 Task: Format the document by adjusting font sizes, styles, colors, and alignments. Highlight important sections and insert hyperlinks where necessary.
Action: Mouse scrolled (477, 144) with delta (0, 0)
Screenshot: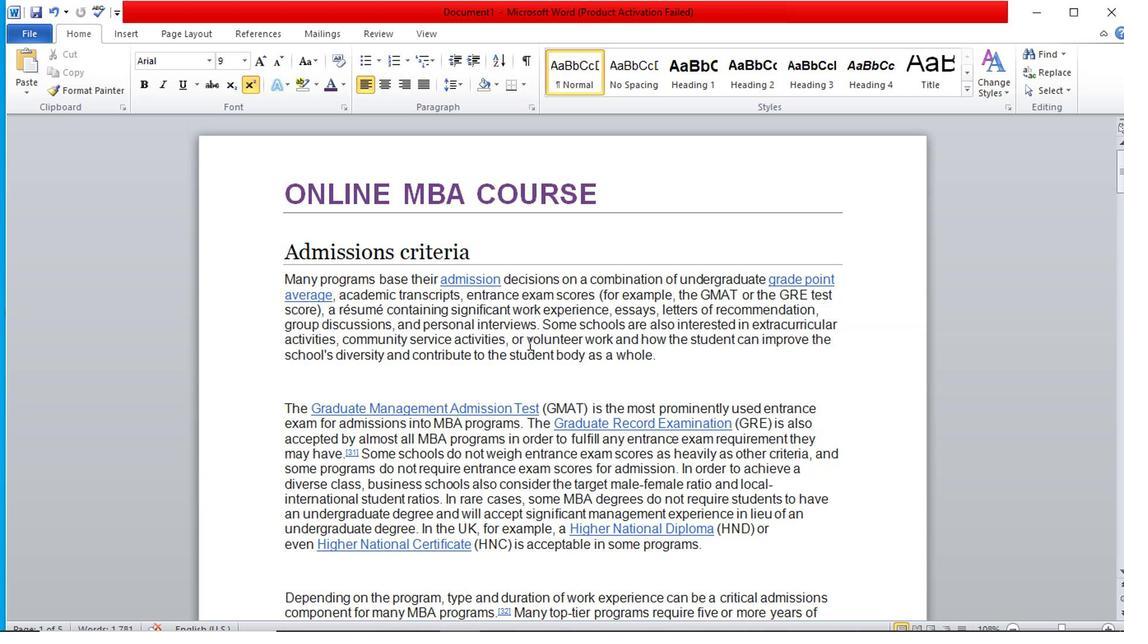 
Action: Mouse scrolled (477, 144) with delta (0, 0)
Screenshot: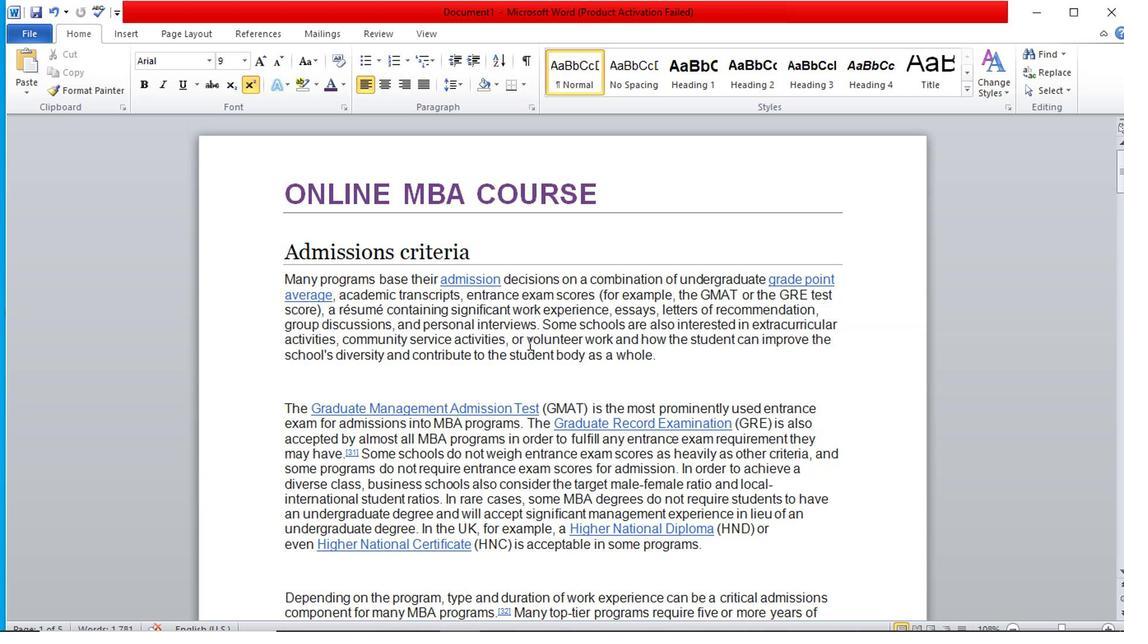 
Action: Mouse scrolled (477, 144) with delta (0, 0)
Screenshot: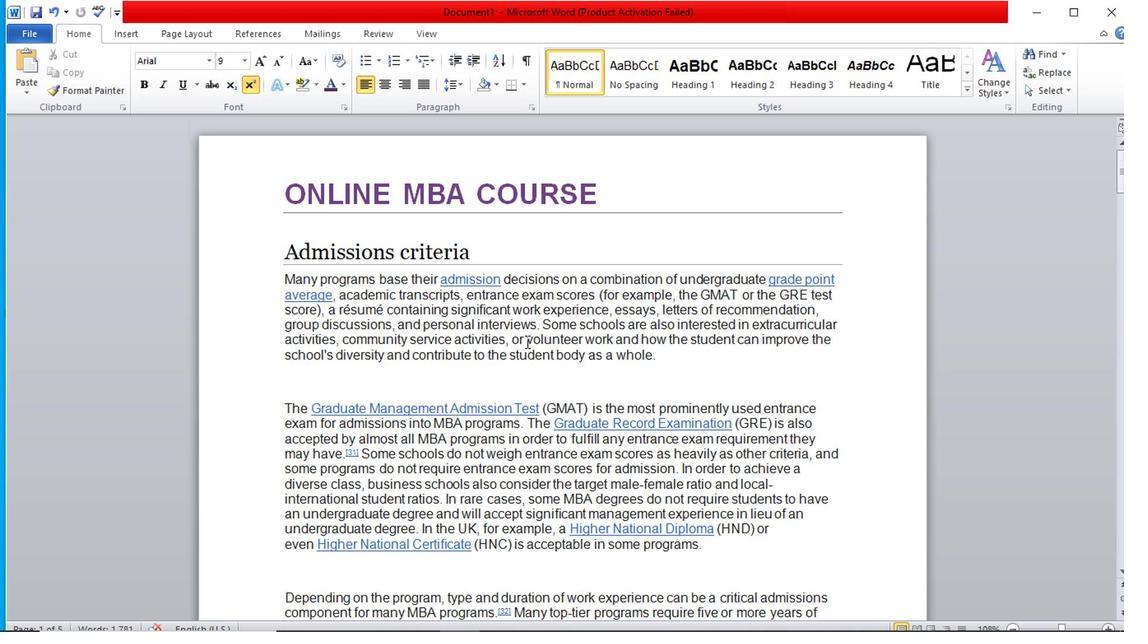
Action: Mouse moved to (477, 144)
Screenshot: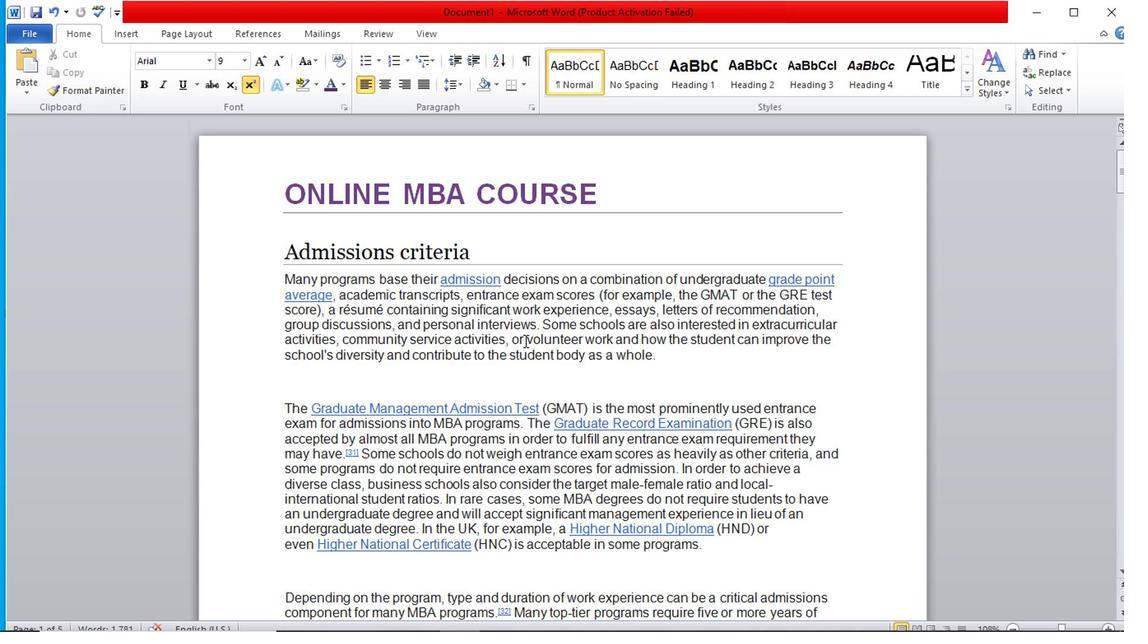 
Action: Mouse scrolled (477, 144) with delta (0, 0)
Screenshot: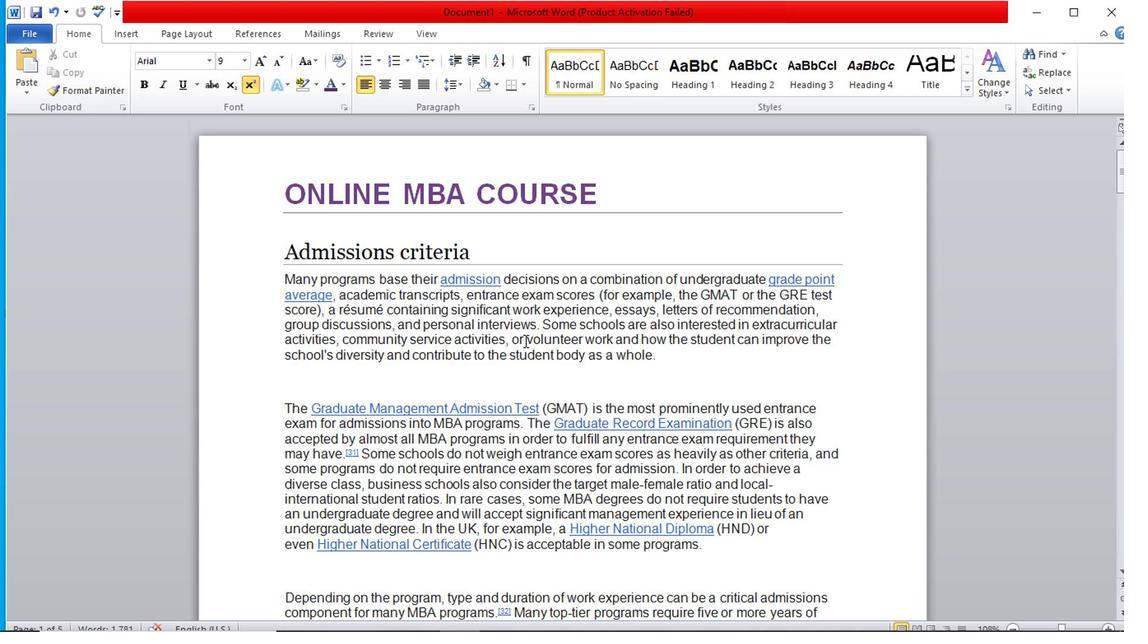 
Action: Mouse moved to (478, 144)
Screenshot: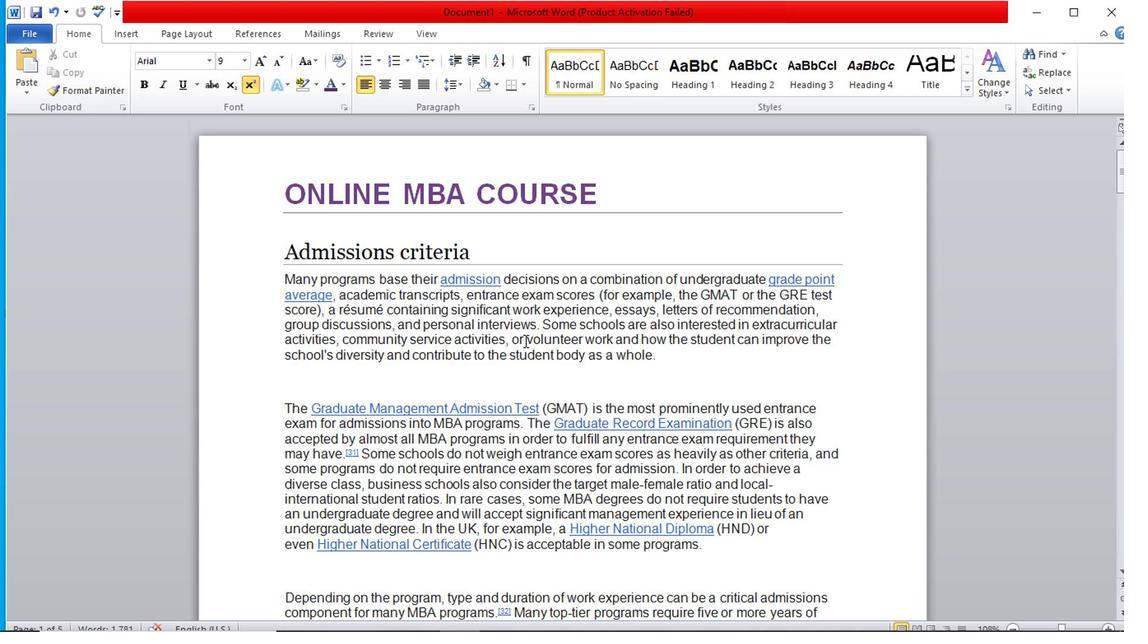 
Action: Mouse scrolled (478, 144) with delta (0, 0)
Screenshot: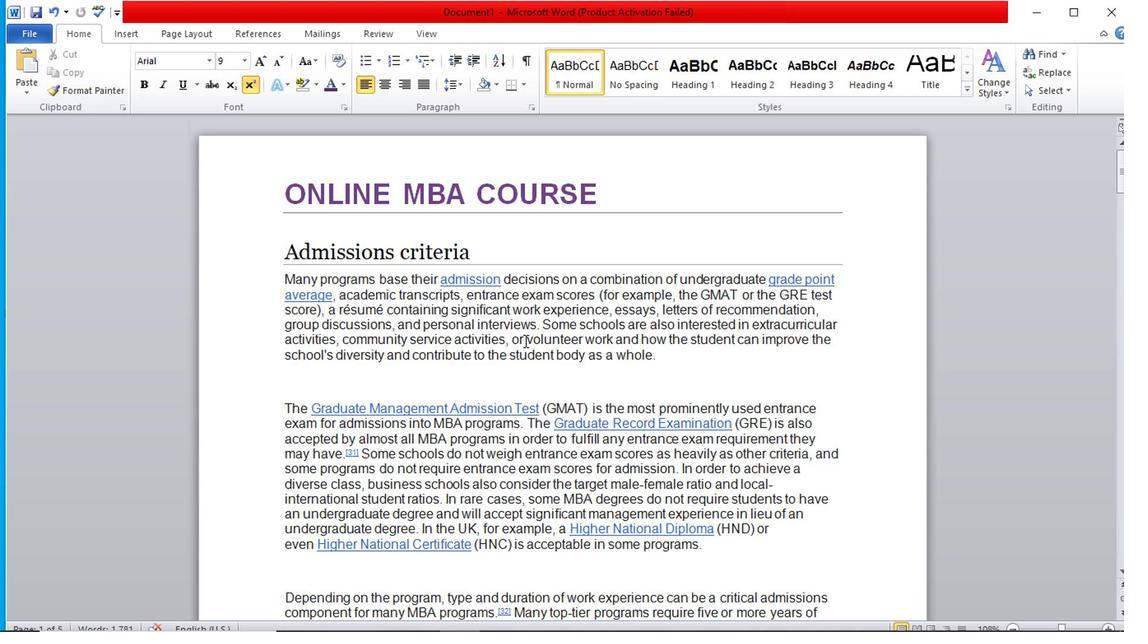 
Action: Mouse moved to (478, 144)
Screenshot: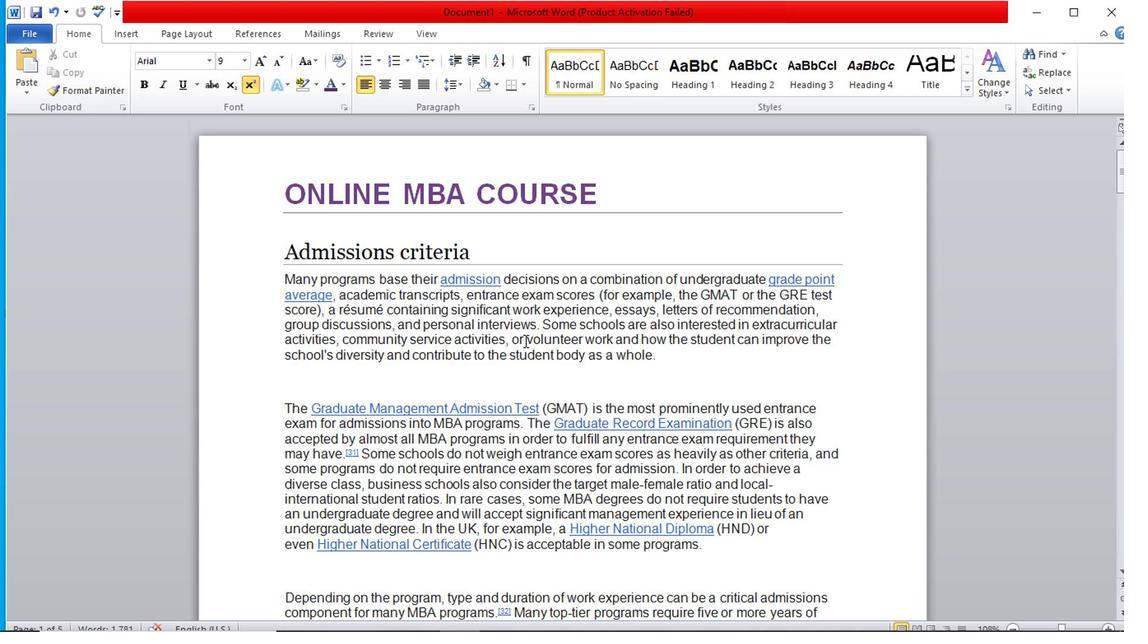 
Action: Mouse scrolled (478, 145) with delta (0, 0)
Screenshot: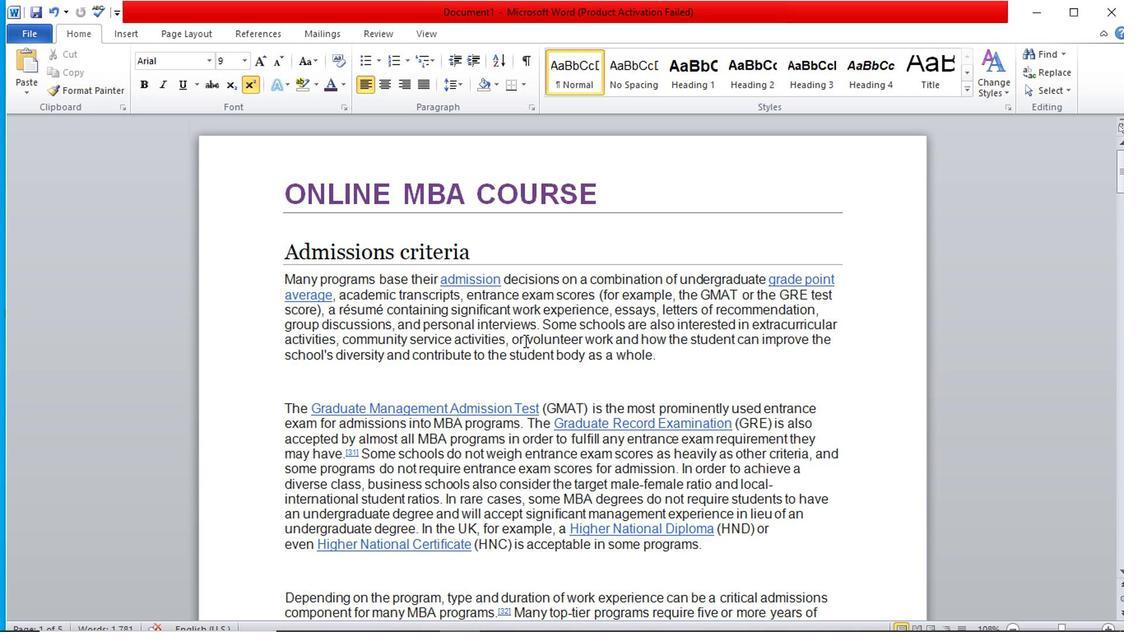 
Action: Mouse moved to (478, 145)
Screenshot: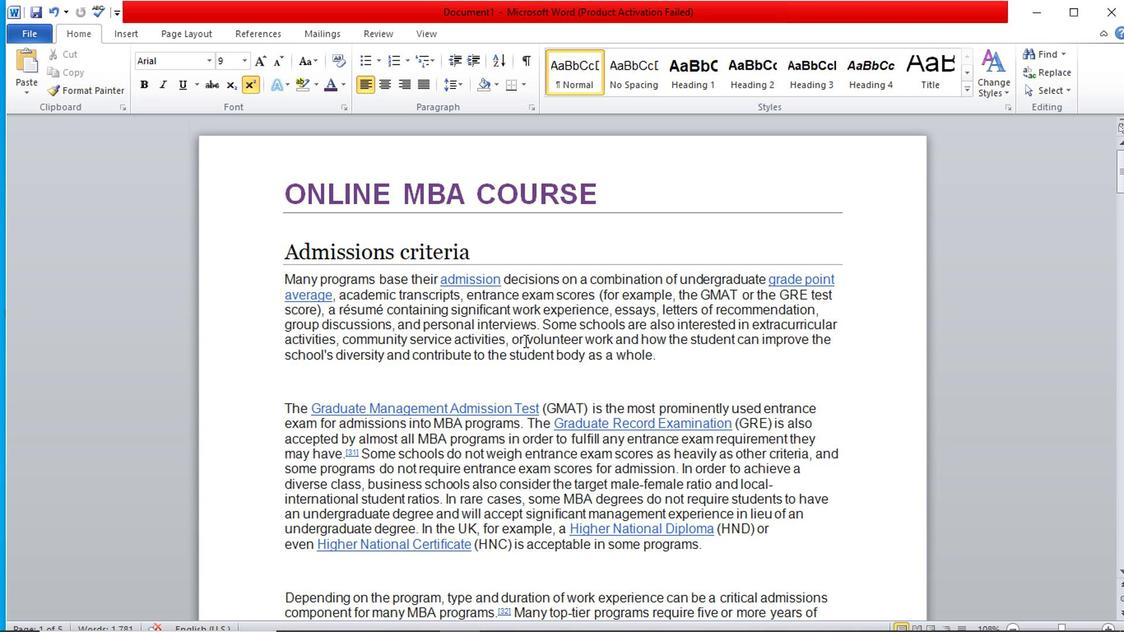 
Action: Mouse scrolled (478, 145) with delta (0, 0)
Screenshot: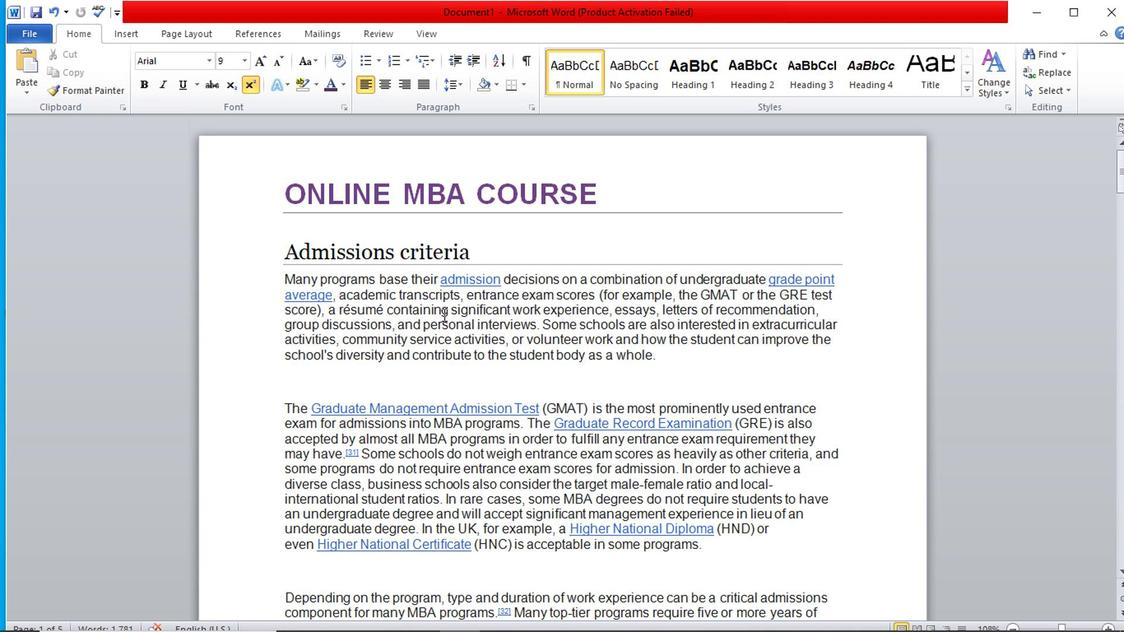 
Action: Mouse scrolled (478, 145) with delta (0, 0)
Screenshot: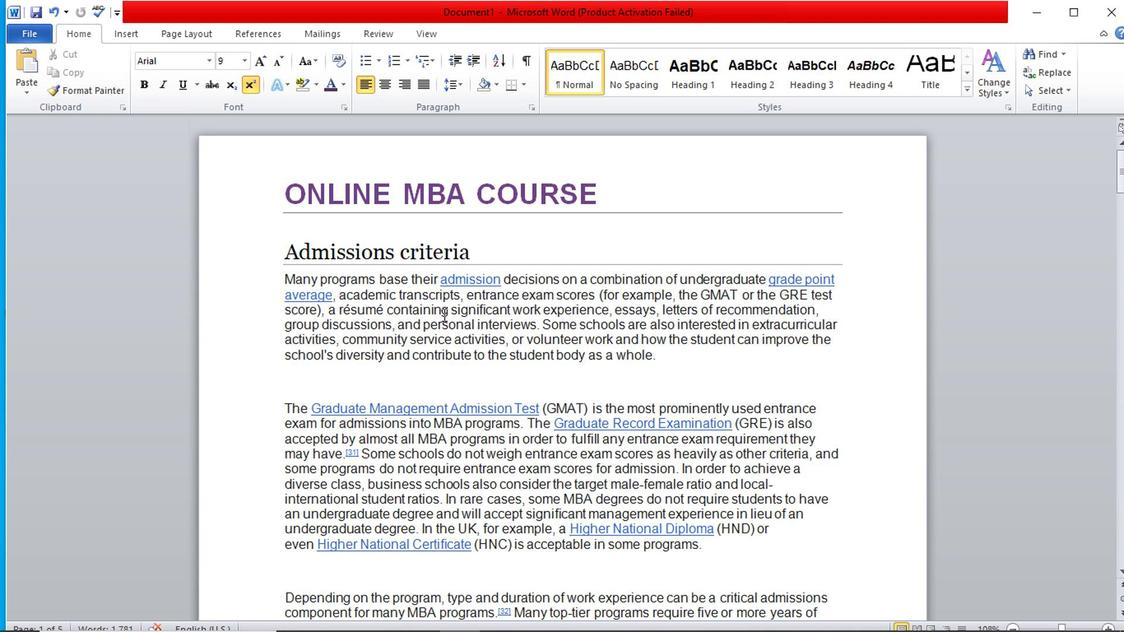 
Action: Mouse scrolled (478, 145) with delta (0, 0)
Screenshot: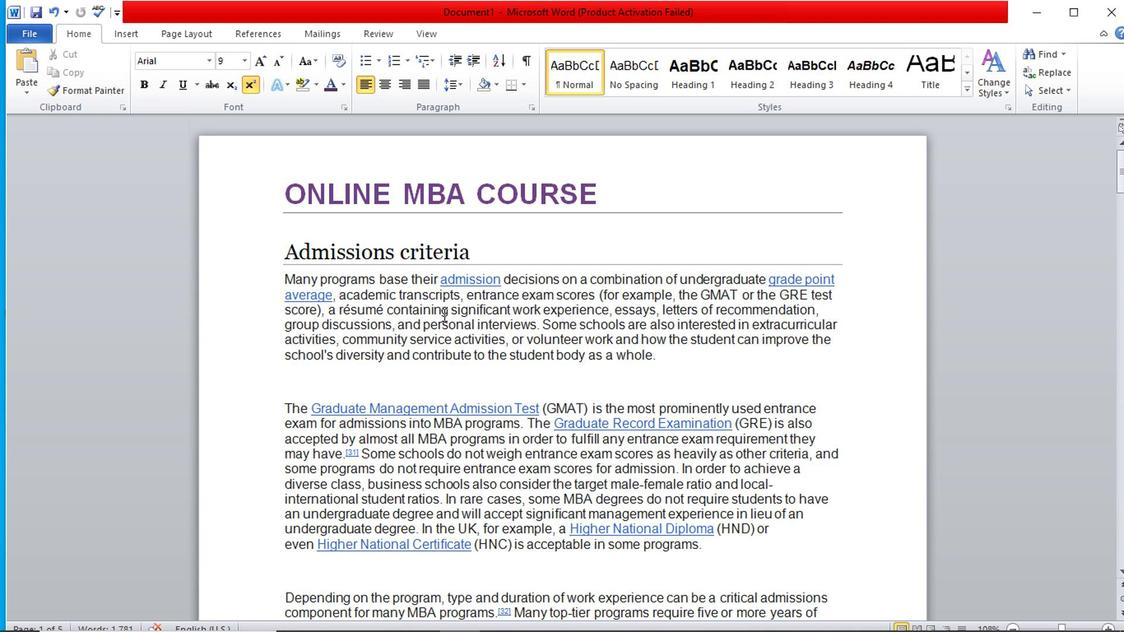 
Action: Mouse scrolled (478, 145) with delta (0, 0)
Screenshot: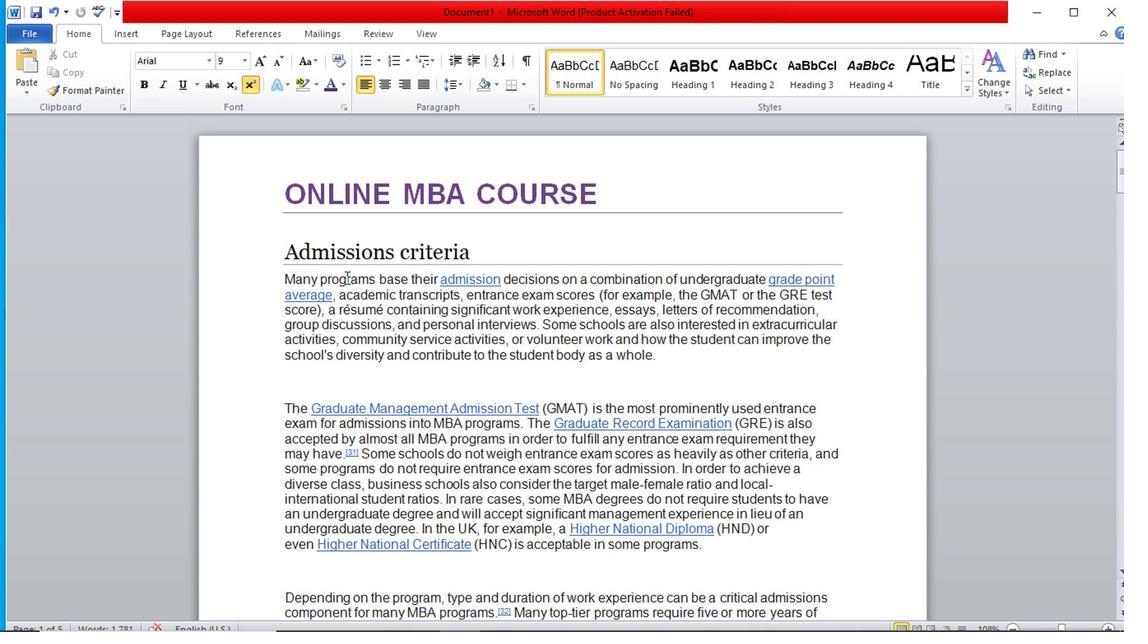 
Action: Mouse moved to (479, 142)
Screenshot: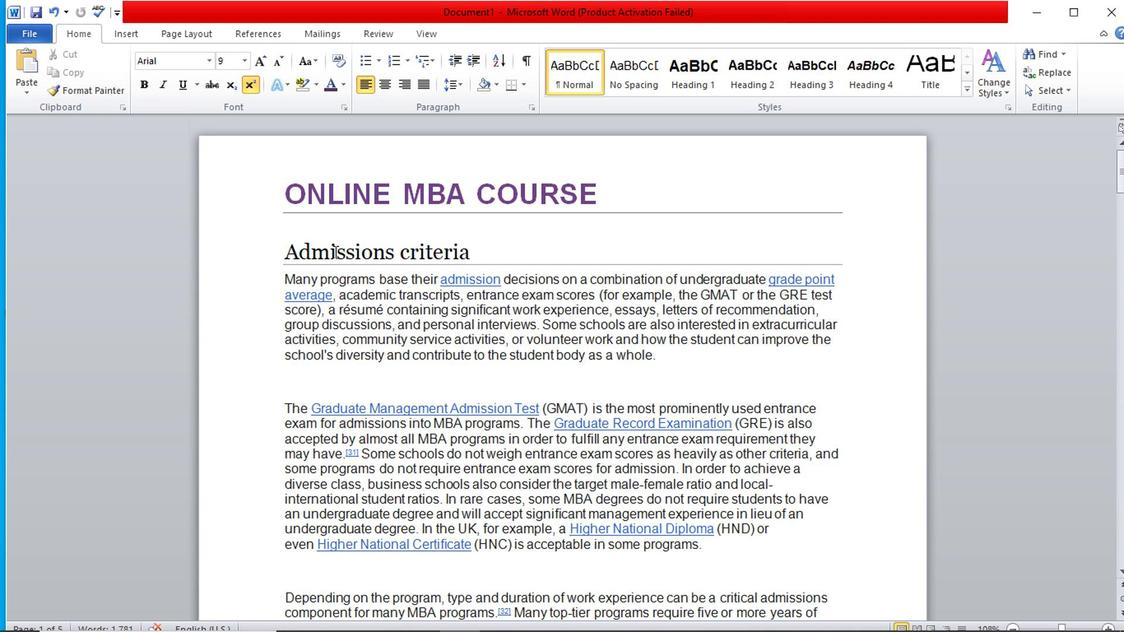 
Action: Mouse scrolled (479, 142) with delta (0, 0)
Screenshot: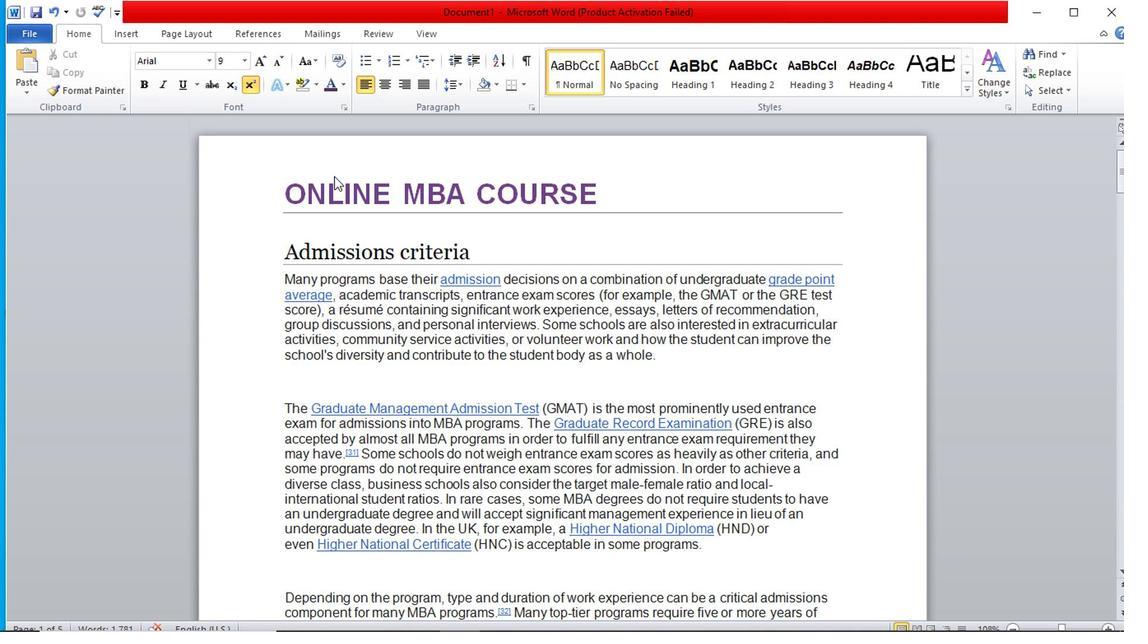 
Action: Mouse scrolled (479, 142) with delta (0, 0)
Screenshot: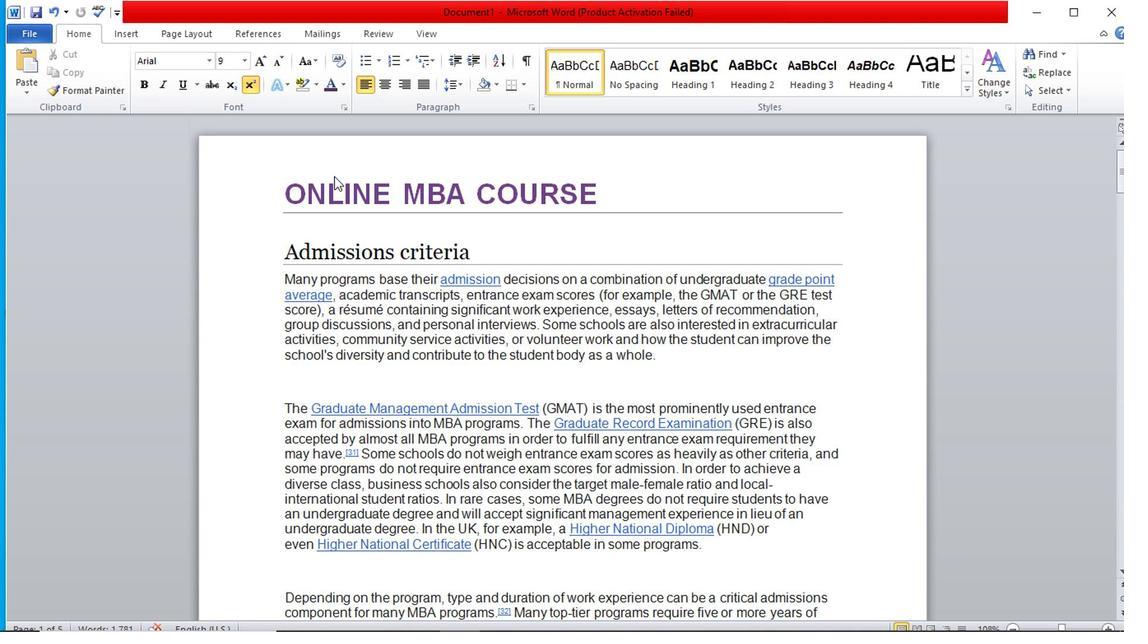 
Action: Mouse scrolled (479, 142) with delta (0, 0)
Screenshot: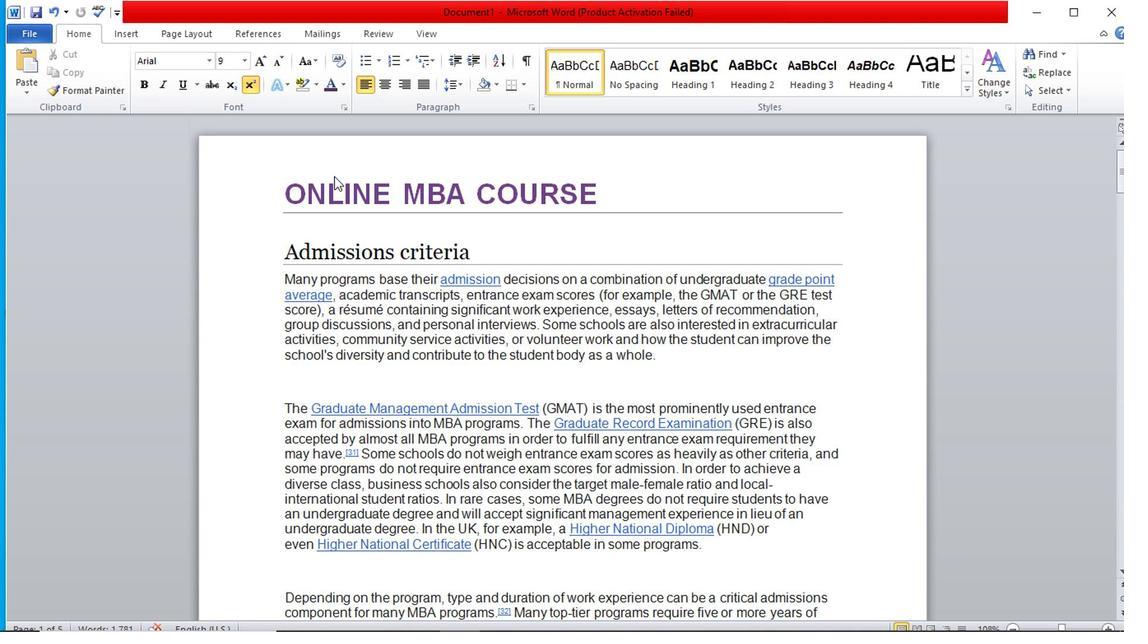 
Action: Mouse moved to (480, 142)
Screenshot: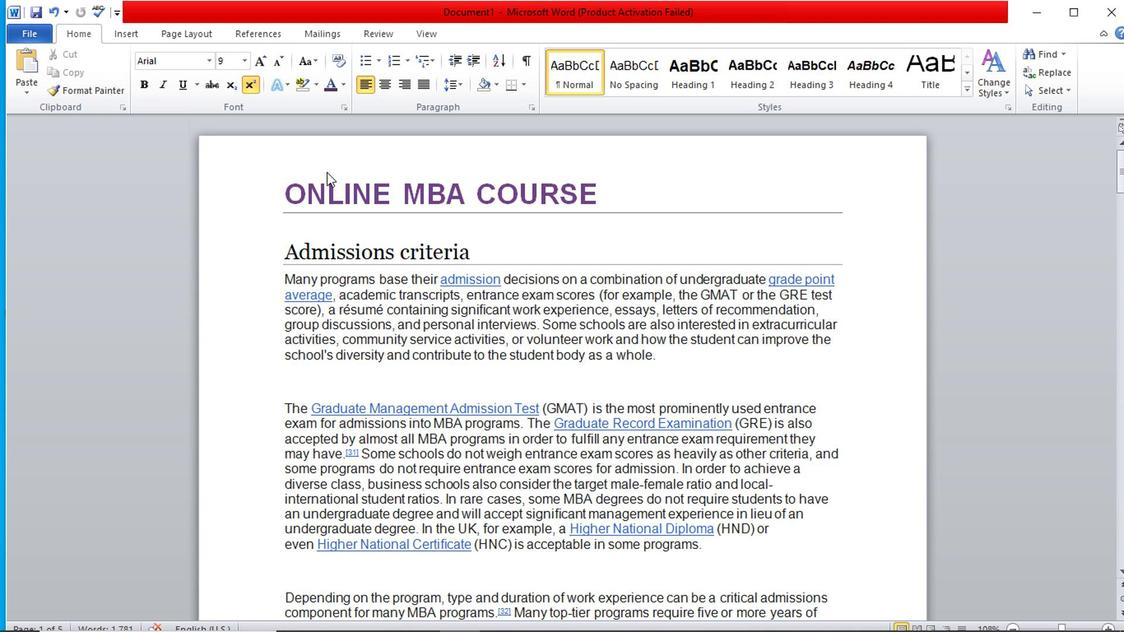 
Action: Mouse scrolled (480, 142) with delta (0, 0)
Screenshot: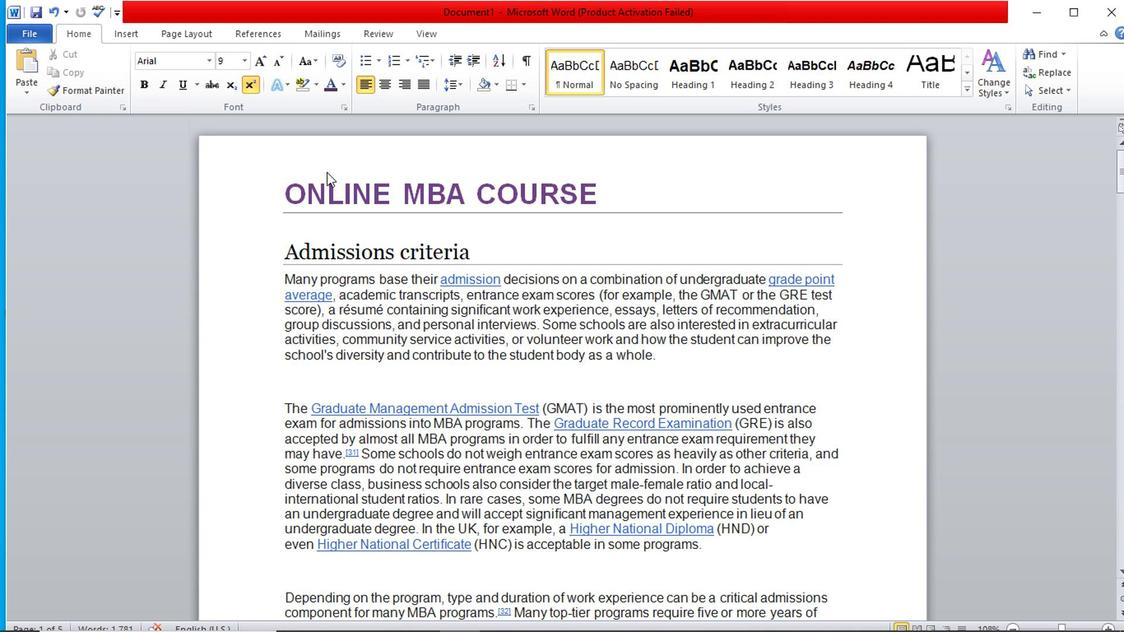 
Action: Mouse moved to (478, 142)
Screenshot: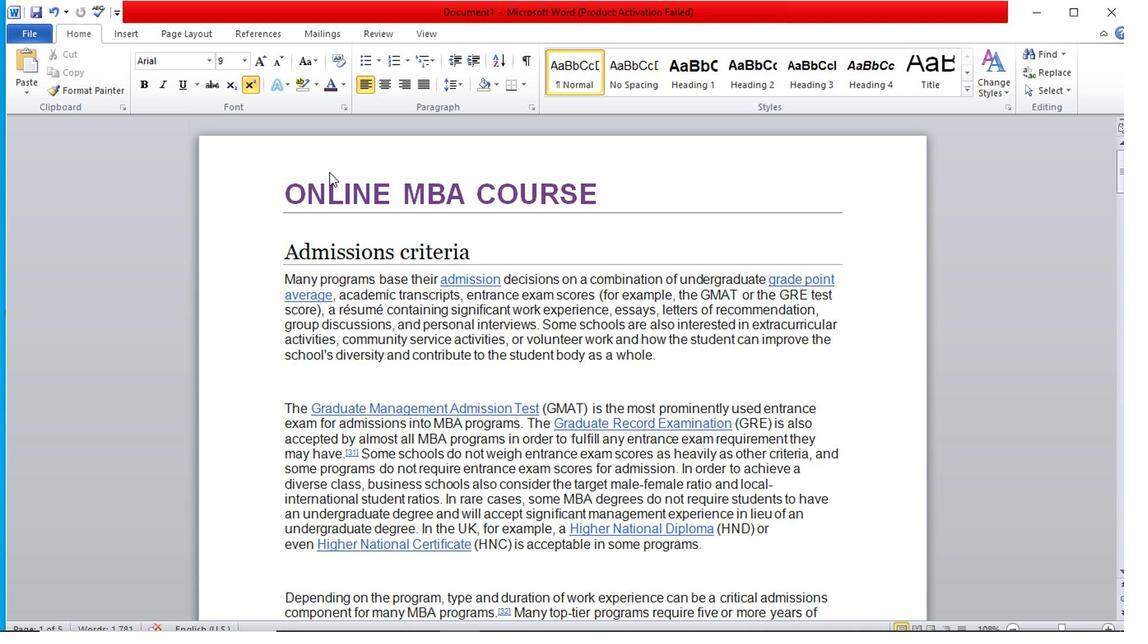 
Action: Mouse scrolled (478, 142) with delta (0, 0)
Screenshot: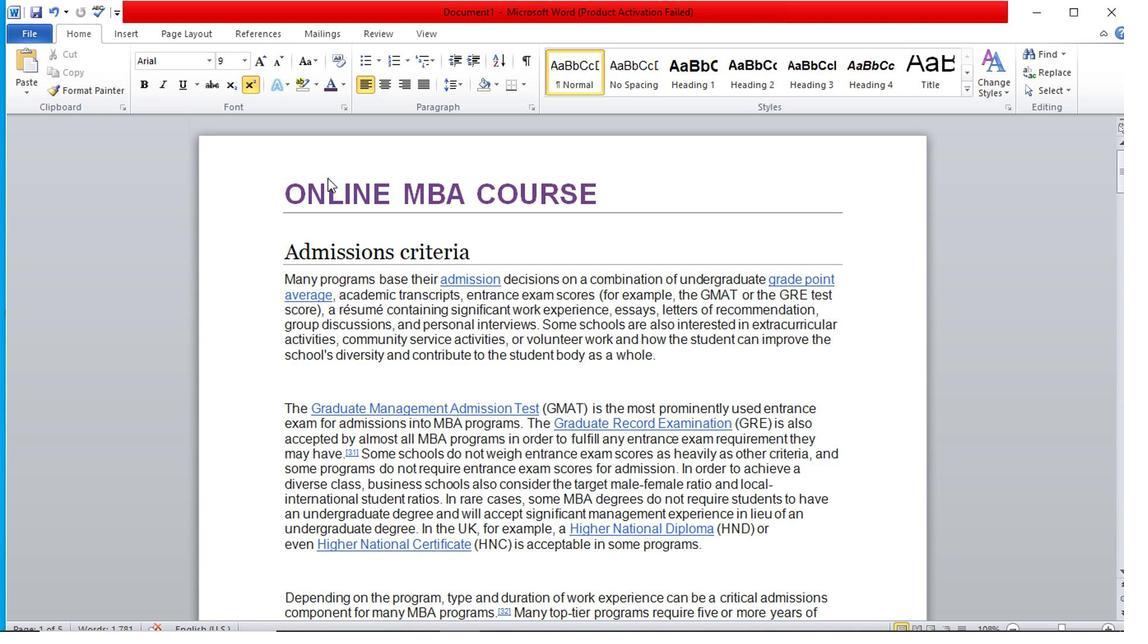 
Action: Mouse scrolled (478, 142) with delta (0, 0)
Screenshot: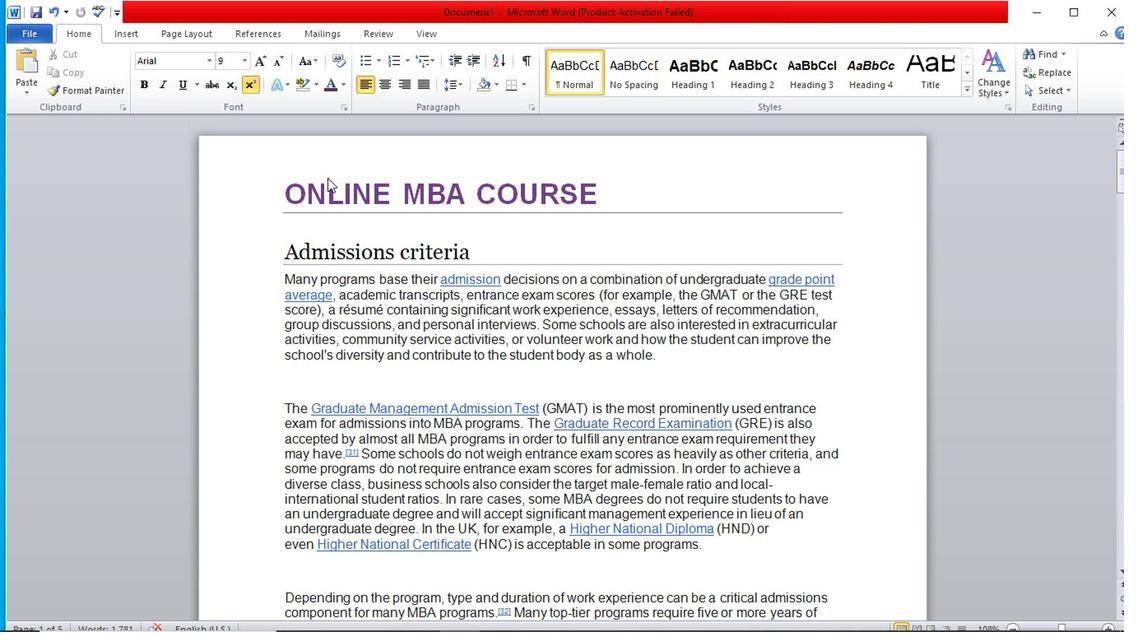 
Action: Mouse scrolled (478, 142) with delta (0, 0)
Screenshot: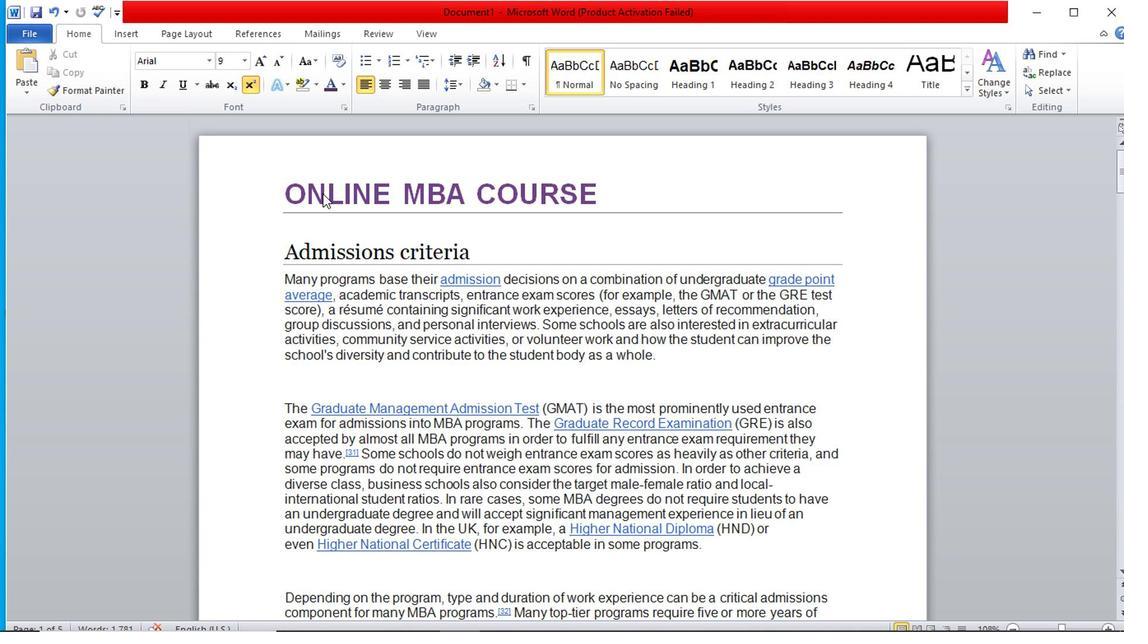 
Action: Mouse scrolled (478, 142) with delta (0, 0)
Screenshot: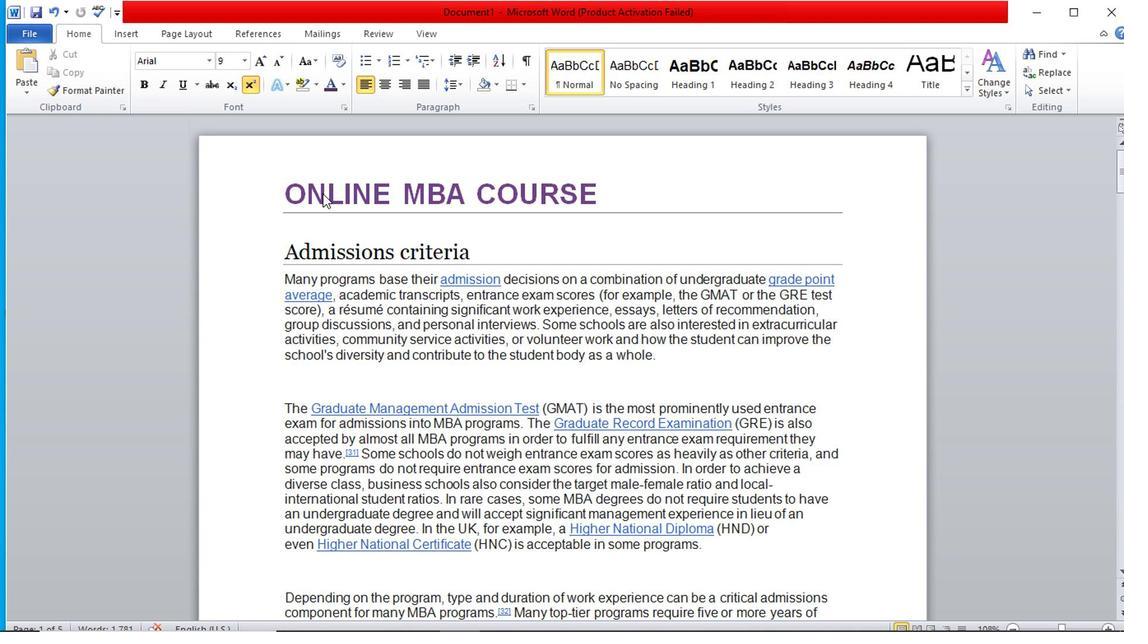 
Action: Mouse moved to (475, 141)
Screenshot: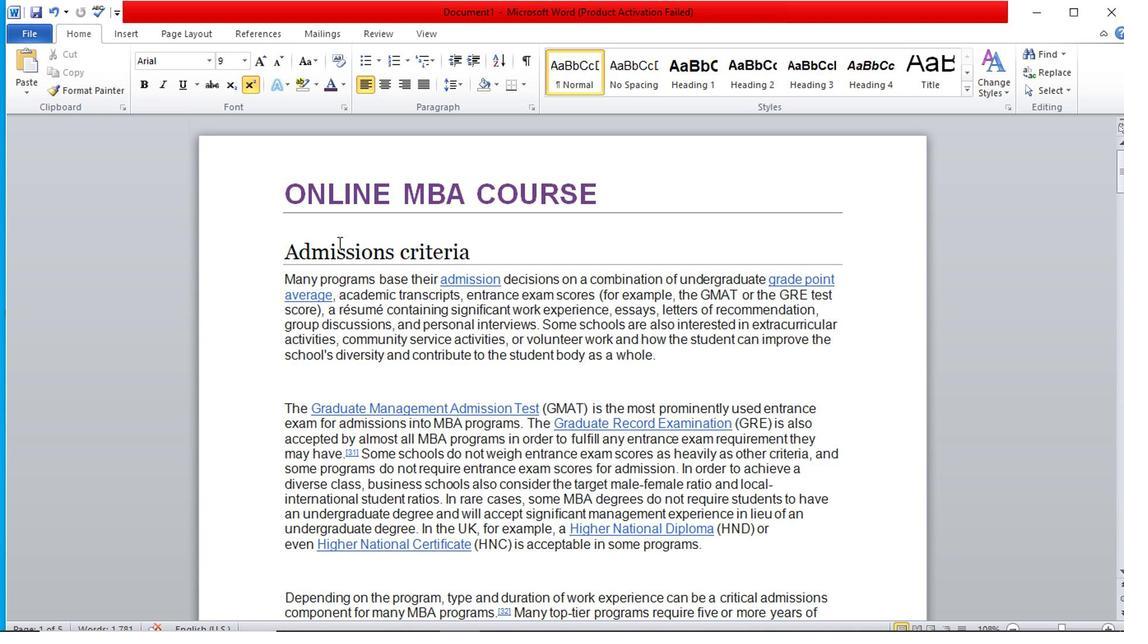 
Action: Mouse scrolled (475, 142) with delta (0, 0)
Screenshot: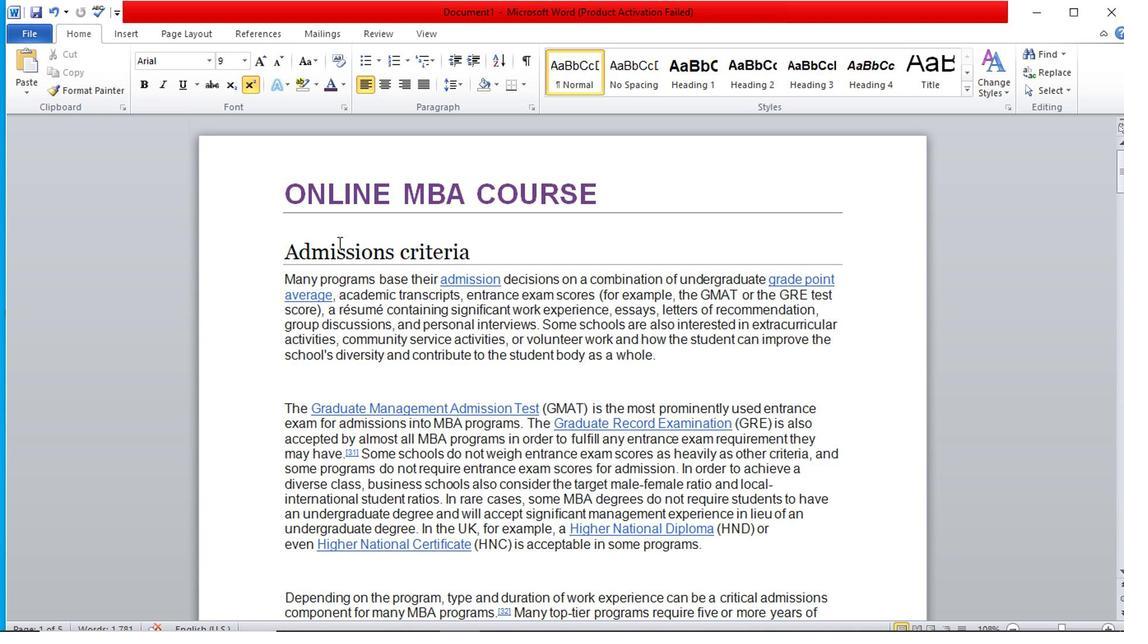 
Action: Mouse moved to (475, 141)
Screenshot: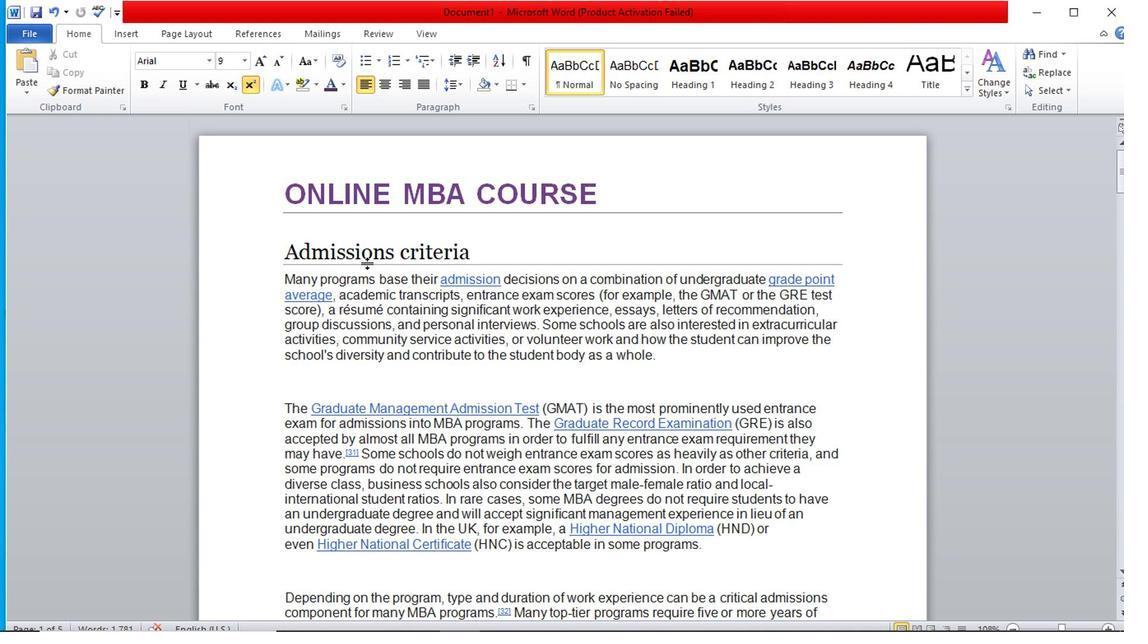 
Action: Mouse scrolled (475, 141) with delta (0, 0)
Screenshot: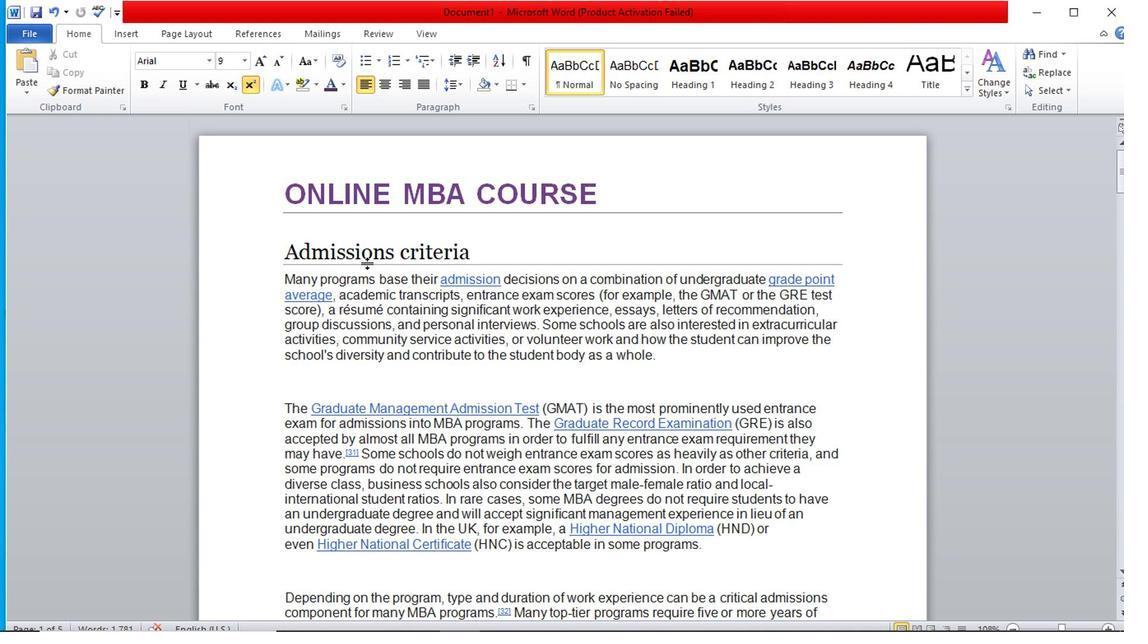 
Action: Mouse scrolled (475, 141) with delta (0, 0)
Screenshot: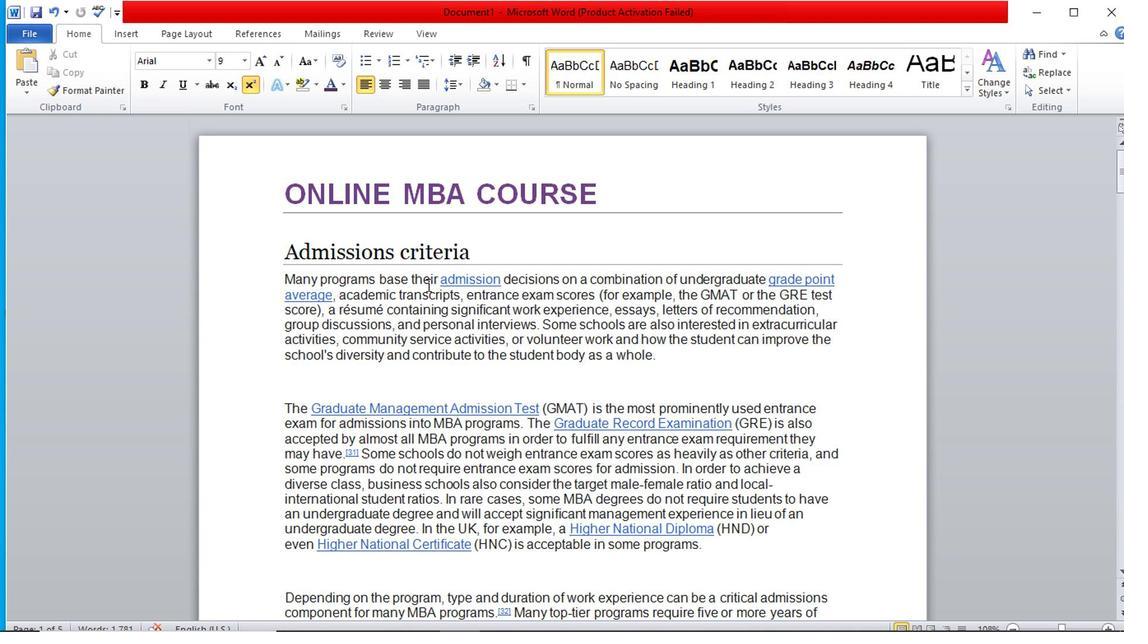 
Action: Mouse moved to (471, 141)
Screenshot: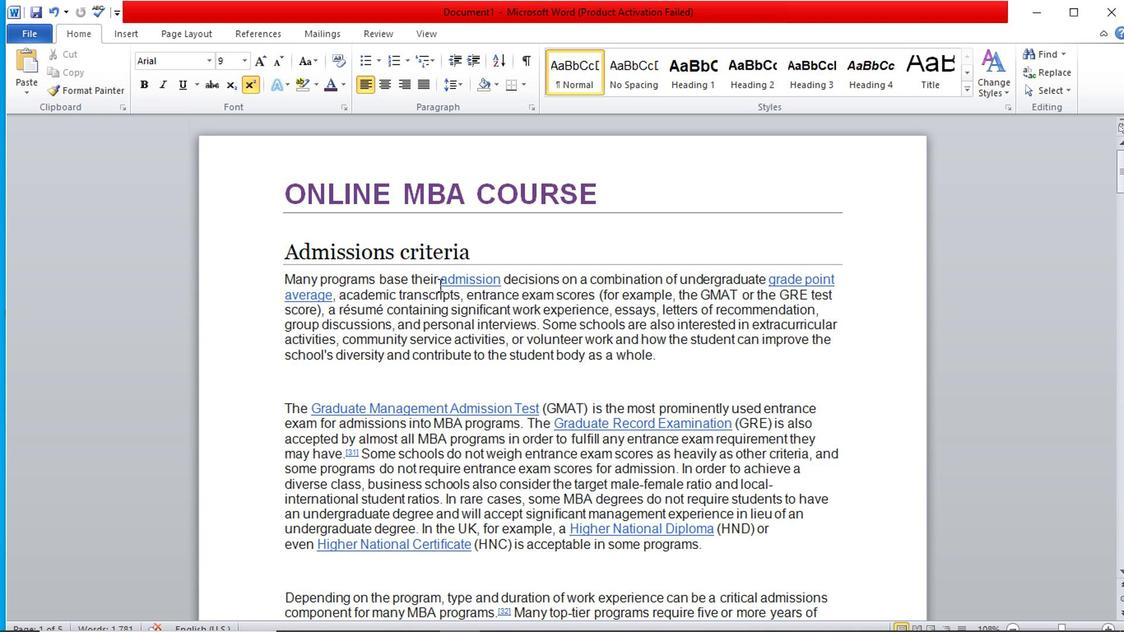 
Action: Mouse scrolled (471, 141) with delta (0, 0)
Screenshot: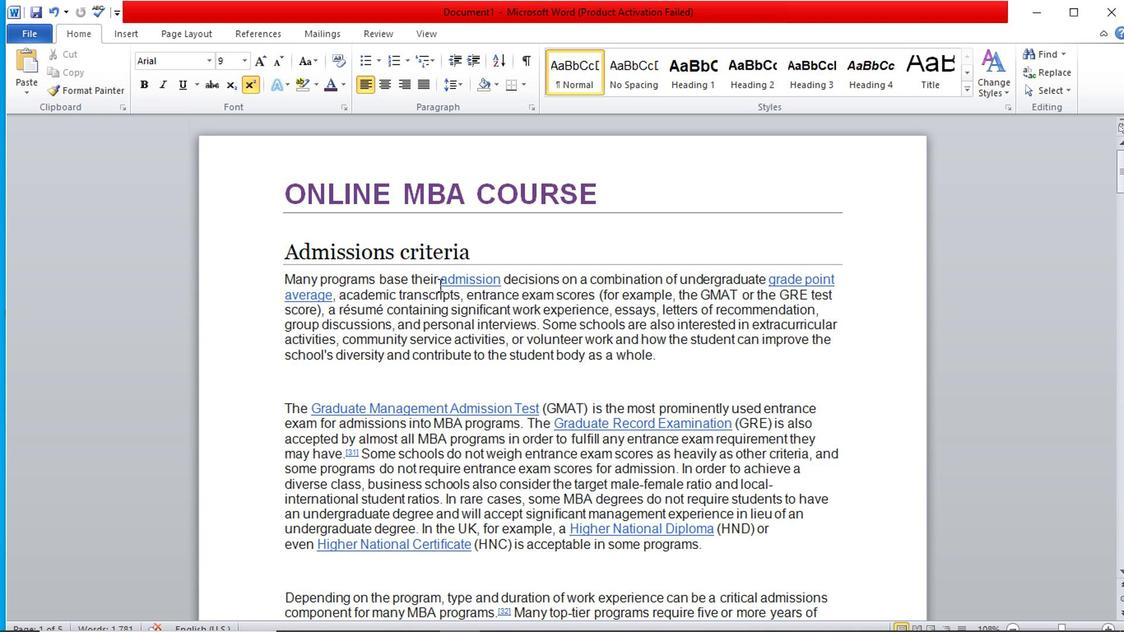 
Action: Mouse moved to (430, 125)
Screenshot: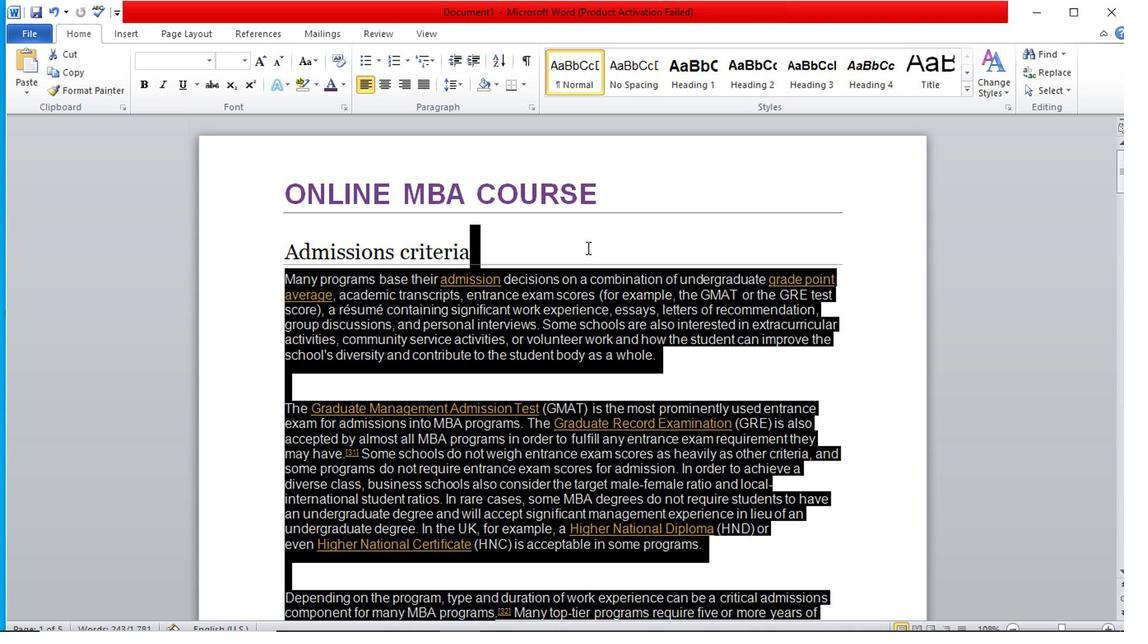 
Action: Mouse pressed left at (430, 125)
Screenshot: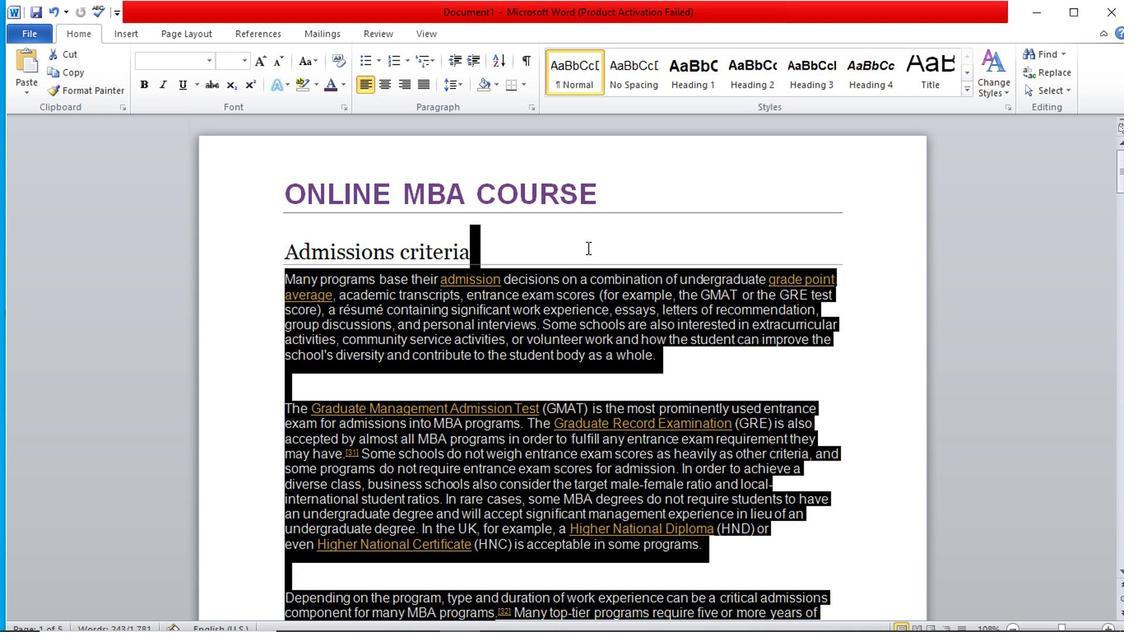 
Action: Mouse moved to (533, 124)
Screenshot: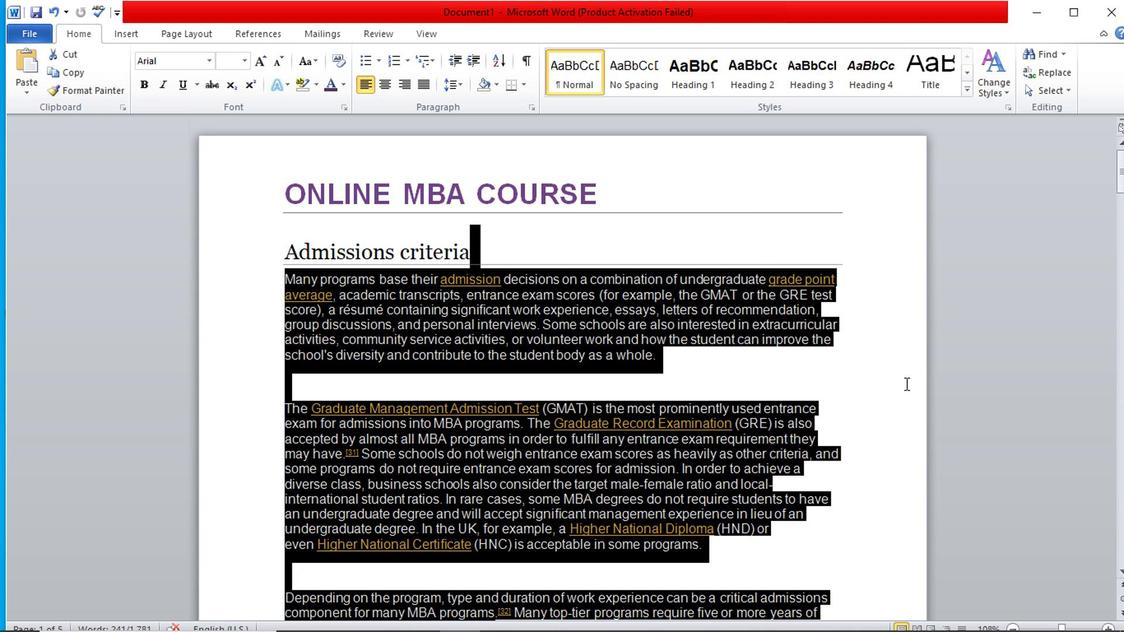 
Action: Mouse pressed left at (533, 124)
Screenshot: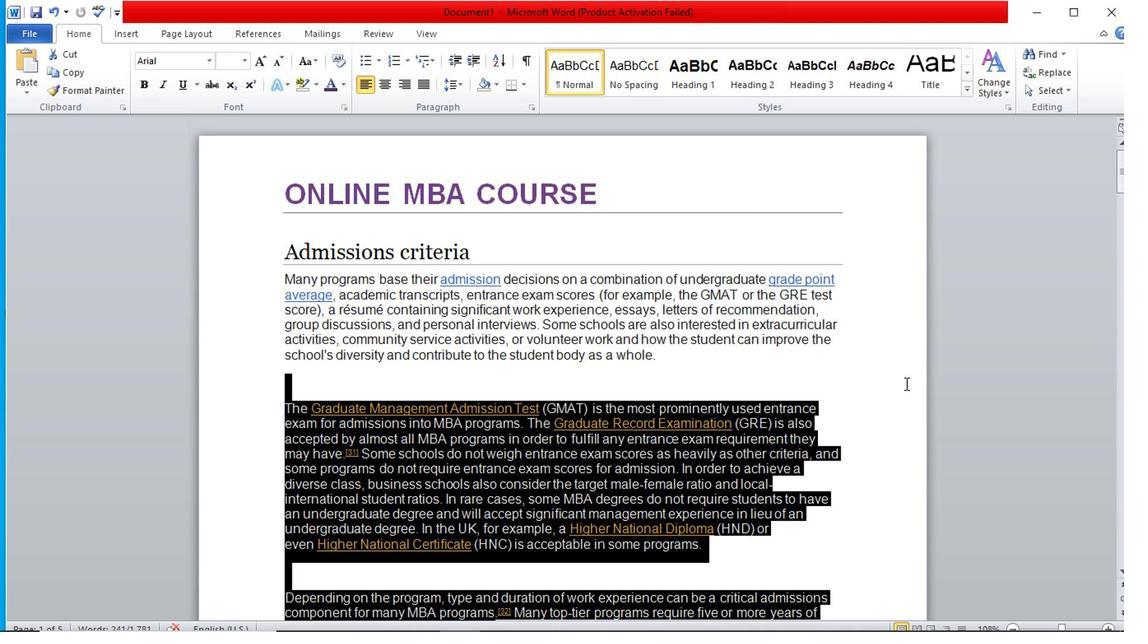 
Action: Mouse moved to (625, 124)
Screenshot: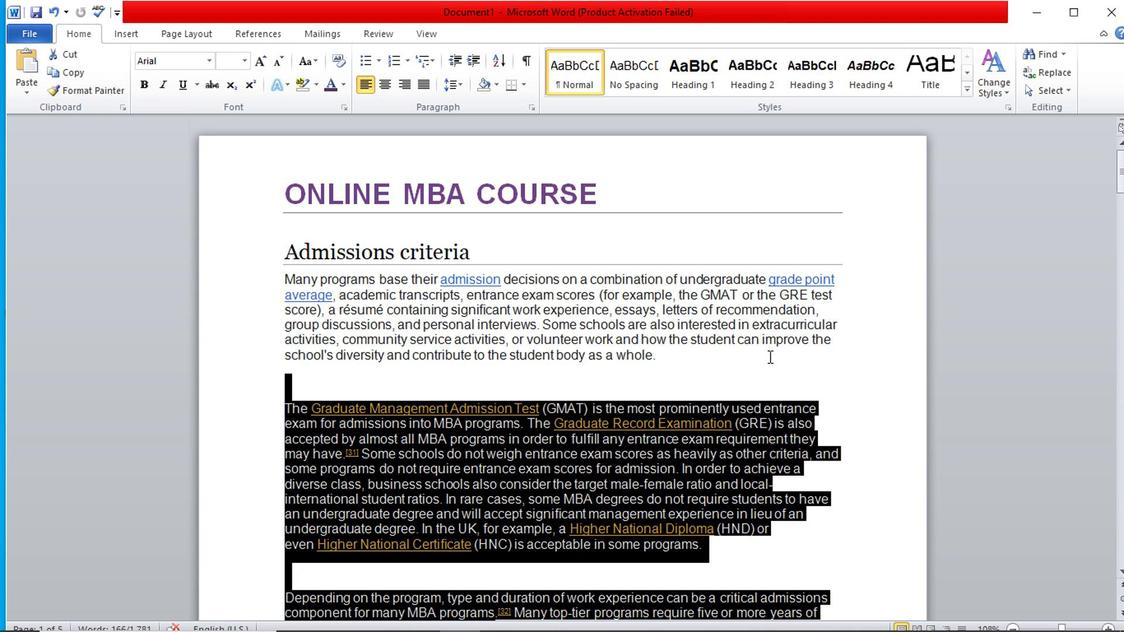 
Action: Mouse pressed left at (625, 124)
Screenshot: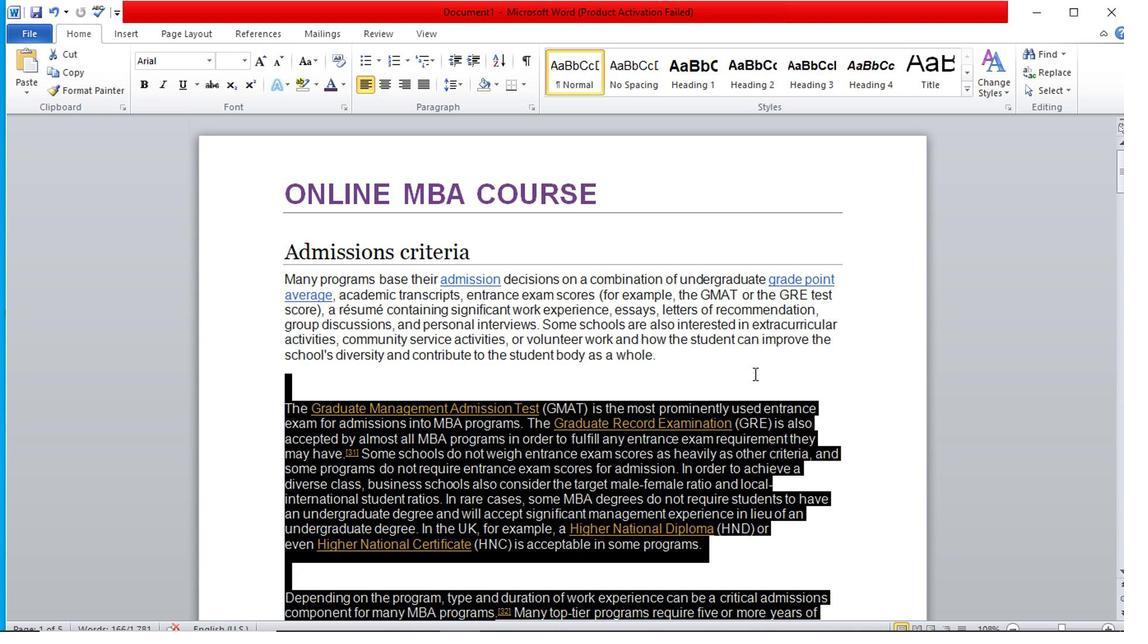 
Action: Mouse moved to (832, 149)
Screenshot: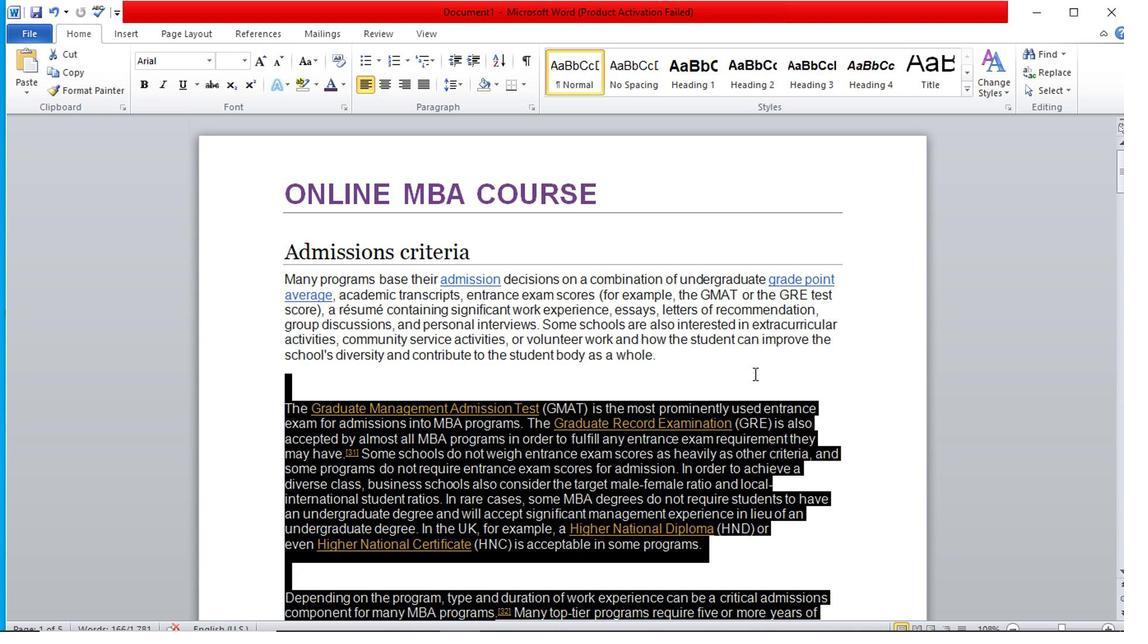 
Action: Mouse pressed left at (832, 149)
Screenshot: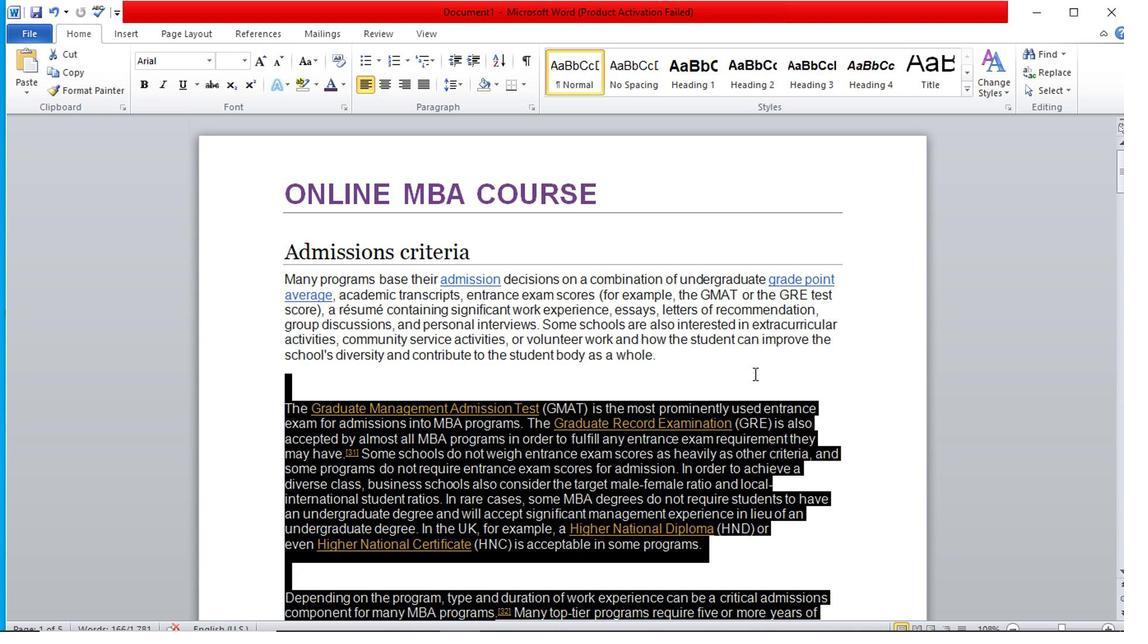 
Action: Mouse moved to (690, 147)
Screenshot: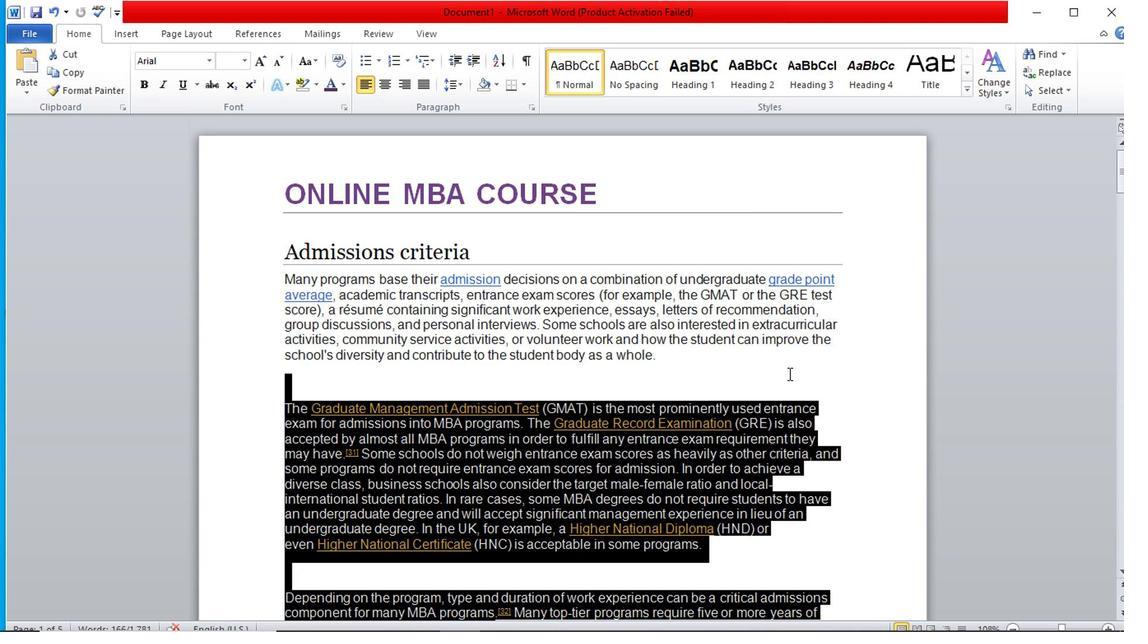 
Action: Mouse pressed left at (690, 147)
Screenshot: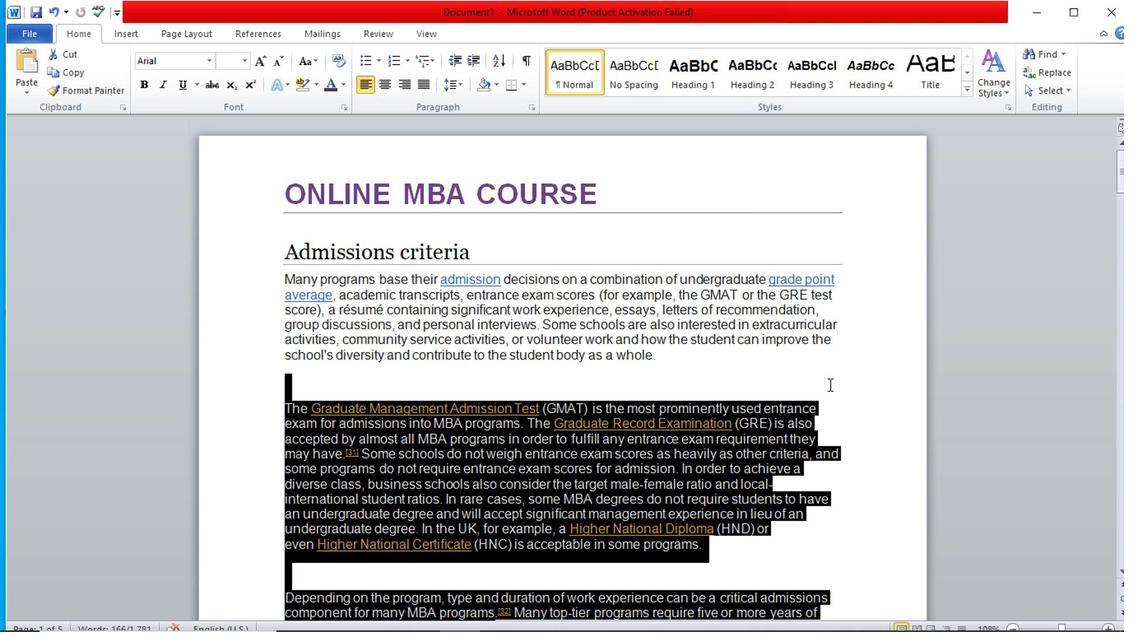 
Action: Mouse pressed left at (690, 147)
Screenshot: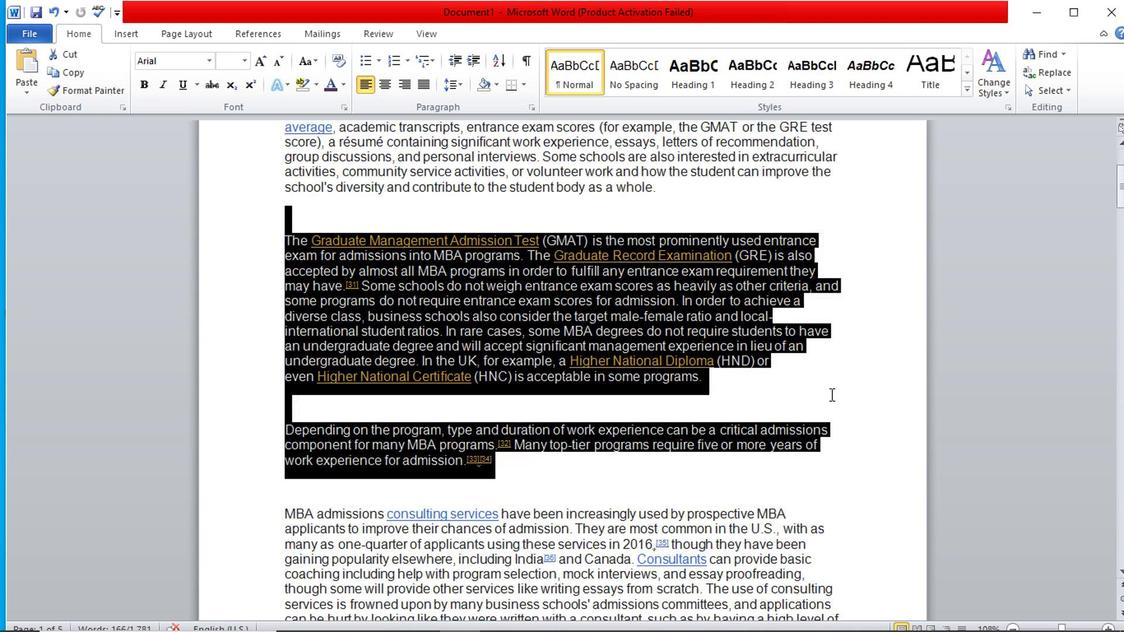 
Action: Mouse pressed left at (690, 147)
Screenshot: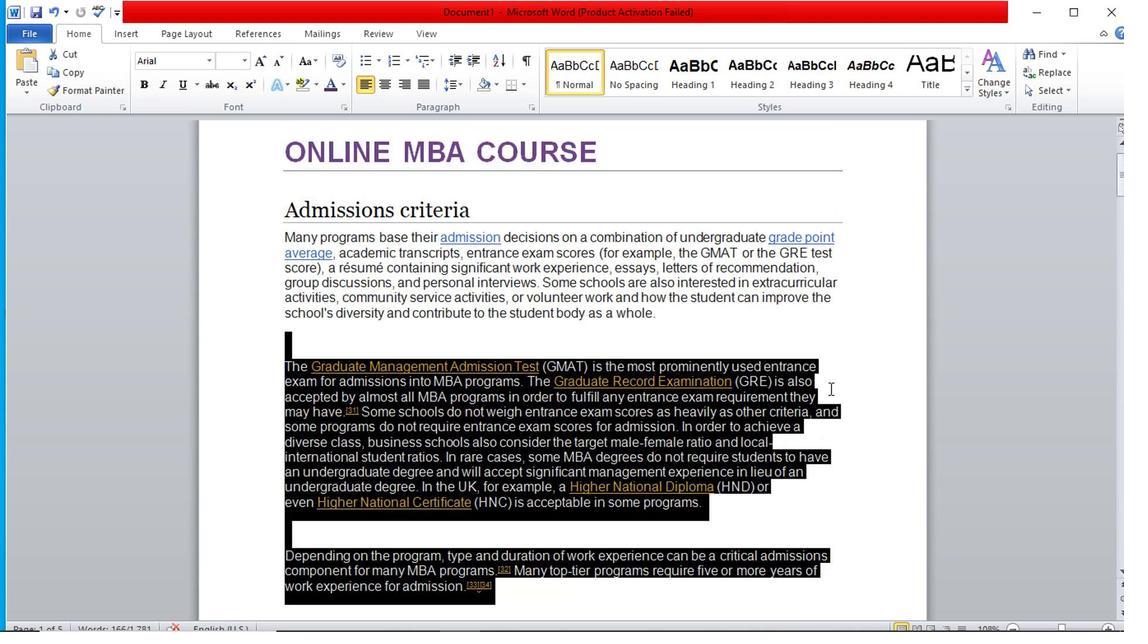 
Action: Mouse moved to (690, 147)
Screenshot: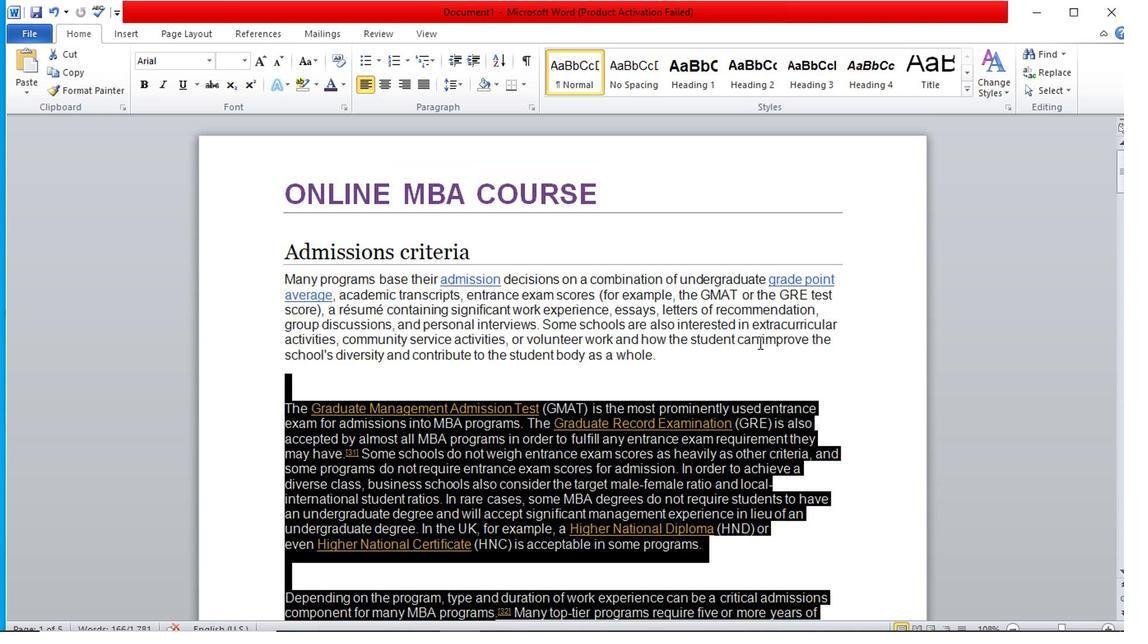 
Action: Mouse pressed left at (690, 147)
Screenshot: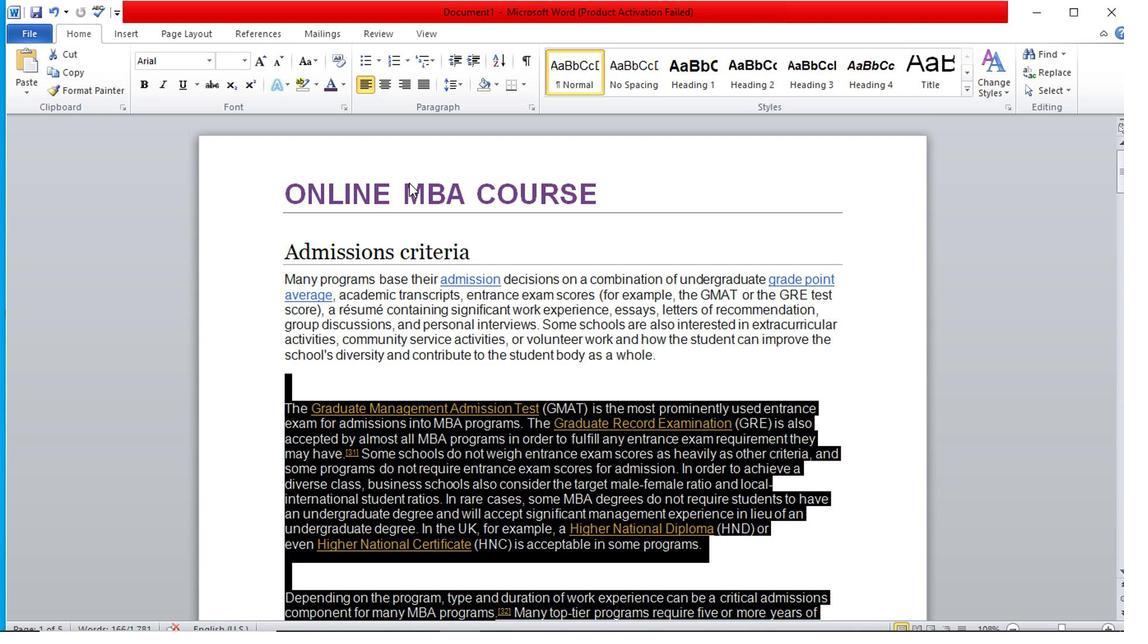 
Action: Mouse moved to (761, 151)
Screenshot: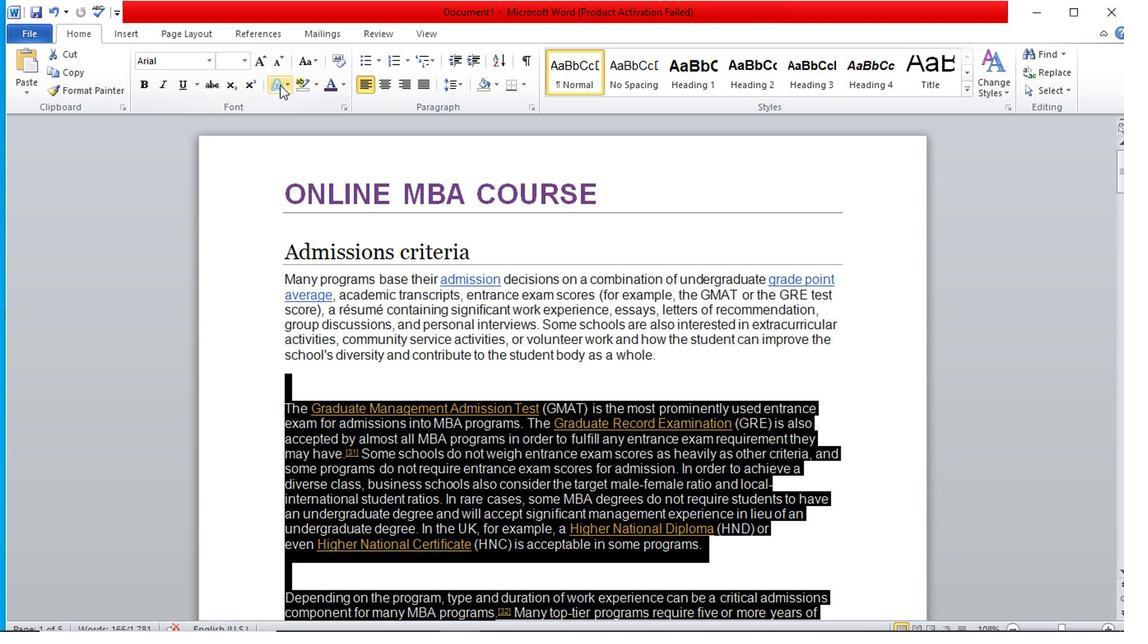 
Action: Mouse scrolled (761, 151) with delta (0, 0)
Screenshot: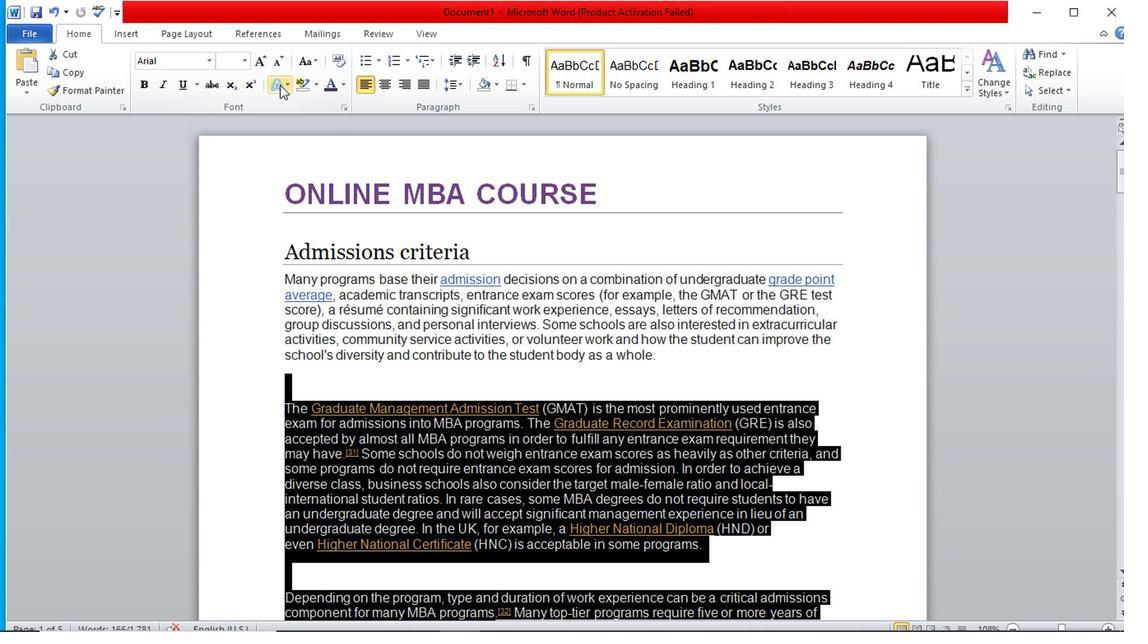 
Action: Mouse scrolled (761, 151) with delta (0, 0)
Screenshot: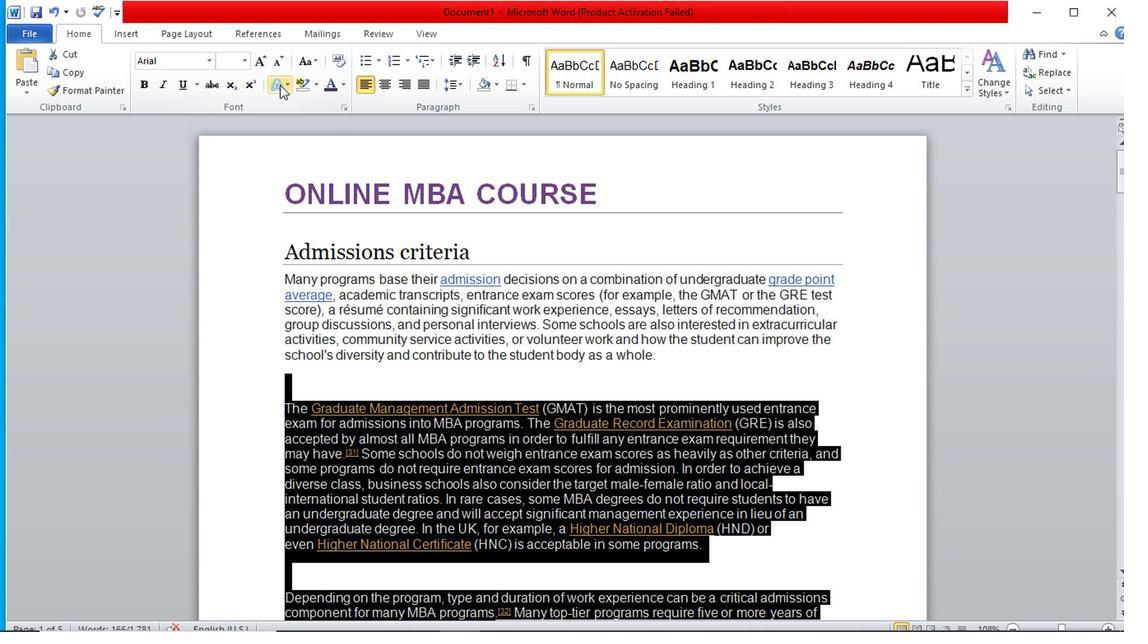 
Action: Mouse scrolled (761, 151) with delta (0, 0)
Screenshot: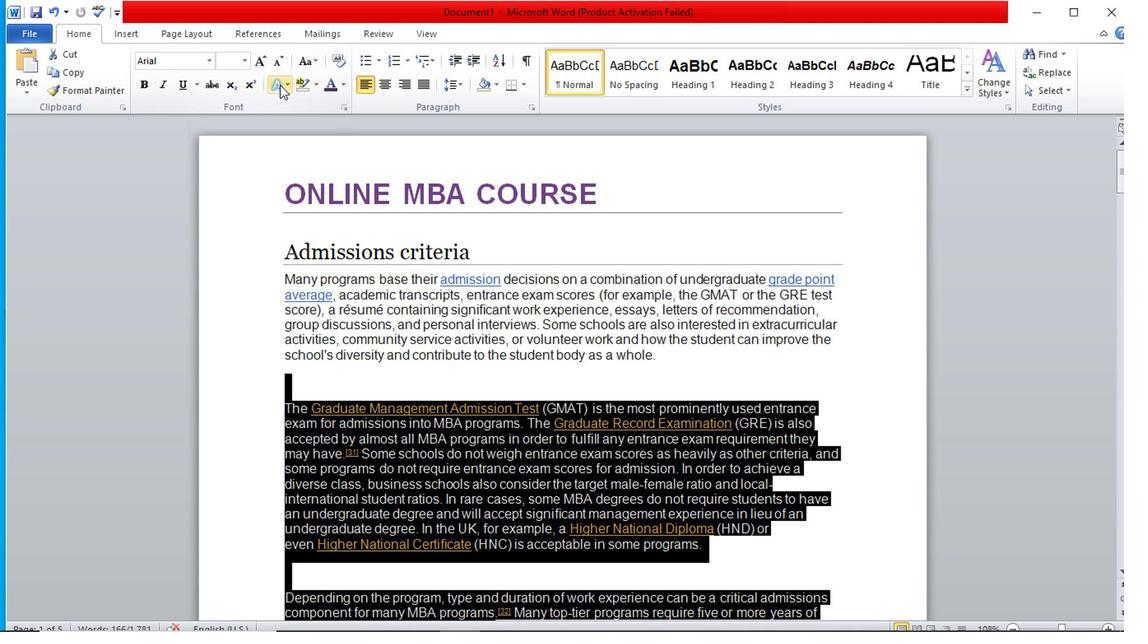 
Action: Mouse scrolled (761, 151) with delta (0, 0)
Screenshot: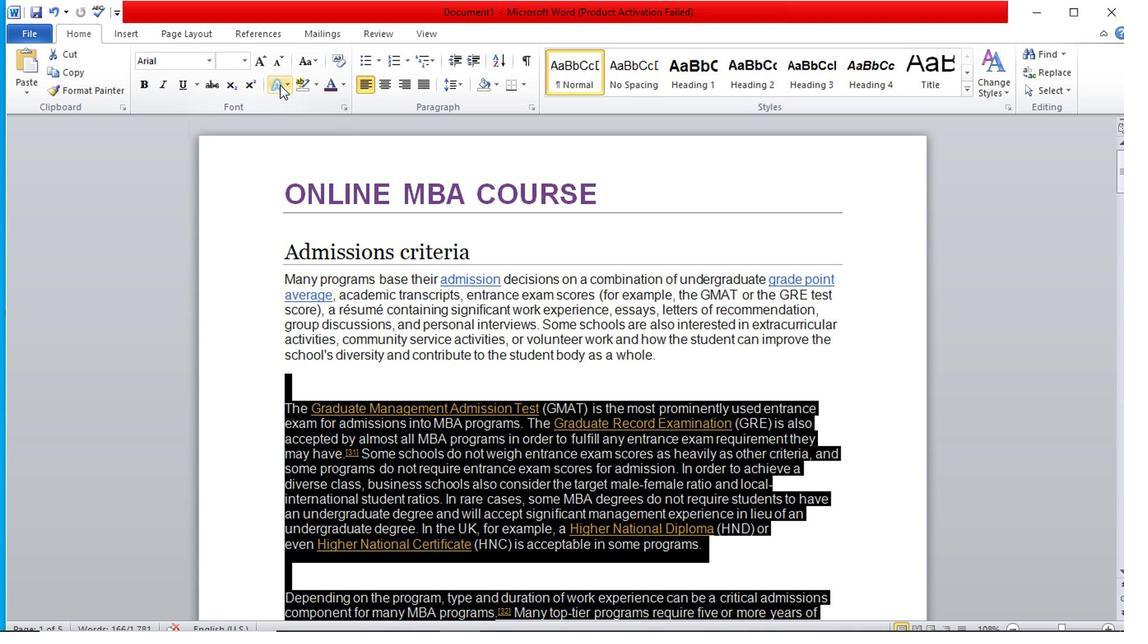 
Action: Mouse scrolled (761, 151) with delta (0, 0)
Screenshot: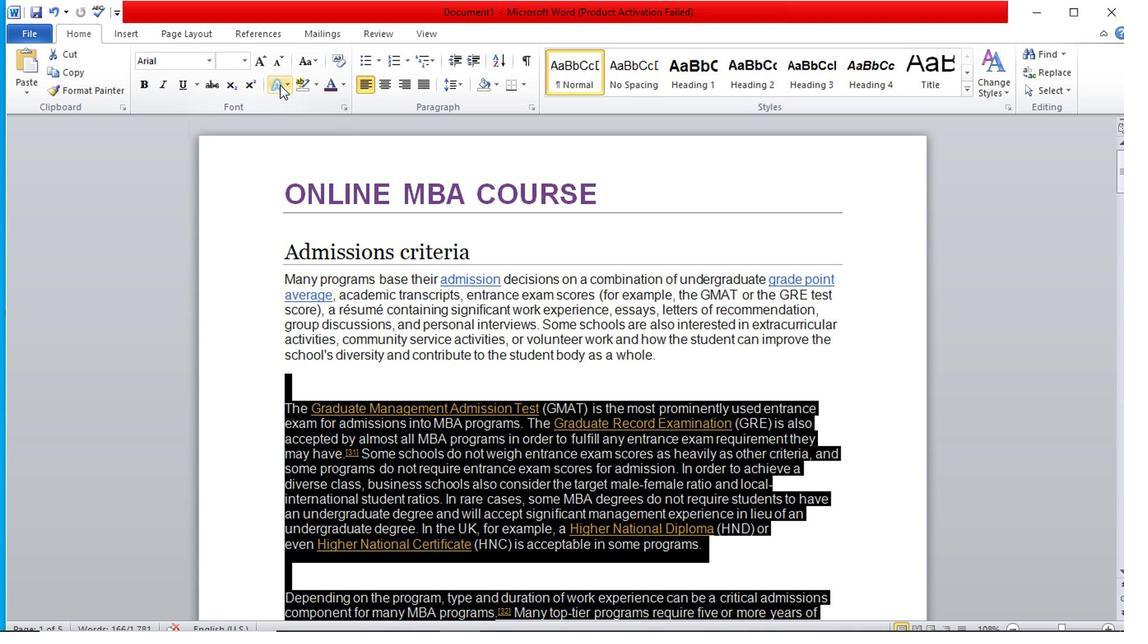 
Action: Mouse scrolled (761, 151) with delta (0, 0)
Screenshot: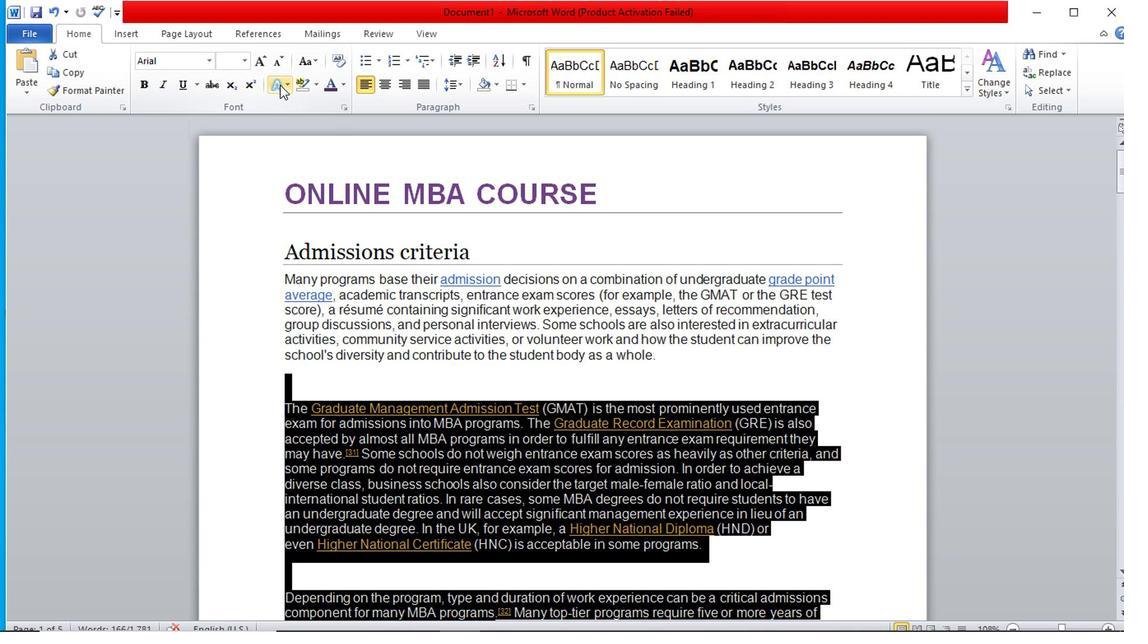 
Action: Mouse moved to (761, 151)
Screenshot: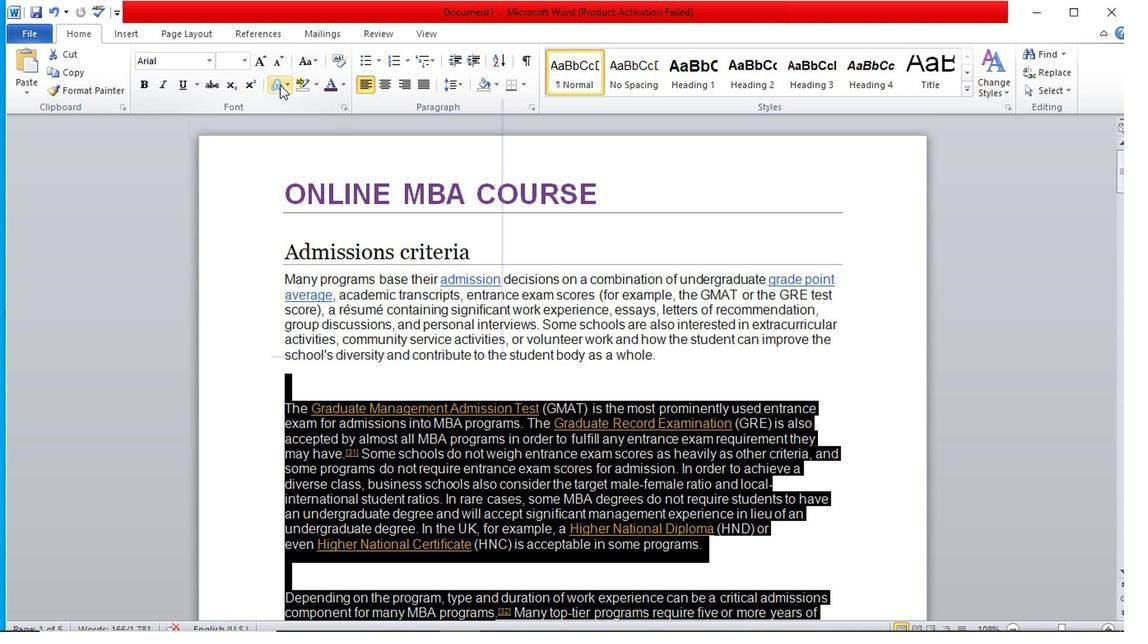 
Action: Mouse scrolled (761, 151) with delta (0, 0)
Screenshot: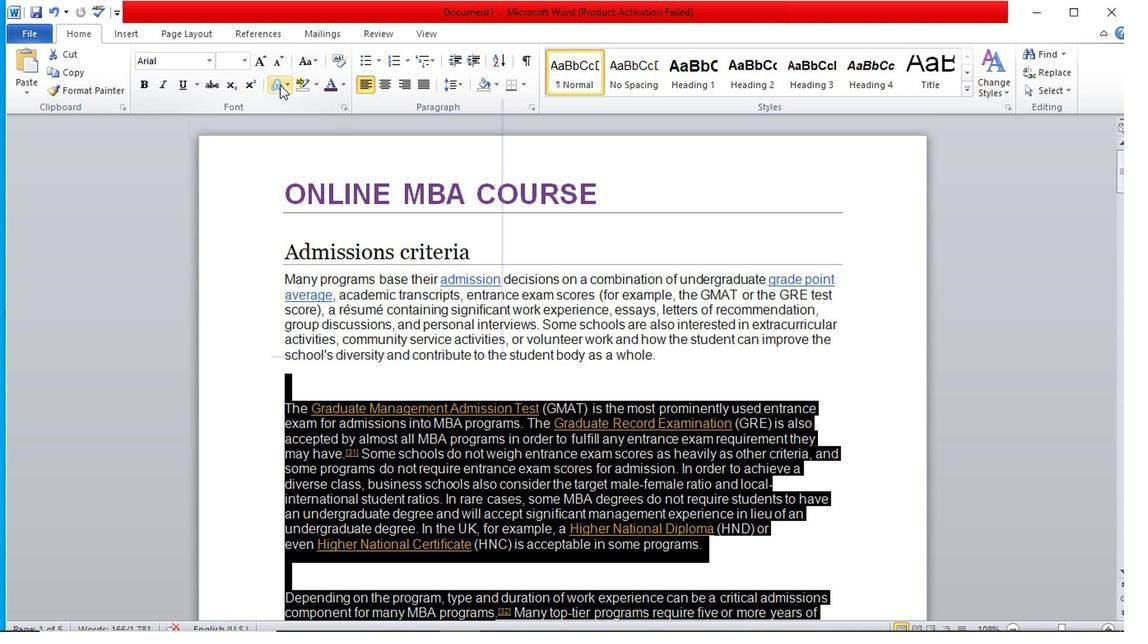 
Action: Mouse moved to (761, 151)
Screenshot: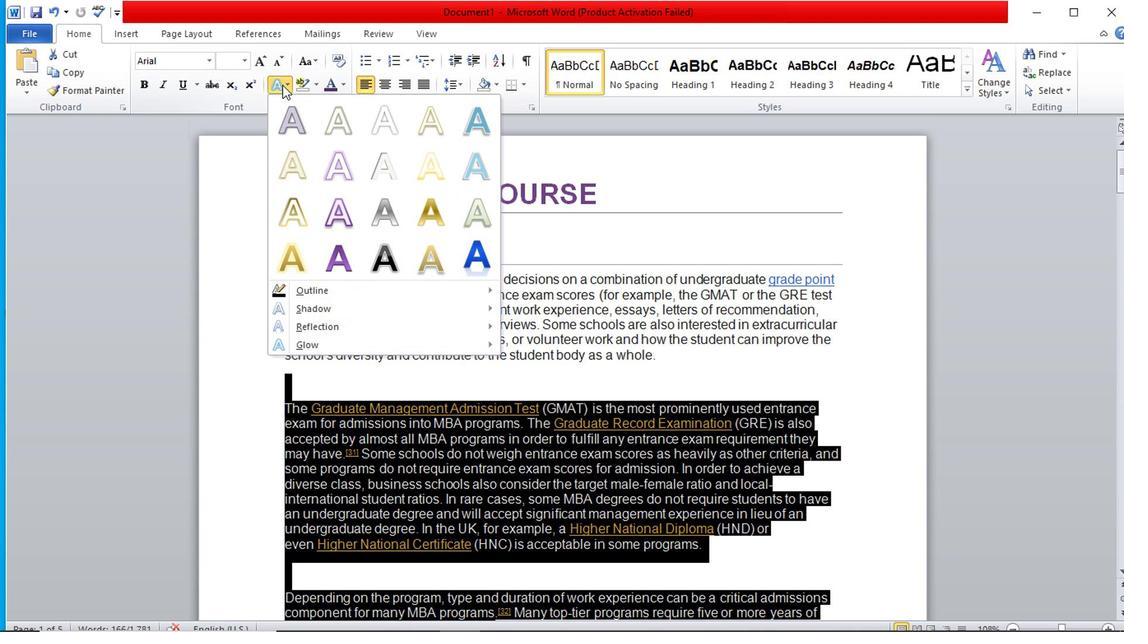 
Action: Mouse scrolled (761, 151) with delta (0, 0)
Screenshot: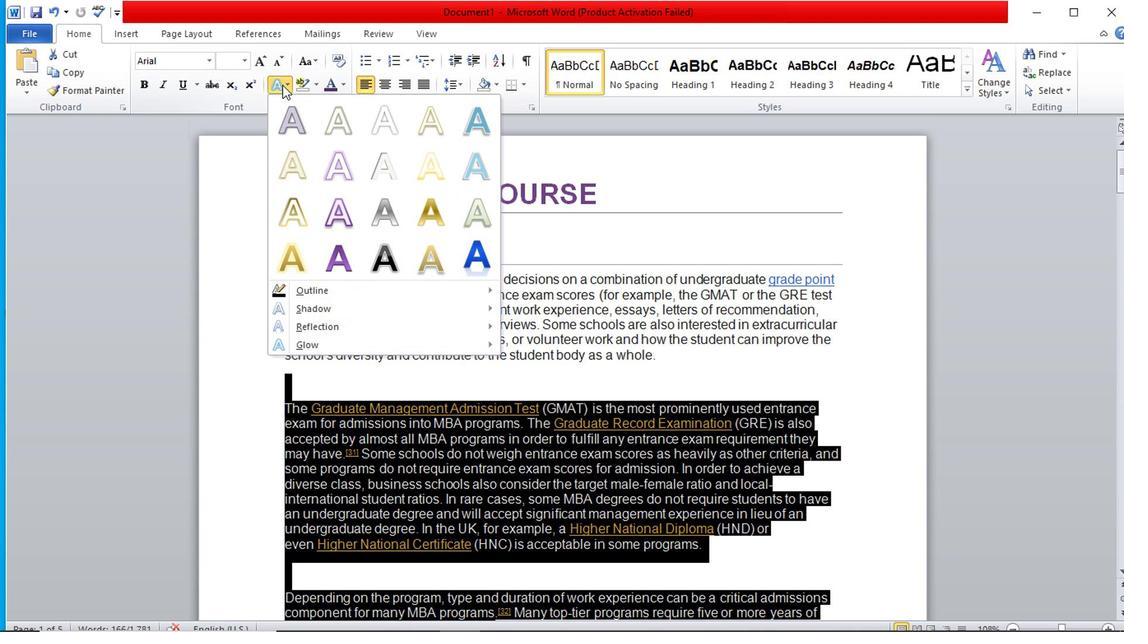 
Action: Mouse scrolled (761, 151) with delta (0, 0)
Screenshot: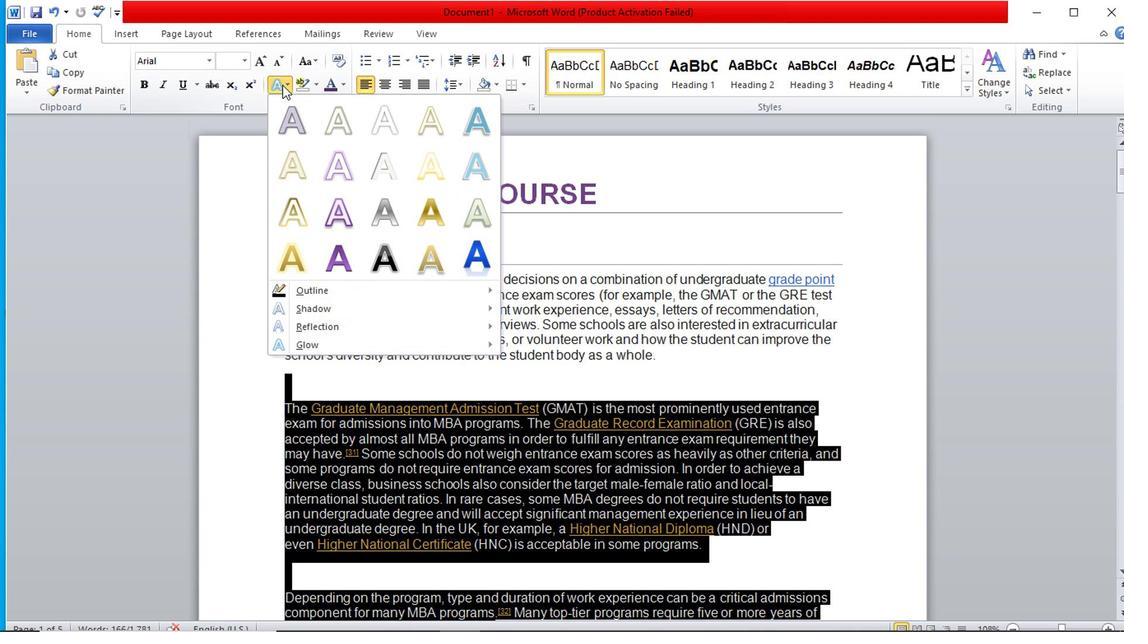 
Action: Mouse scrolled (761, 151) with delta (0, 0)
Screenshot: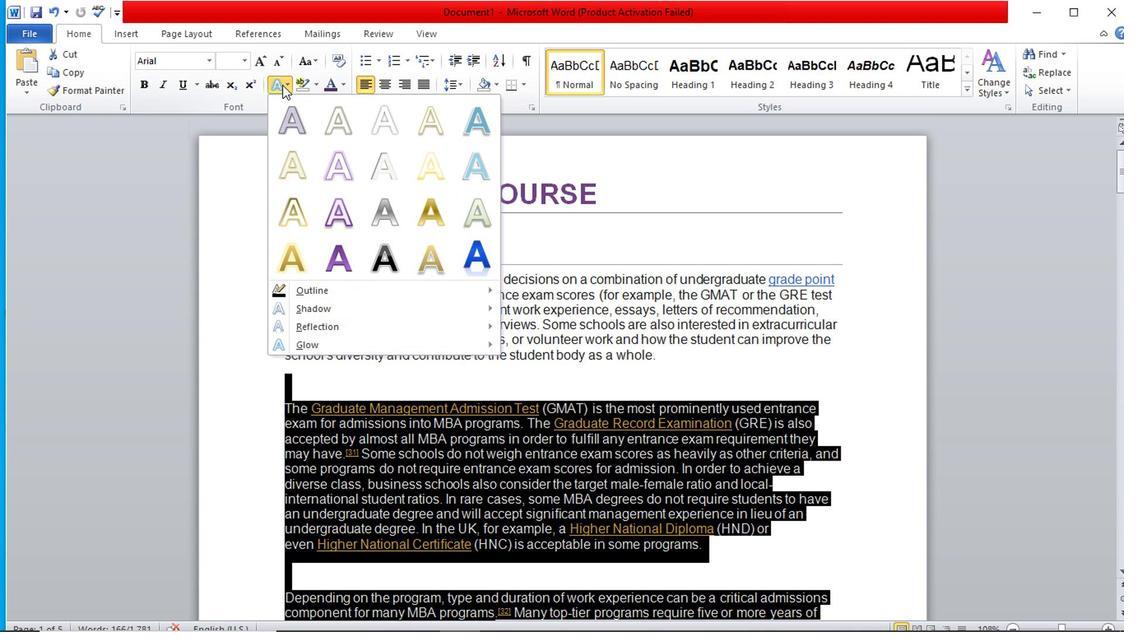 
Action: Mouse moved to (761, 151)
Screenshot: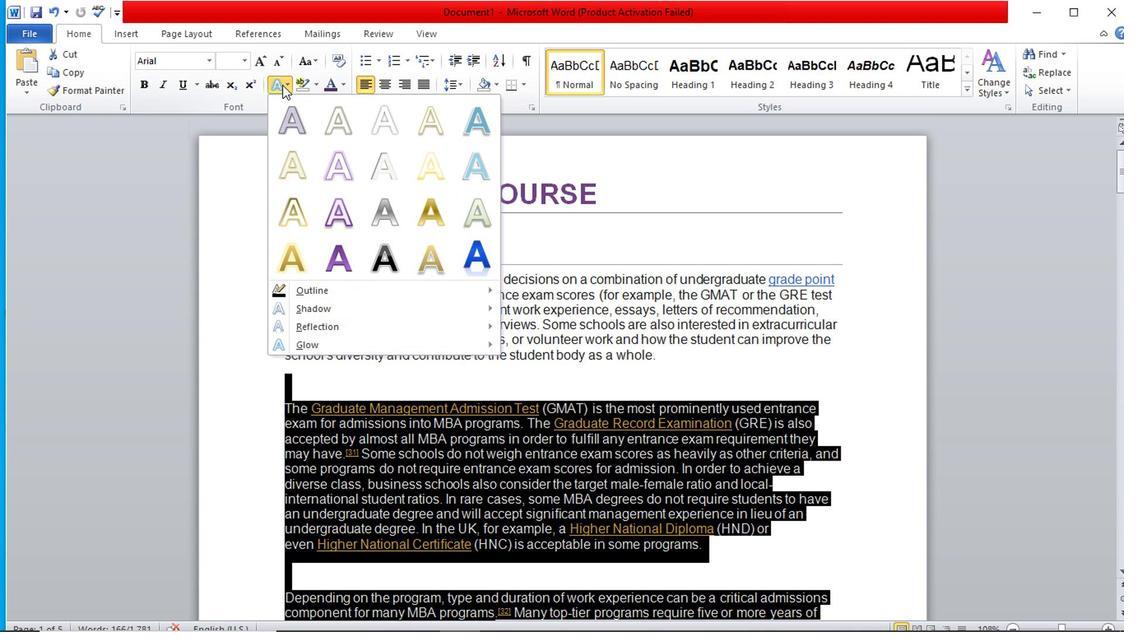 
Action: Mouse scrolled (761, 151) with delta (0, 0)
Screenshot: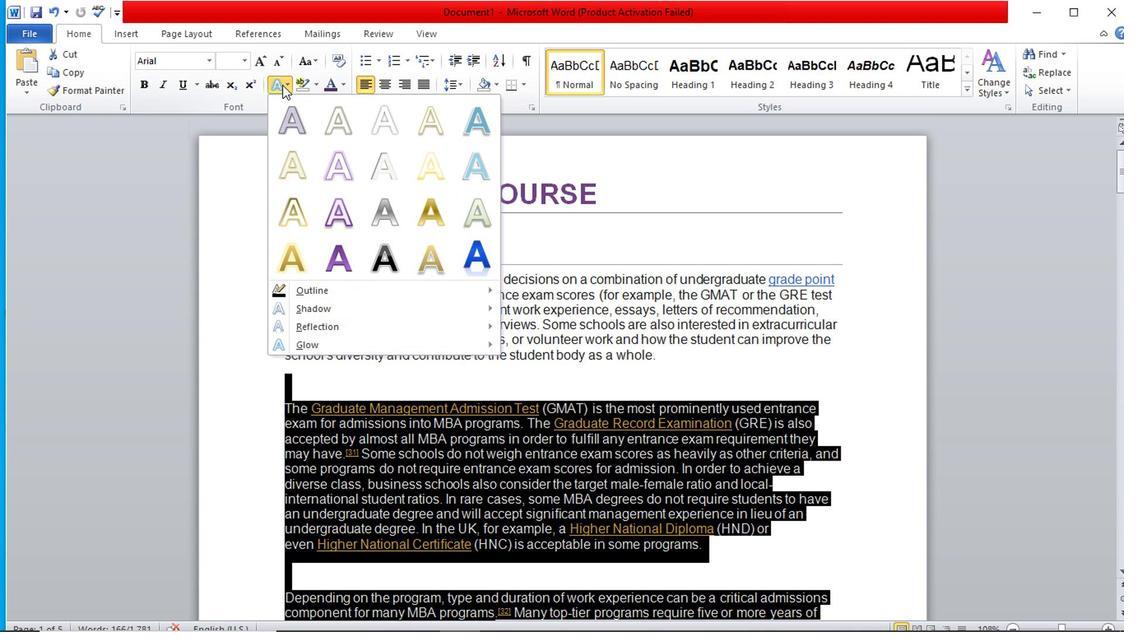
Action: Mouse moved to (761, 150)
Screenshot: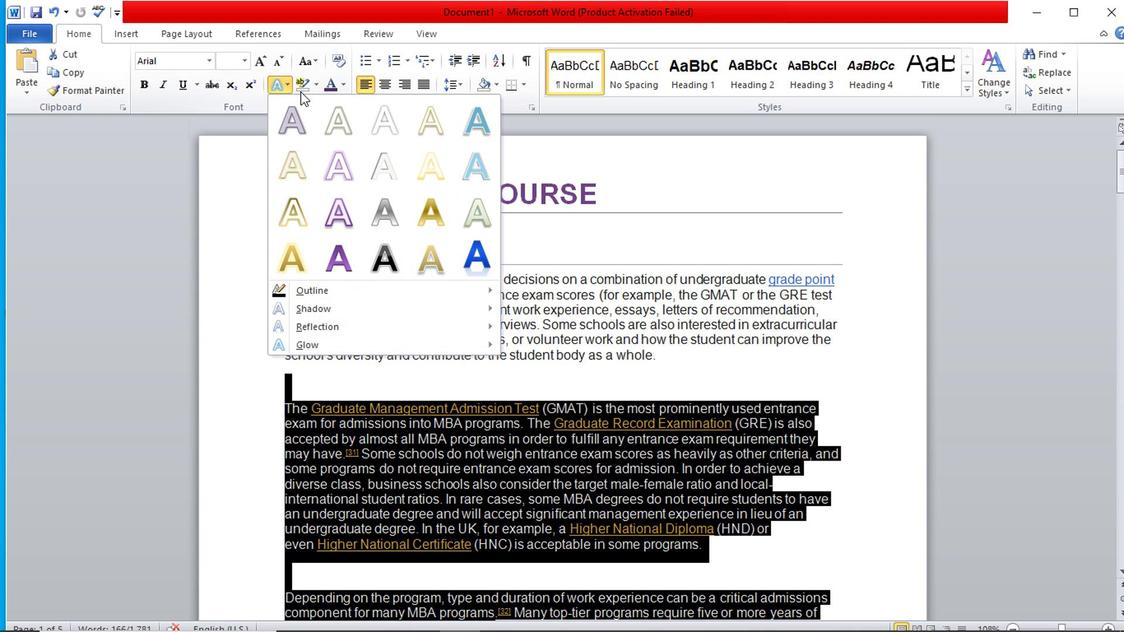 
Action: Mouse scrolled (761, 150) with delta (0, 0)
Screenshot: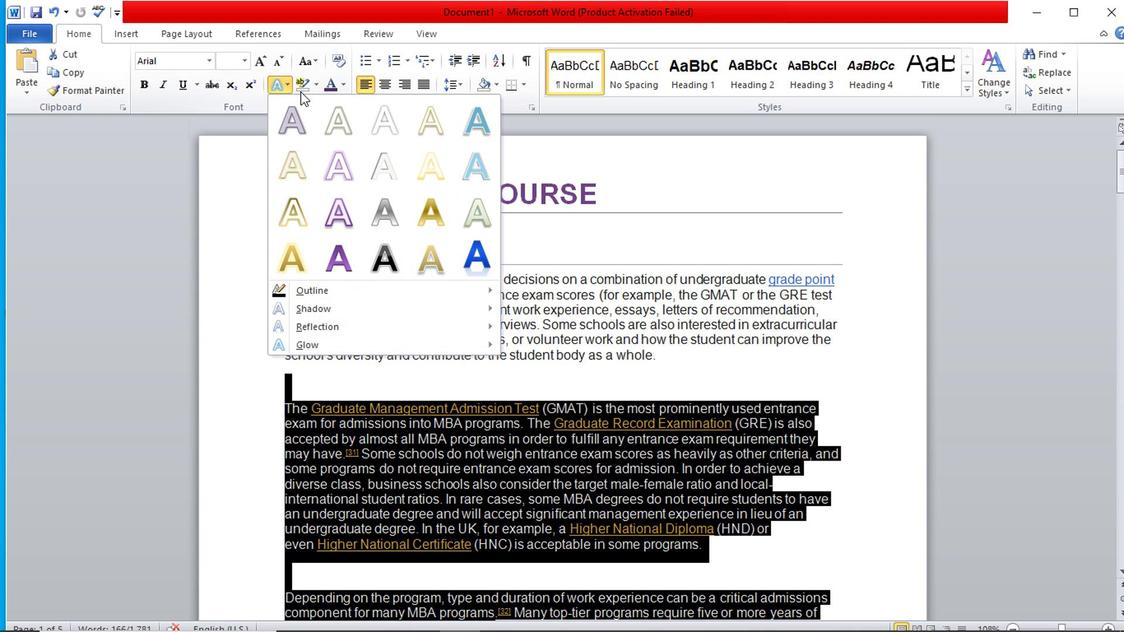 
Action: Mouse moved to (757, 149)
Screenshot: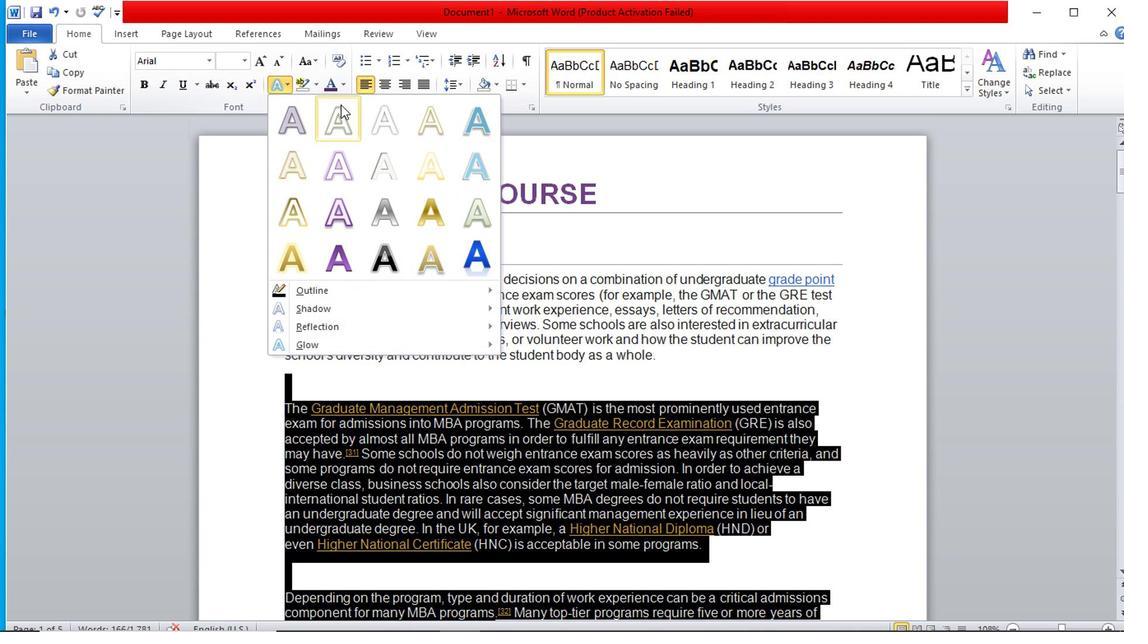
Action: Mouse scrolled (757, 149) with delta (0, 0)
Screenshot: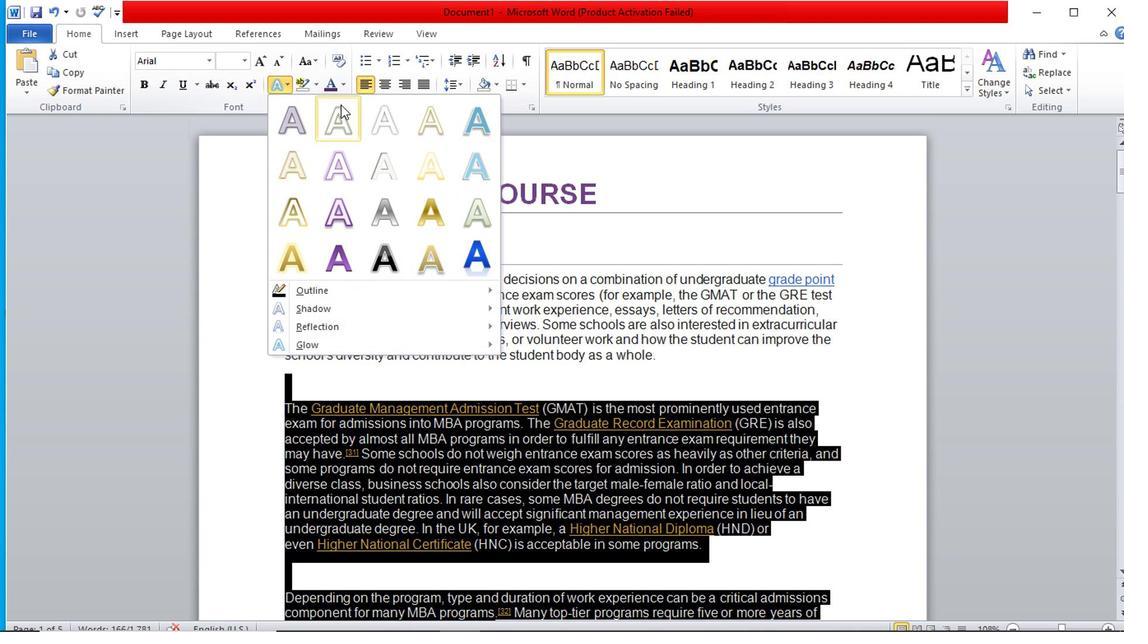 
Action: Mouse moved to (246, 94)
Screenshot: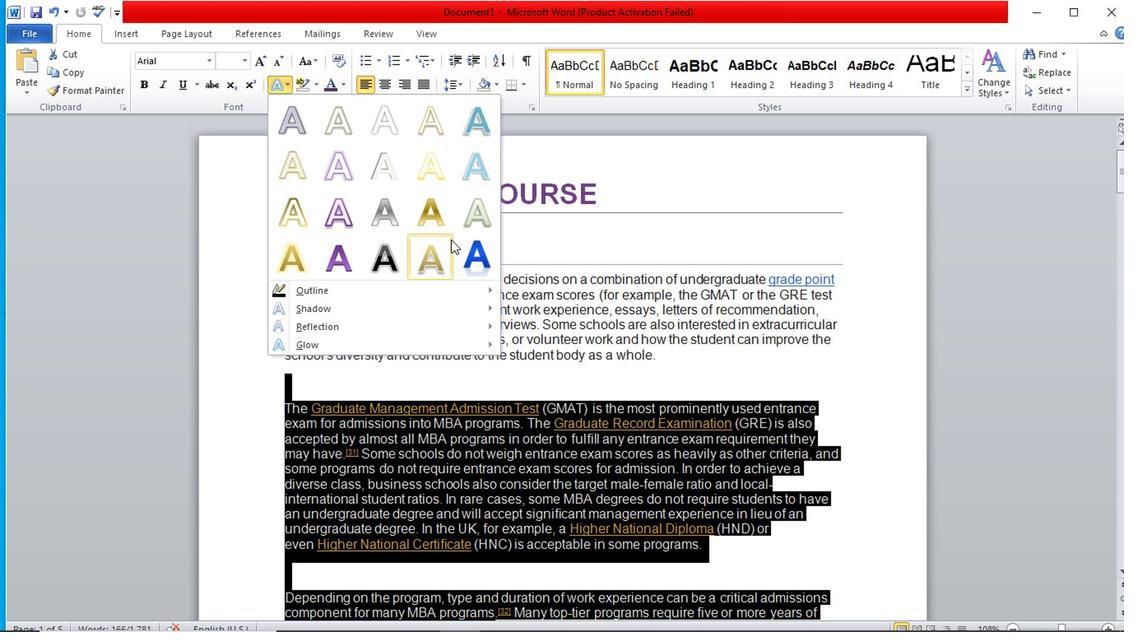 
Action: Mouse pressed left at (246, 94)
Screenshot: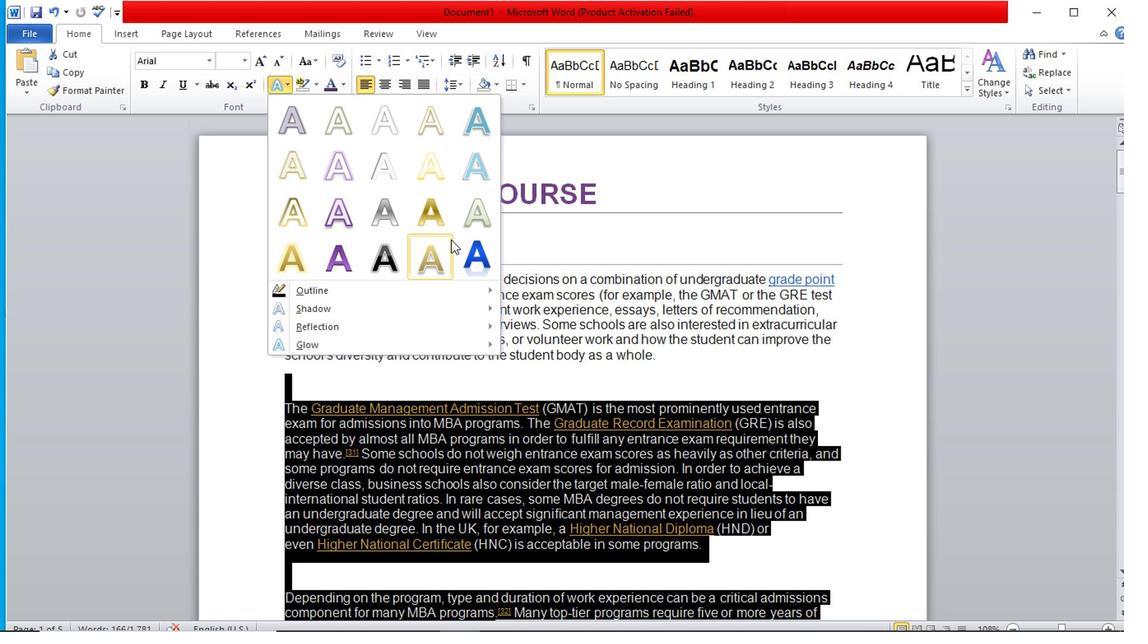 
Action: Mouse moved to (442, 125)
Screenshot: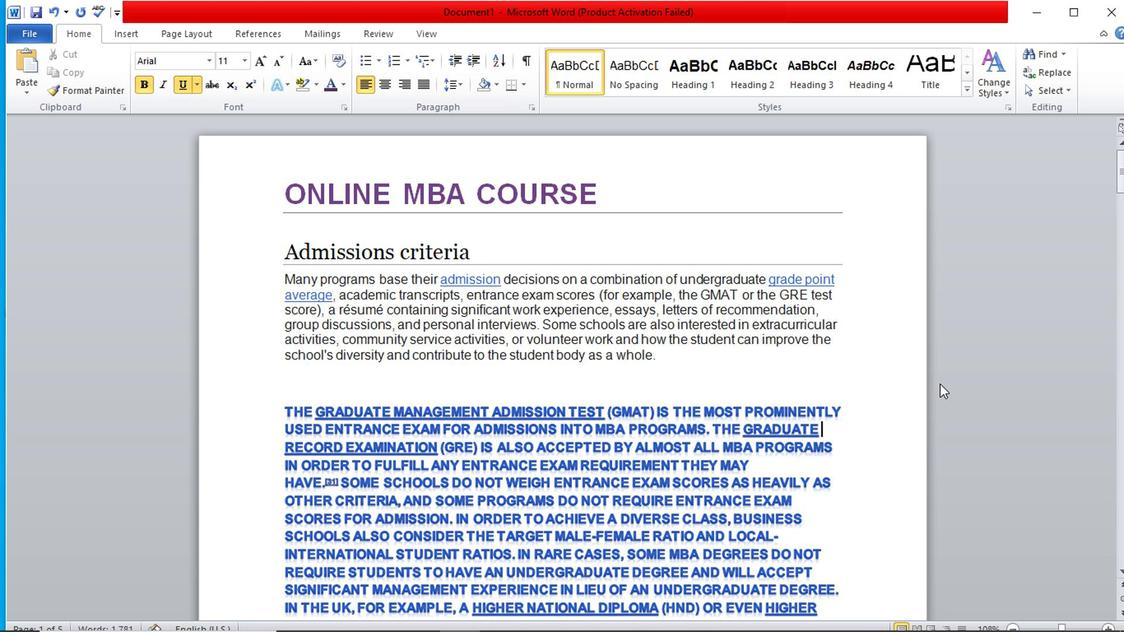 
Action: Mouse pressed left at (442, 125)
Screenshot: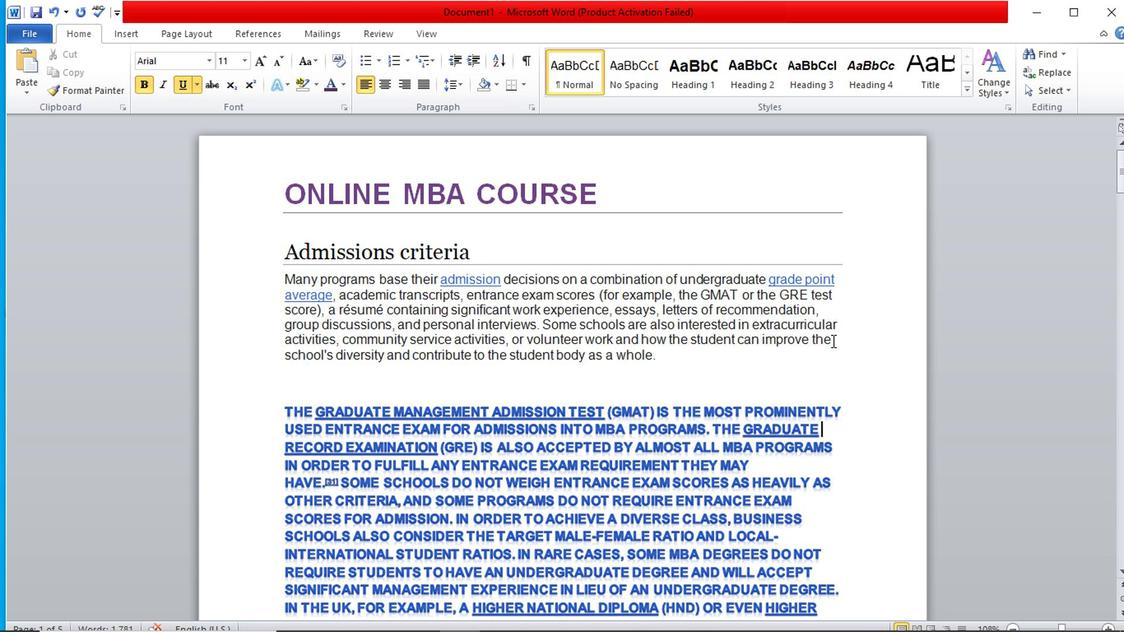 
Action: Mouse moved to (921, 157)
Screenshot: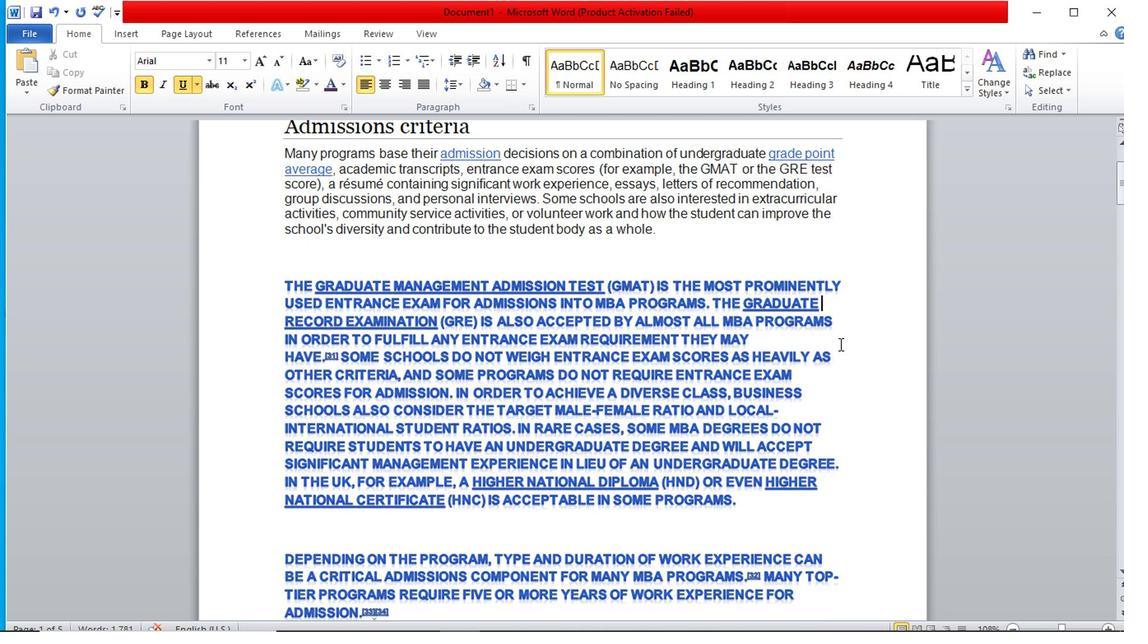 
Action: Mouse pressed left at (921, 157)
Screenshot: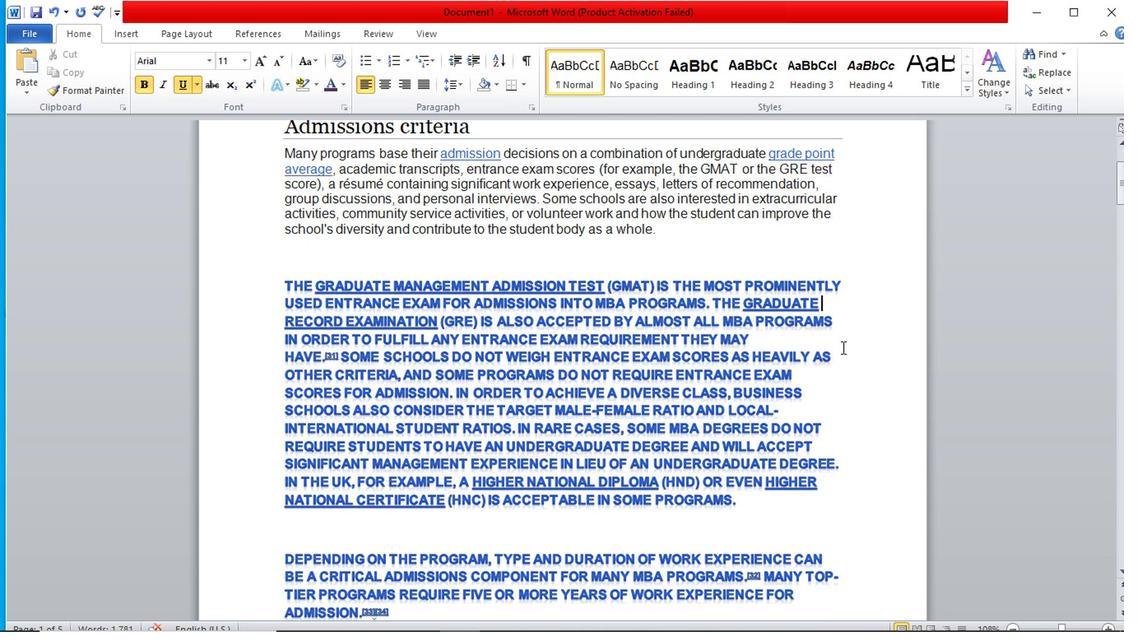 
Action: Mouse moved to (763, 141)
Screenshot: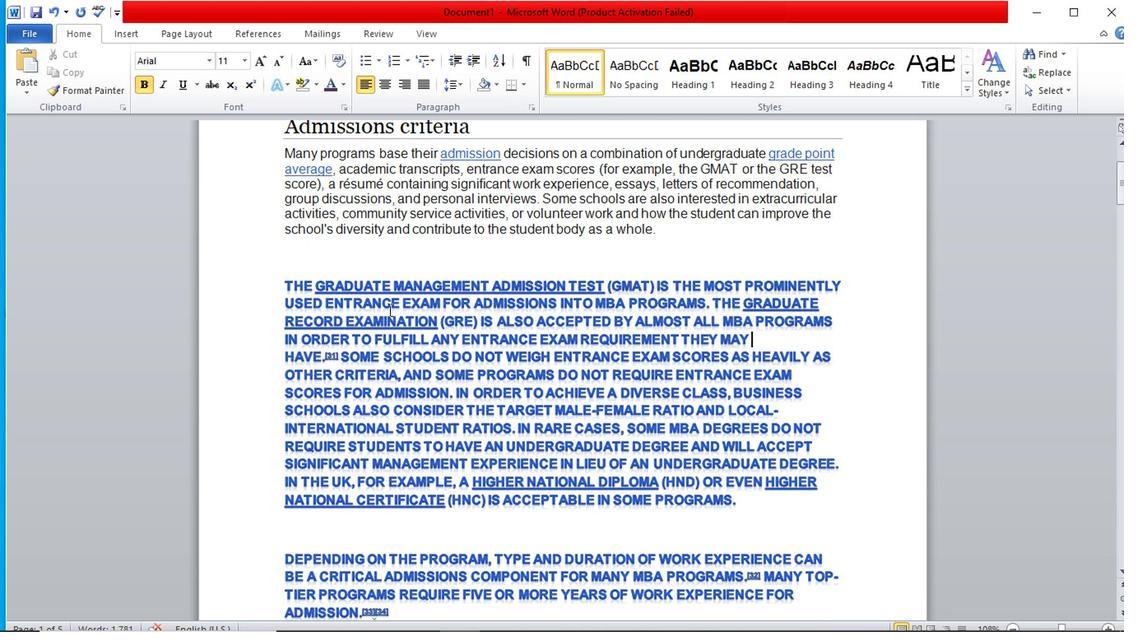 
Action: Mouse scrolled (763, 141) with delta (0, 0)
Screenshot: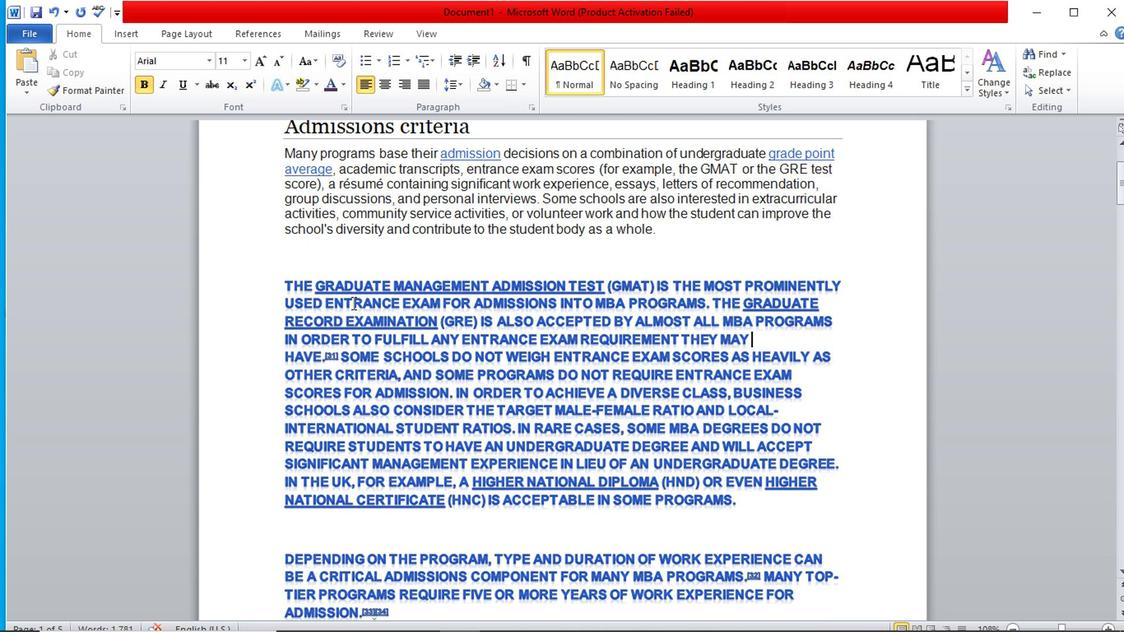 
Action: Mouse scrolled (763, 141) with delta (0, 0)
Screenshot: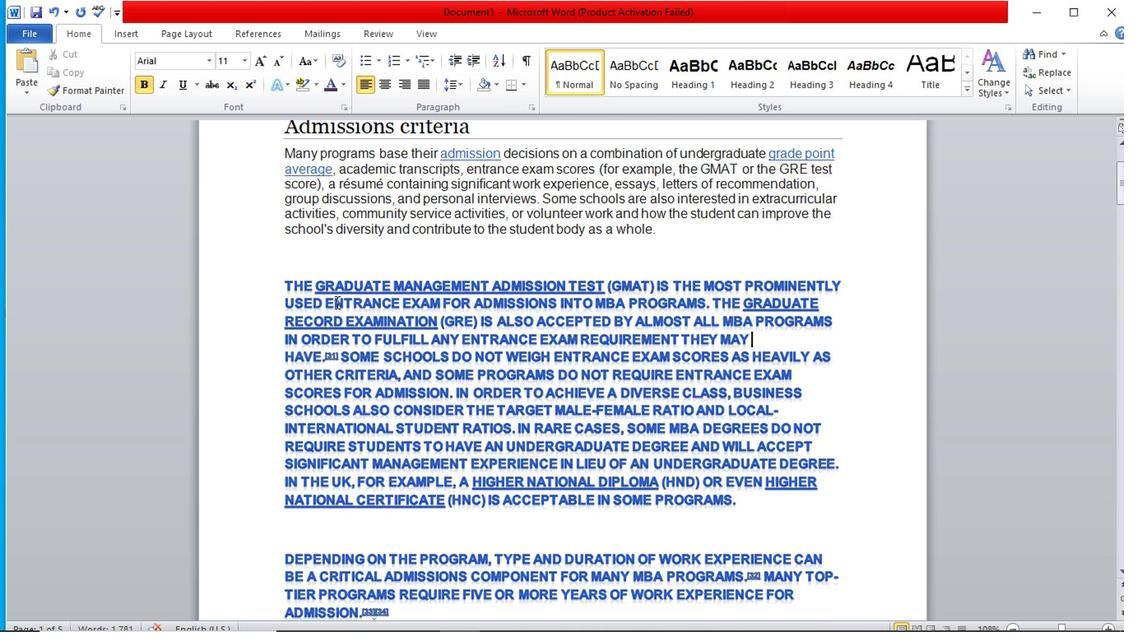 
Action: Mouse scrolled (763, 141) with delta (0, 0)
Screenshot: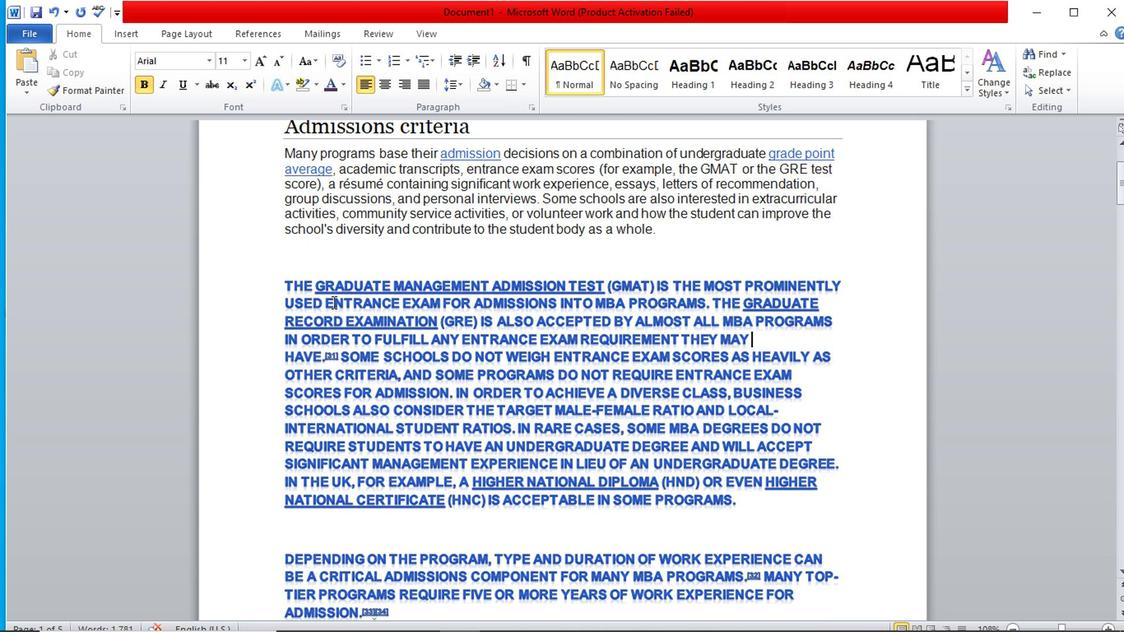 
Action: Mouse moved to (772, 142)
Screenshot: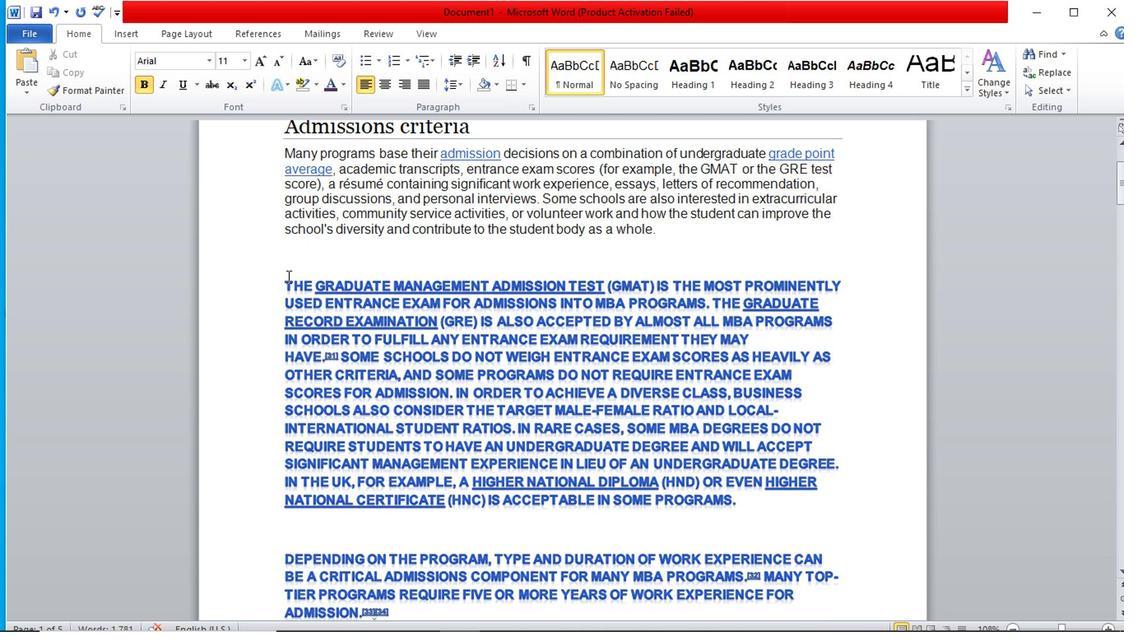 
Action: Mouse pressed left at (772, 142)
Screenshot: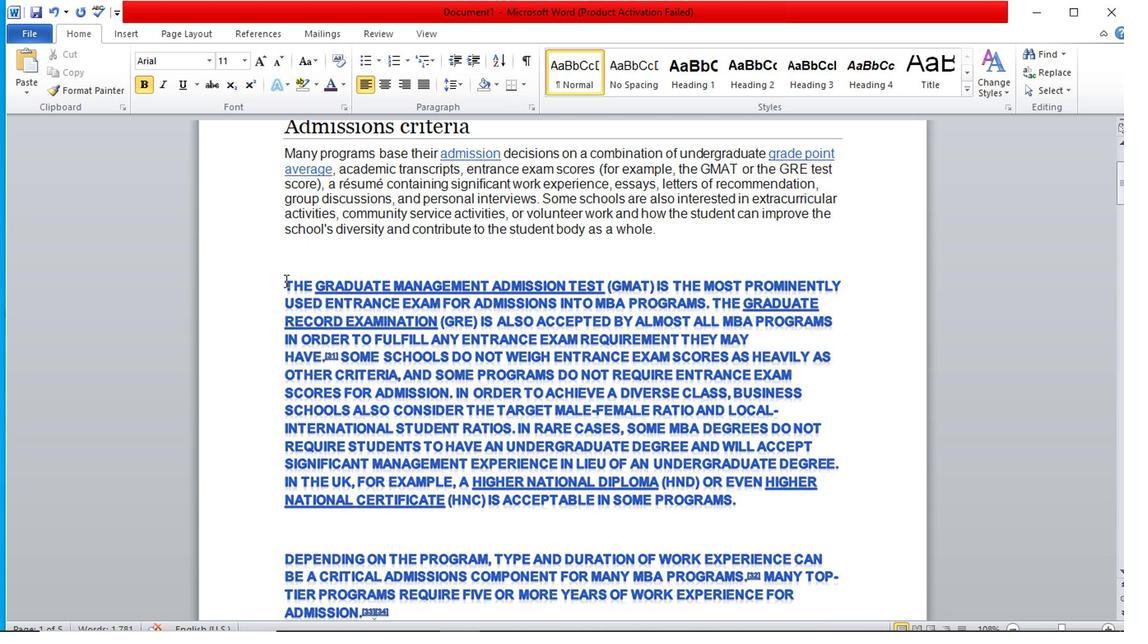 
Action: Mouse moved to (250, 130)
Screenshot: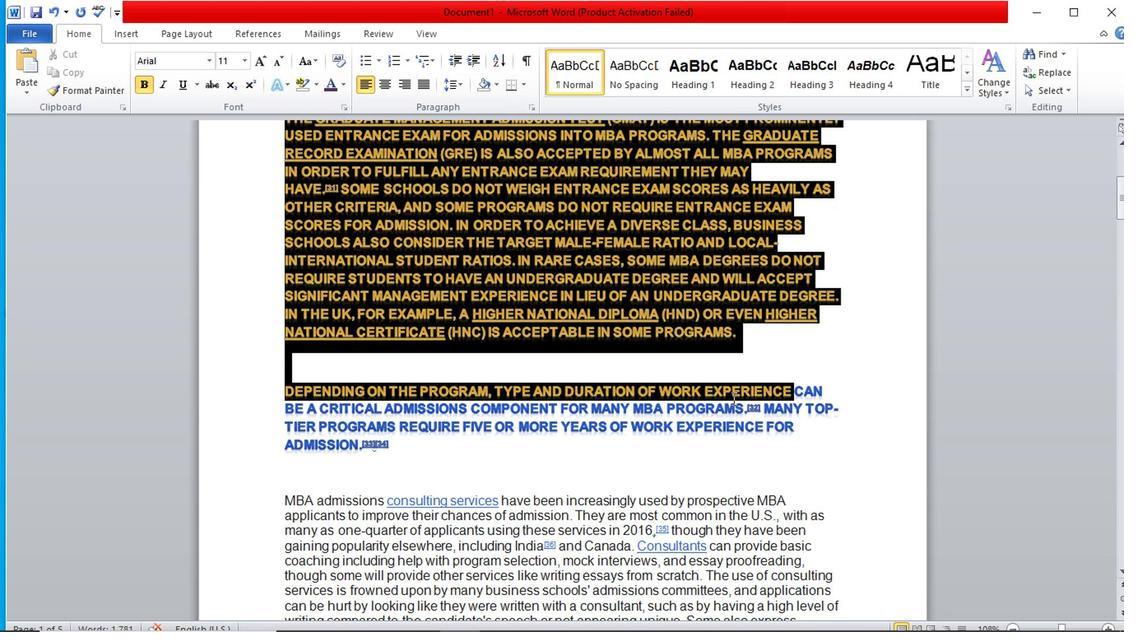 
Action: Mouse pressed left at (250, 130)
Screenshot: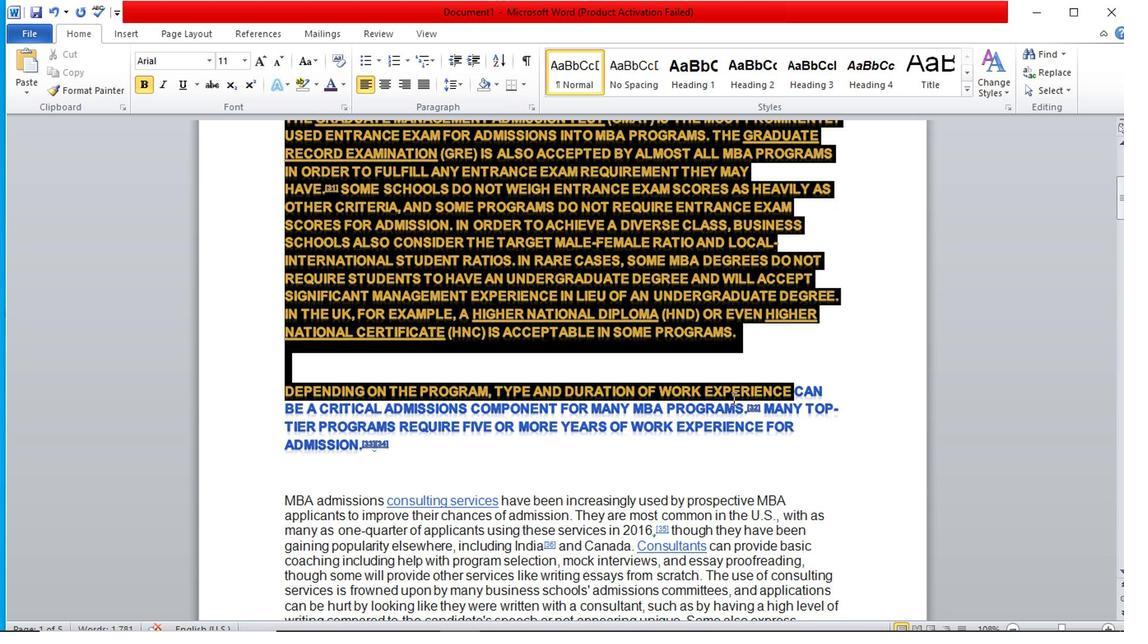 
Action: Mouse moved to (653, 158)
Screenshot: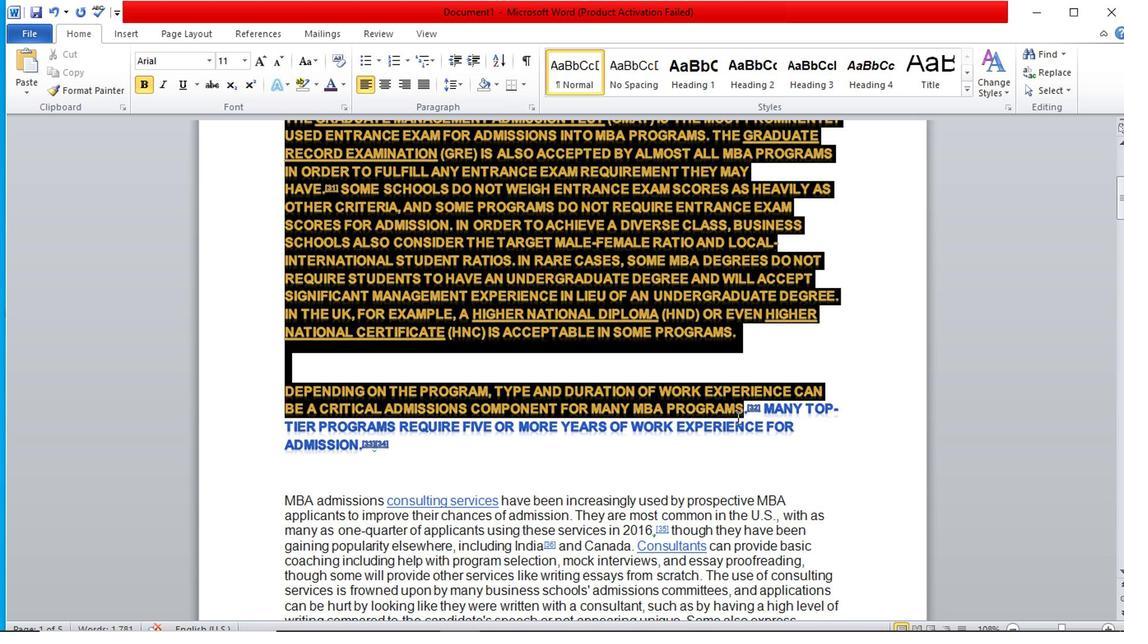 
Action: Mouse scrolled (653, 158) with delta (0, 0)
Screenshot: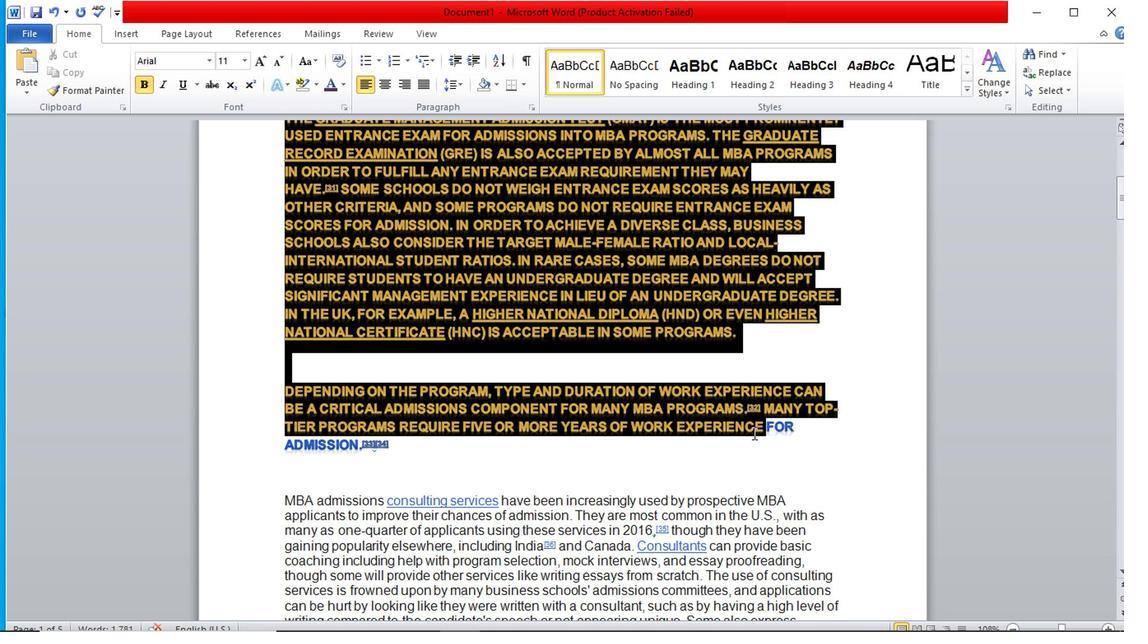 
Action: Mouse scrolled (653, 158) with delta (0, 0)
Screenshot: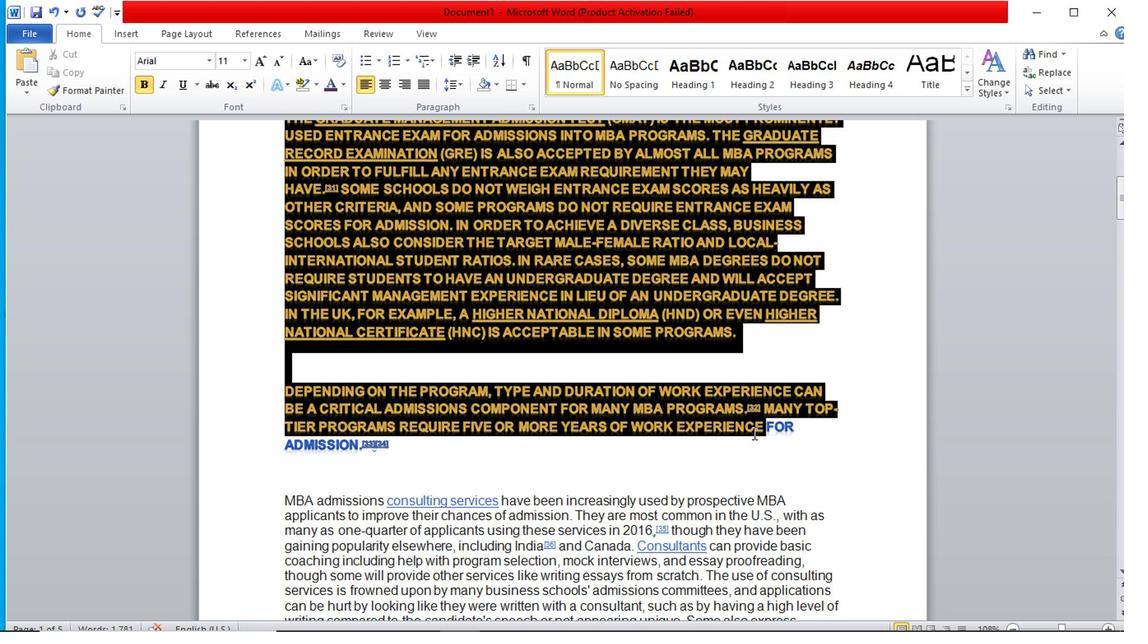 
Action: Mouse scrolled (653, 158) with delta (0, 0)
Screenshot: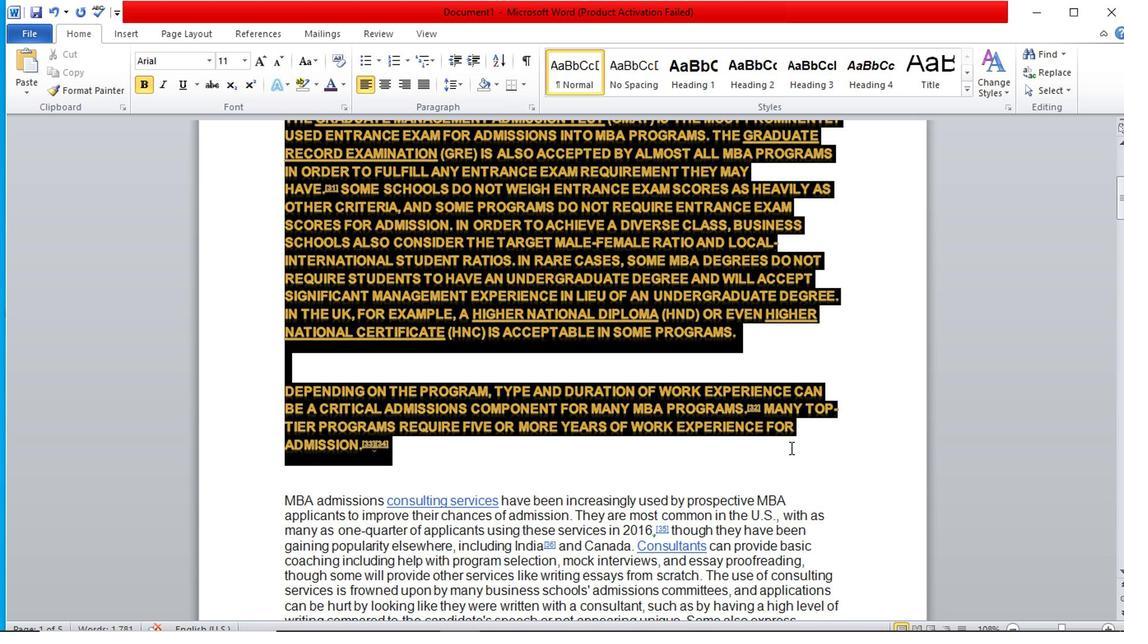 
Action: Mouse moved to (653, 158)
Screenshot: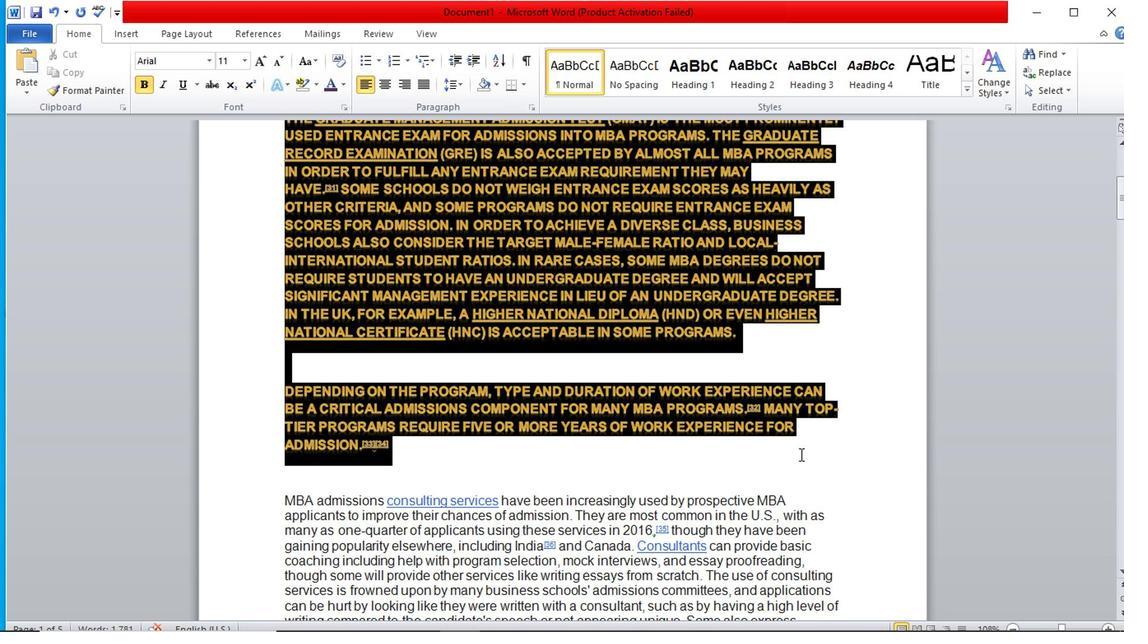 
Action: Mouse scrolled (653, 158) with delta (0, 0)
Screenshot: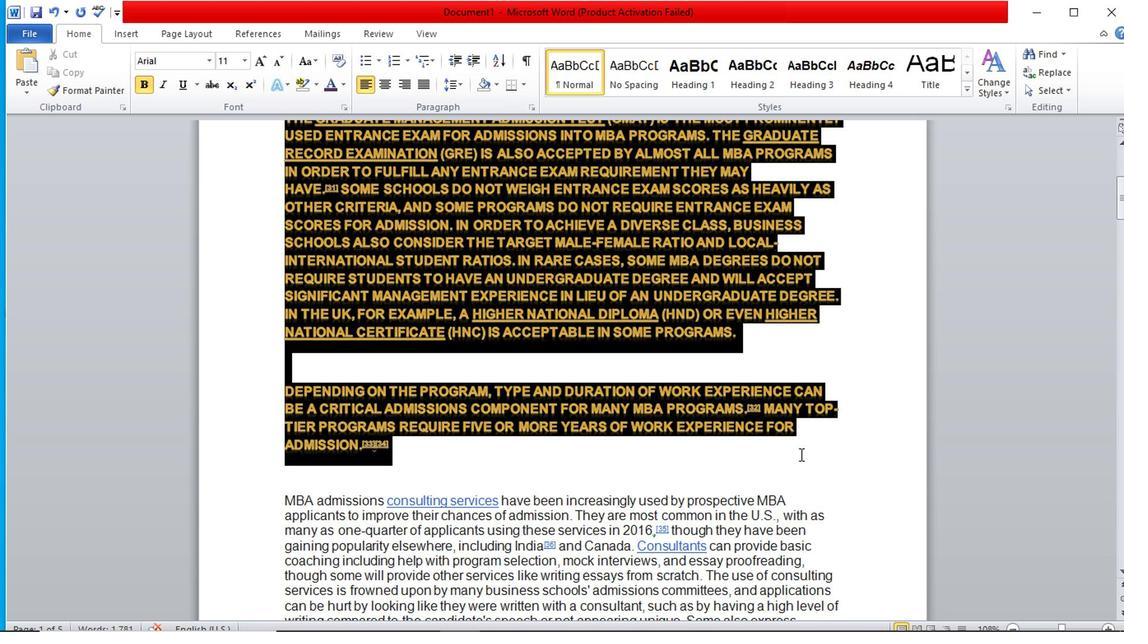 
Action: Mouse moved to (250, 93)
Screenshot: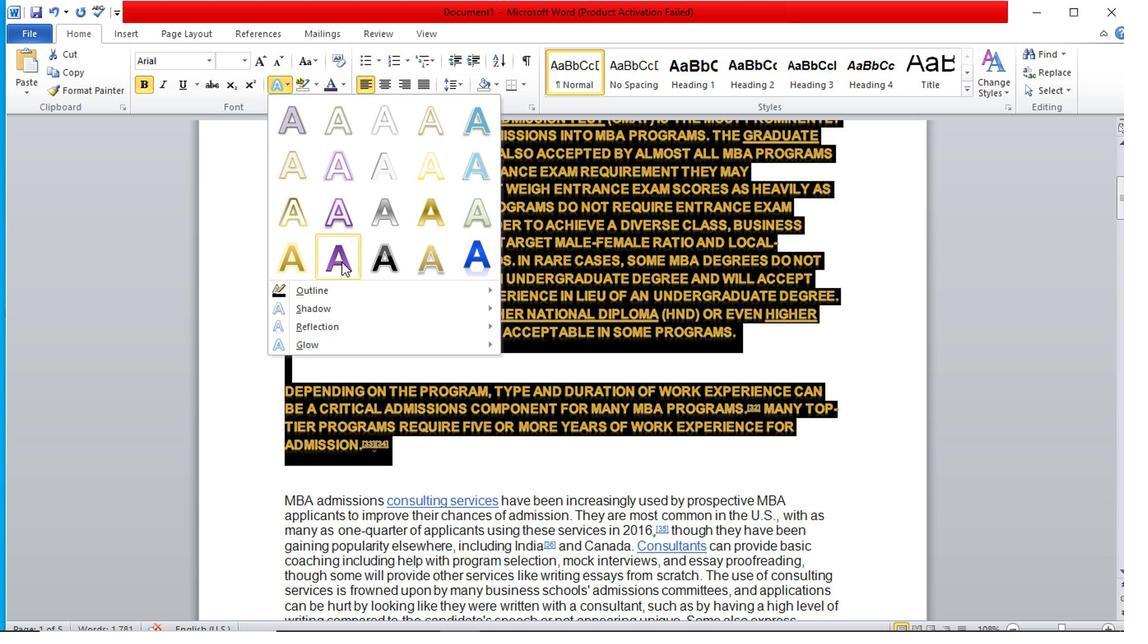 
Action: Mouse pressed left at (250, 93)
Screenshot: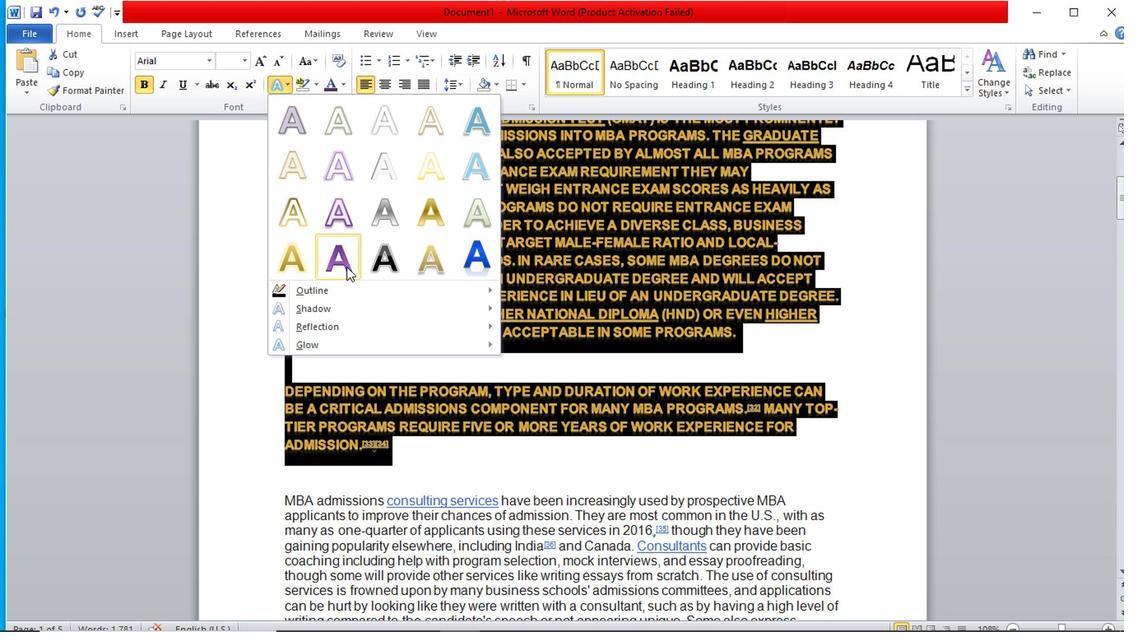 
Action: Mouse moved to (292, 125)
Screenshot: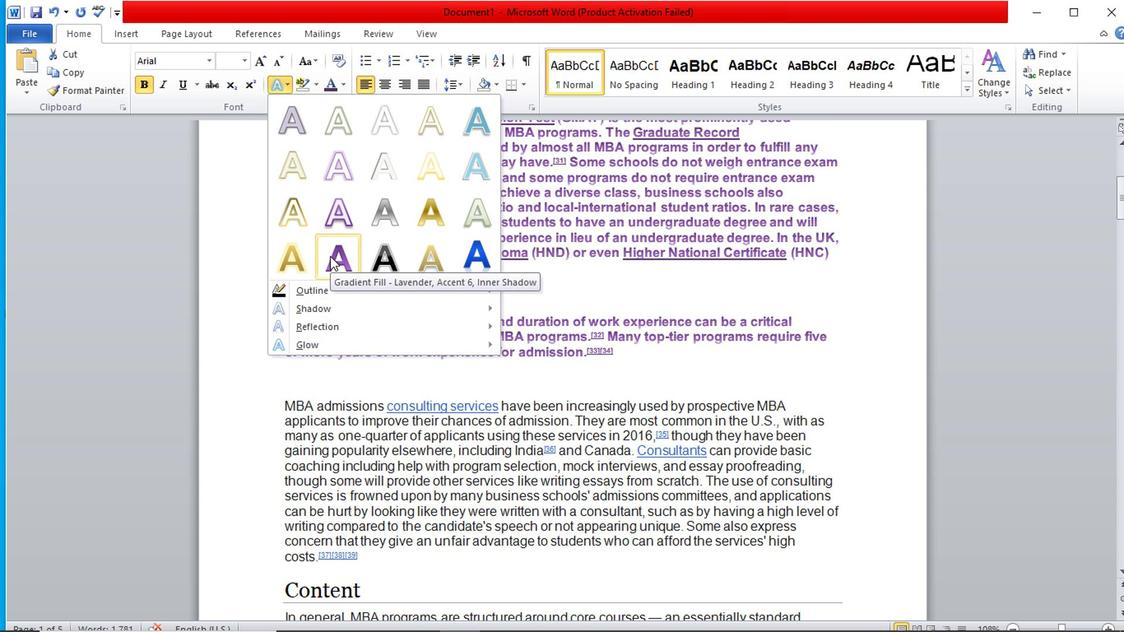 
Action: Mouse pressed left at (292, 125)
Screenshot: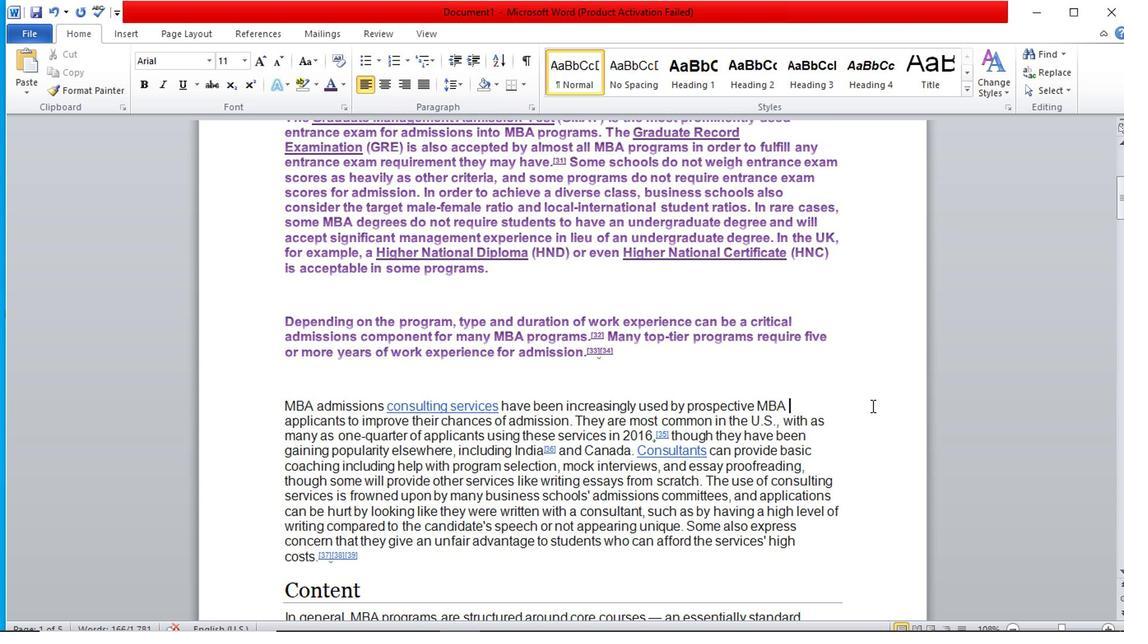 
Action: Mouse moved to (807, 153)
Screenshot: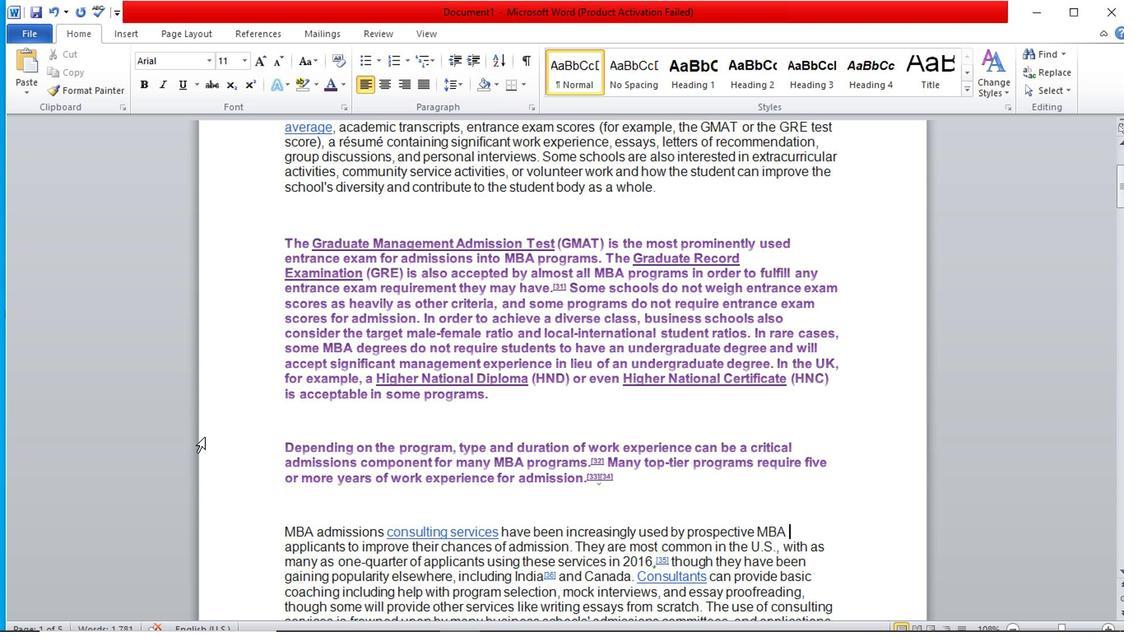
Action: Mouse pressed left at (807, 153)
Screenshot: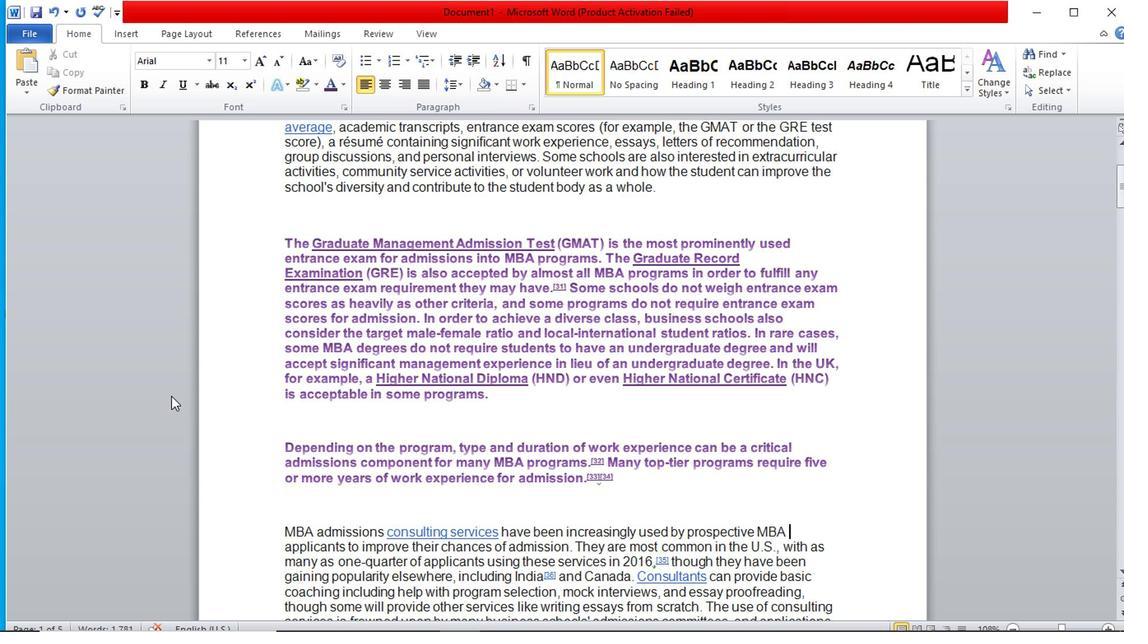 
Action: Mouse moved to (783, 155)
Screenshot: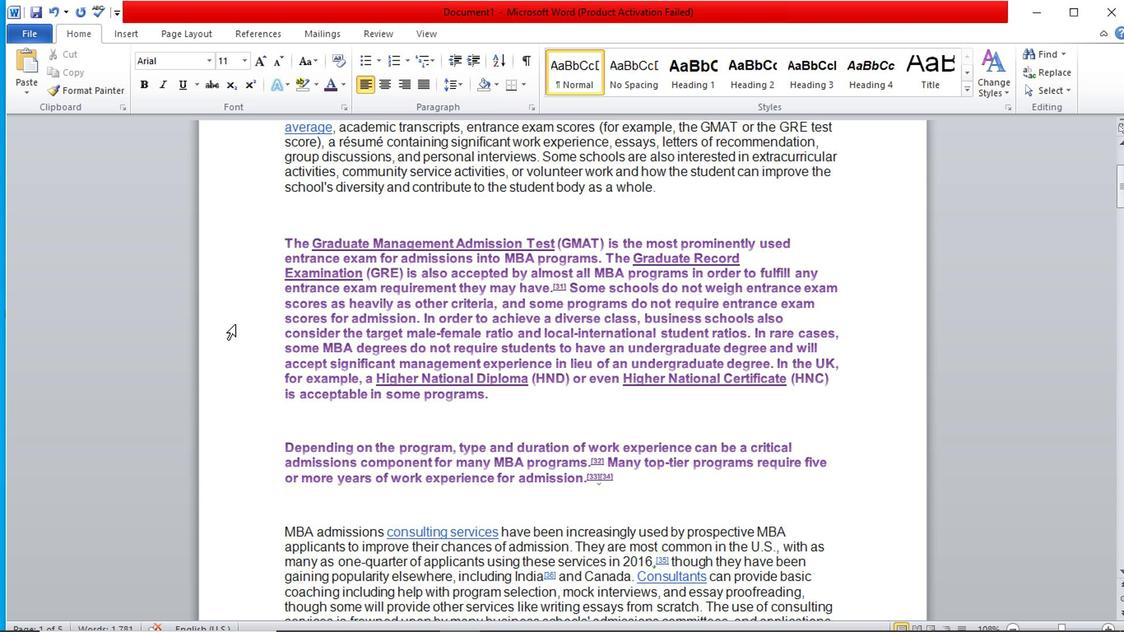 
Action: Mouse scrolled (783, 155) with delta (0, 0)
Screenshot: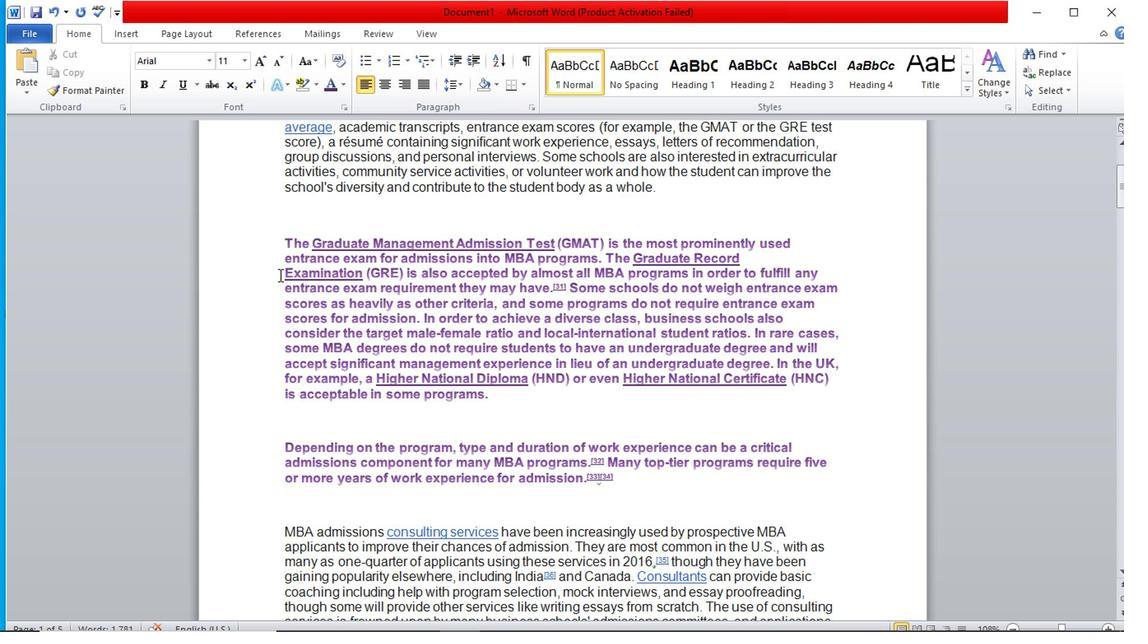 
Action: Mouse scrolled (783, 155) with delta (0, 0)
Screenshot: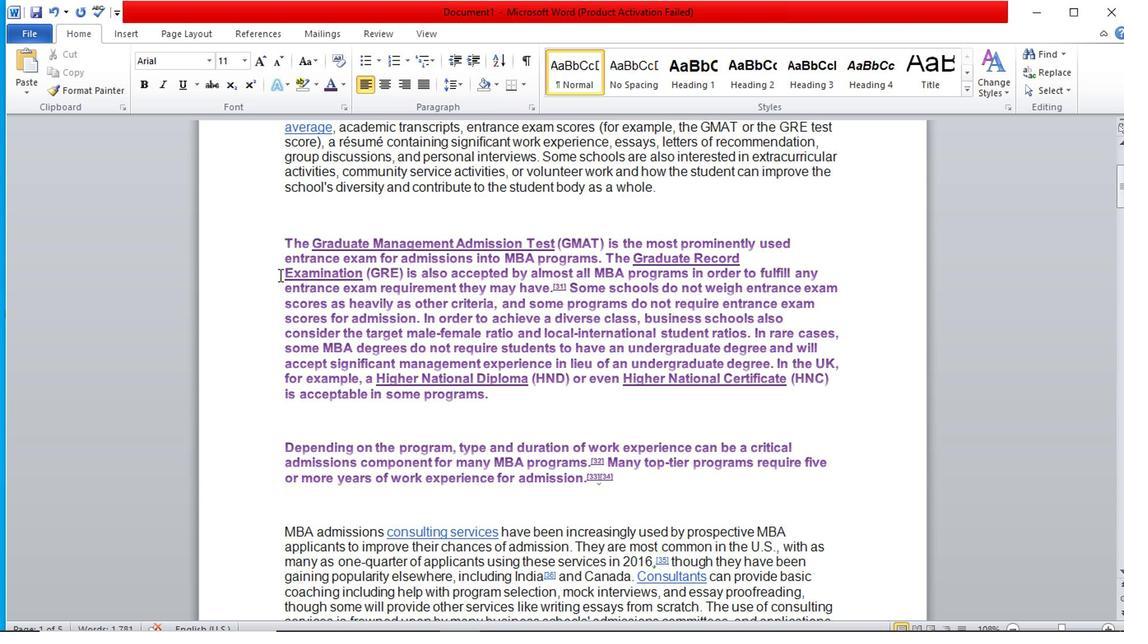 
Action: Mouse scrolled (783, 155) with delta (0, 0)
Screenshot: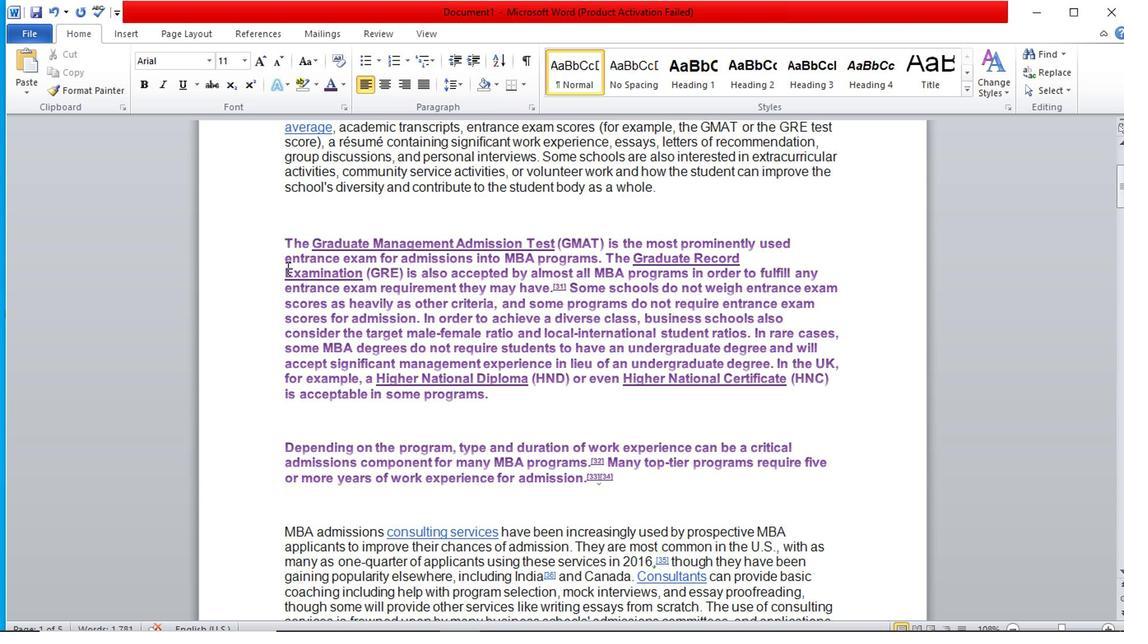 
Action: Mouse moved to (246, 123)
Screenshot: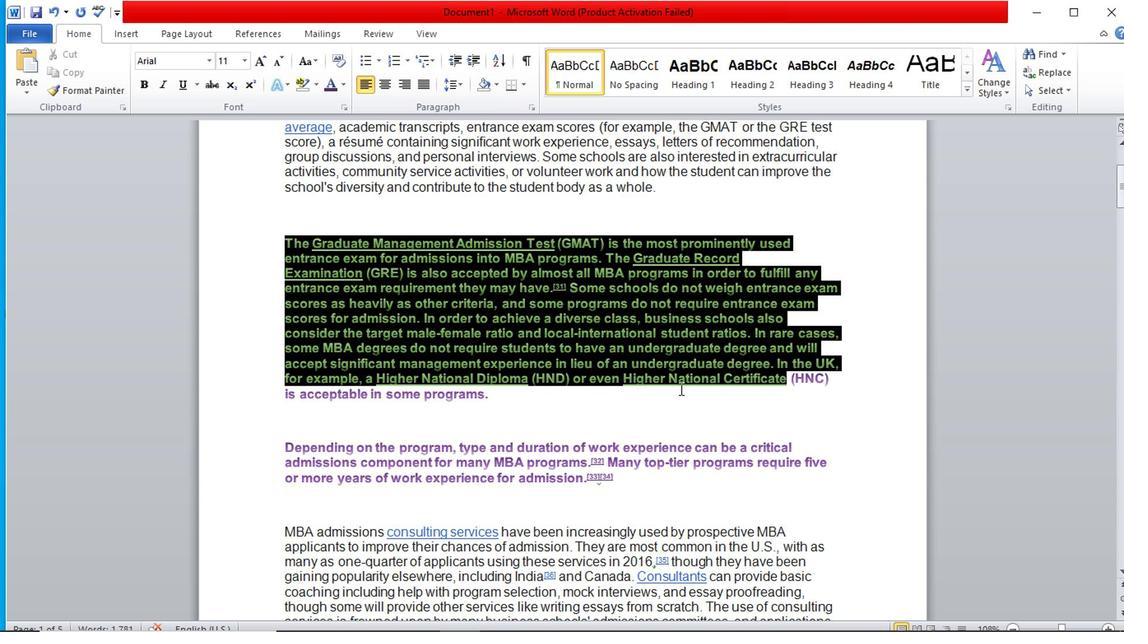 
Action: Mouse pressed left at (246, 123)
Screenshot: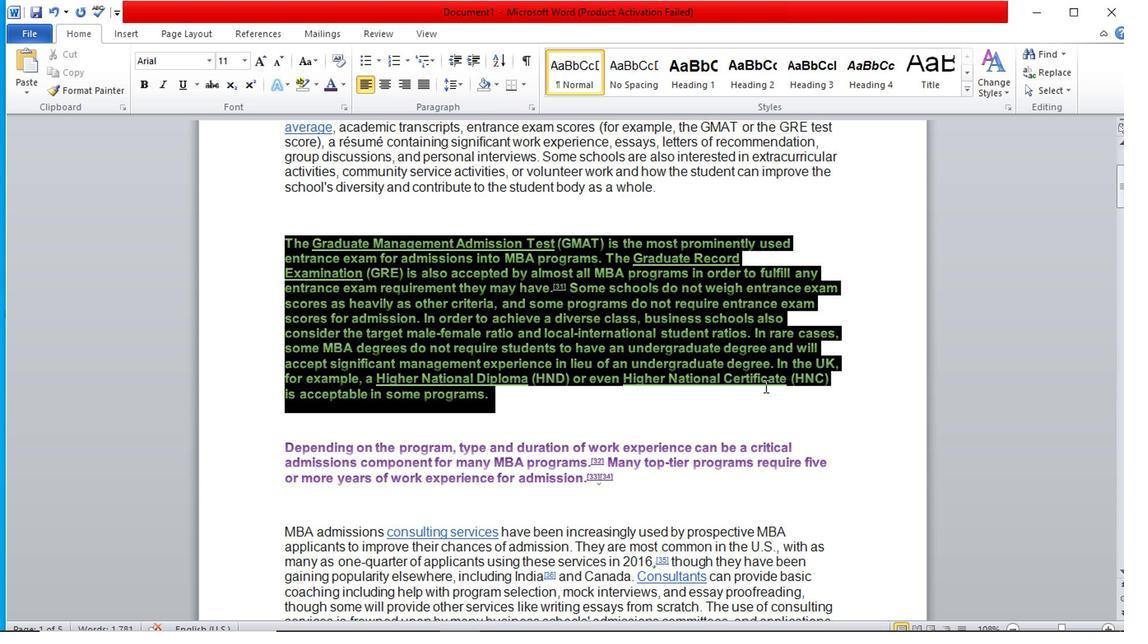 
Action: Mouse moved to (475, 155)
Screenshot: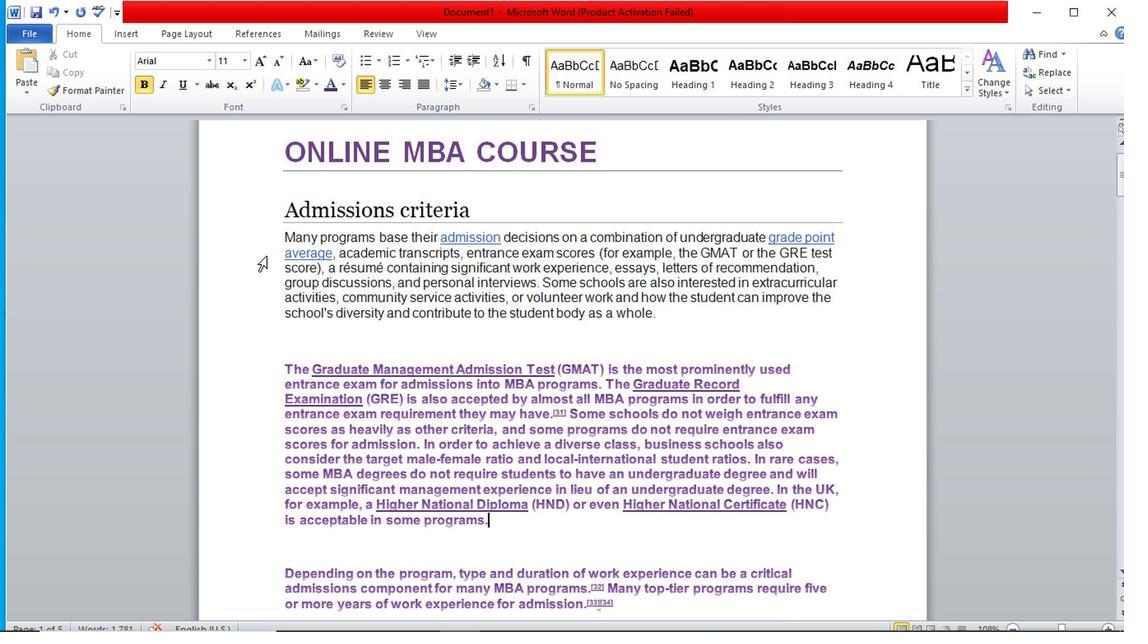 
Action: Mouse pressed left at (475, 155)
Screenshot: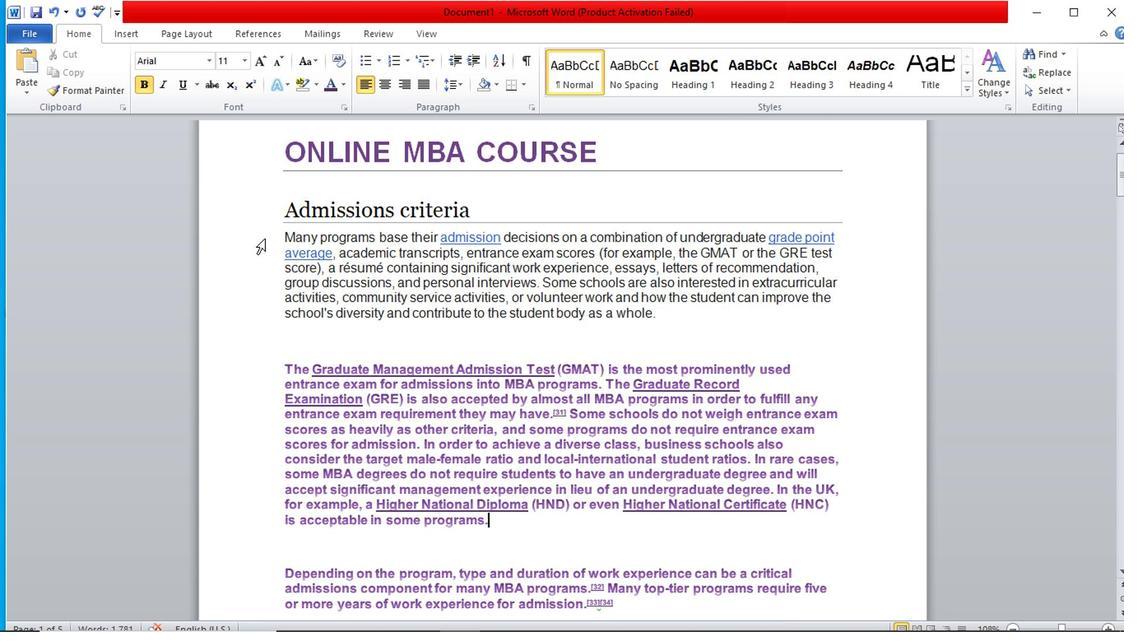 
Action: Mouse moved to (270, 135)
Screenshot: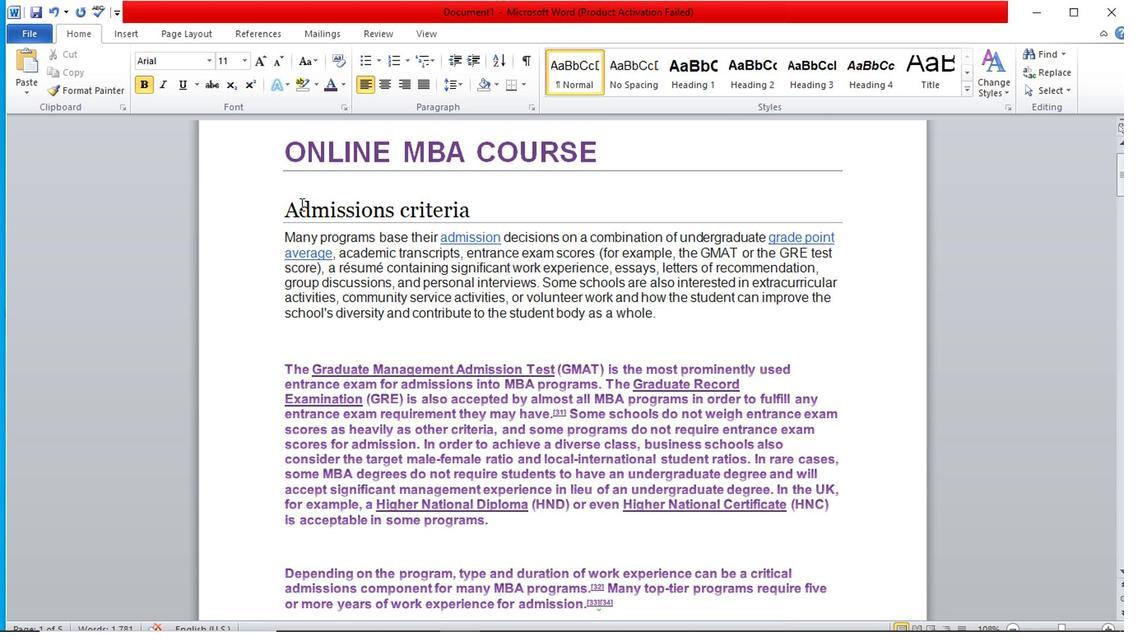 
Action: Mouse scrolled (270, 135) with delta (0, 0)
Screenshot: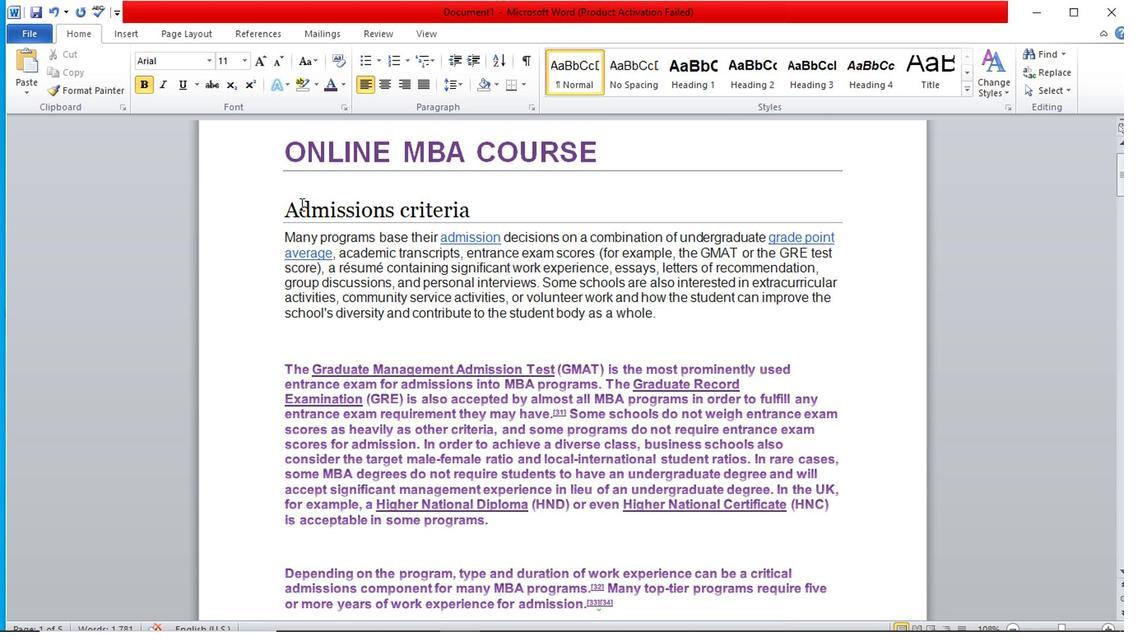 
Action: Mouse moved to (270, 135)
Screenshot: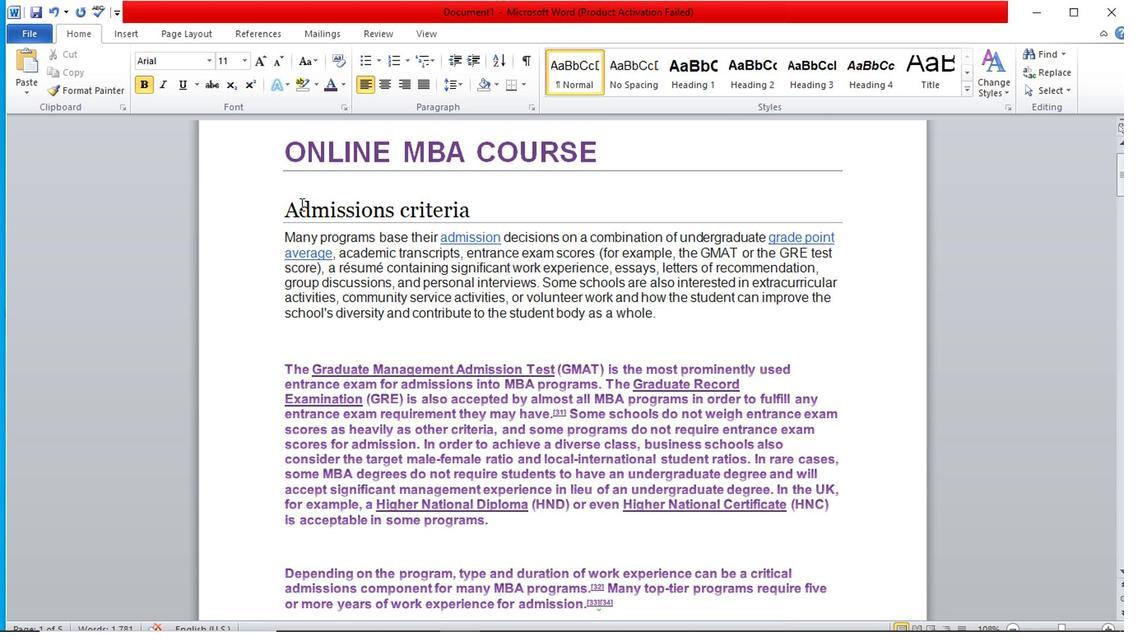 
Action: Mouse scrolled (270, 135) with delta (0, 0)
Screenshot: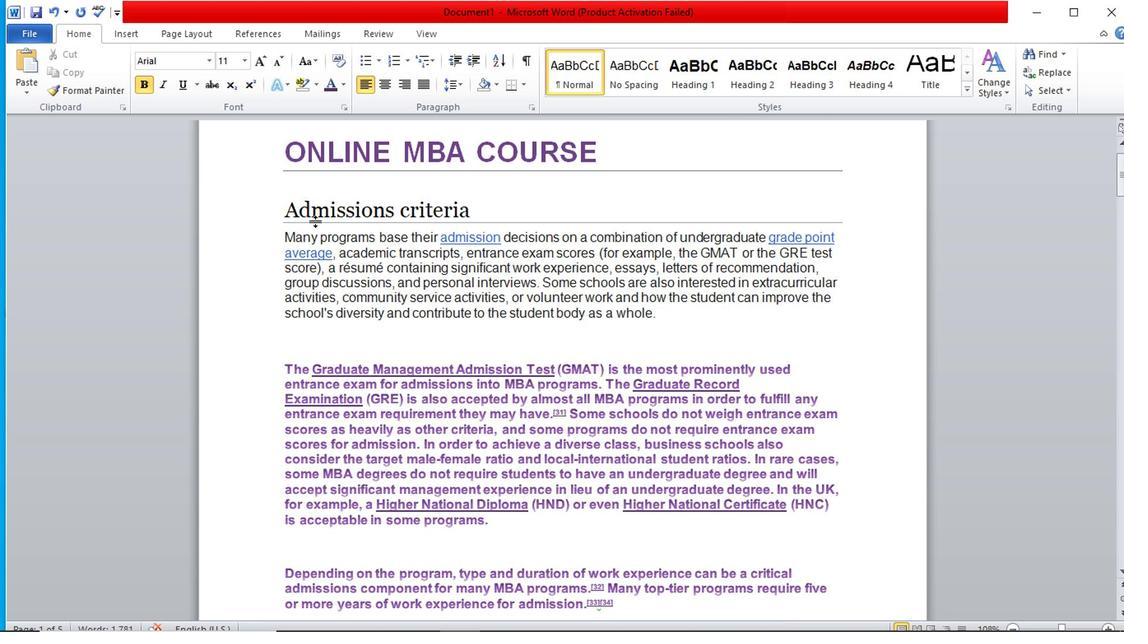 
Action: Mouse scrolled (270, 135) with delta (0, 0)
Screenshot: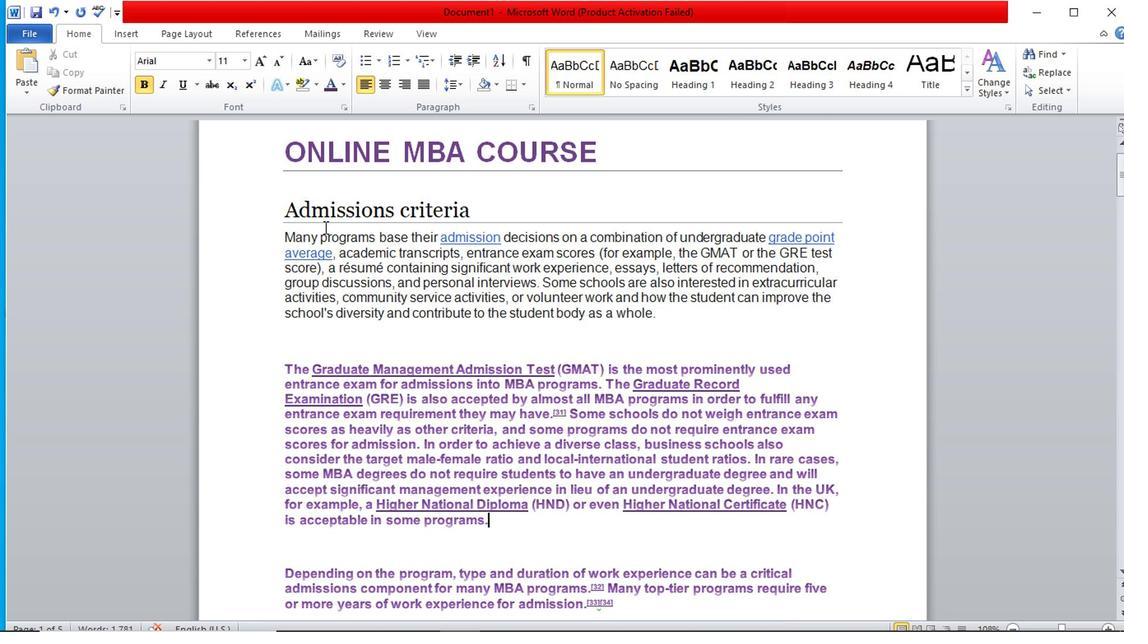 
Action: Mouse moved to (246, 121)
Screenshot: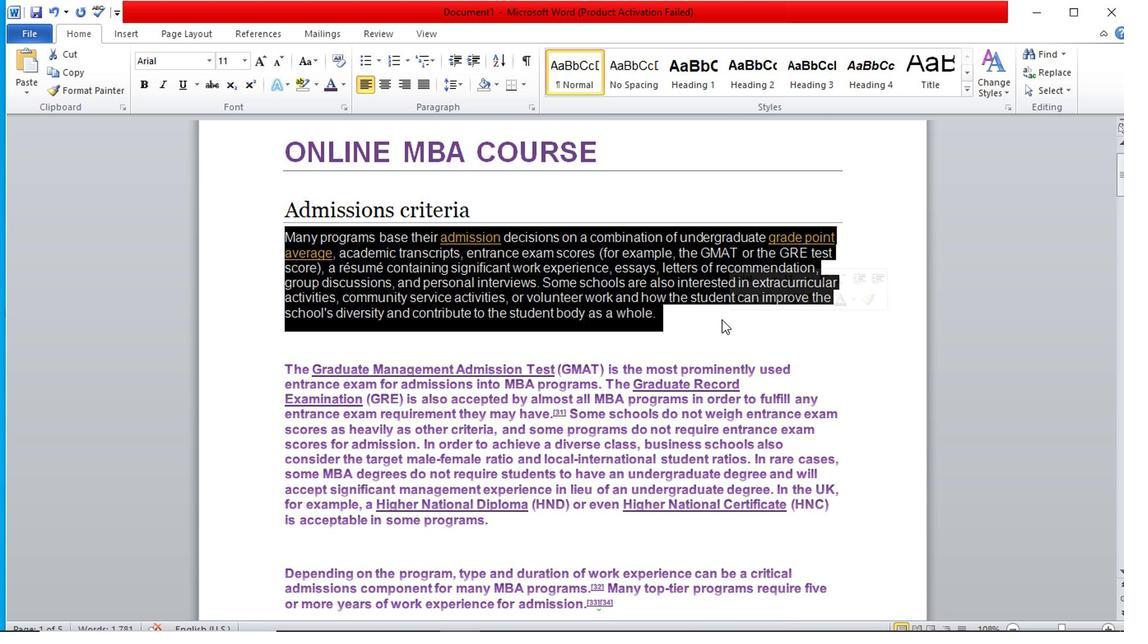 
Action: Mouse pressed left at (246, 121)
Screenshot: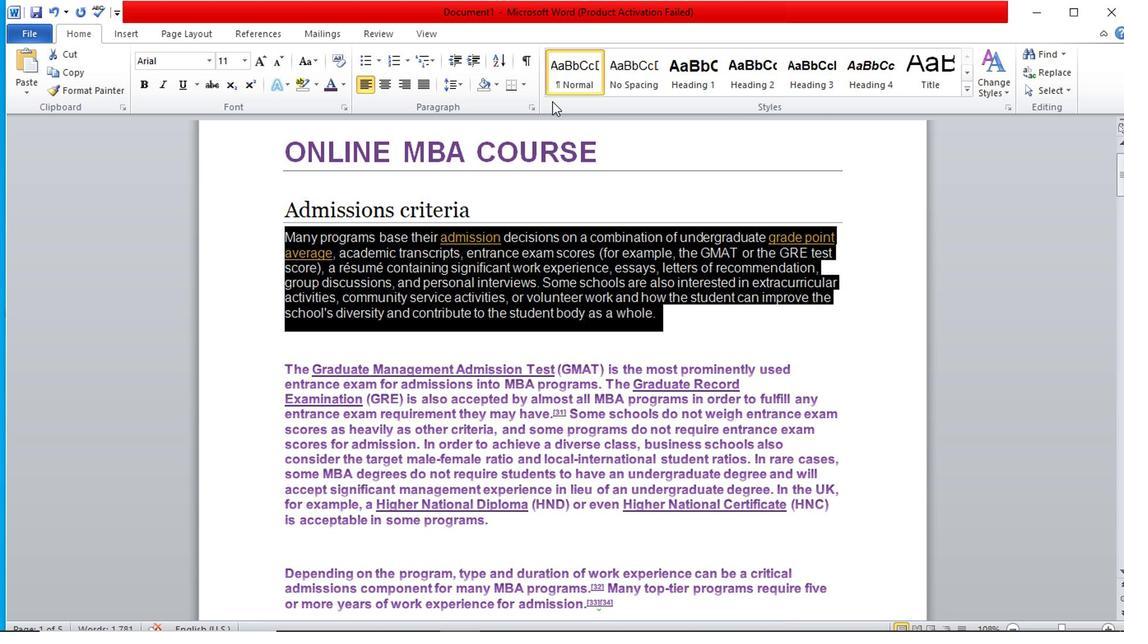 
Action: Mouse moved to (226, 89)
Screenshot: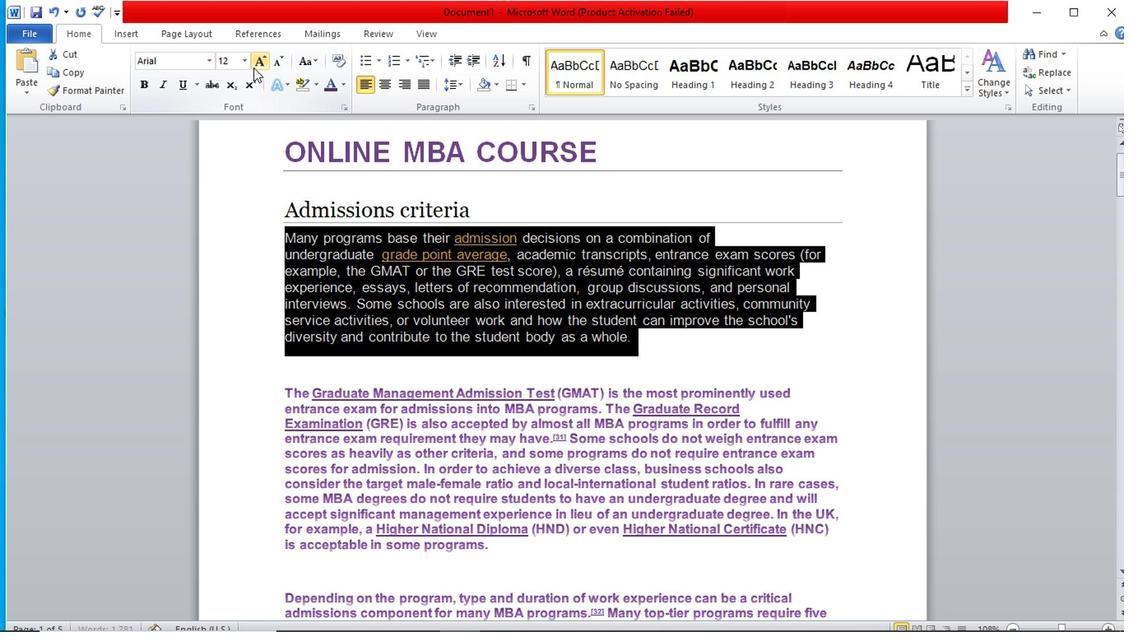 
Action: Mouse pressed left at (226, 89)
Screenshot: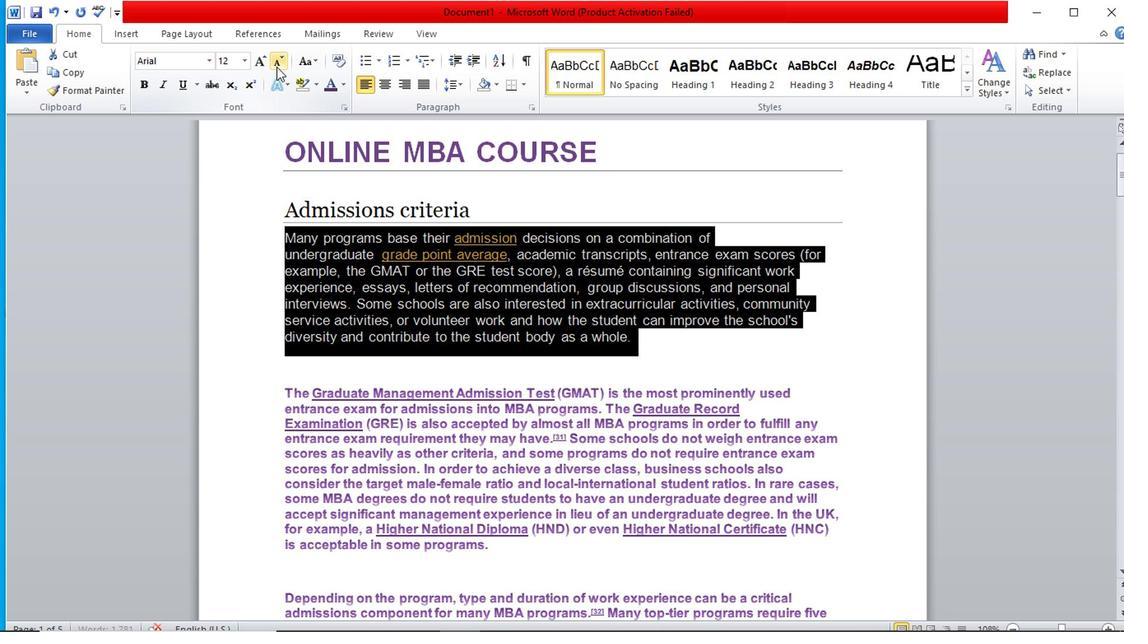 
Action: Mouse moved to (666, 148)
Screenshot: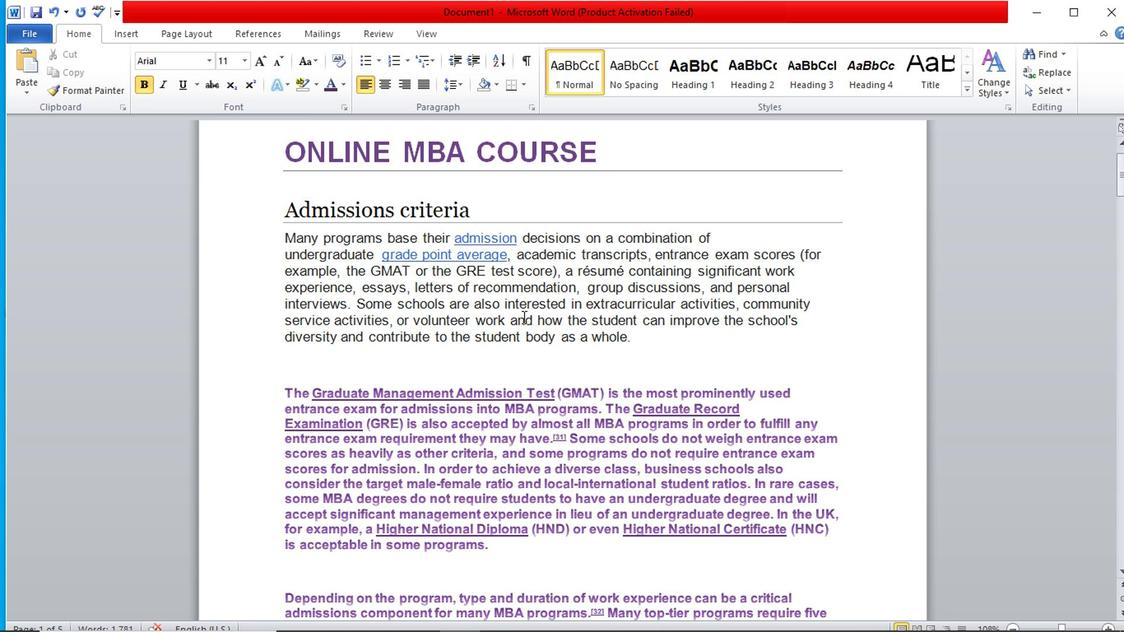 
Action: Mouse pressed left at (666, 148)
Screenshot: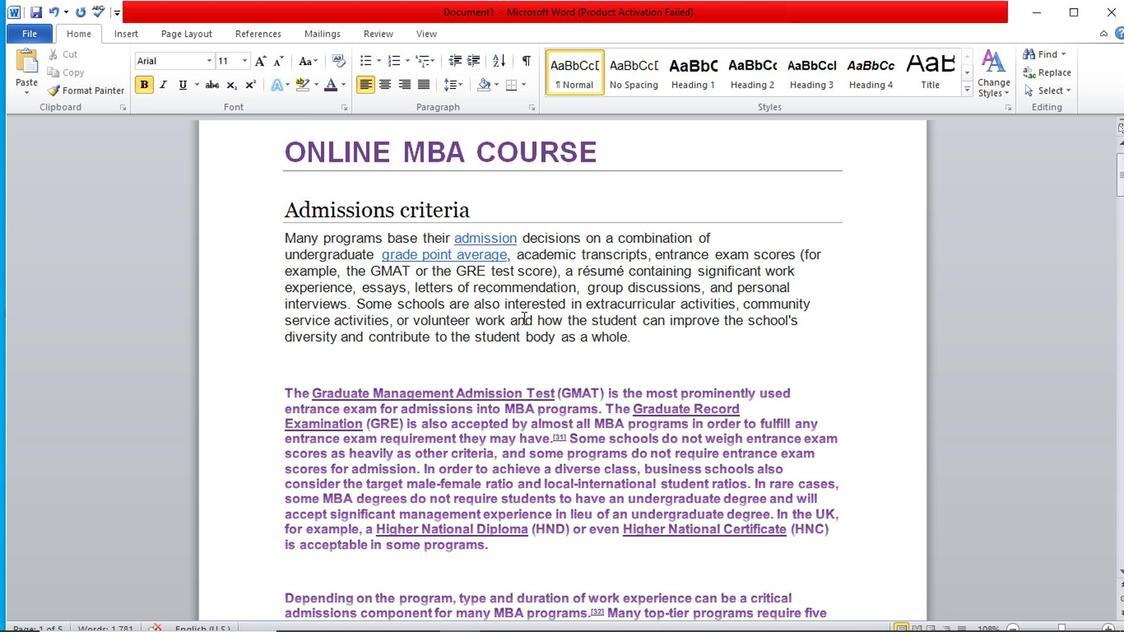 
Action: Mouse moved to (608, 138)
Screenshot: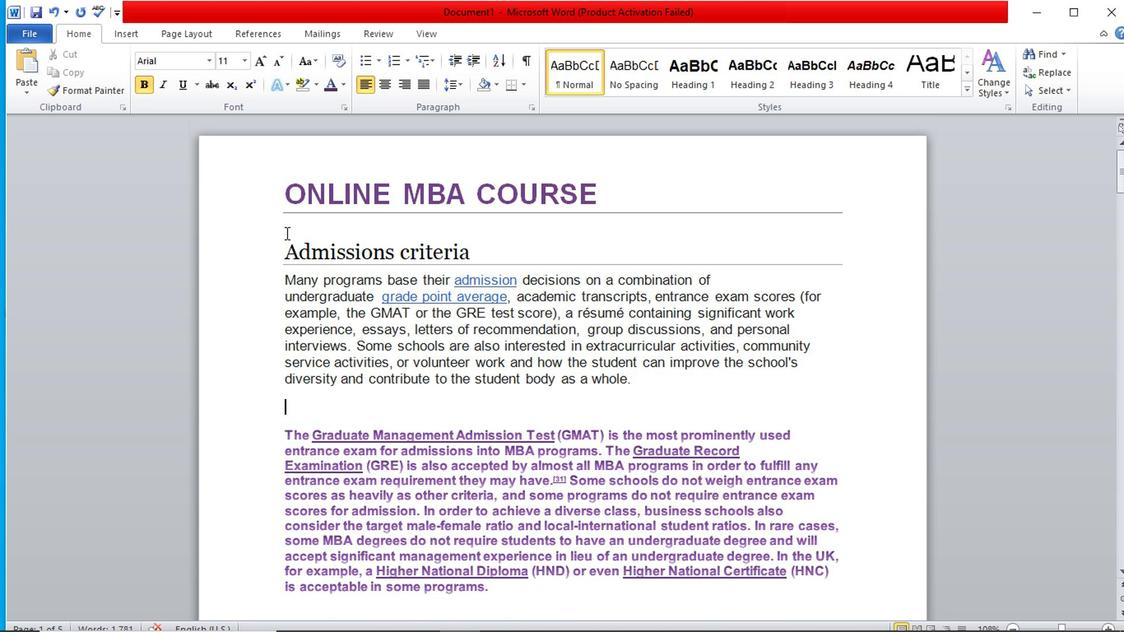 
Action: Mouse scrolled (608, 138) with delta (0, 0)
Screenshot: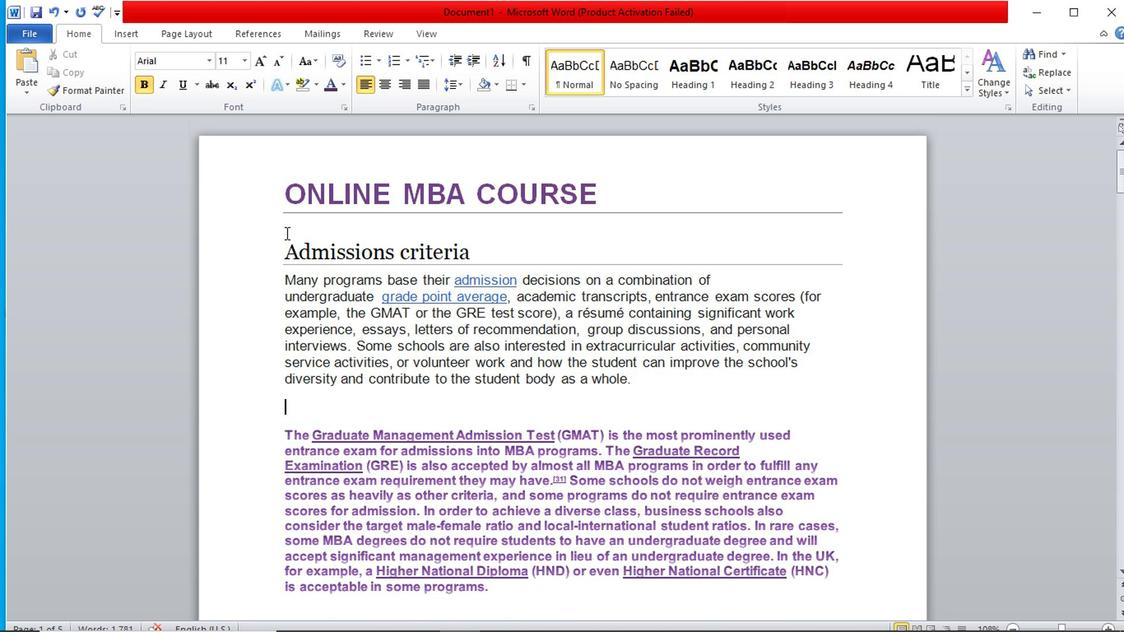 
Action: Mouse moved to (427, 137)
Screenshot: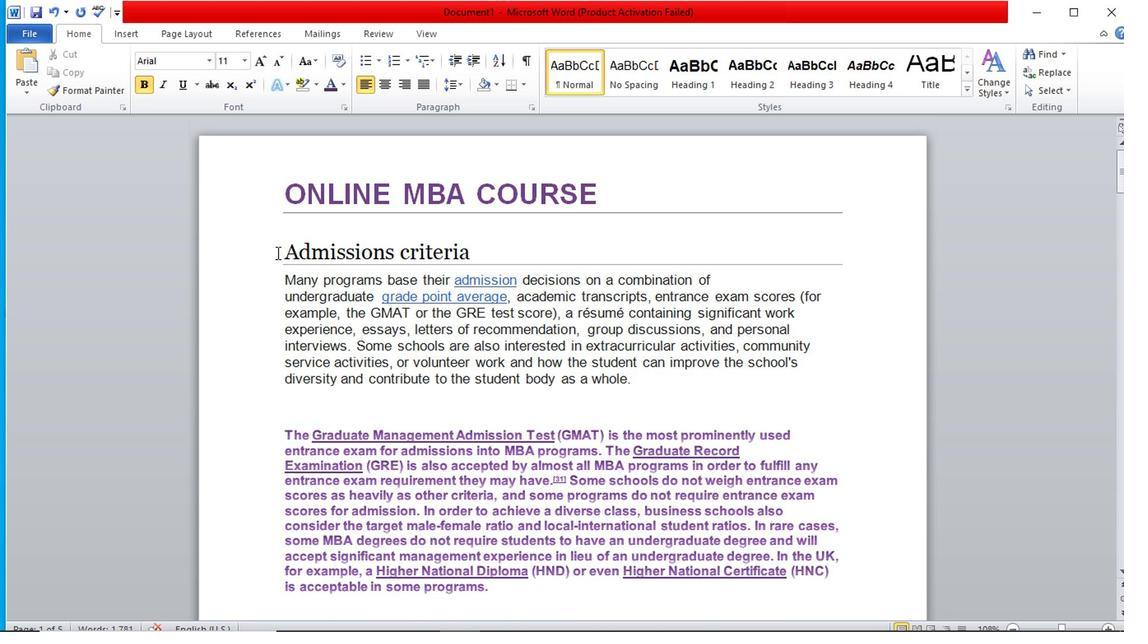 
Action: Mouse scrolled (427, 137) with delta (0, 0)
Screenshot: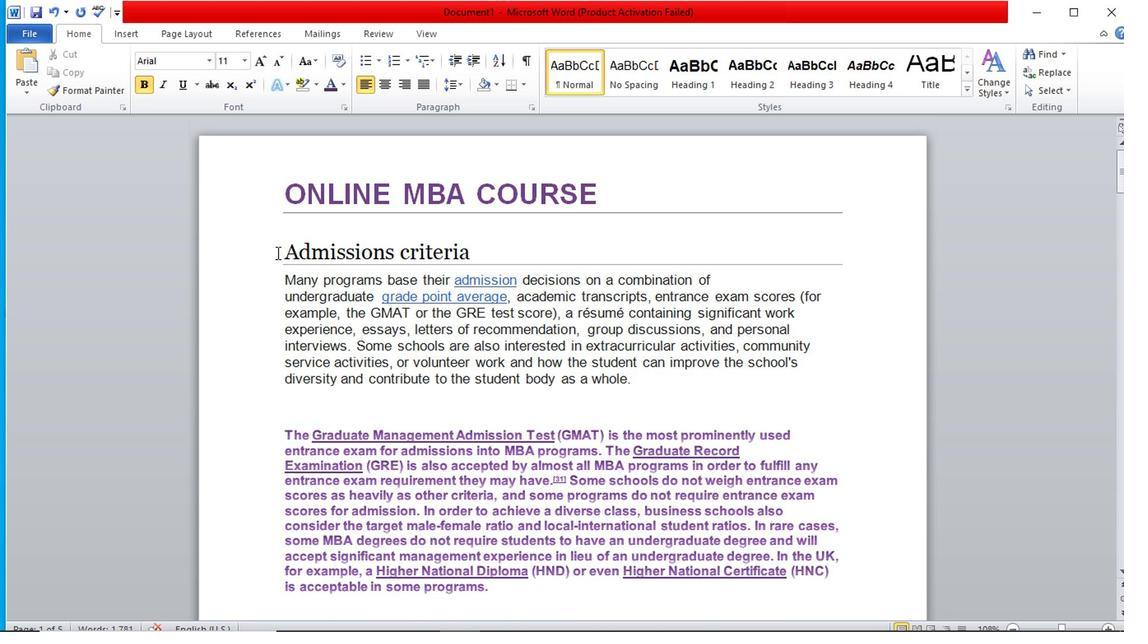 
Action: Mouse moved to (428, 137)
Screenshot: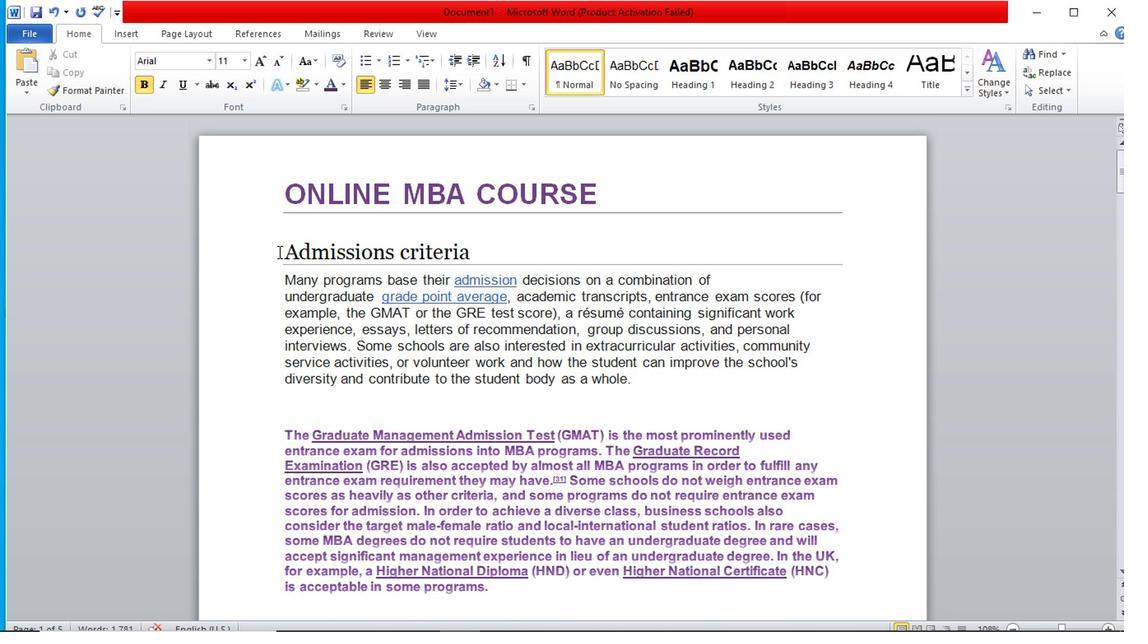 
Action: Mouse scrolled (428, 137) with delta (0, 0)
Screenshot: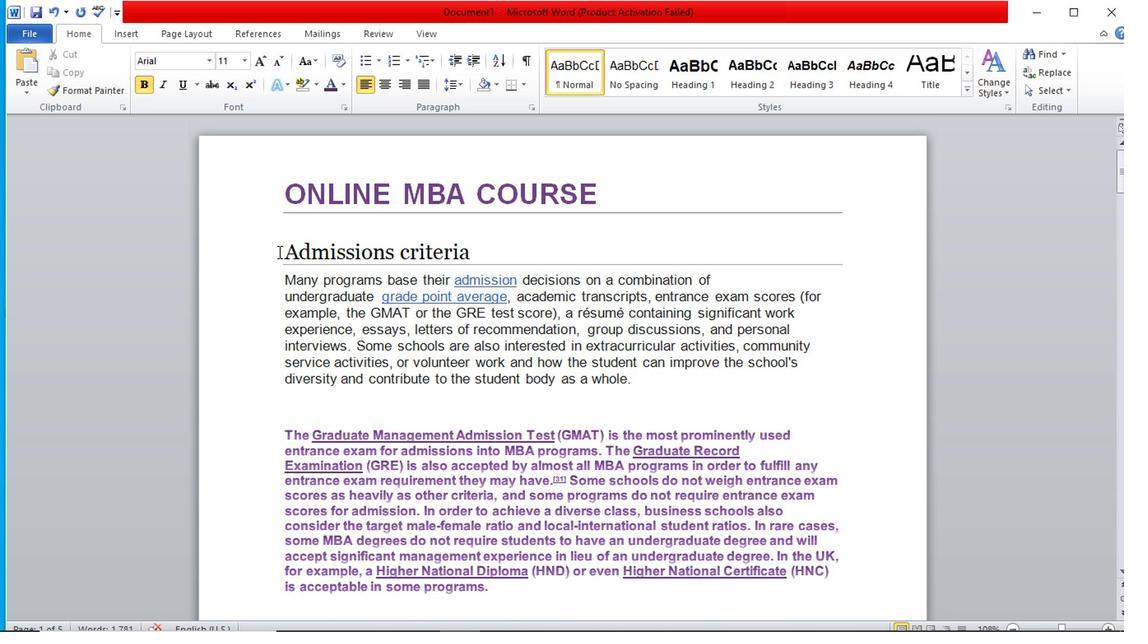 
Action: Mouse moved to (244, 125)
Screenshot: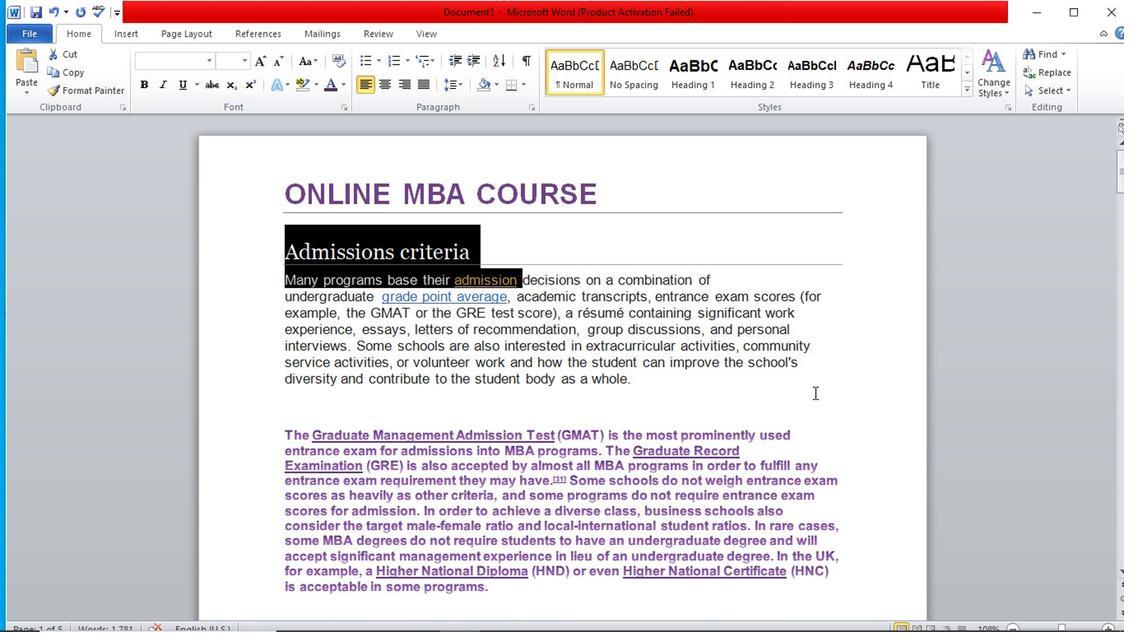 
Action: Mouse pressed left at (244, 125)
Screenshot: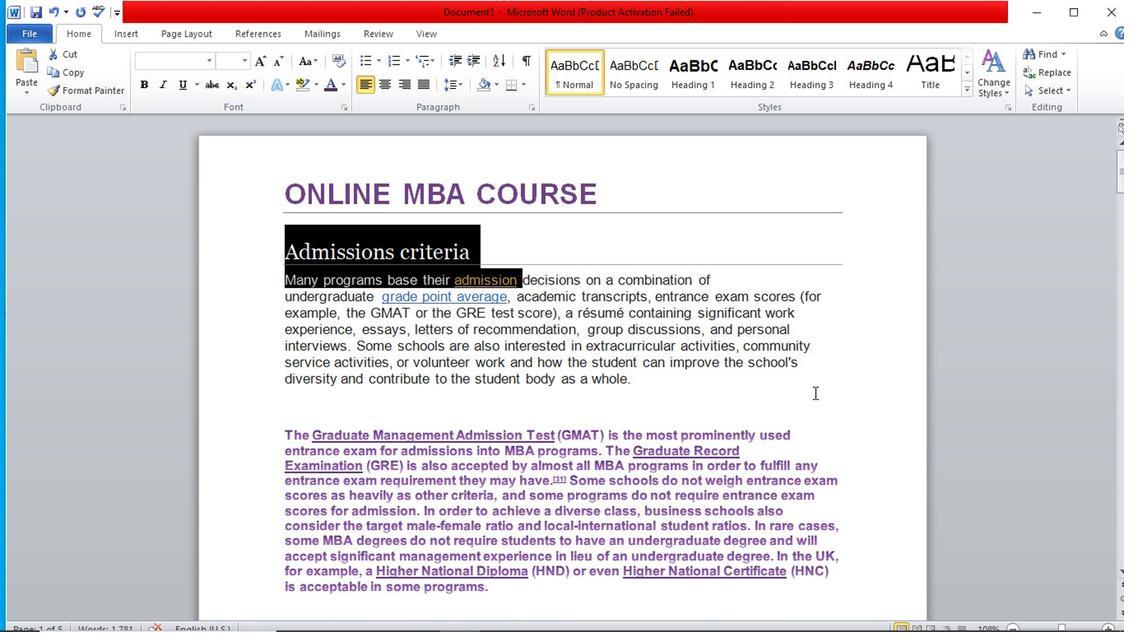 
Action: Mouse moved to (700, 152)
Screenshot: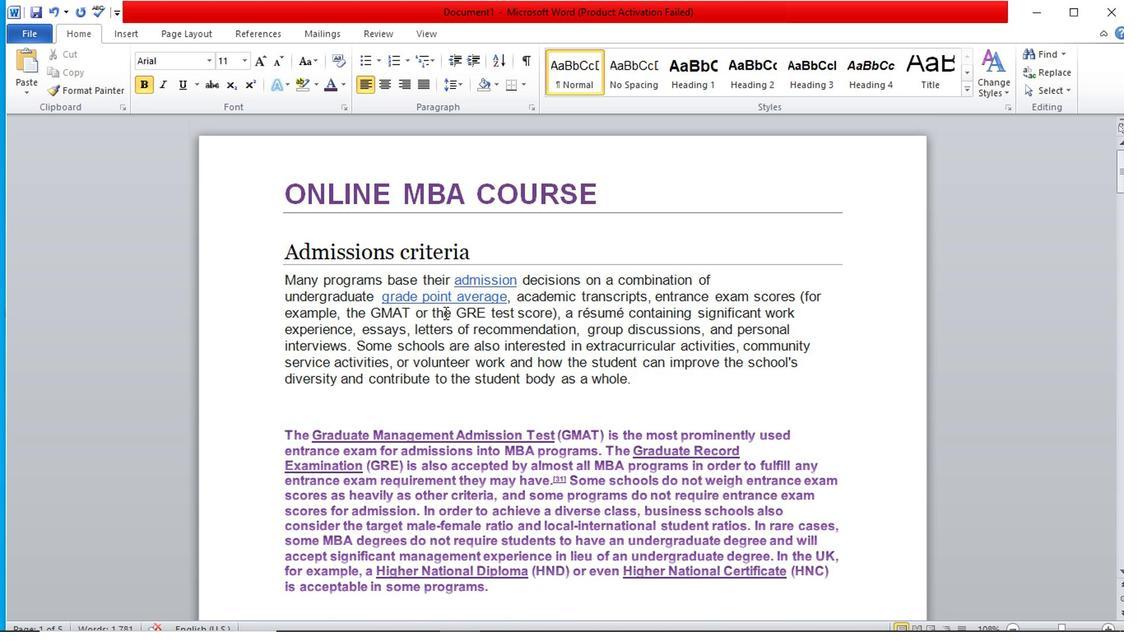 
Action: Mouse pressed left at (700, 152)
Screenshot: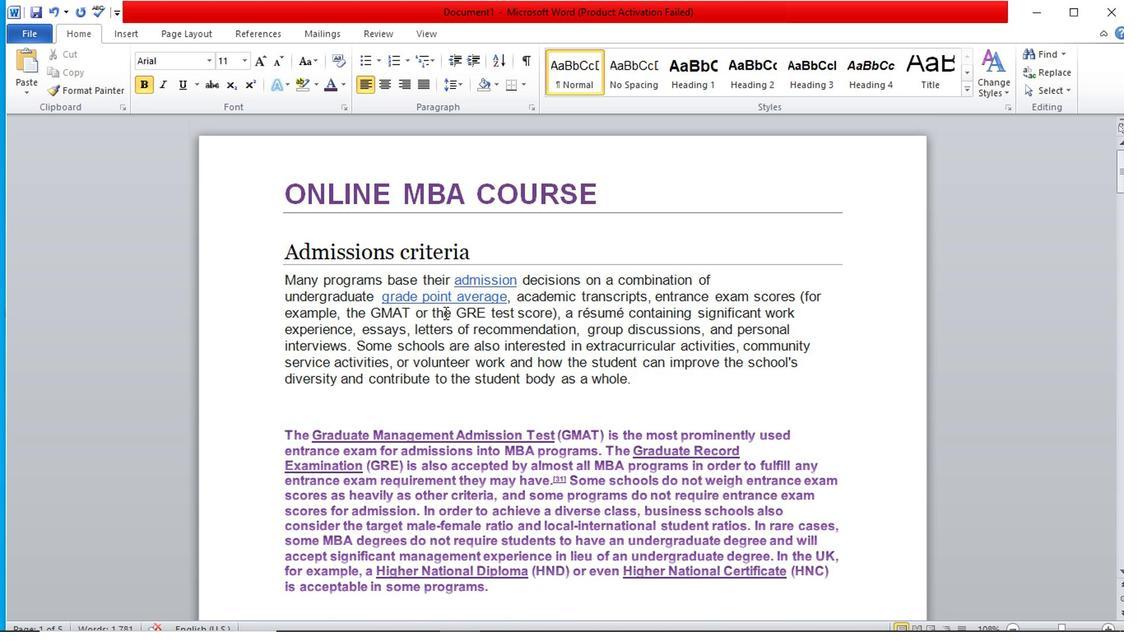 
Action: Mouse moved to (400, 136)
Screenshot: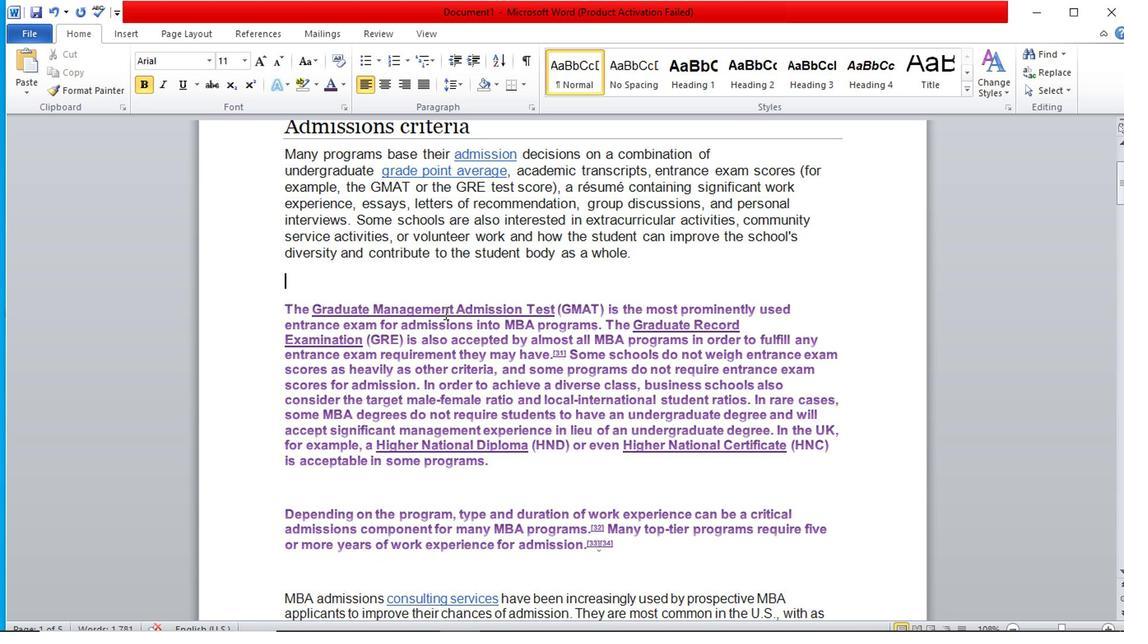 
Action: Mouse scrolled (400, 136) with delta (0, 0)
Screenshot: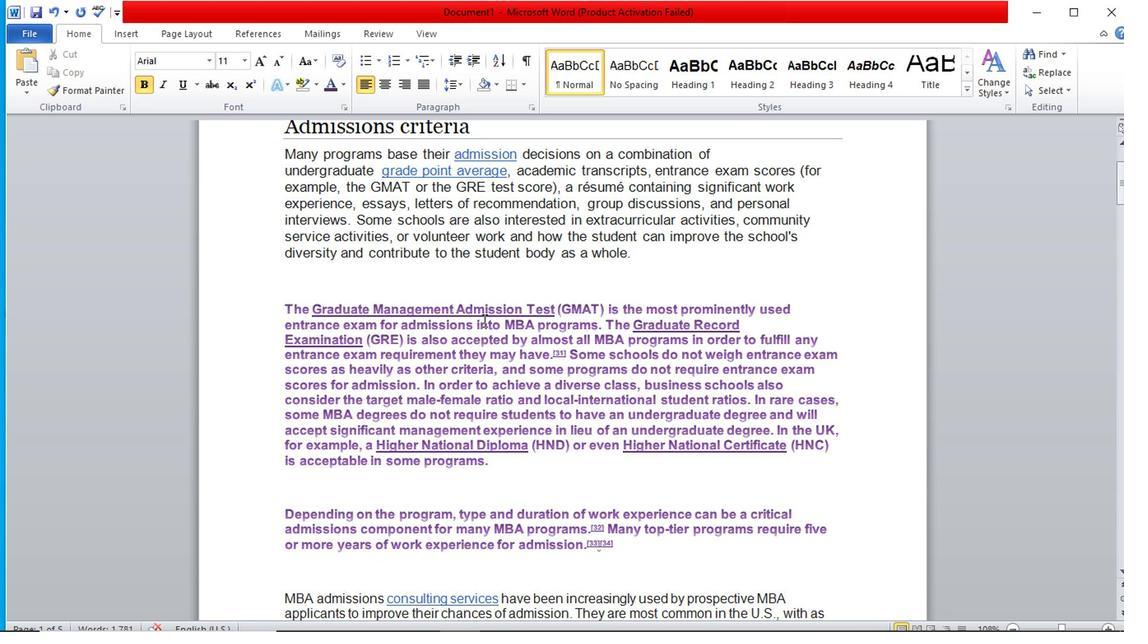 
Action: Mouse scrolled (400, 136) with delta (0, 0)
Screenshot: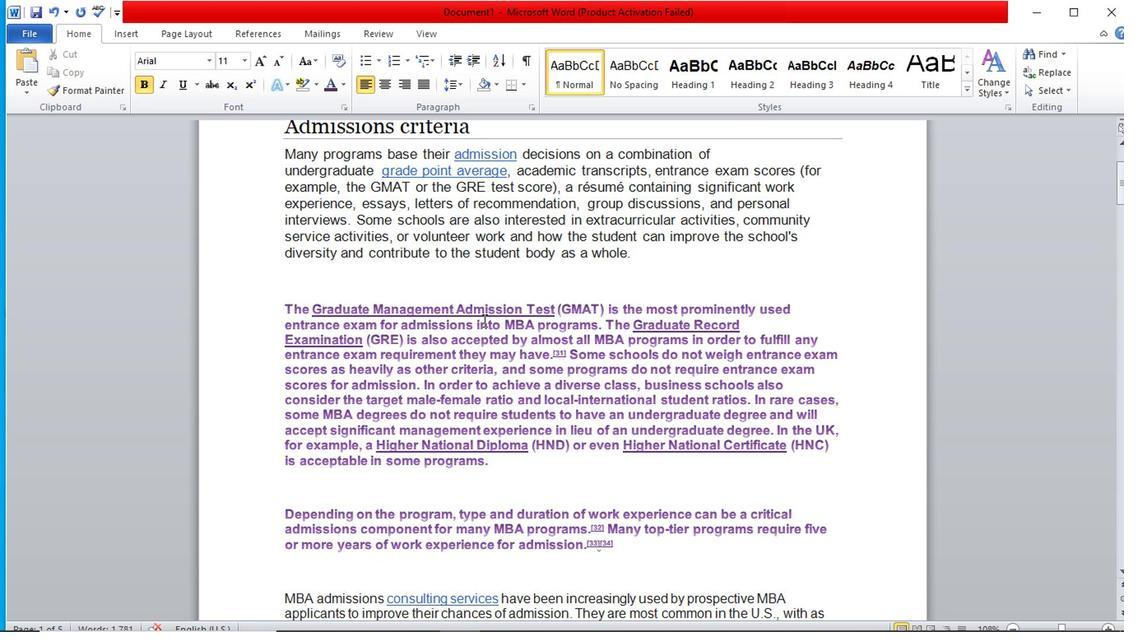 
Action: Mouse scrolled (400, 136) with delta (0, 0)
Screenshot: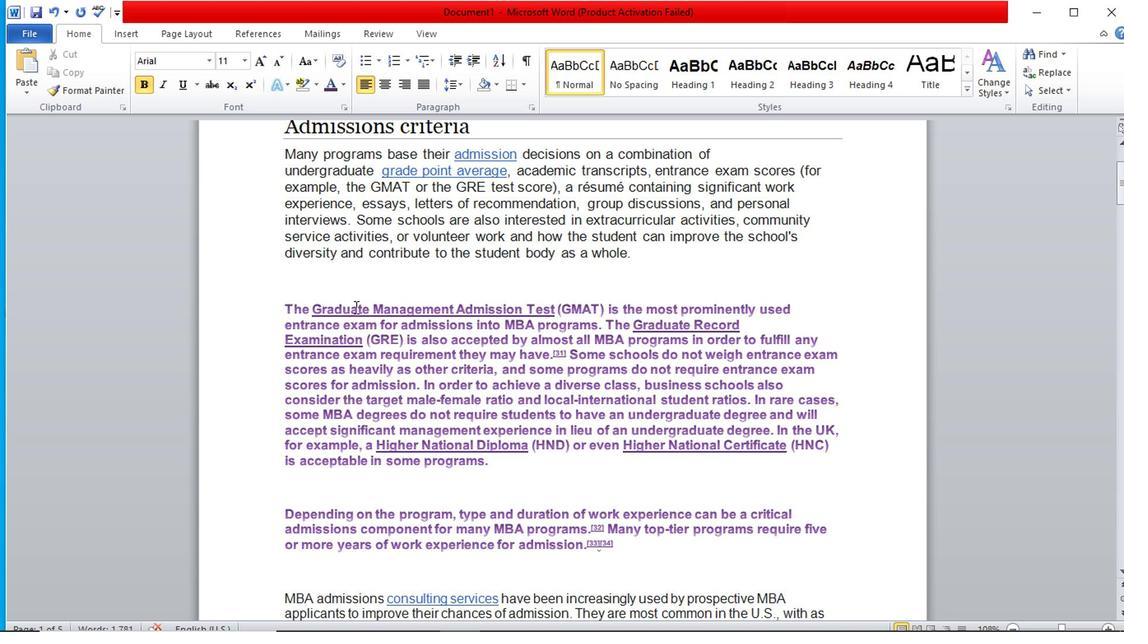 
Action: Mouse moved to (278, 135)
Screenshot: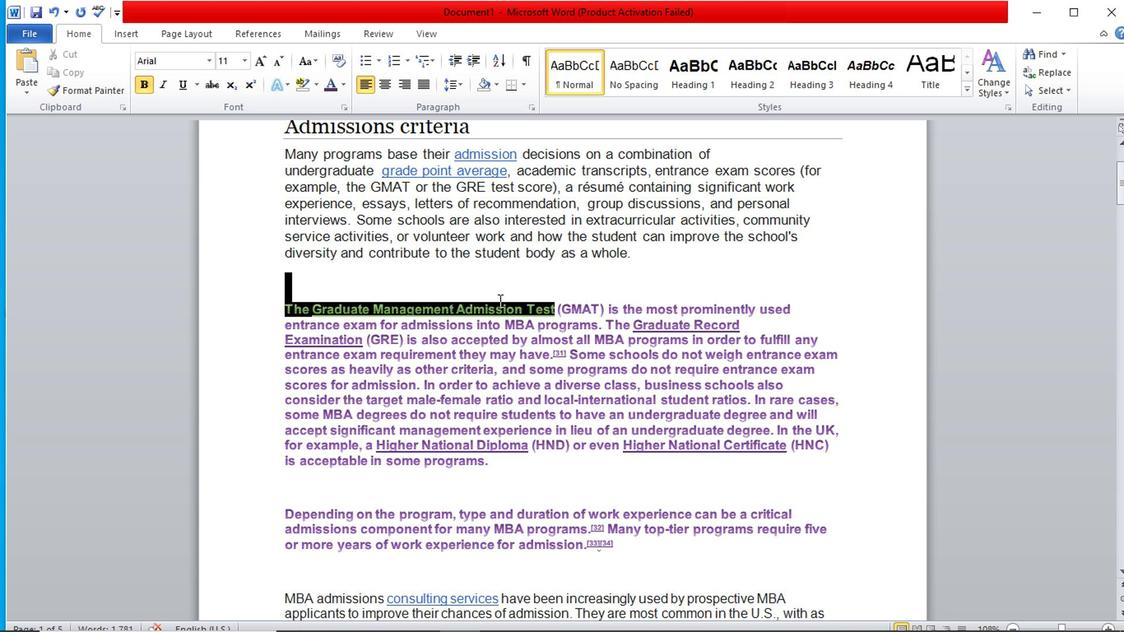
Action: Mouse pressed left at (278, 135)
Screenshot: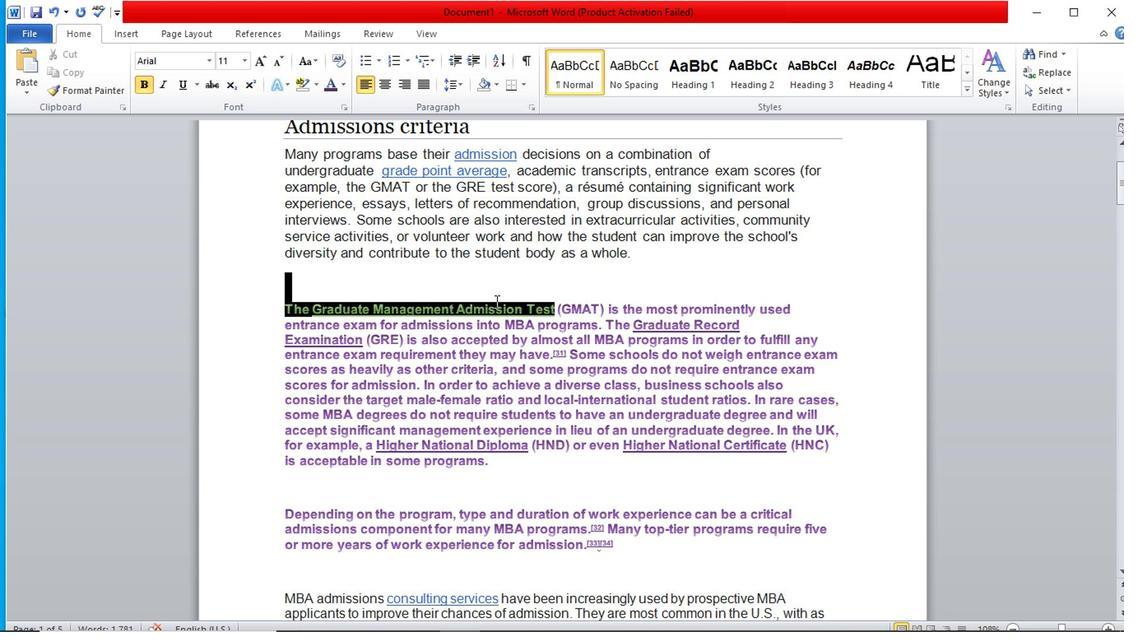 
Action: Mouse moved to (764, 137)
Screenshot: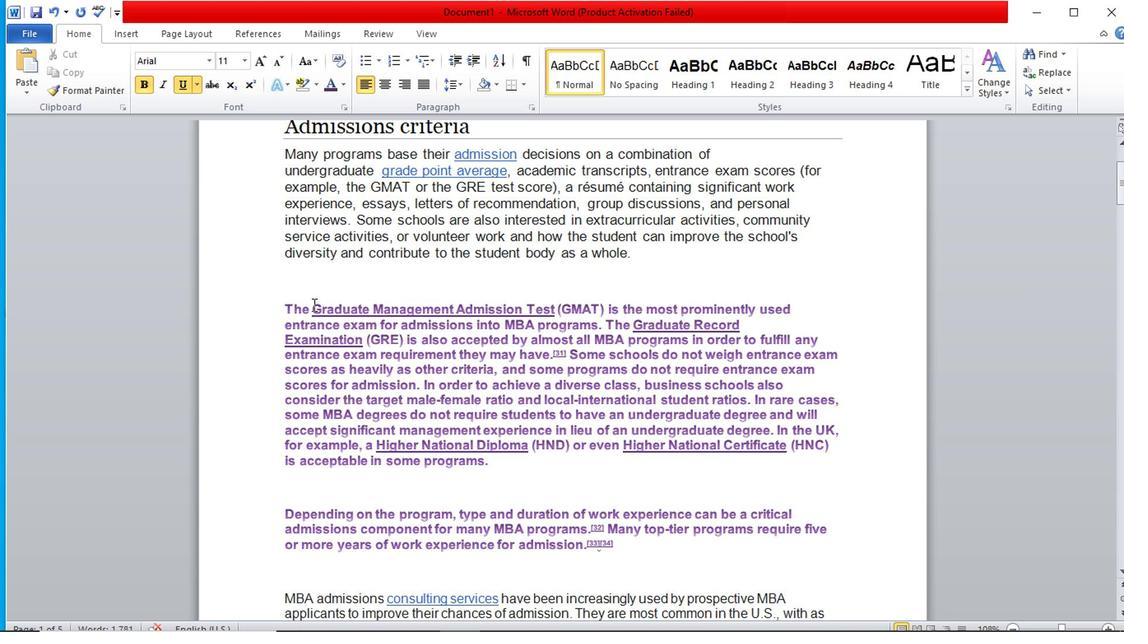 
Action: Mouse pressed left at (764, 137)
Screenshot: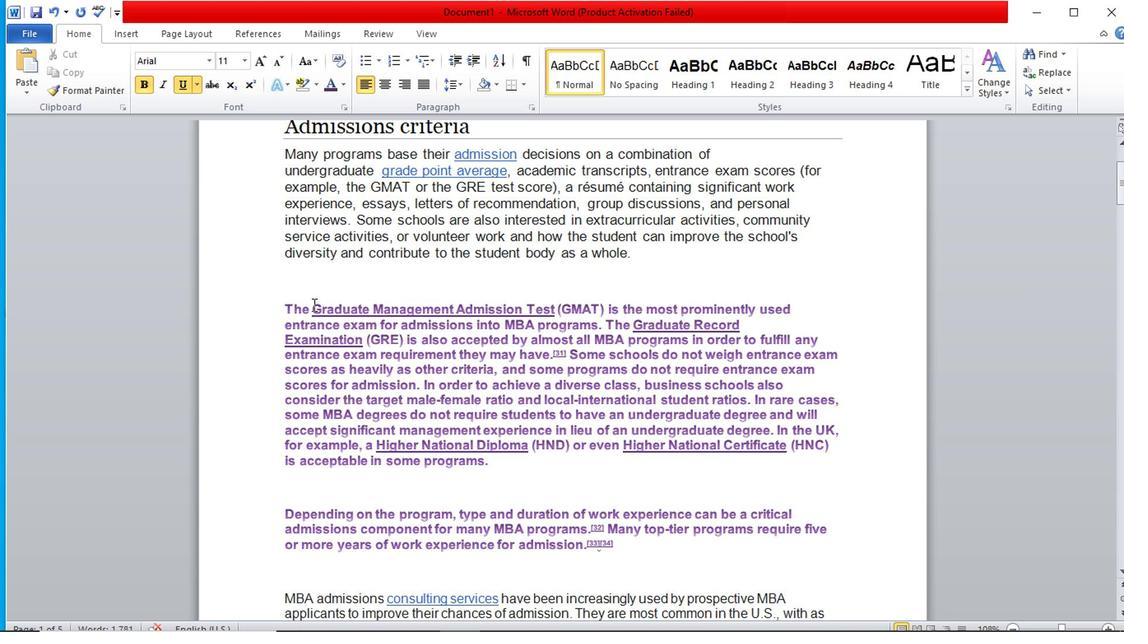 
Action: Mouse moved to (274, 135)
Screenshot: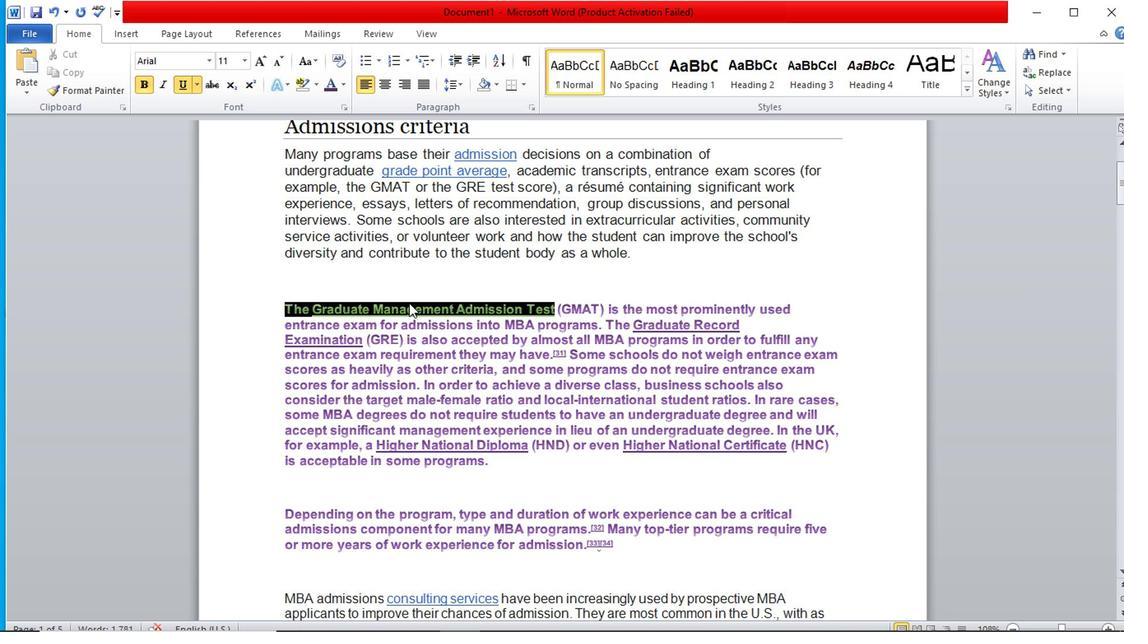 
Action: Mouse pressed left at (274, 135)
Screenshot: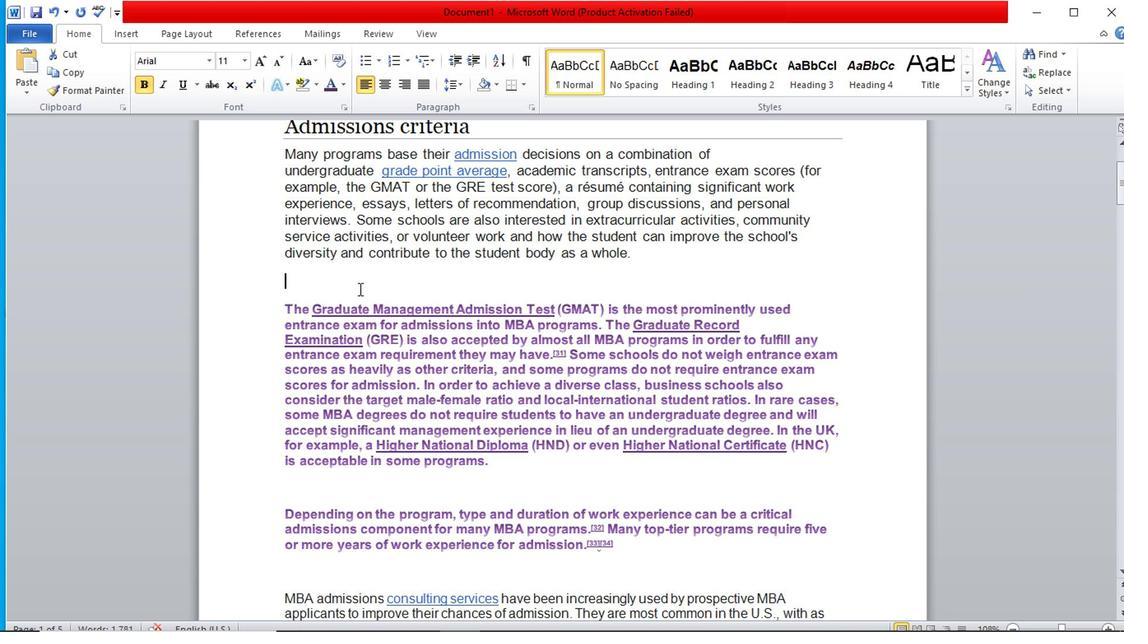
Action: Mouse moved to (319, 132)
Screenshot: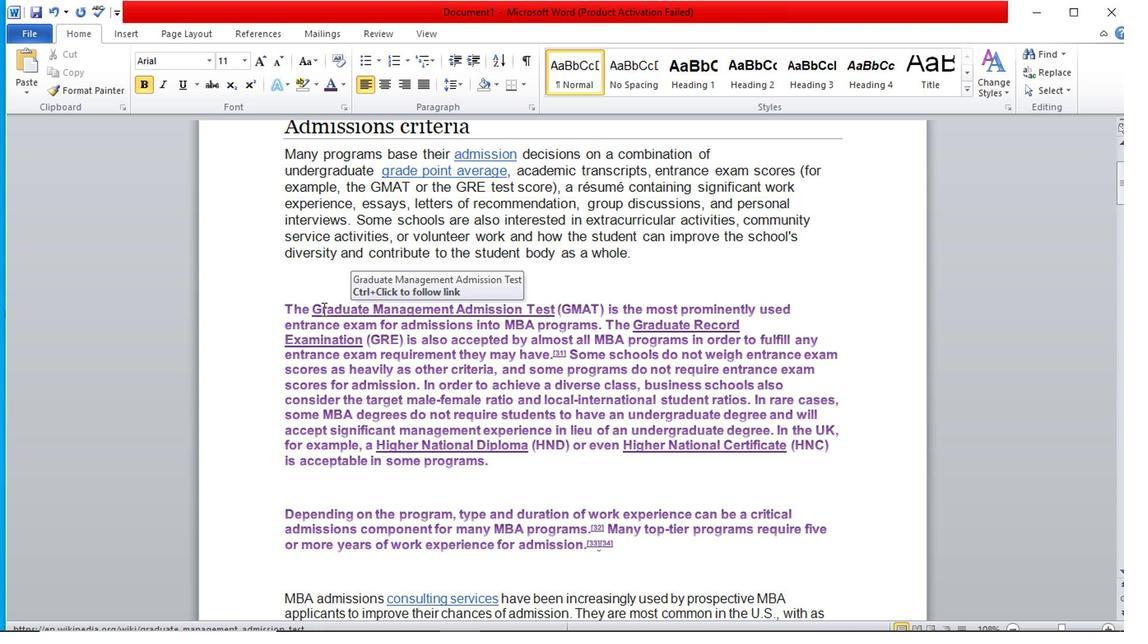 
Action: Mouse pressed left at (319, 132)
Screenshot: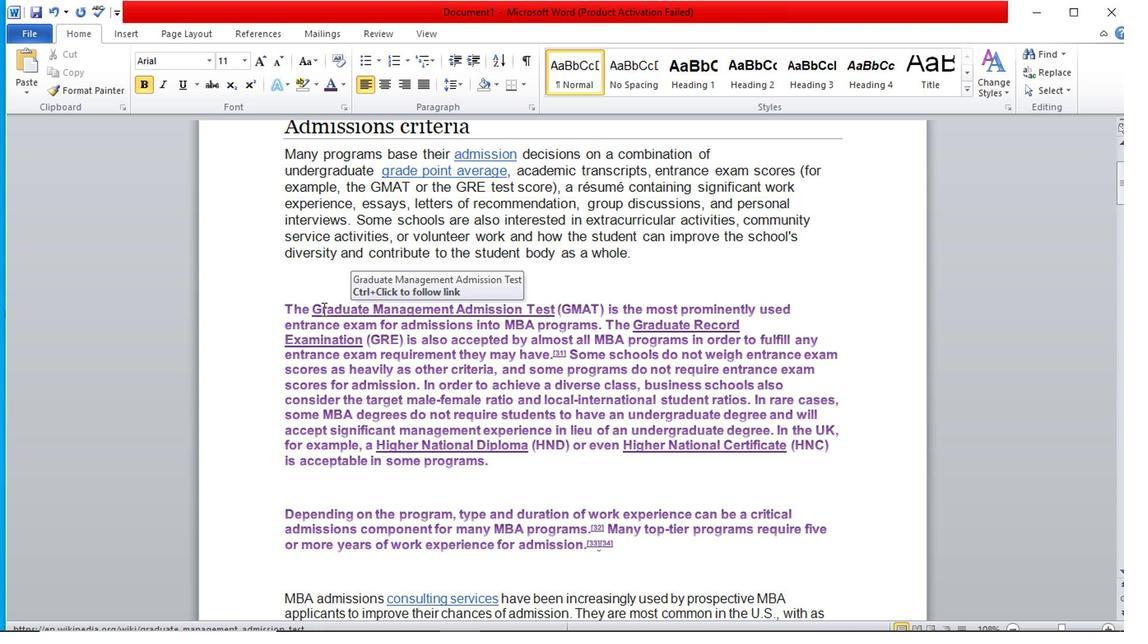 
Action: Mouse moved to (285, 135)
Screenshot: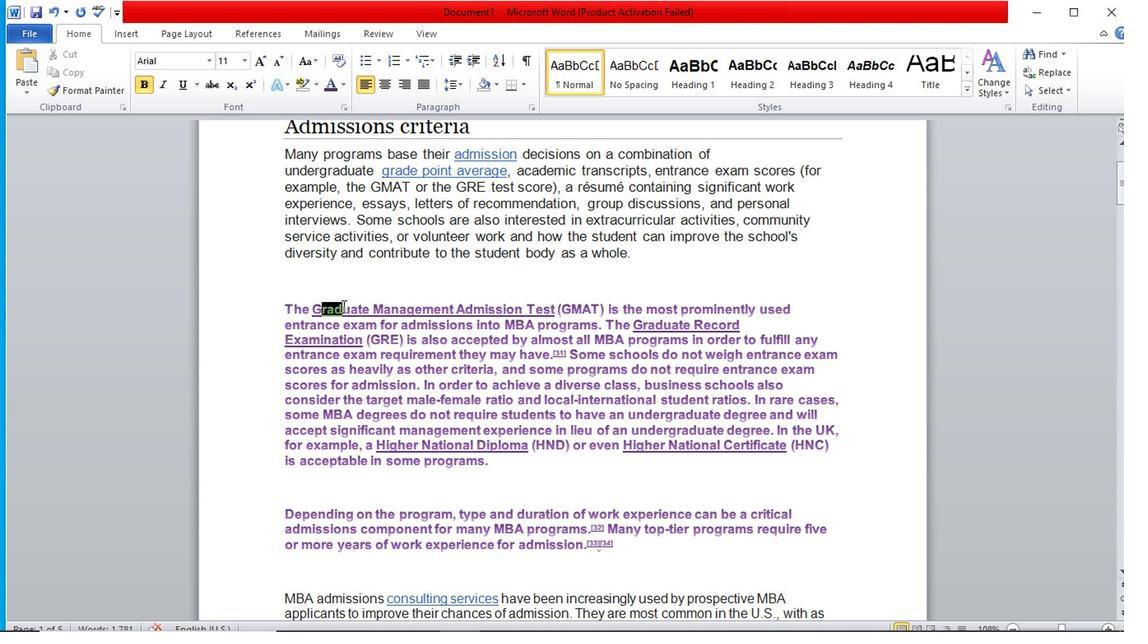 
Action: Mouse pressed left at (285, 135)
Screenshot: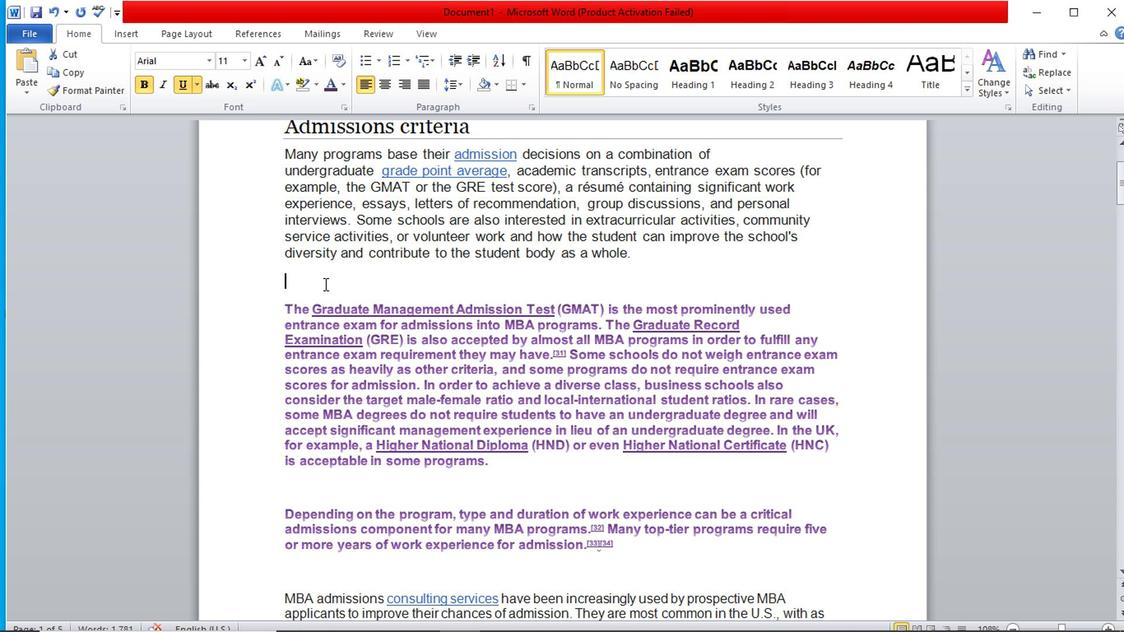 
Action: Mouse moved to (287, 131)
Screenshot: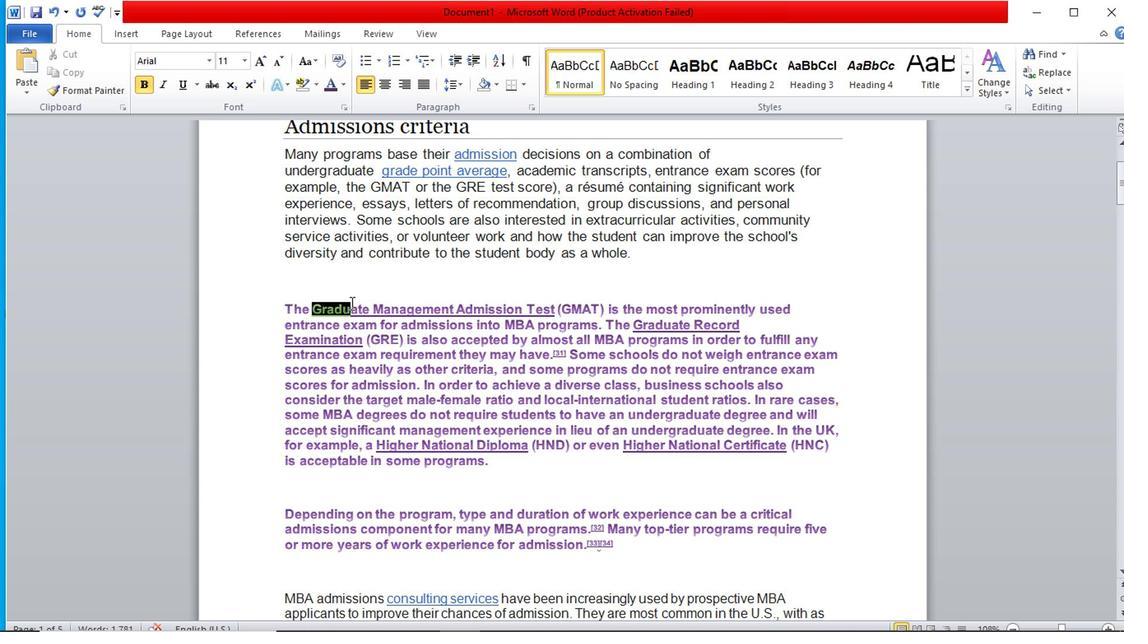 
Action: Mouse pressed left at (287, 131)
Screenshot: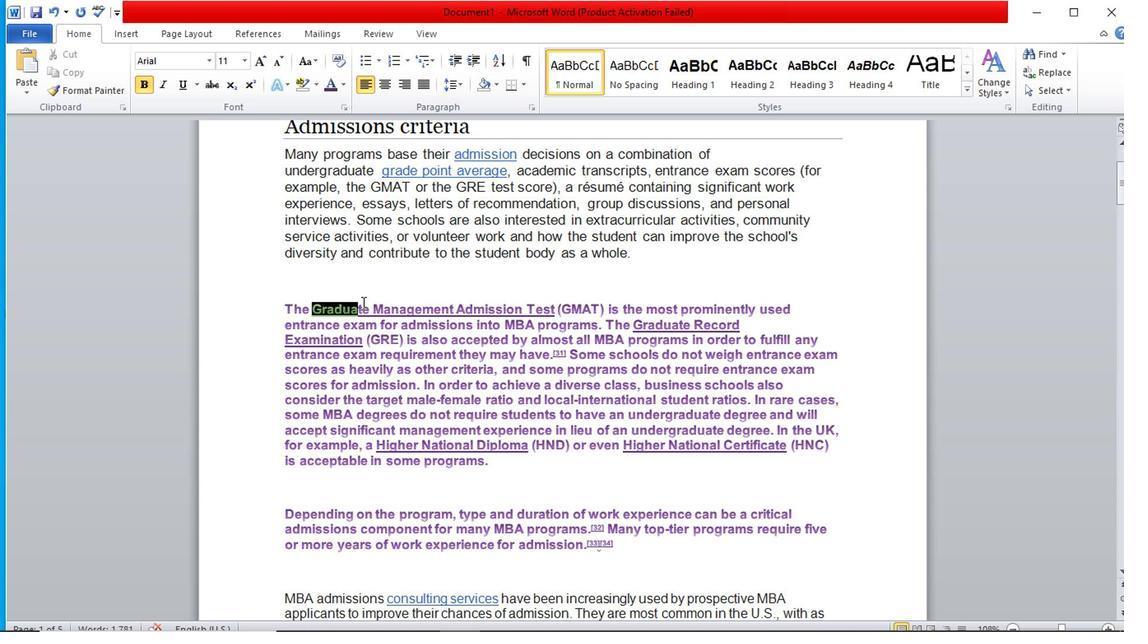 
Action: Mouse moved to (277, 135)
Screenshot: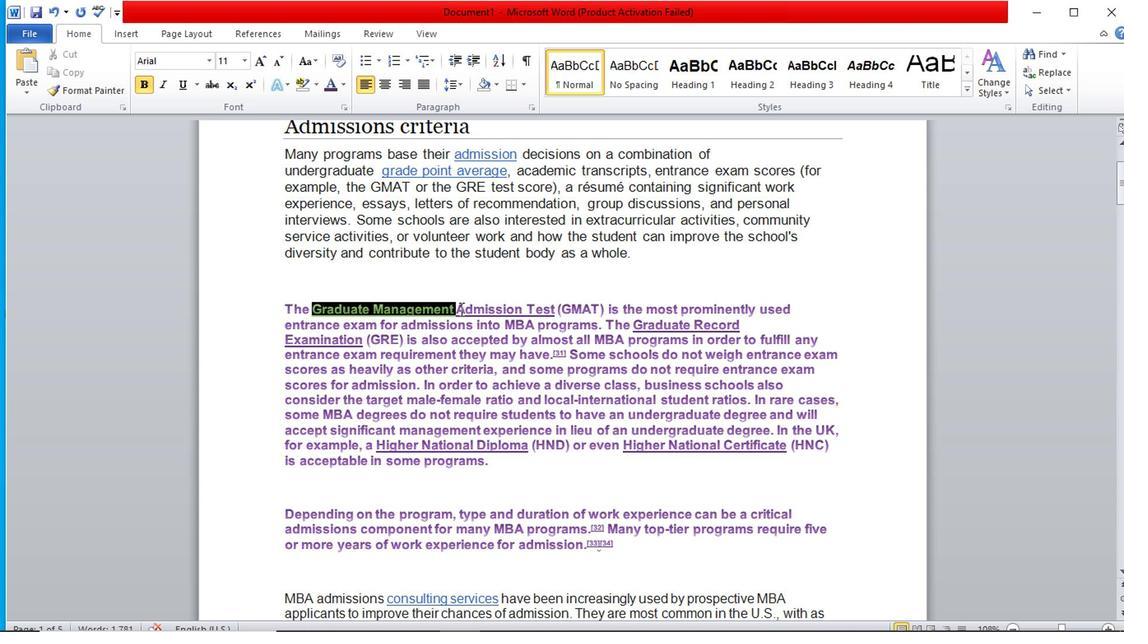 
Action: Mouse pressed left at (277, 135)
Screenshot: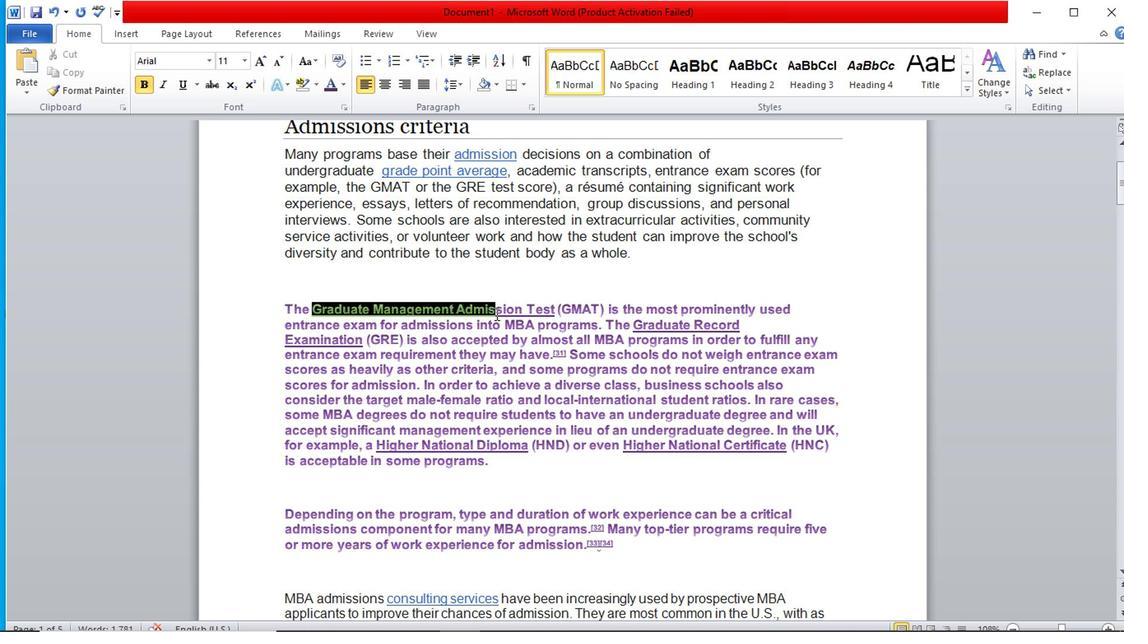 
Action: Mouse moved to (341, 135)
Screenshot: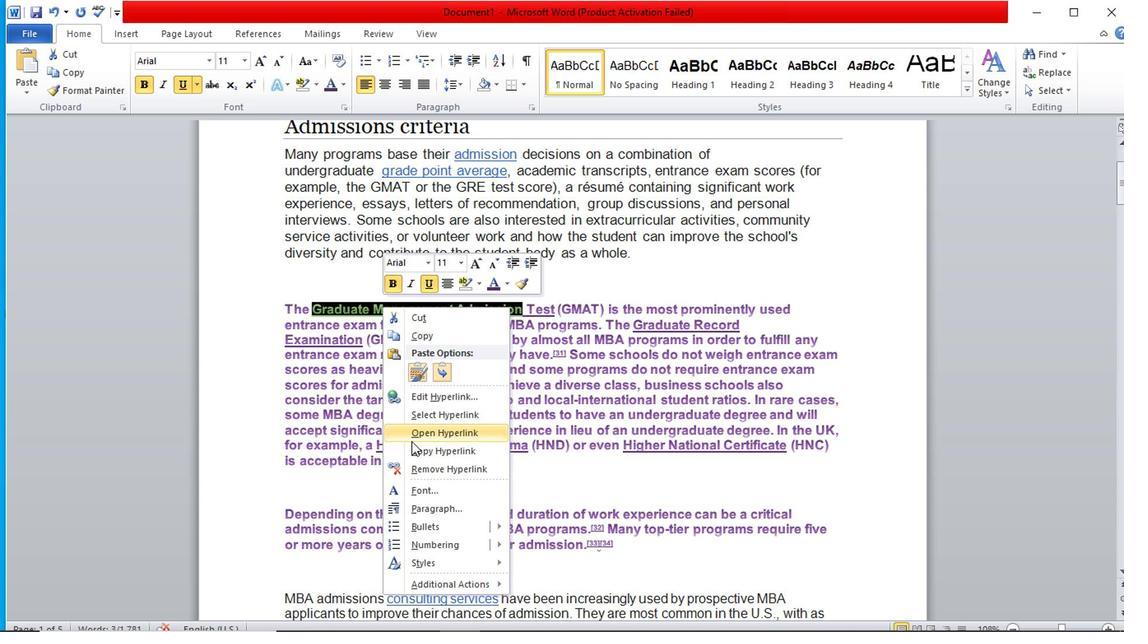 
Action: Mouse pressed right at (341, 135)
Screenshot: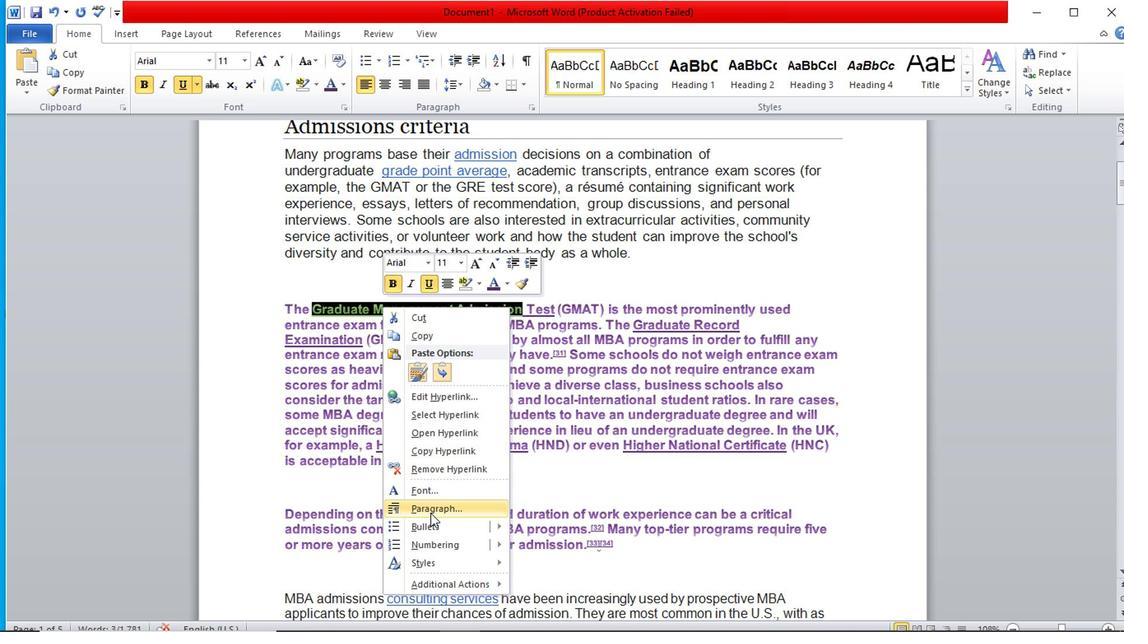 
Action: Mouse moved to (397, 176)
Screenshot: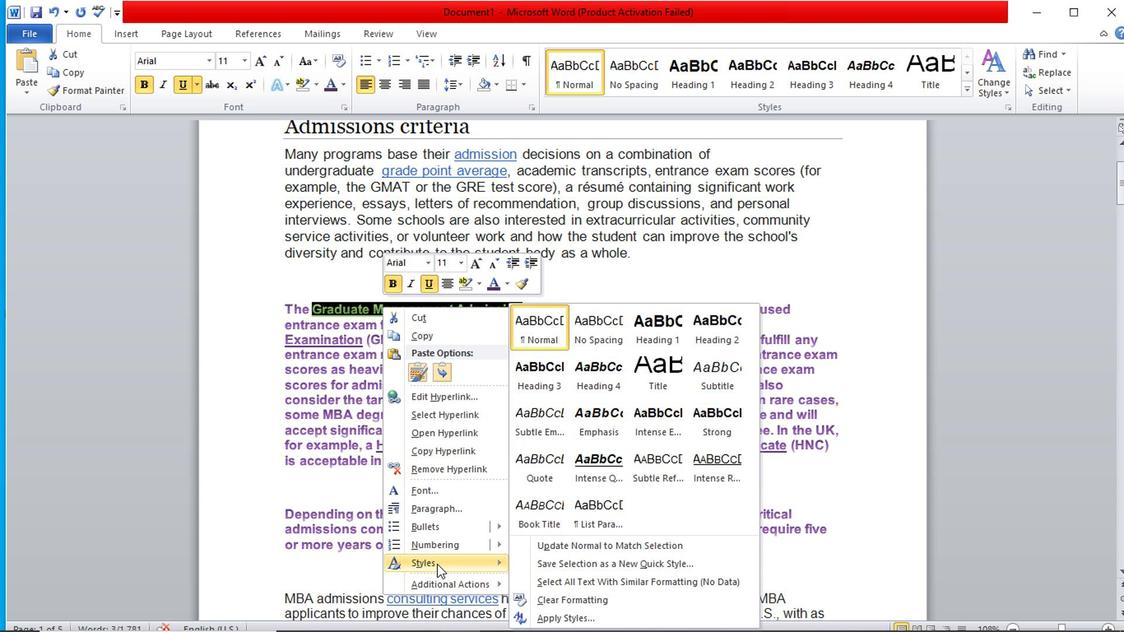 
Action: Mouse scrolled (397, 176) with delta (0, 0)
Screenshot: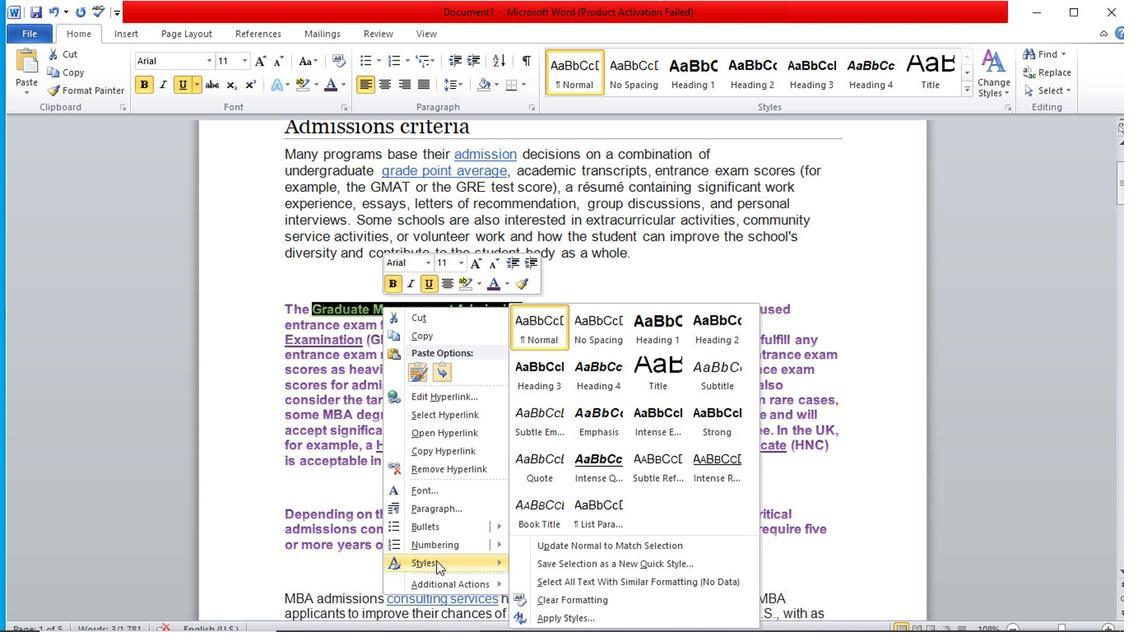 
Action: Mouse moved to (404, 151)
Screenshot: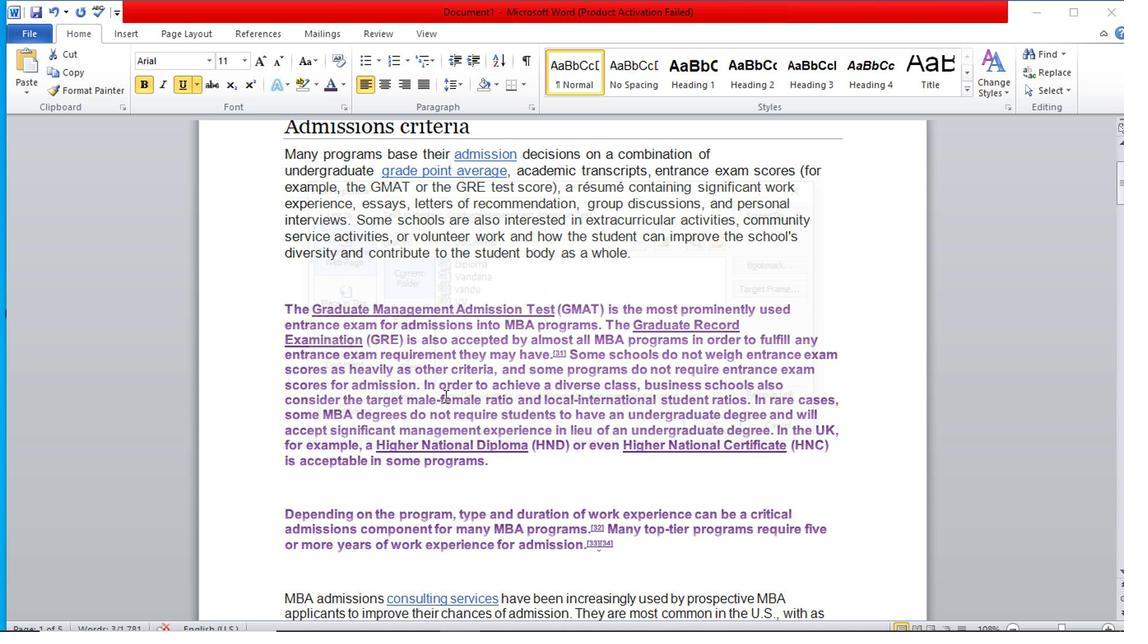 
Action: Mouse pressed left at (404, 151)
Screenshot: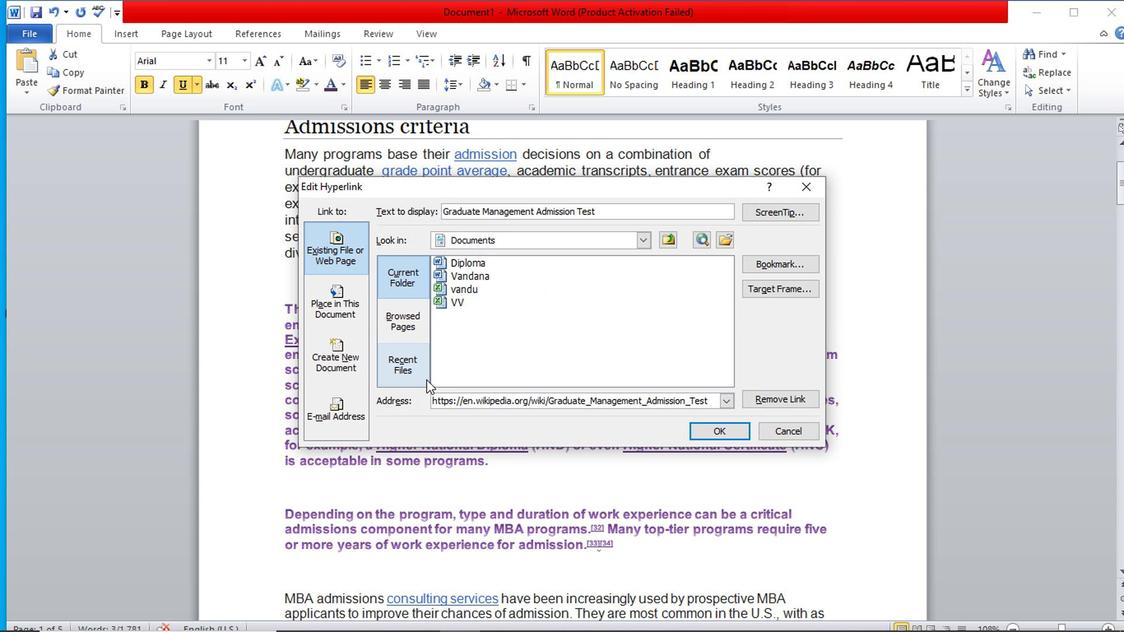 
Action: Mouse moved to (736, 113)
Screenshot: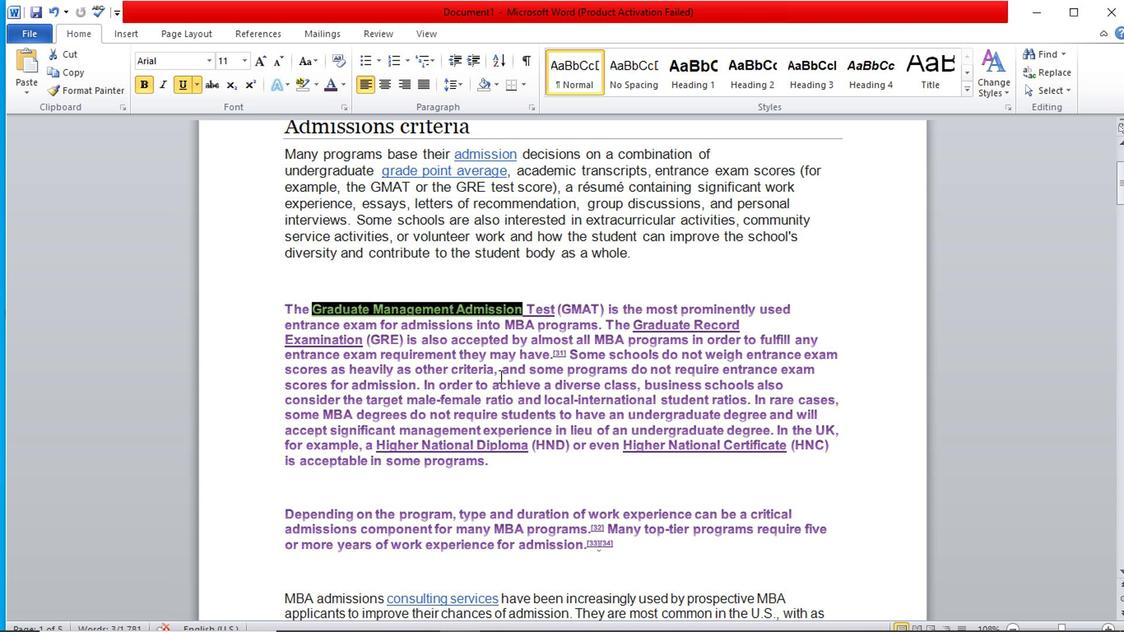 
Action: Mouse pressed left at (736, 113)
Screenshot: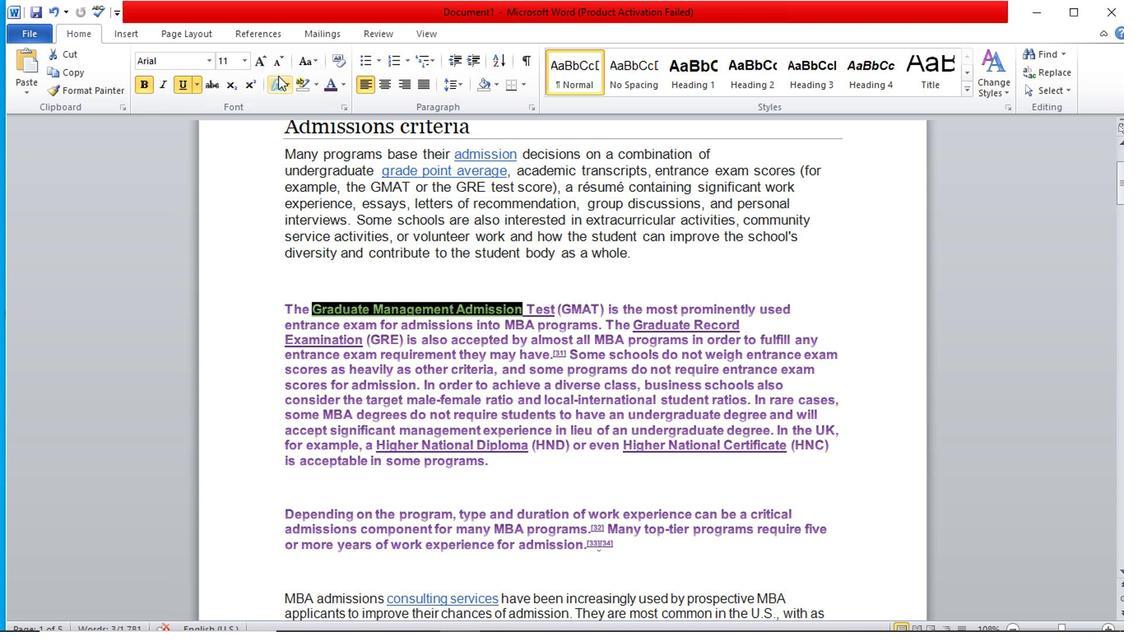 
Action: Mouse moved to (307, 93)
Screenshot: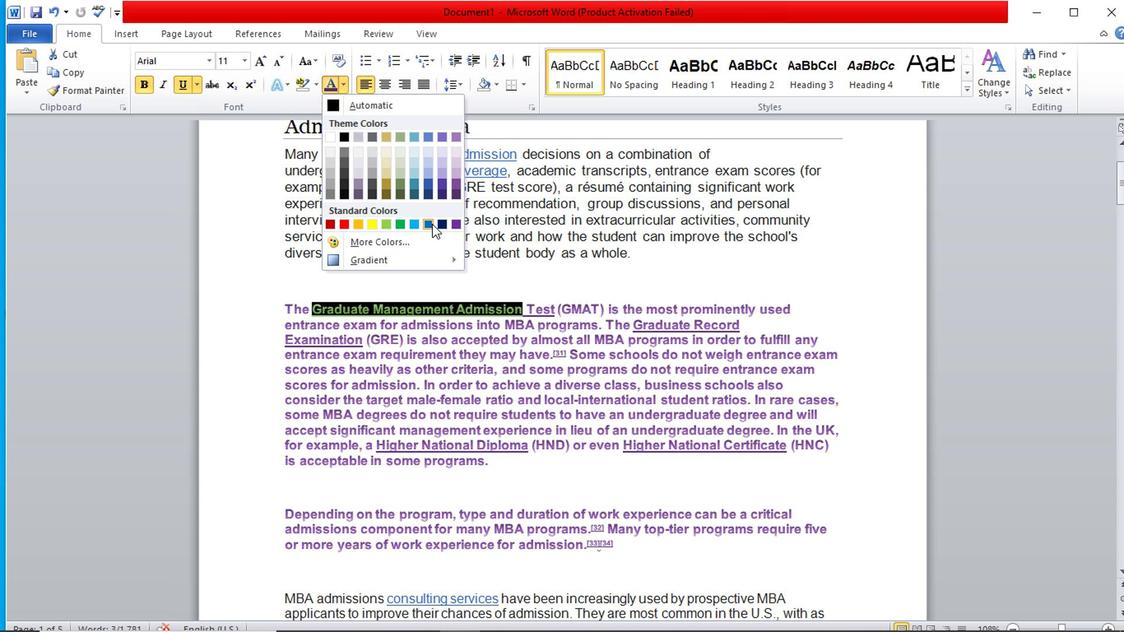 
Action: Mouse pressed left at (307, 93)
Screenshot: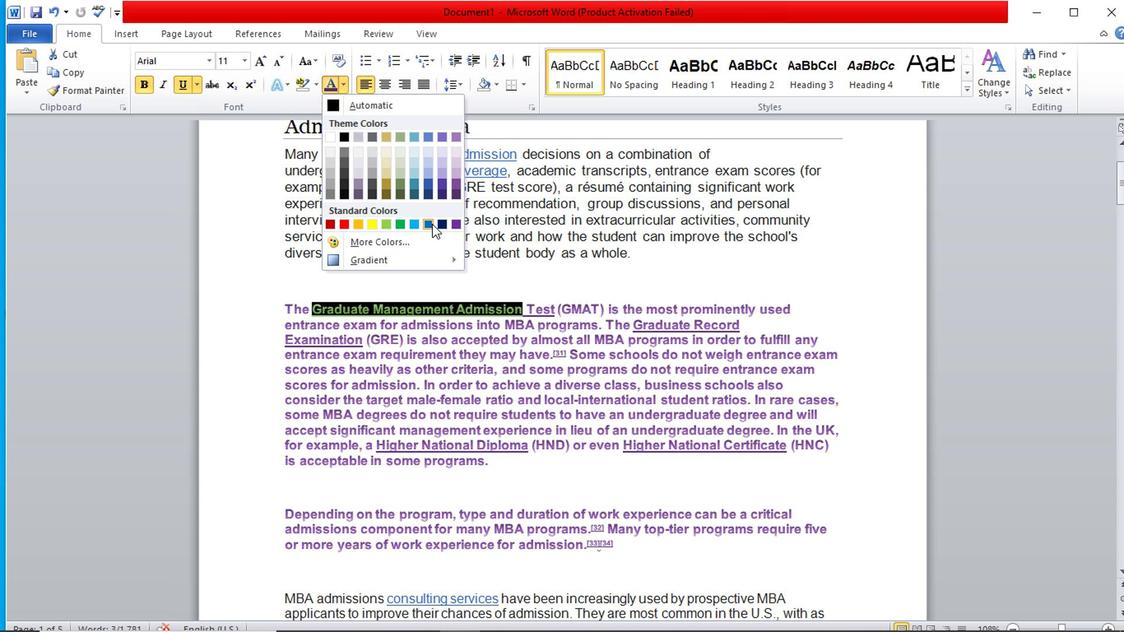 
Action: Mouse moved to (388, 120)
Screenshot: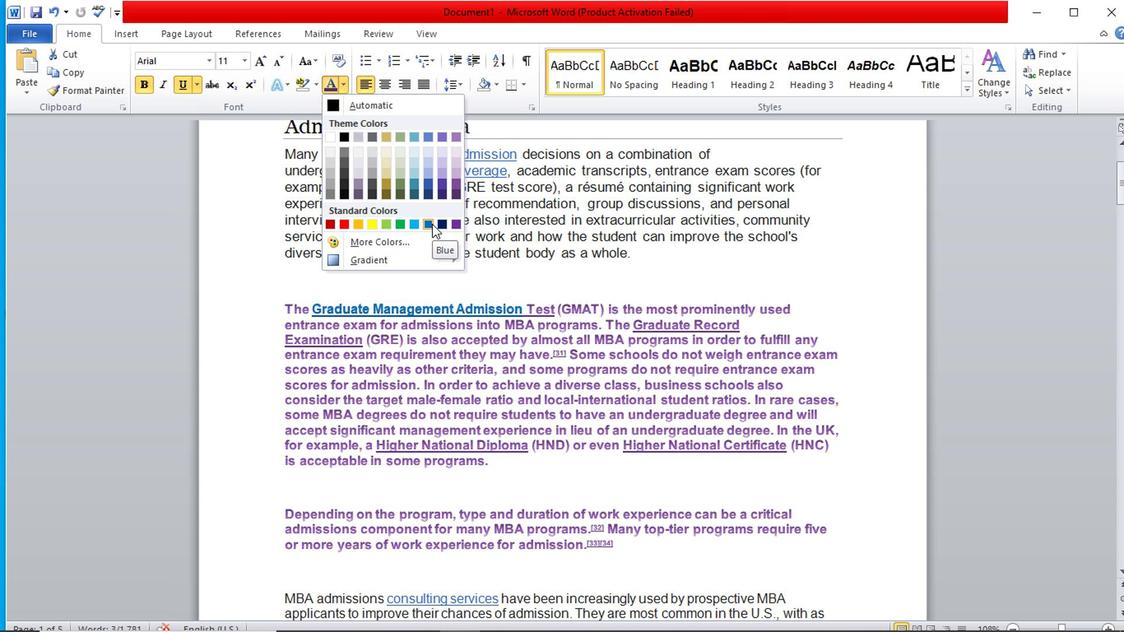 
Action: Mouse pressed left at (388, 120)
Screenshot: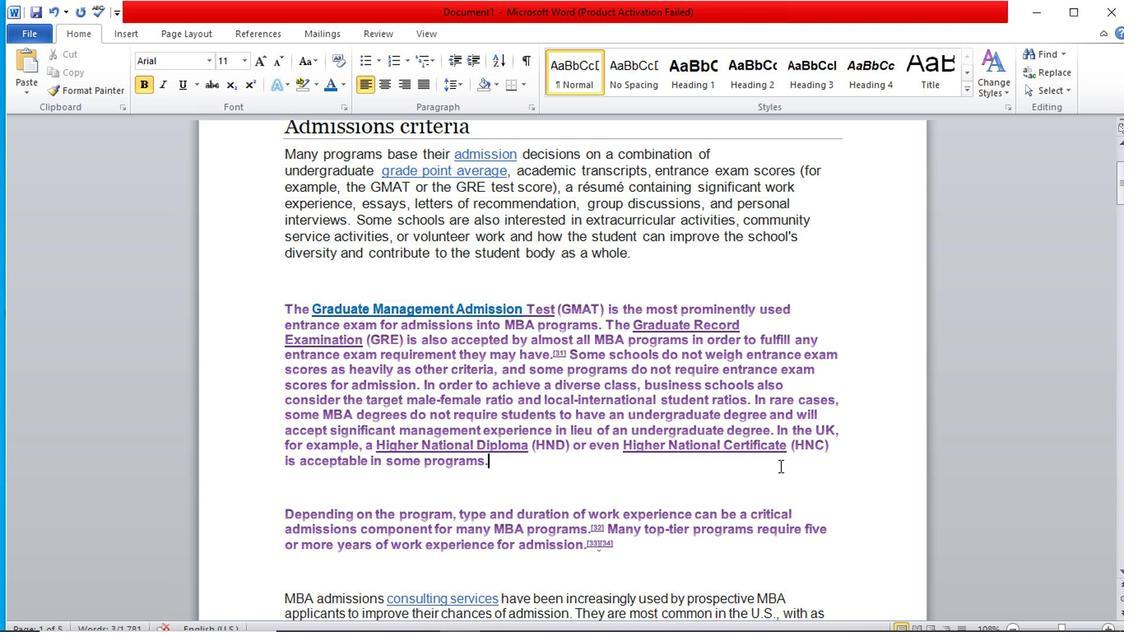 
Action: Mouse moved to (769, 167)
Screenshot: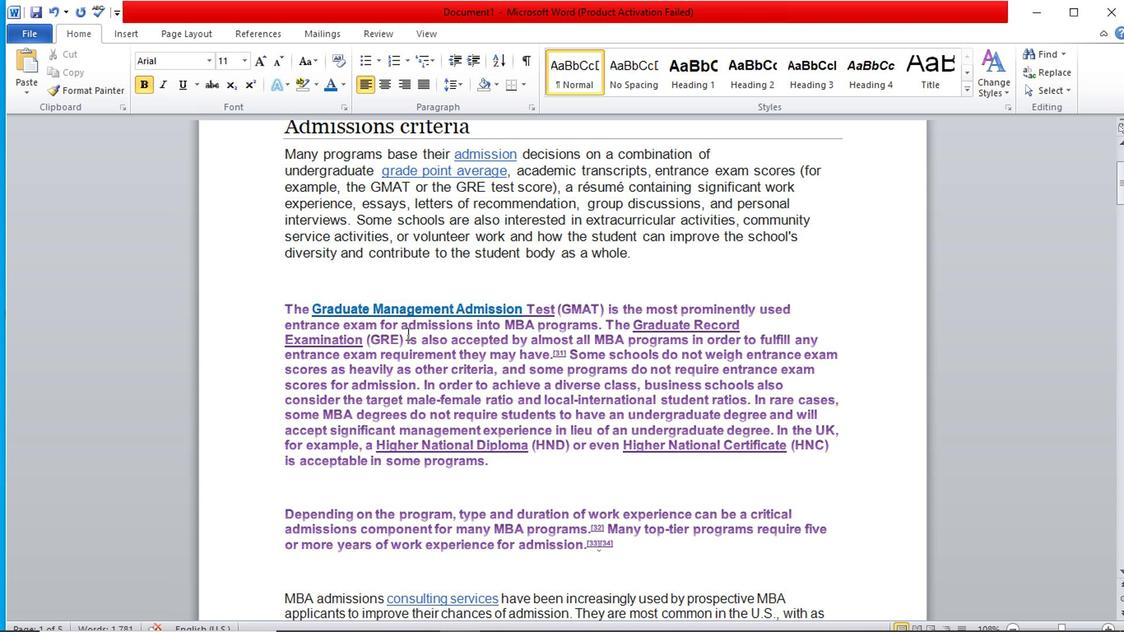 
Action: Mouse pressed left at (769, 167)
Screenshot: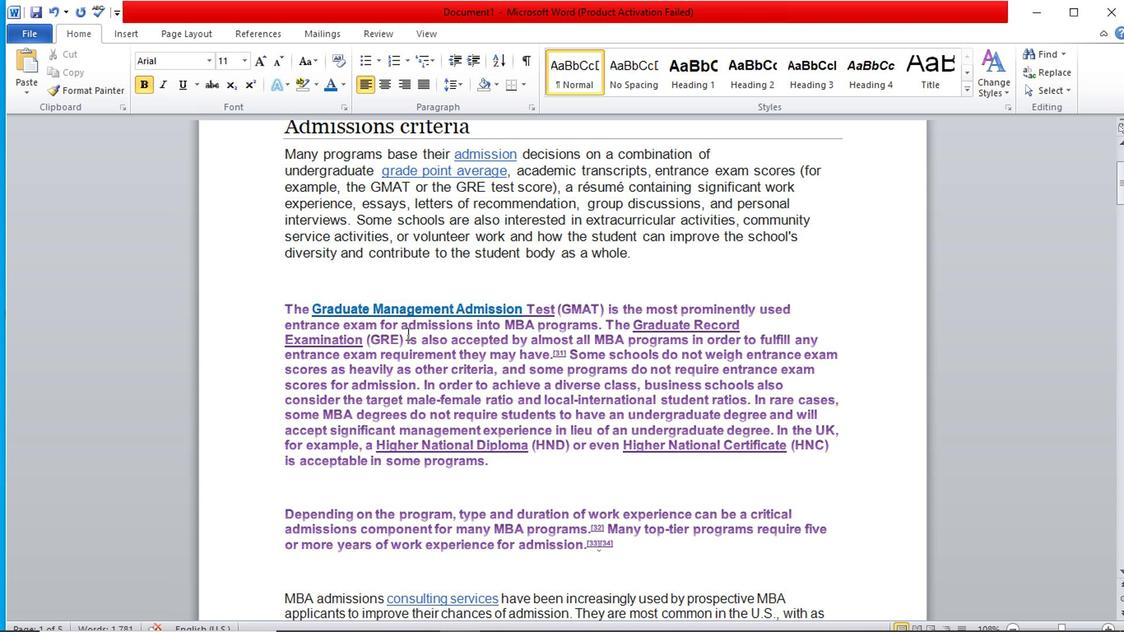 
Action: Mouse moved to (575, 138)
Screenshot: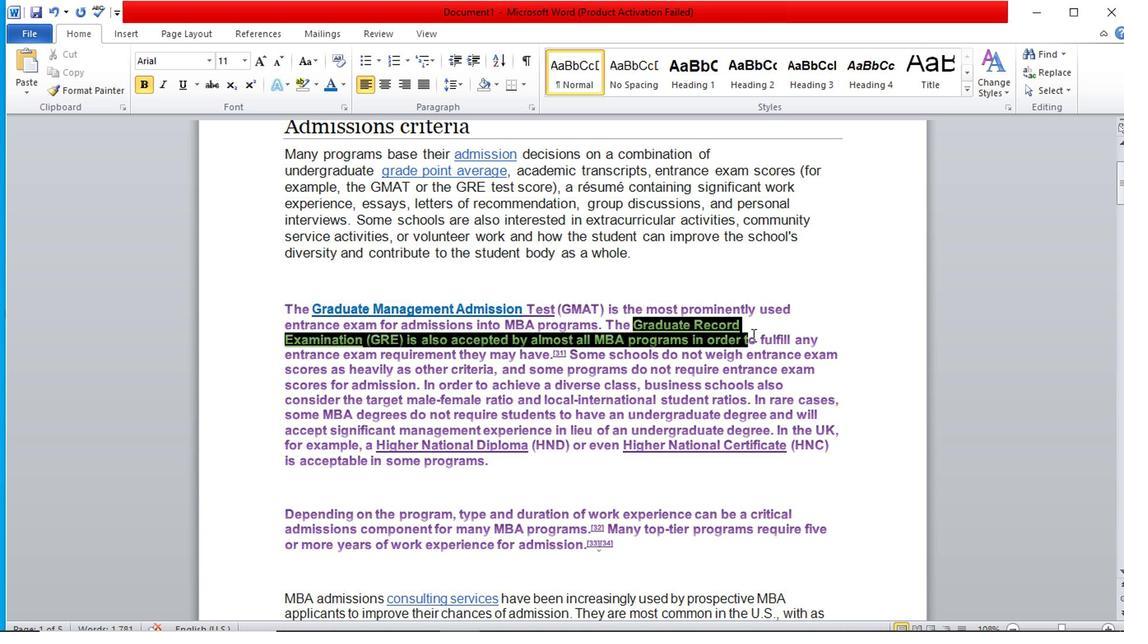 
Action: Mouse pressed left at (575, 138)
Screenshot: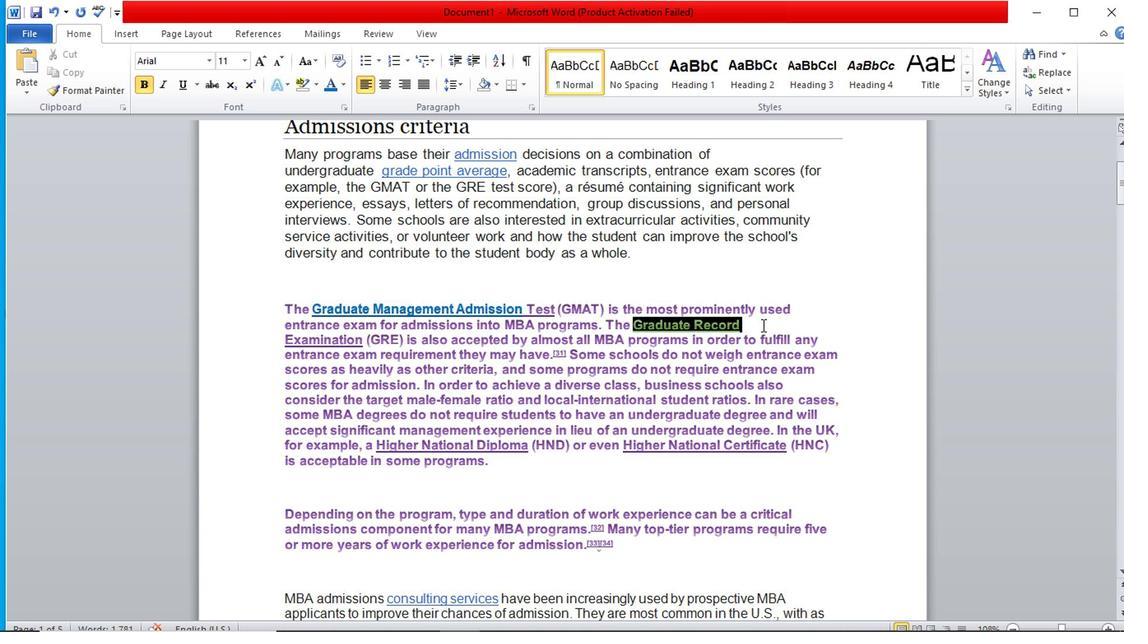 
Action: Mouse moved to (725, 138)
Screenshot: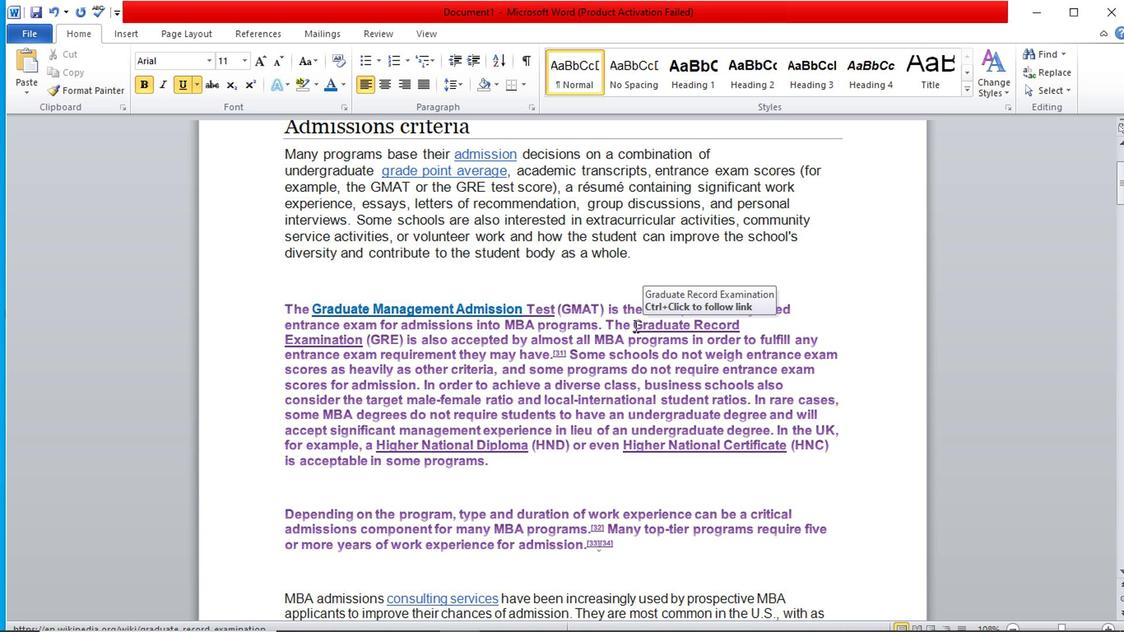 
Action: Mouse pressed left at (725, 138)
Screenshot: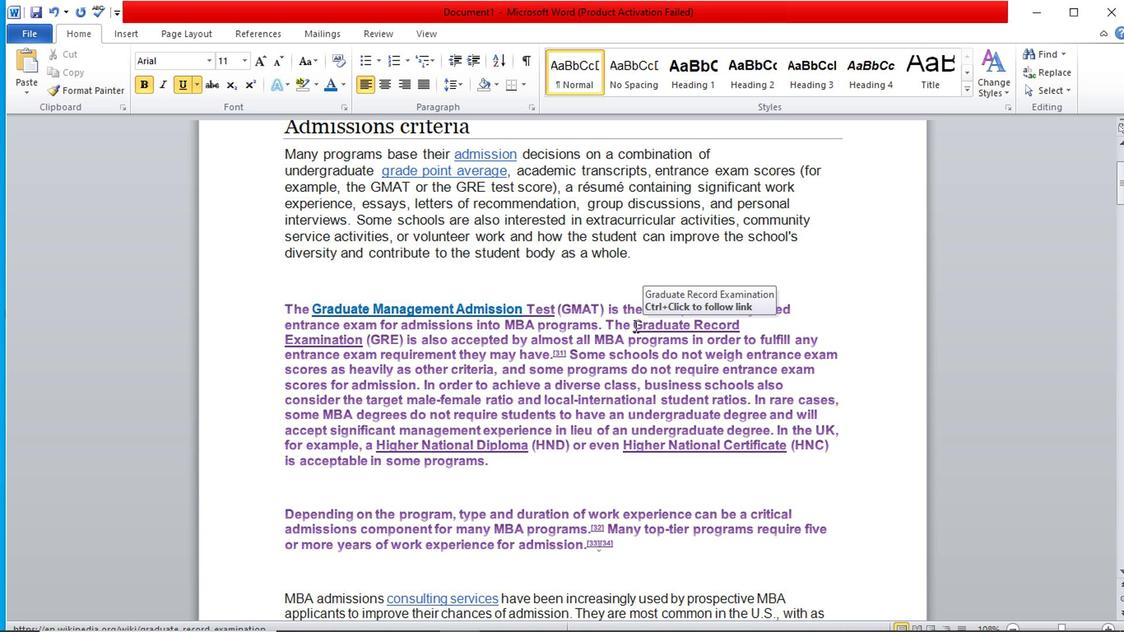 
Action: Mouse moved to (575, 138)
Screenshot: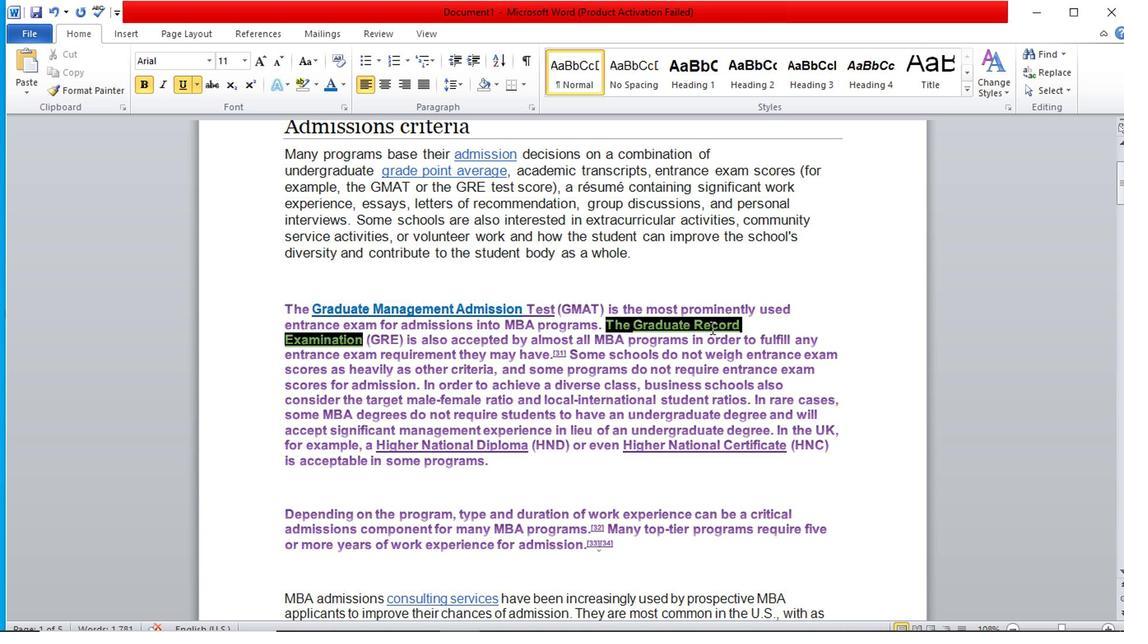 
Action: Mouse pressed left at (575, 138)
Screenshot: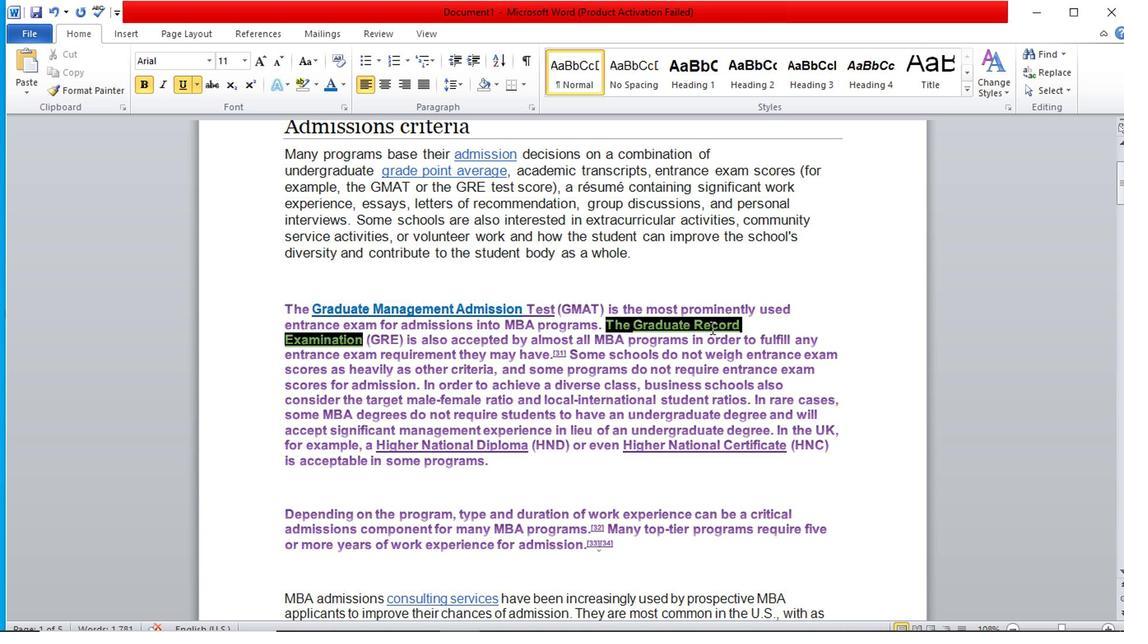 
Action: Mouse moved to (575, 140)
Screenshot: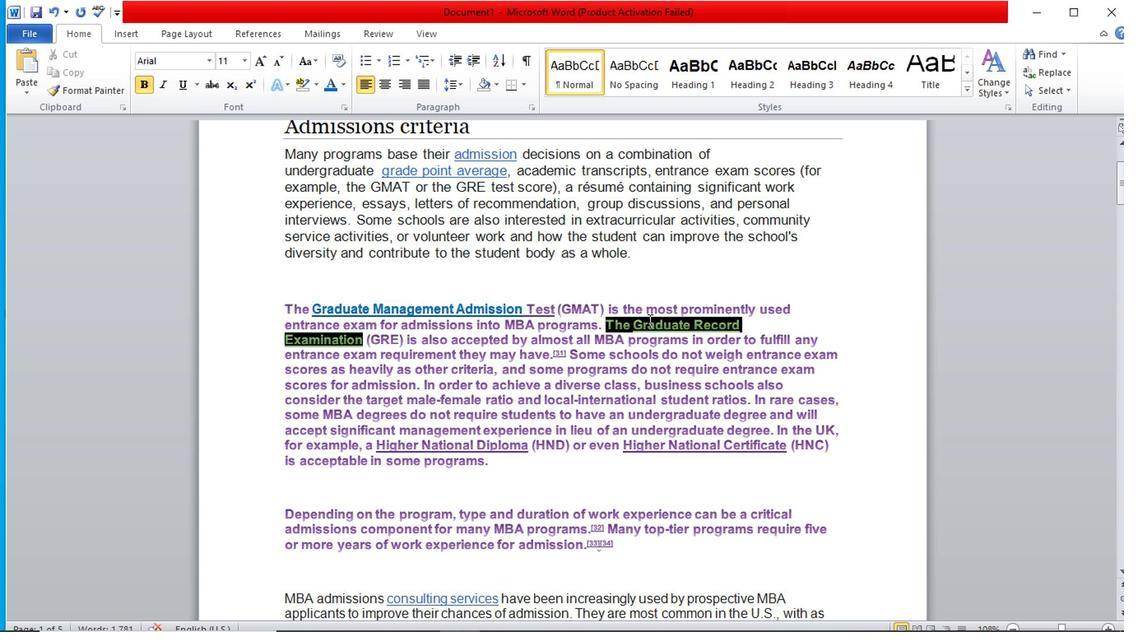 
Action: Mouse pressed left at (575, 140)
Screenshot: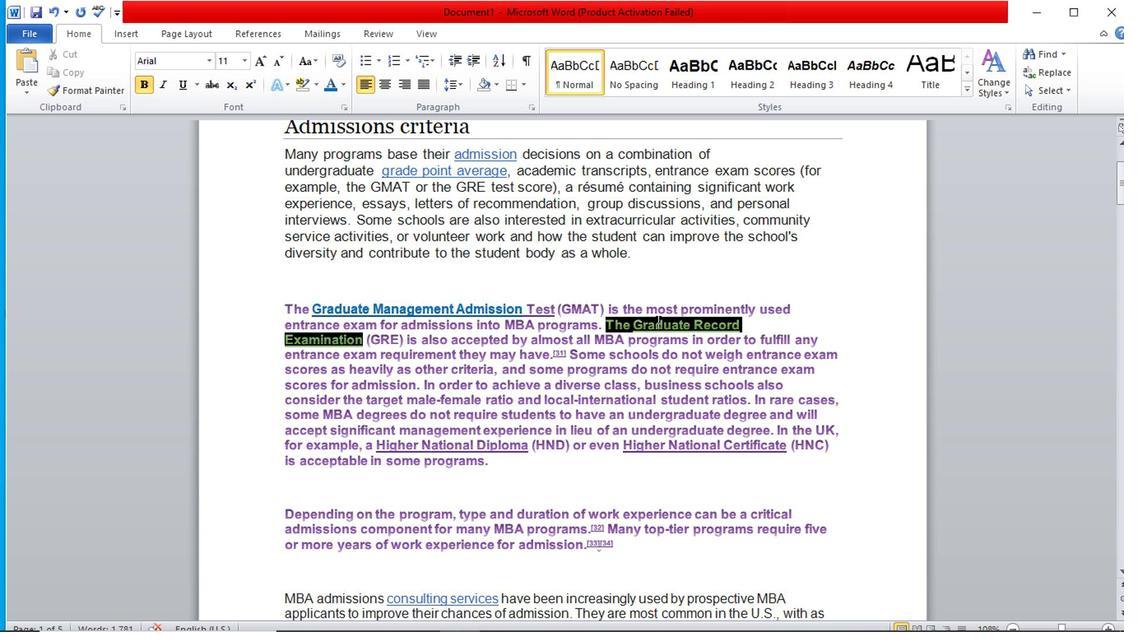 
Action: Mouse moved to (571, 137)
Screenshot: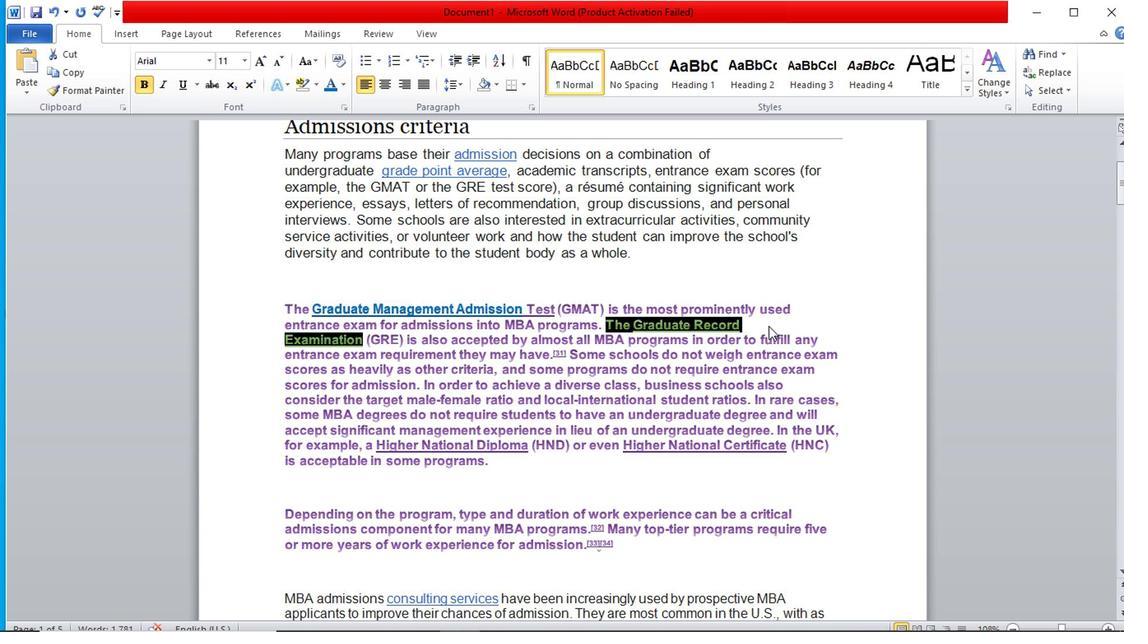 
Action: Mouse pressed left at (571, 137)
Screenshot: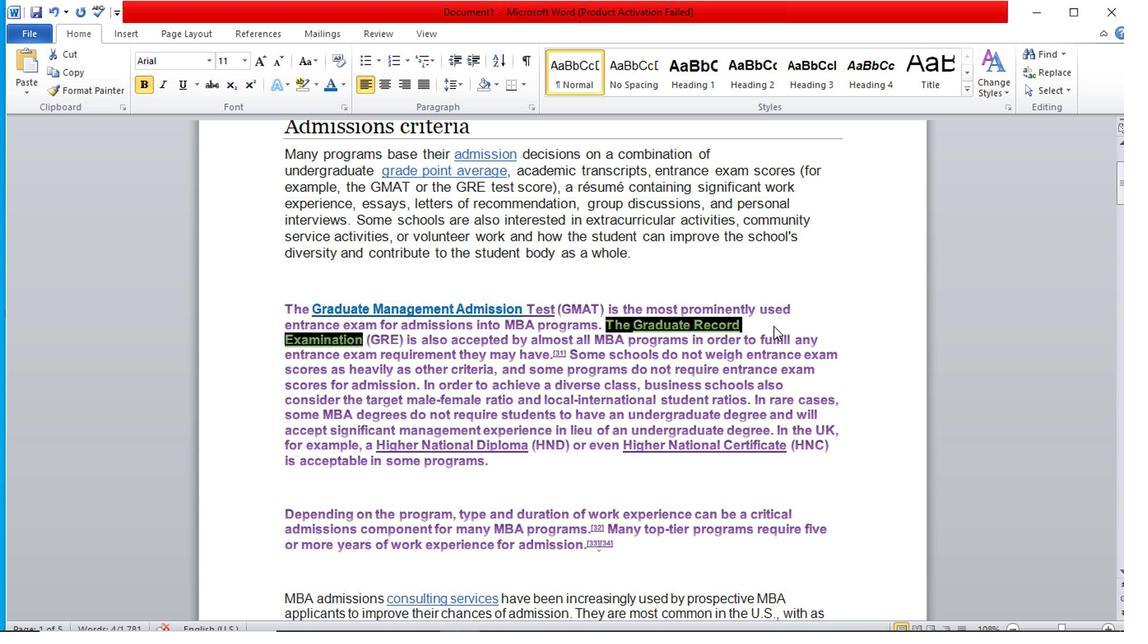 
Action: Mouse moved to (708, 138)
Screenshot: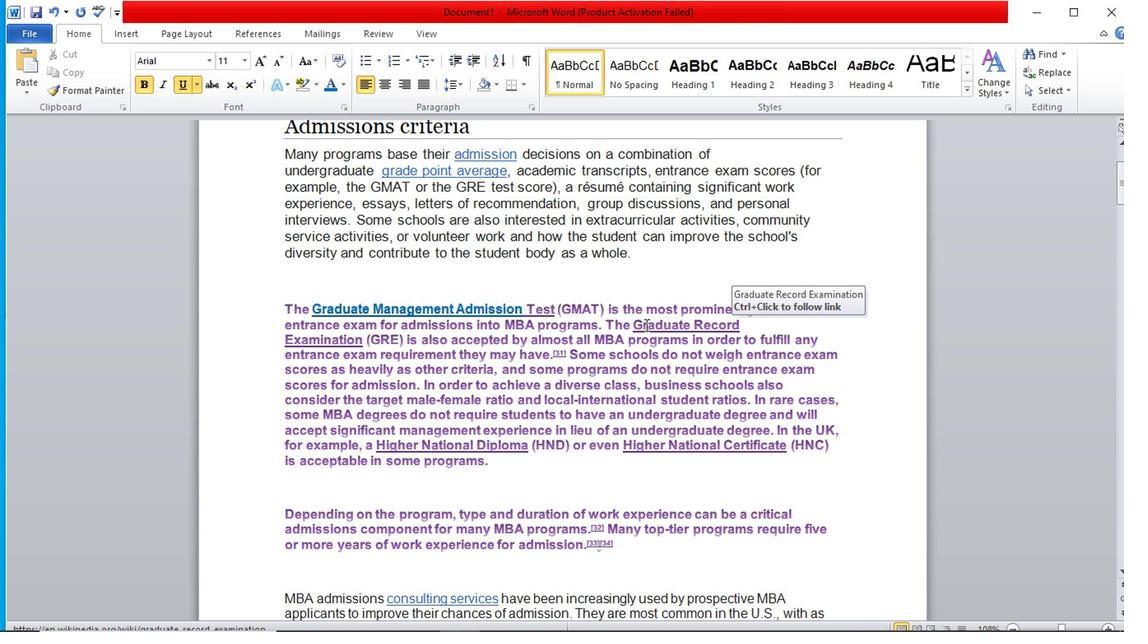 
Action: Mouse pressed left at (708, 138)
Screenshot: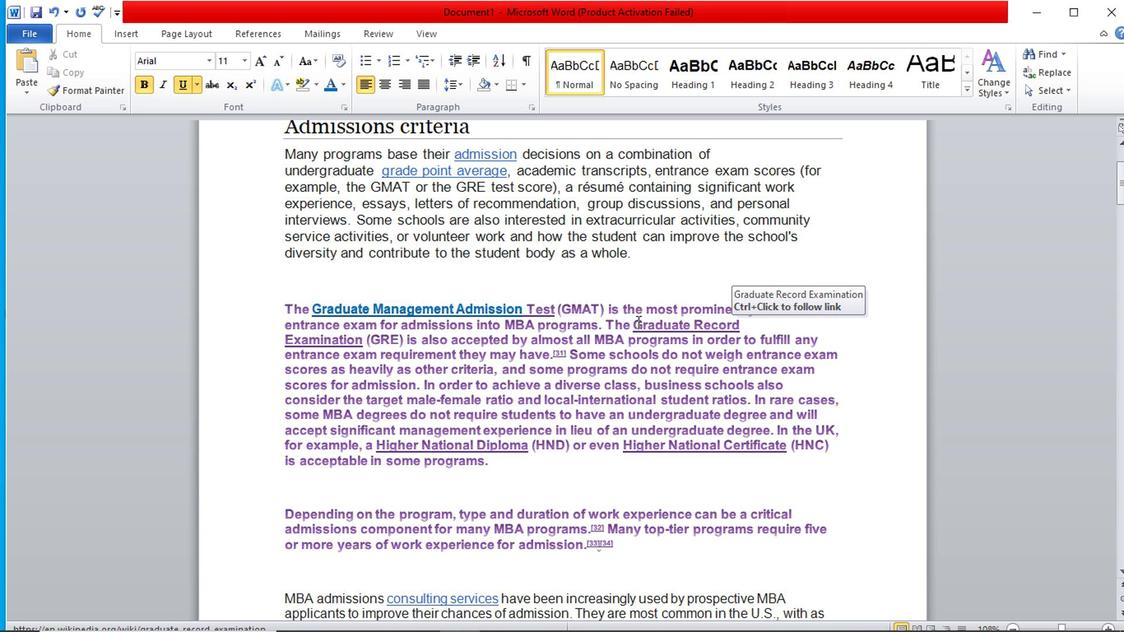
Action: Mouse moved to (580, 138)
Screenshot: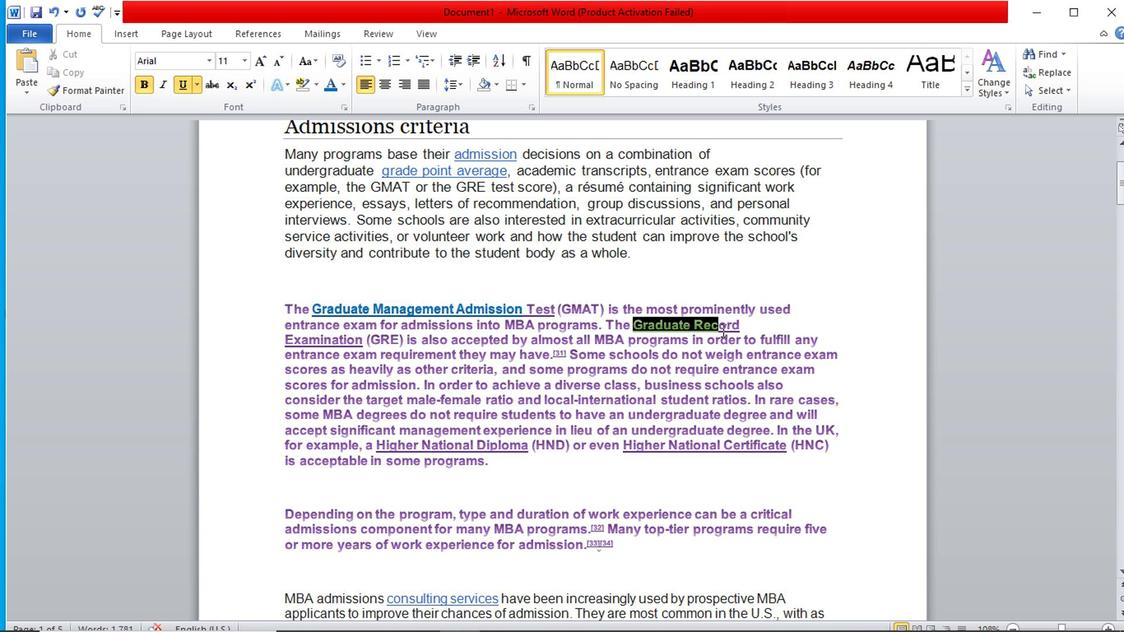 
Action: Mouse pressed left at (580, 138)
Screenshot: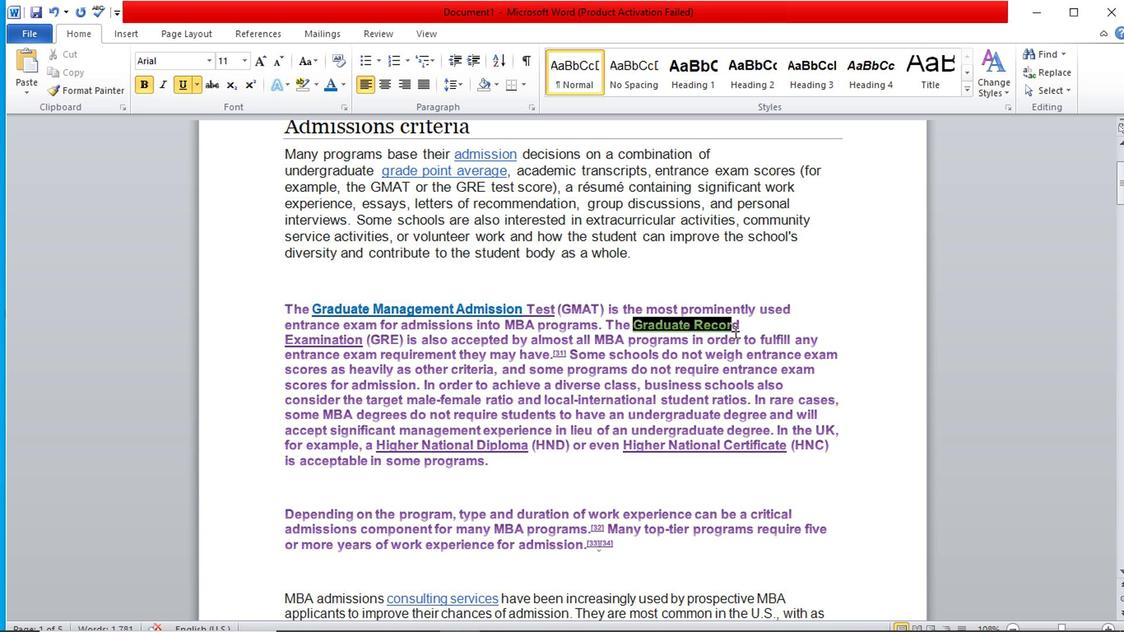 
Action: Mouse moved to (297, 94)
Screenshot: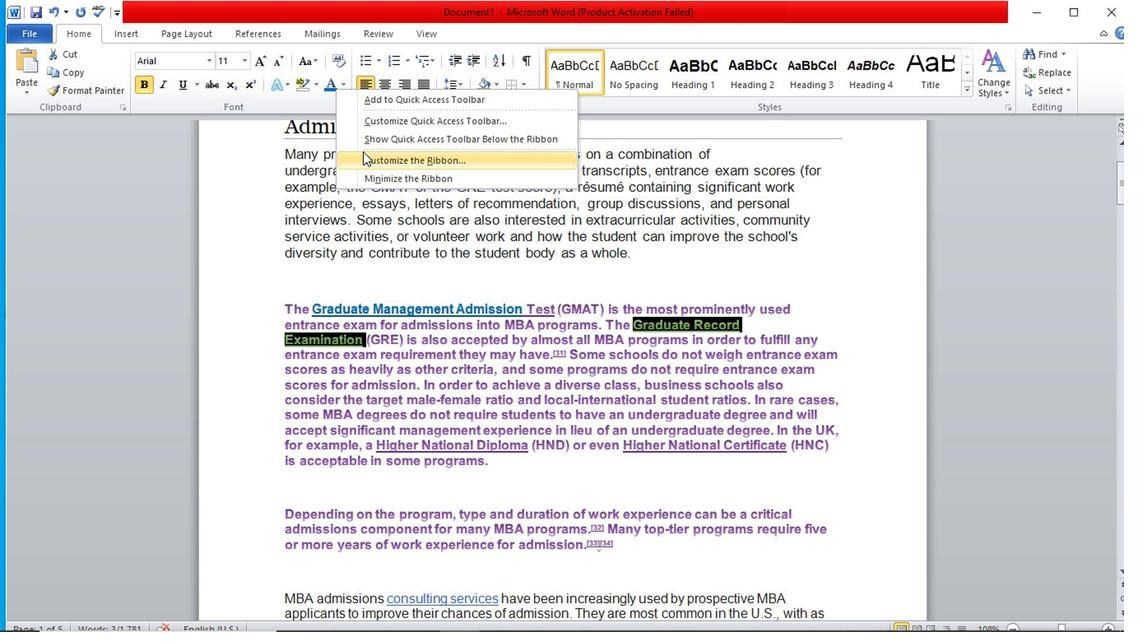 
Action: Mouse pressed right at (297, 94)
Screenshot: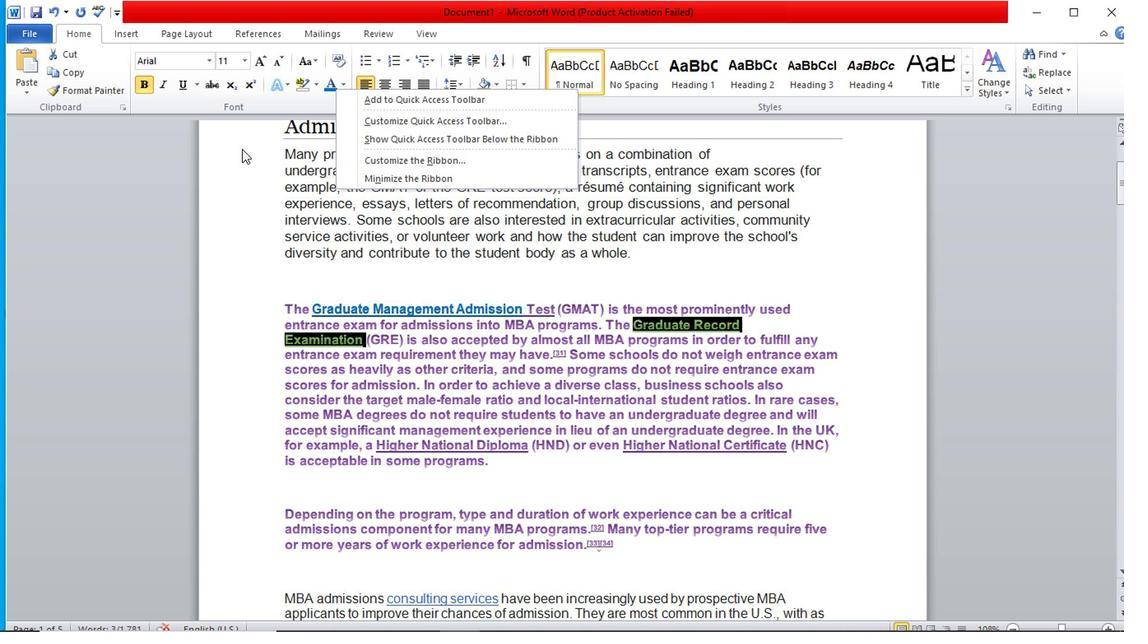 
Action: Mouse moved to (183, 106)
Screenshot: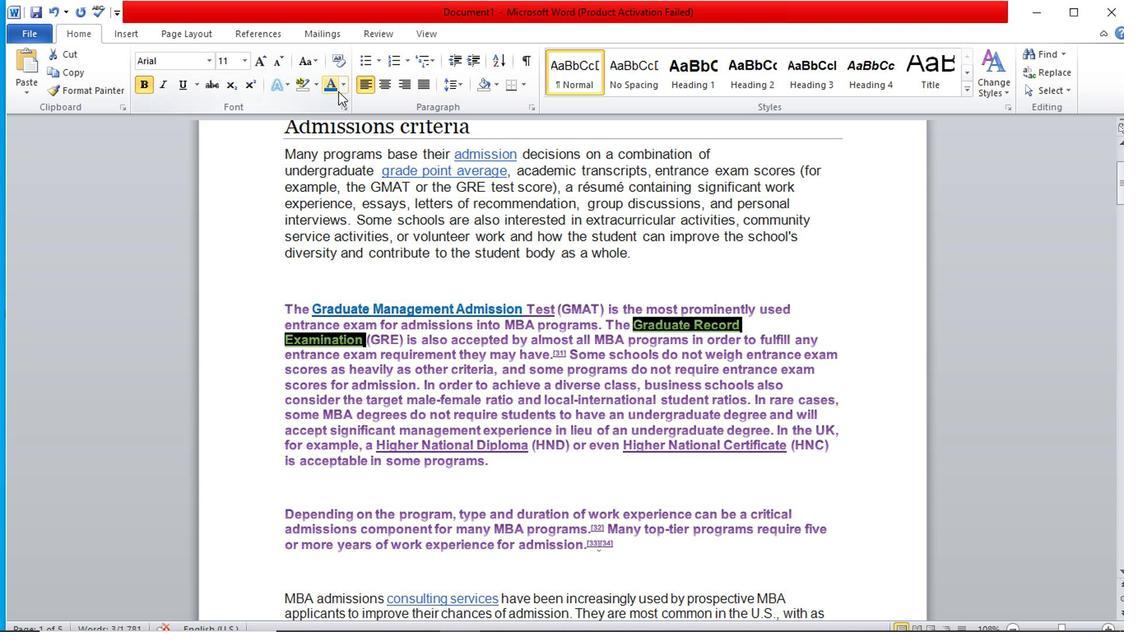 
Action: Mouse pressed left at (183, 106)
Screenshot: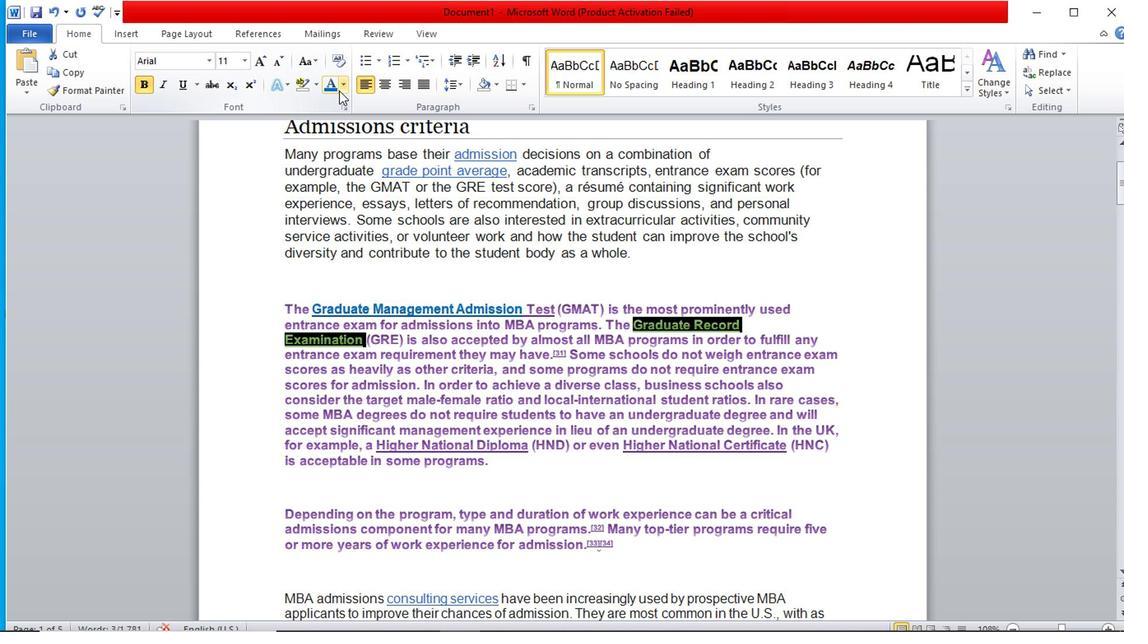
Action: Mouse moved to (301, 95)
Screenshot: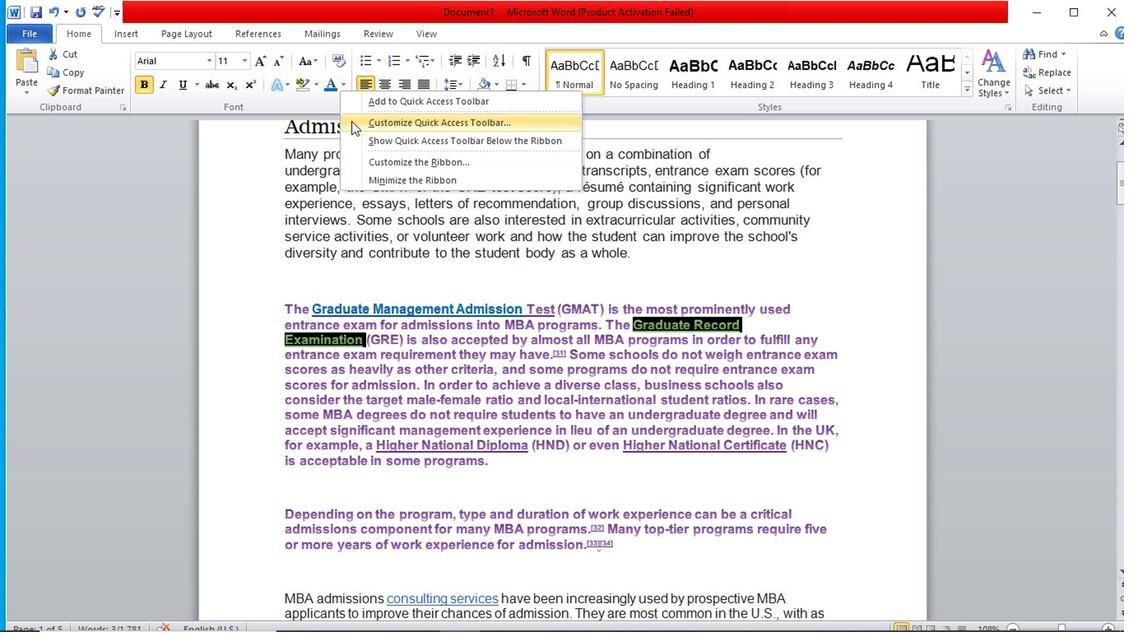 
Action: Mouse pressed right at (301, 95)
Screenshot: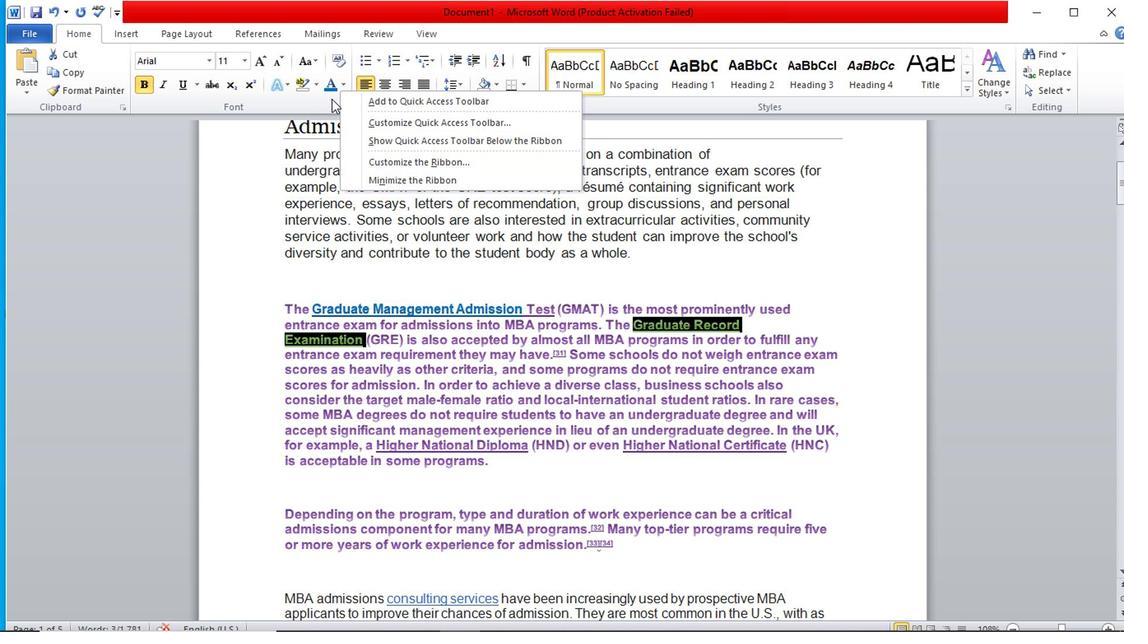 
Action: Mouse moved to (294, 95)
Screenshot: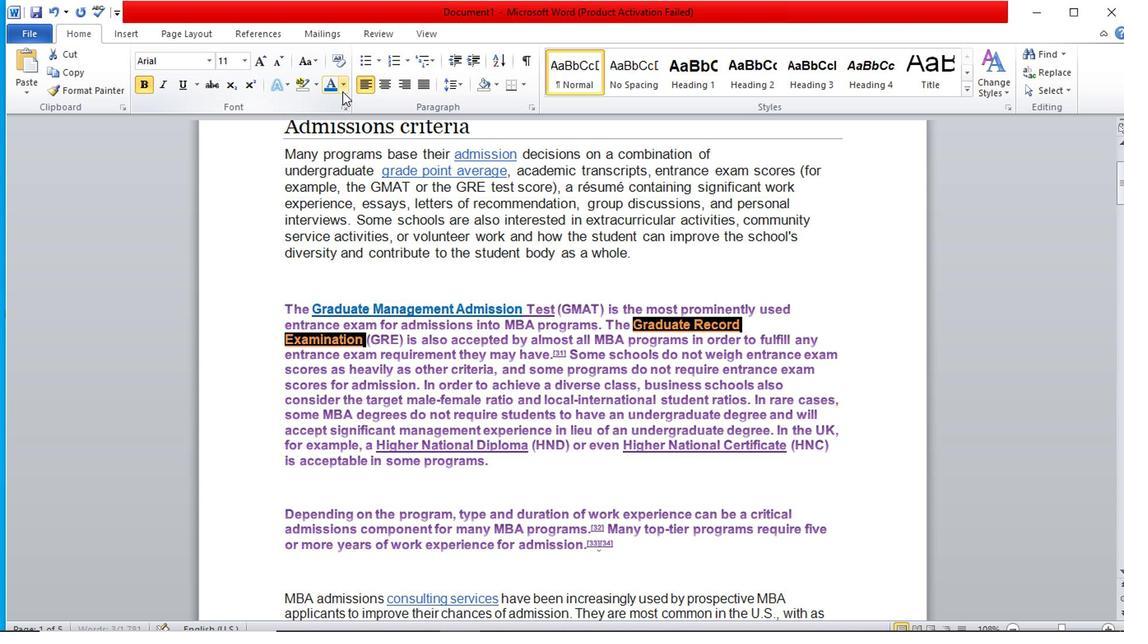 
Action: Mouse pressed left at (294, 95)
Screenshot: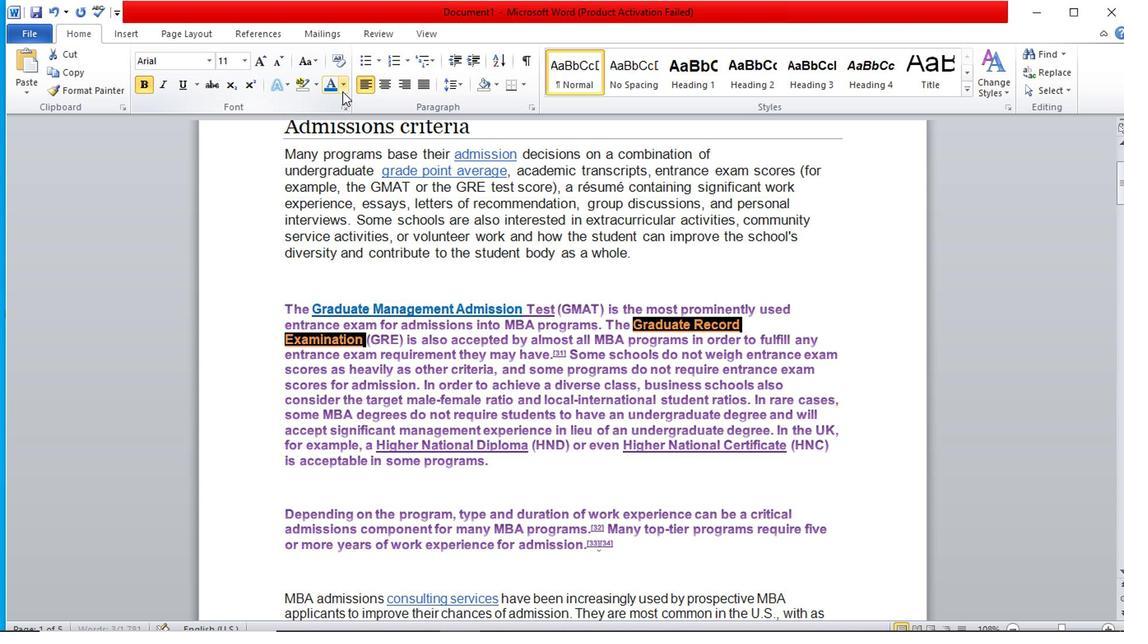 
Action: Mouse moved to (294, 94)
Screenshot: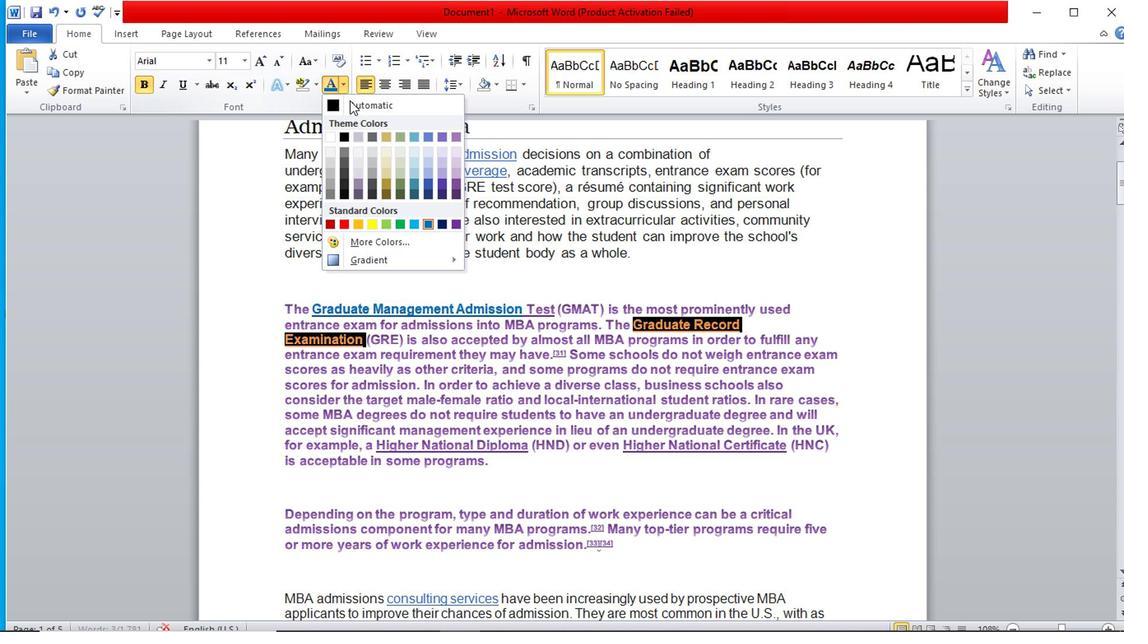 
Action: Mouse pressed left at (294, 94)
Screenshot: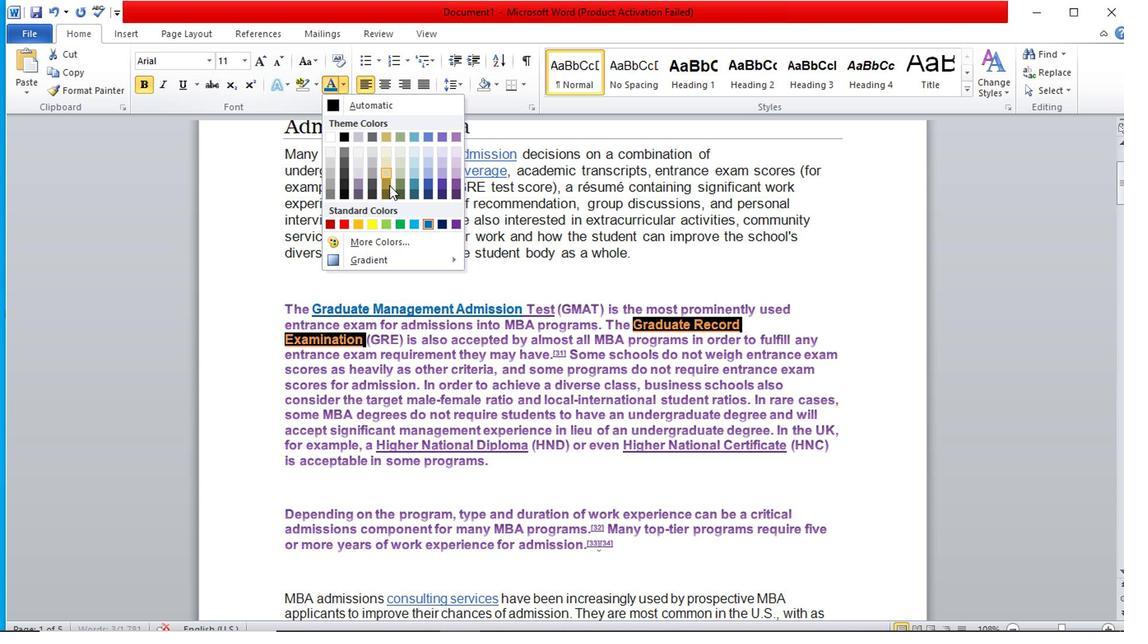 
Action: Mouse moved to (304, 95)
Screenshot: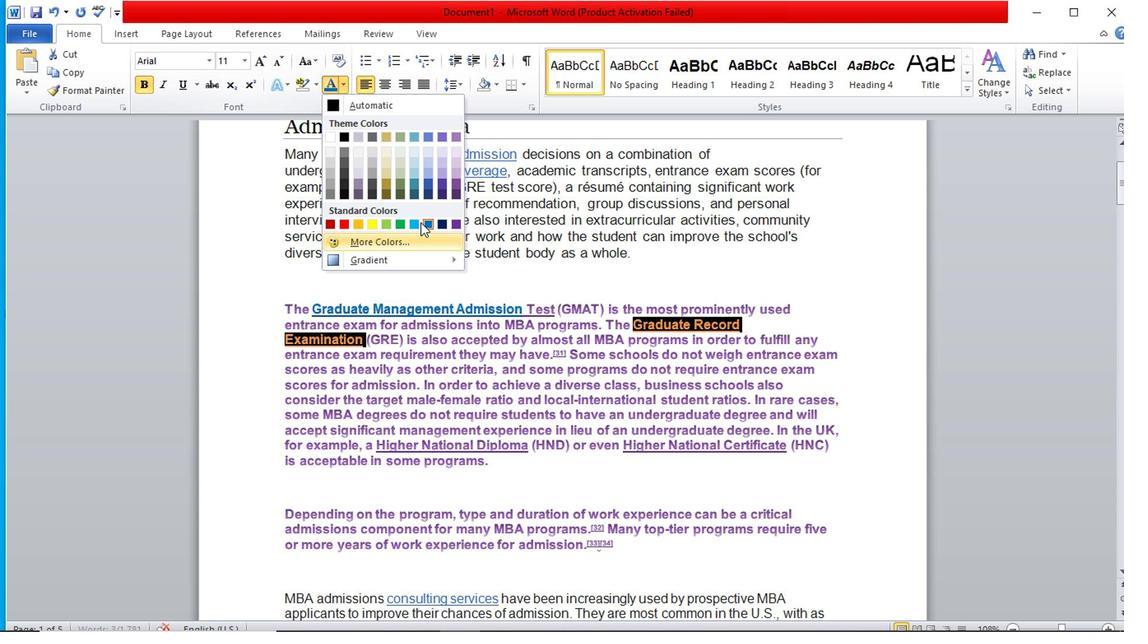 
Action: Mouse pressed left at (304, 95)
Screenshot: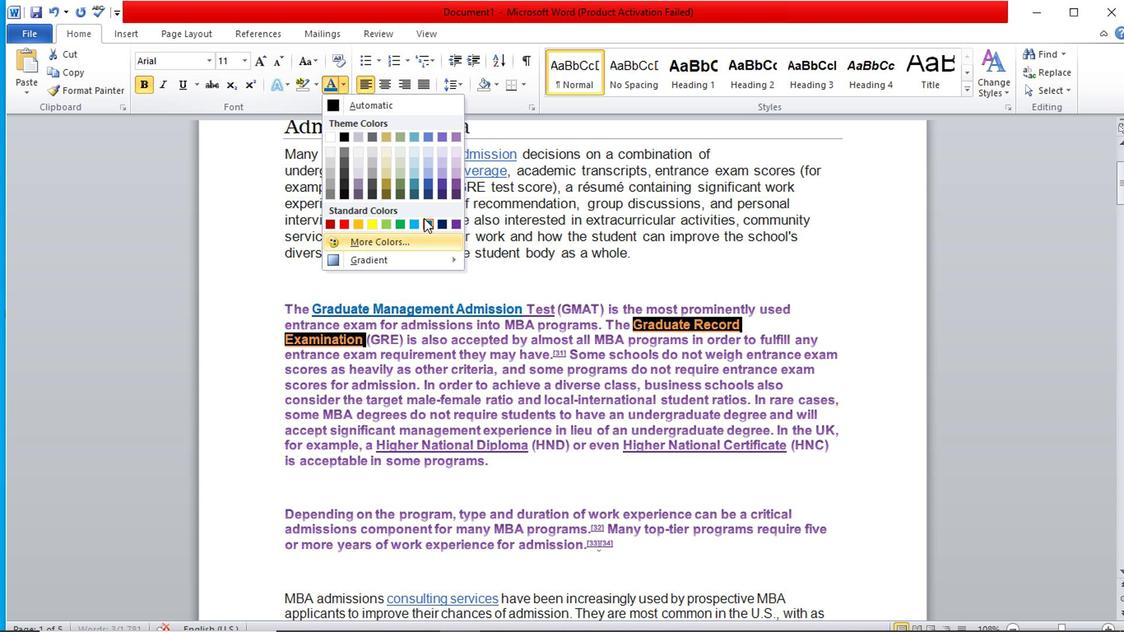 
Action: Mouse moved to (382, 120)
Screenshot: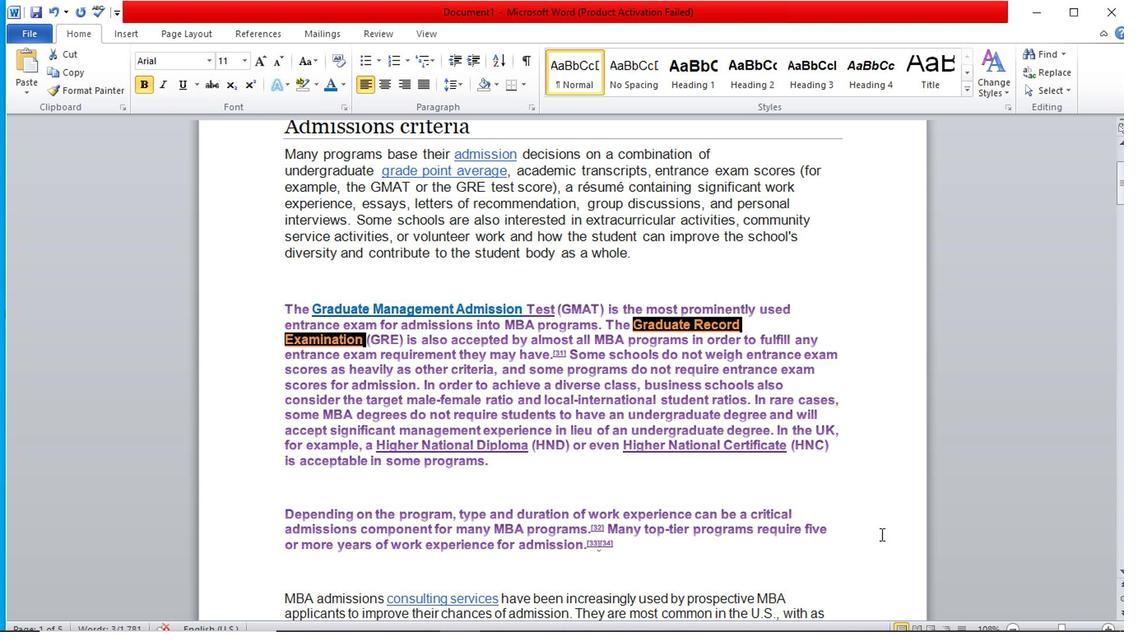
Action: Mouse pressed left at (382, 120)
Screenshot: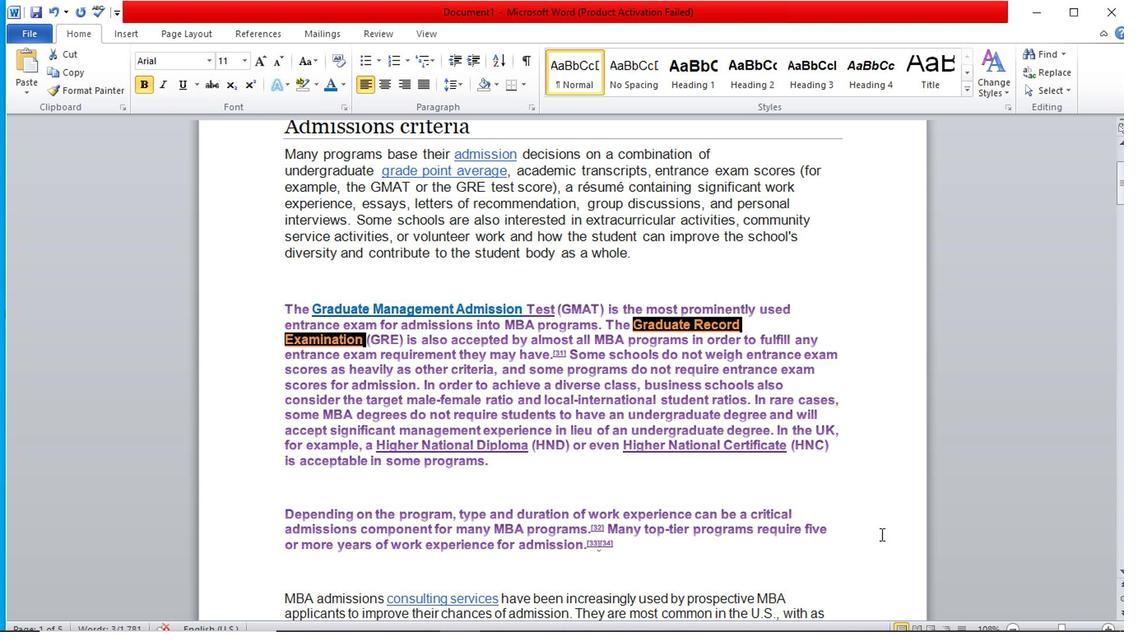 
Action: Mouse moved to (808, 177)
Screenshot: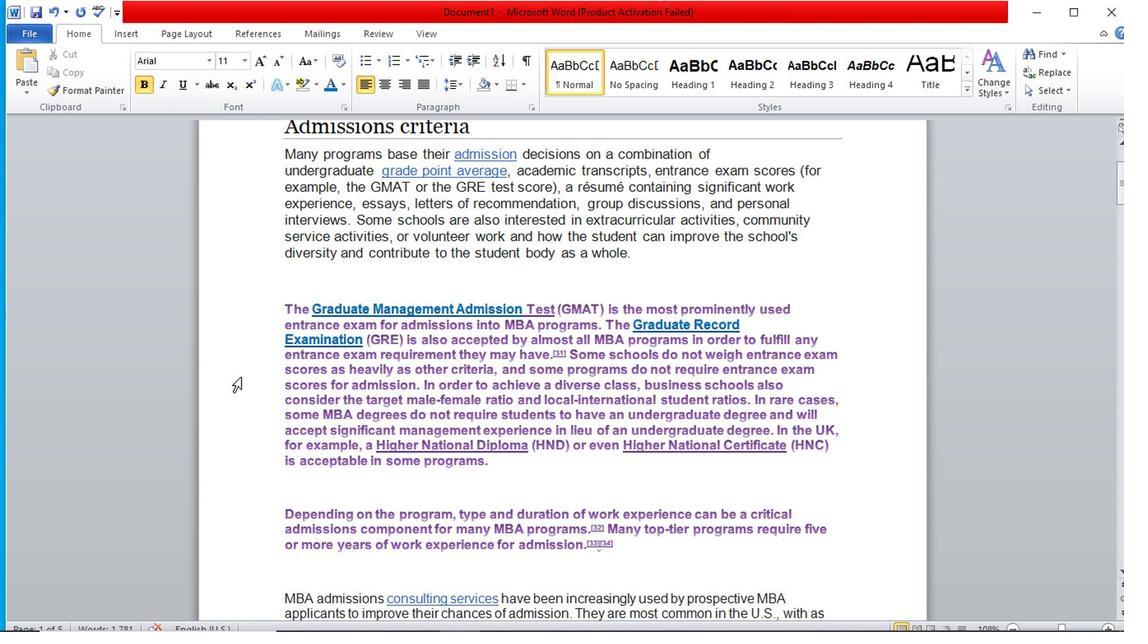 
Action: Mouse pressed left at (808, 177)
Screenshot: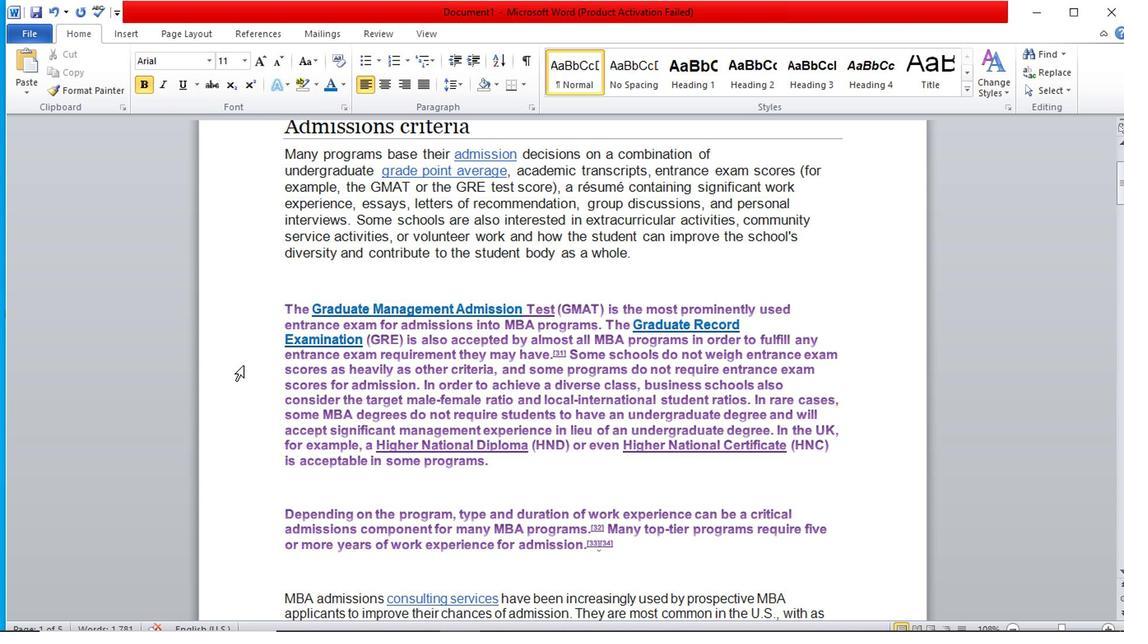 
Action: Mouse moved to (402, 143)
Screenshot: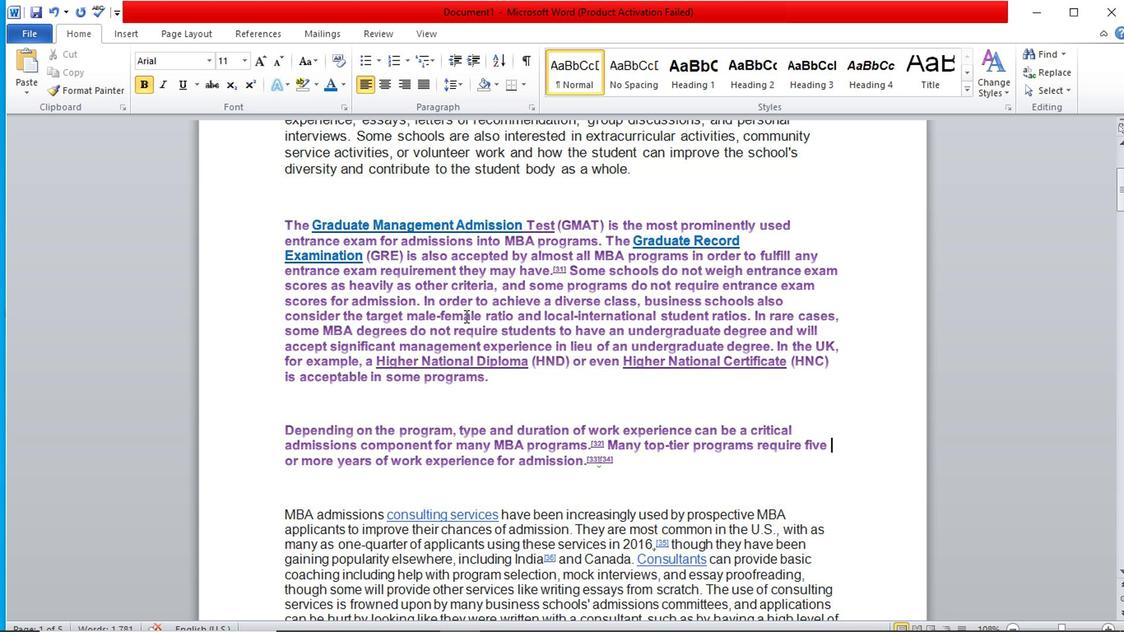 
Action: Mouse scrolled (402, 143) with delta (0, 0)
Screenshot: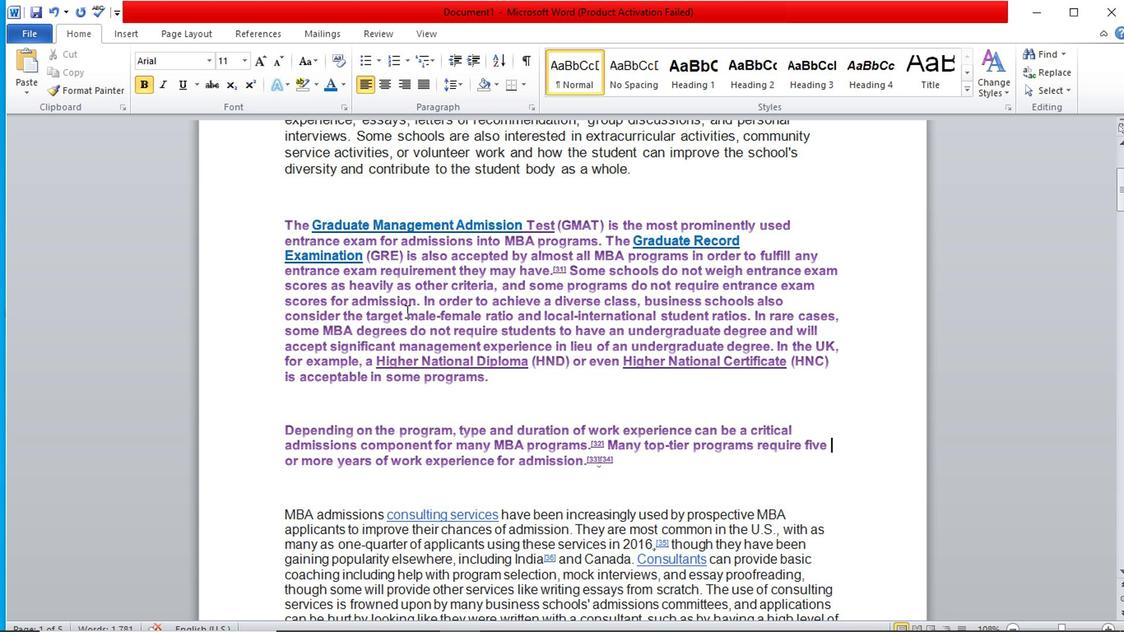 
Action: Mouse moved to (419, 137)
Screenshot: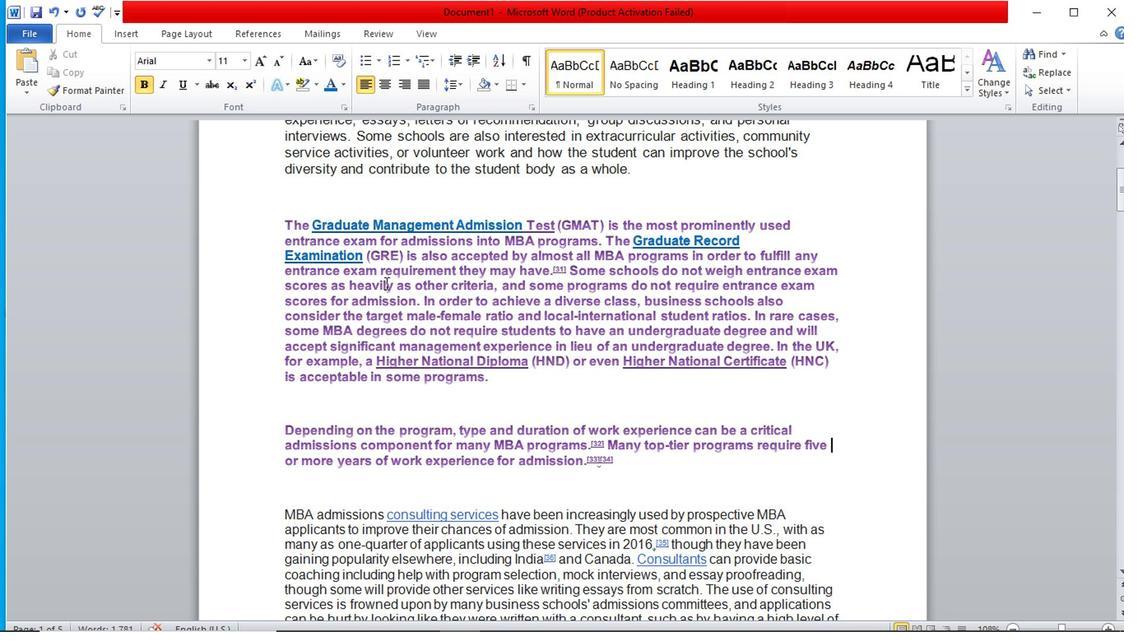
Action: Mouse scrolled (419, 137) with delta (0, 0)
Screenshot: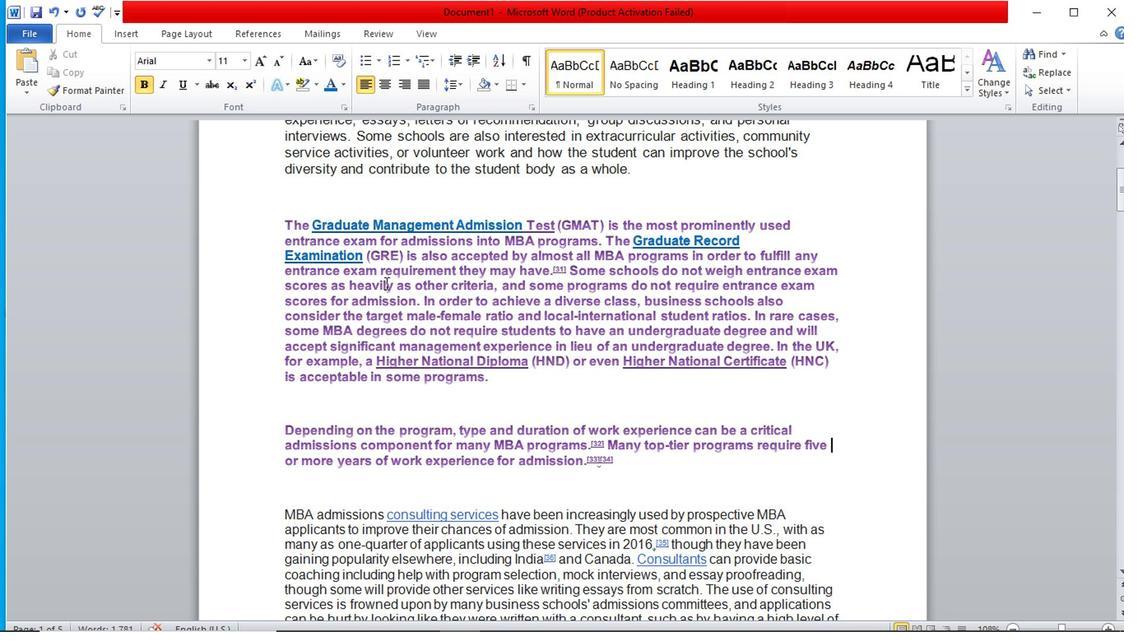
Action: Mouse moved to (405, 130)
Screenshot: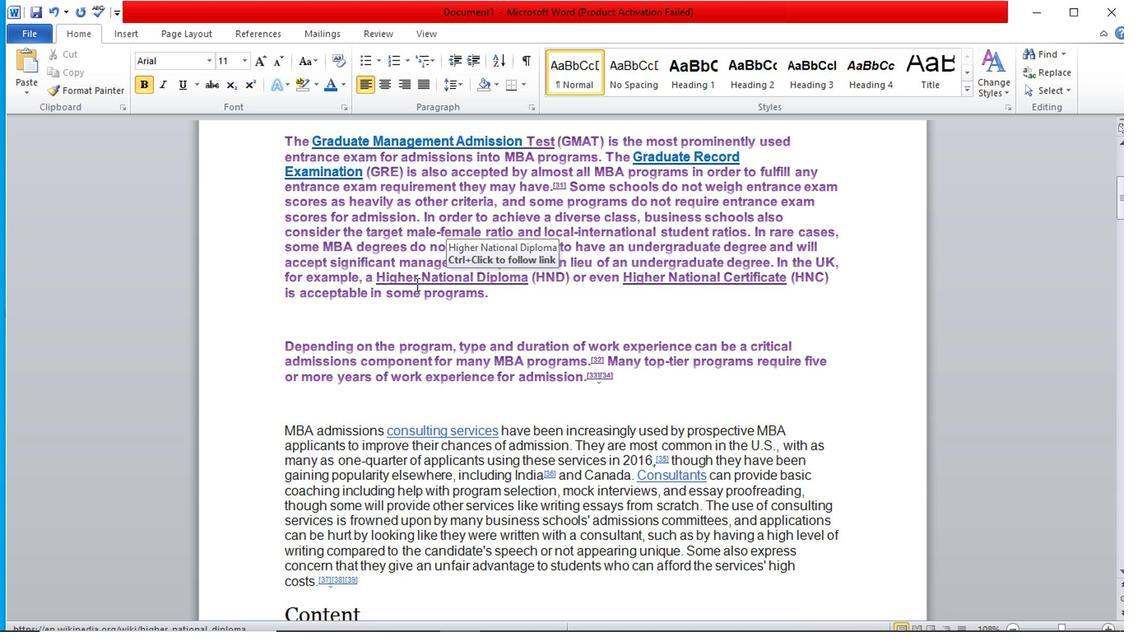
Action: Mouse scrolled (405, 130) with delta (0, 0)
Screenshot: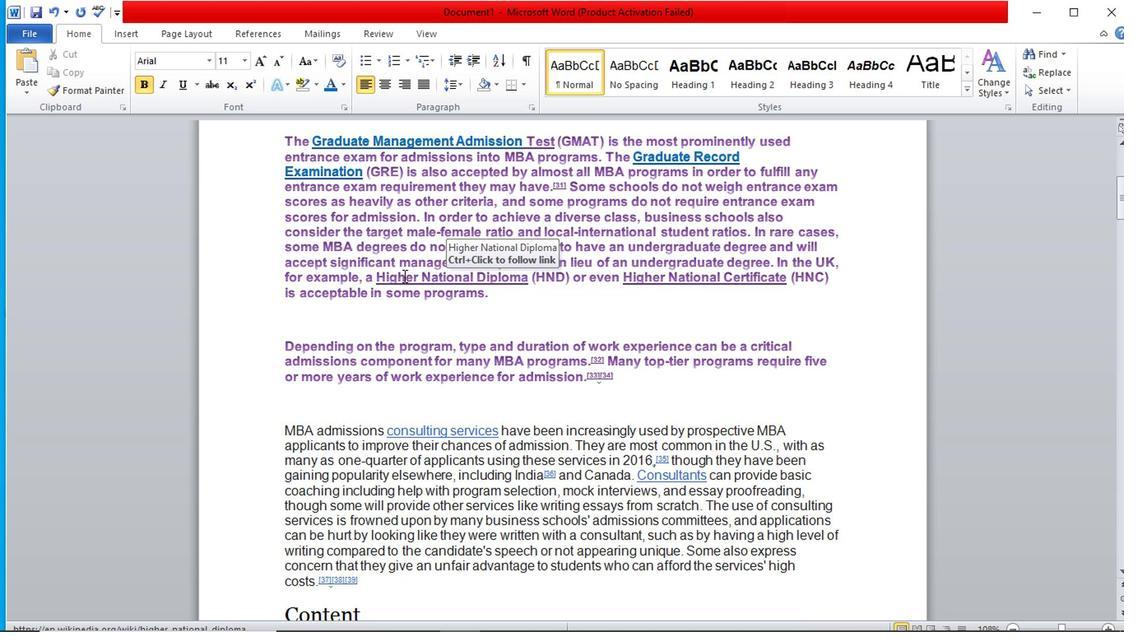 
Action: Mouse scrolled (405, 130) with delta (0, 0)
Screenshot: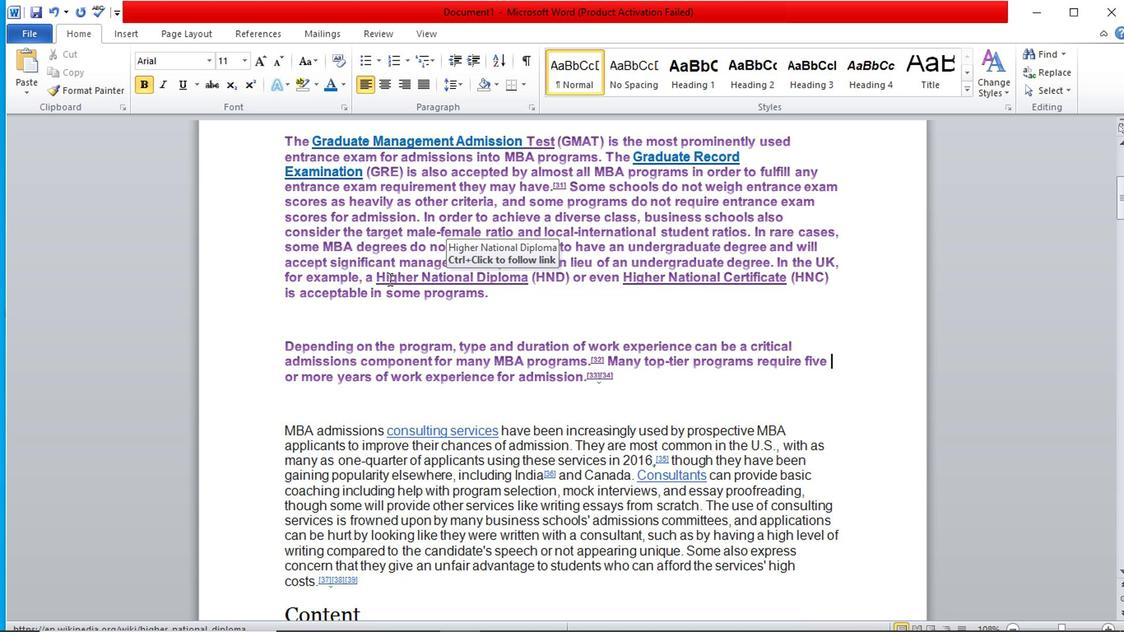 
Action: Mouse moved to (335, 130)
Screenshot: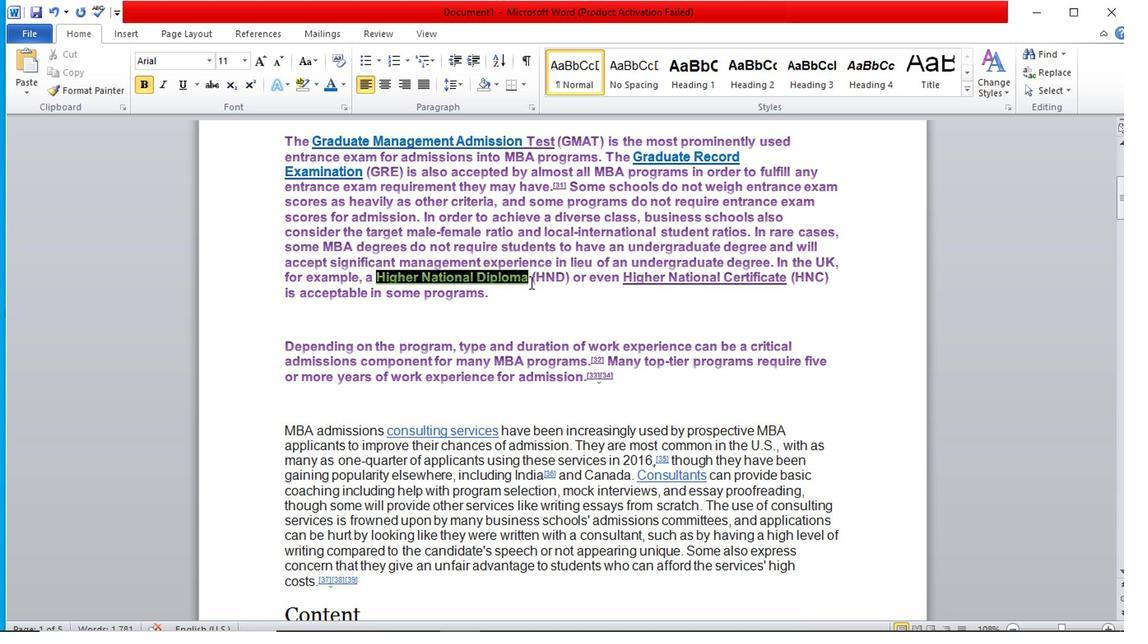 
Action: Mouse pressed left at (335, 130)
Screenshot: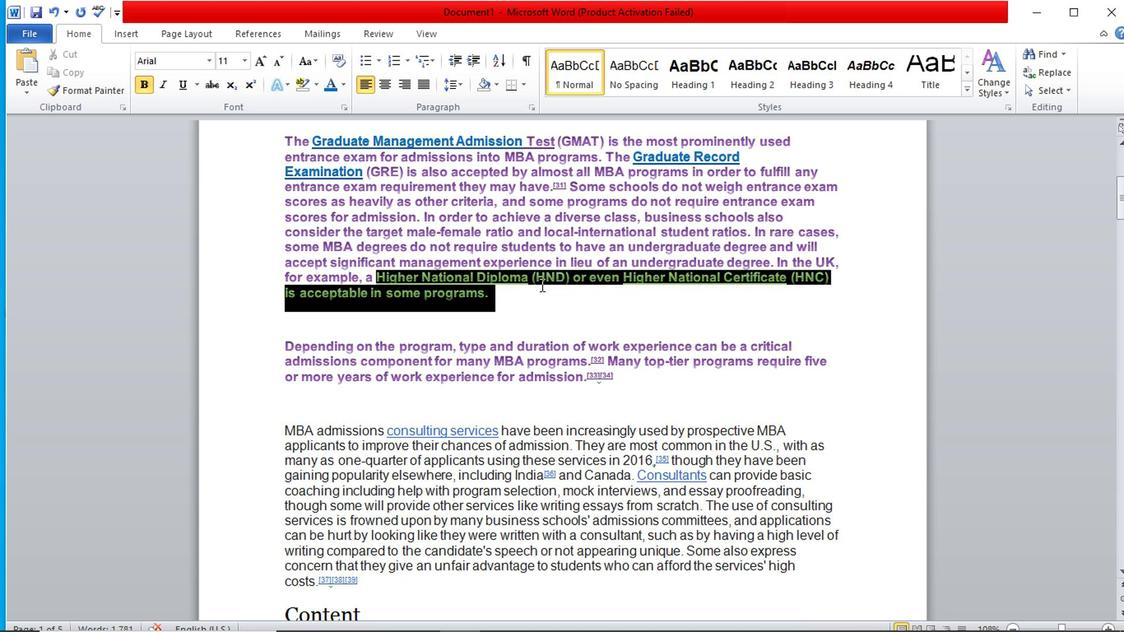 
Action: Mouse moved to (308, 95)
Screenshot: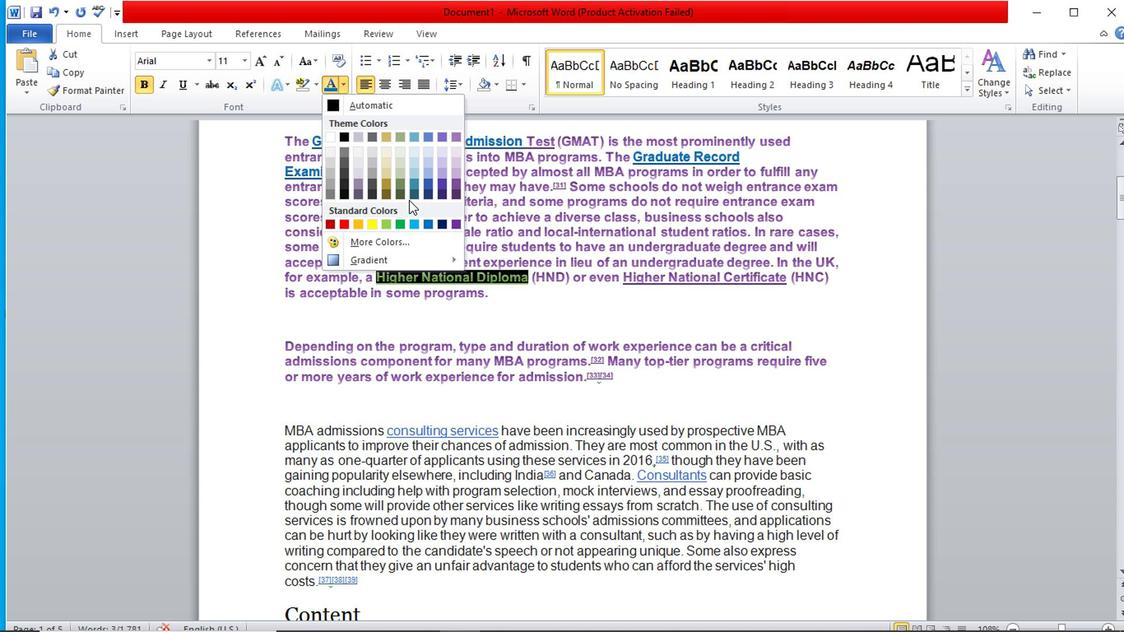 
Action: Mouse pressed left at (308, 95)
Screenshot: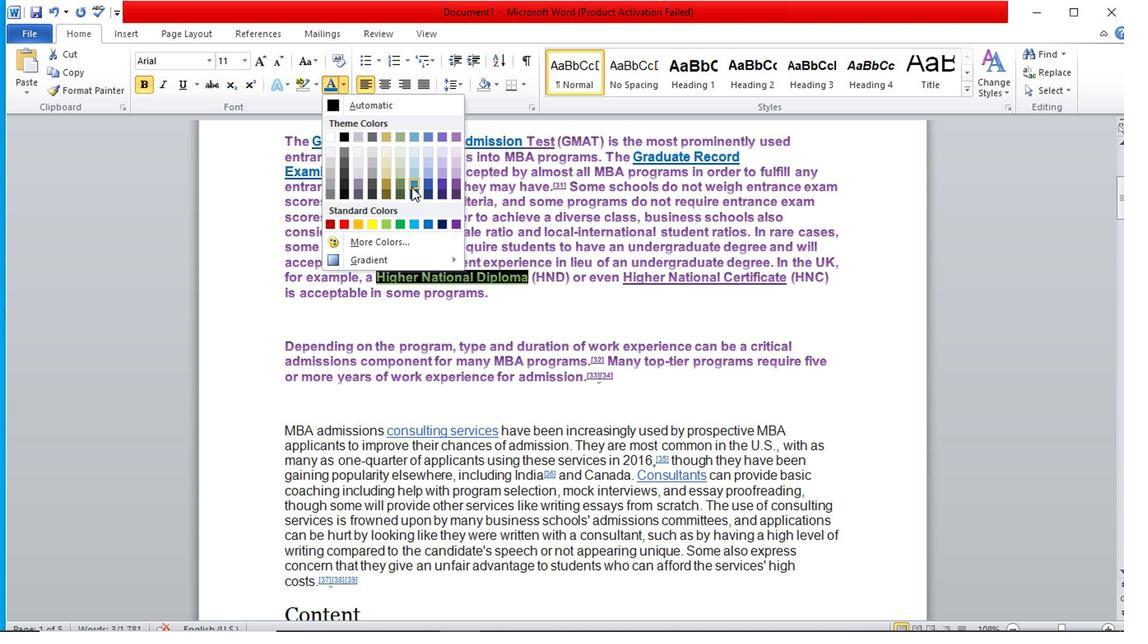 
Action: Mouse moved to (385, 119)
Screenshot: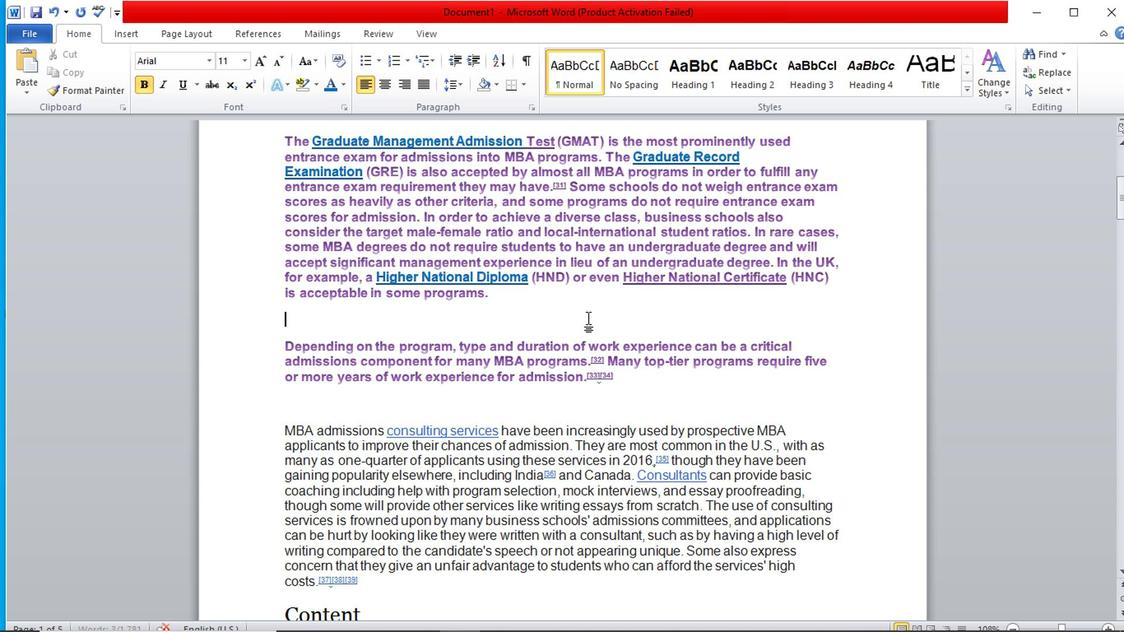 
Action: Mouse pressed left at (385, 119)
Screenshot: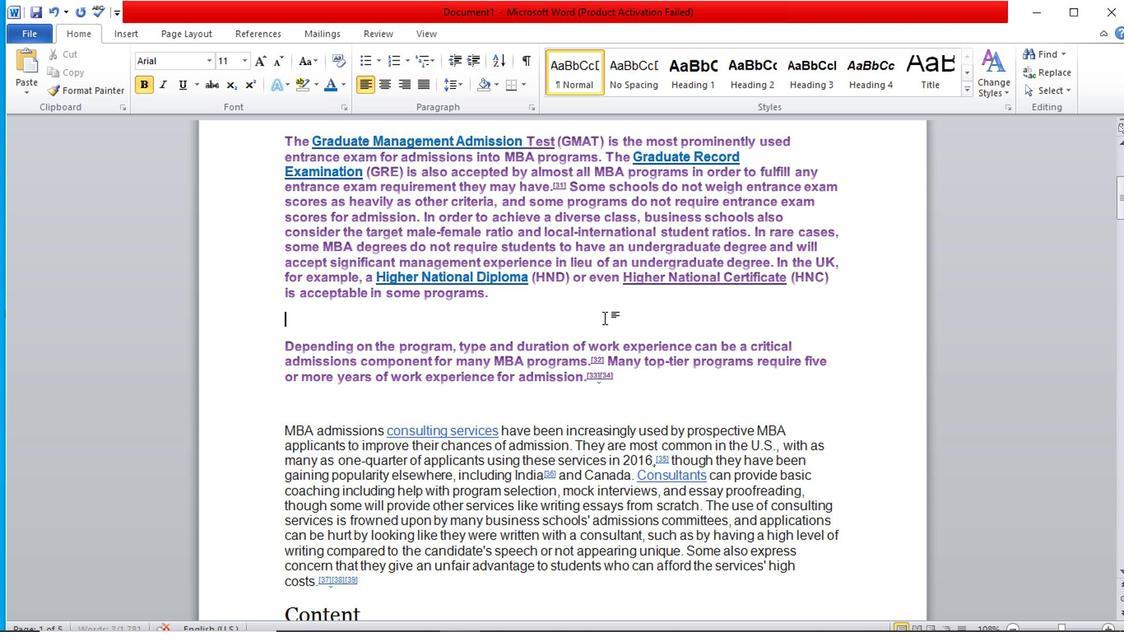 
Action: Mouse moved to (532, 137)
Screenshot: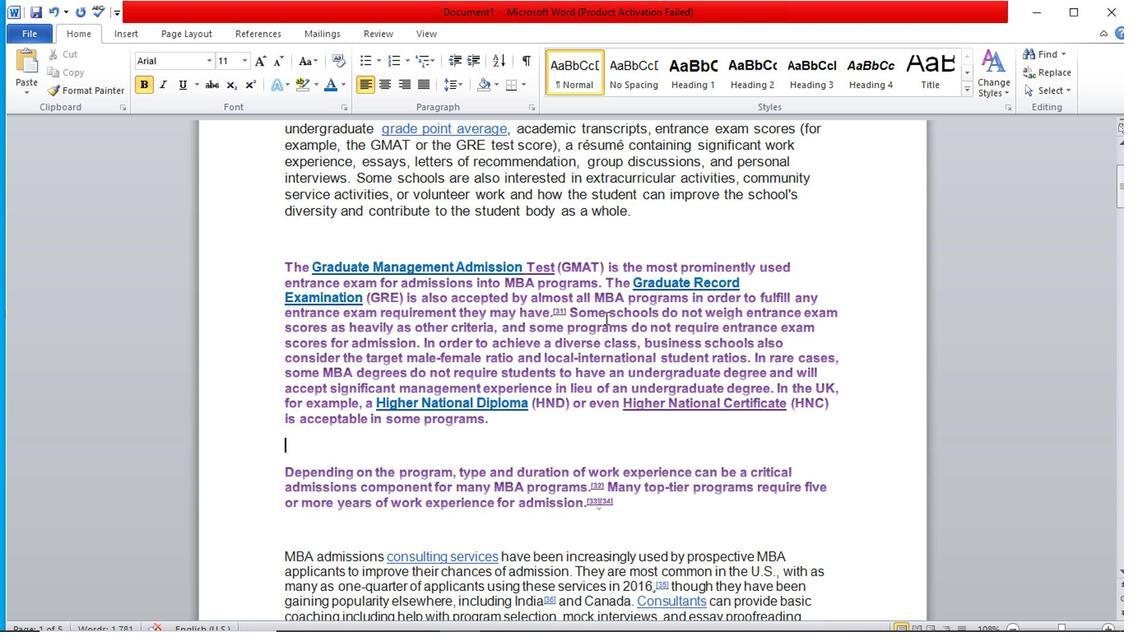 
Action: Mouse pressed left at (532, 137)
Screenshot: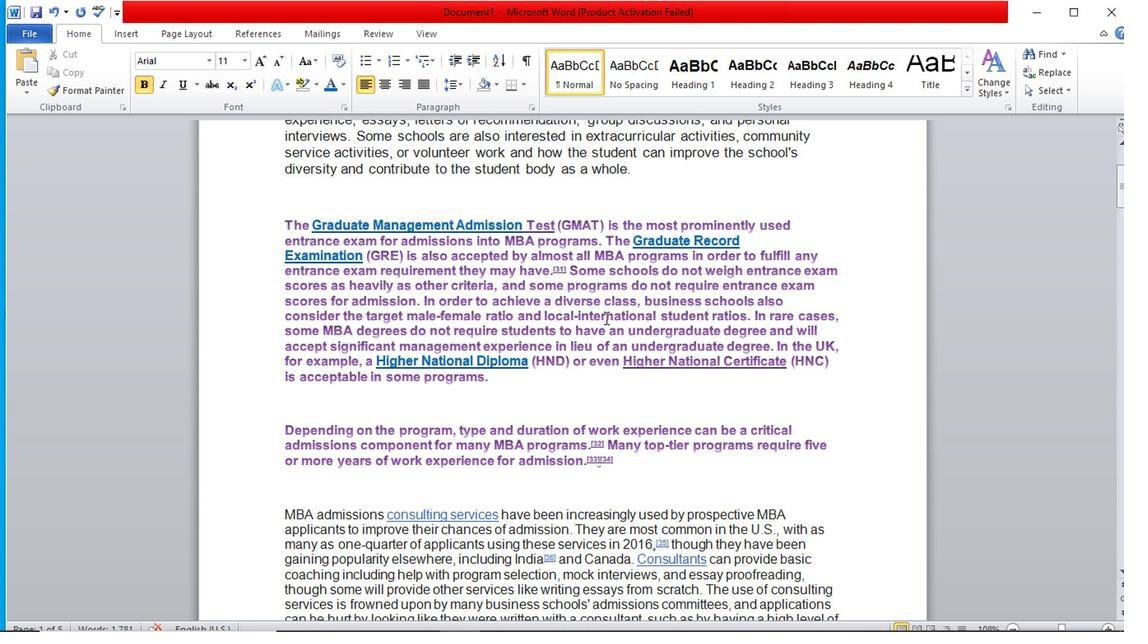 
Action: Mouse moved to (550, 137)
Screenshot: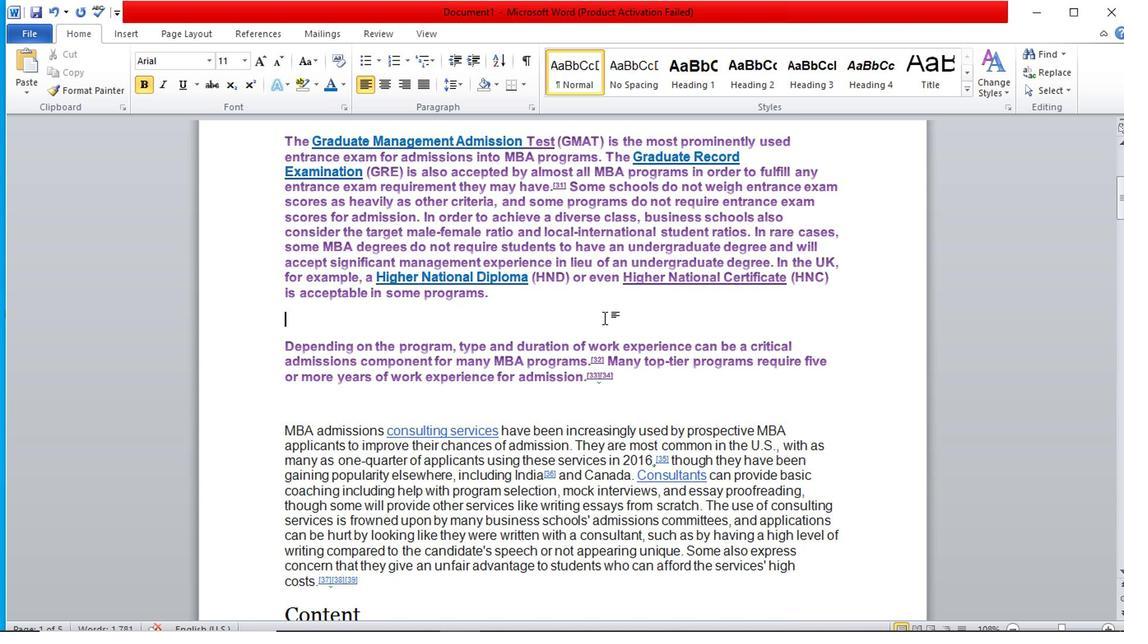 
Action: Mouse scrolled (550, 137) with delta (0, 0)
Screenshot: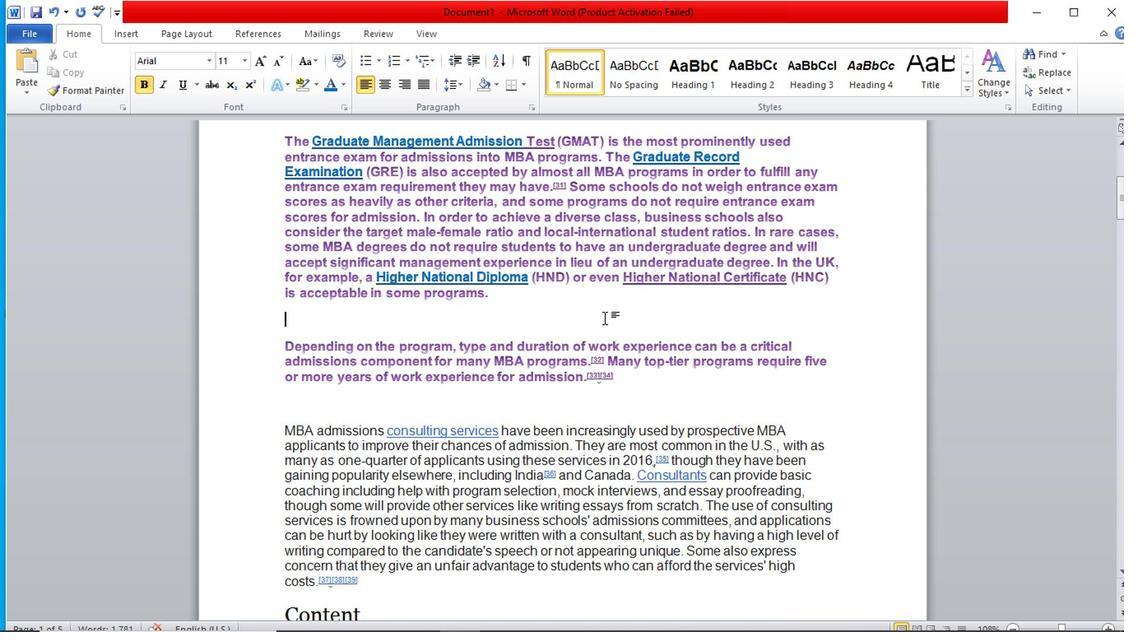 
Action: Mouse scrolled (550, 137) with delta (0, 0)
Screenshot: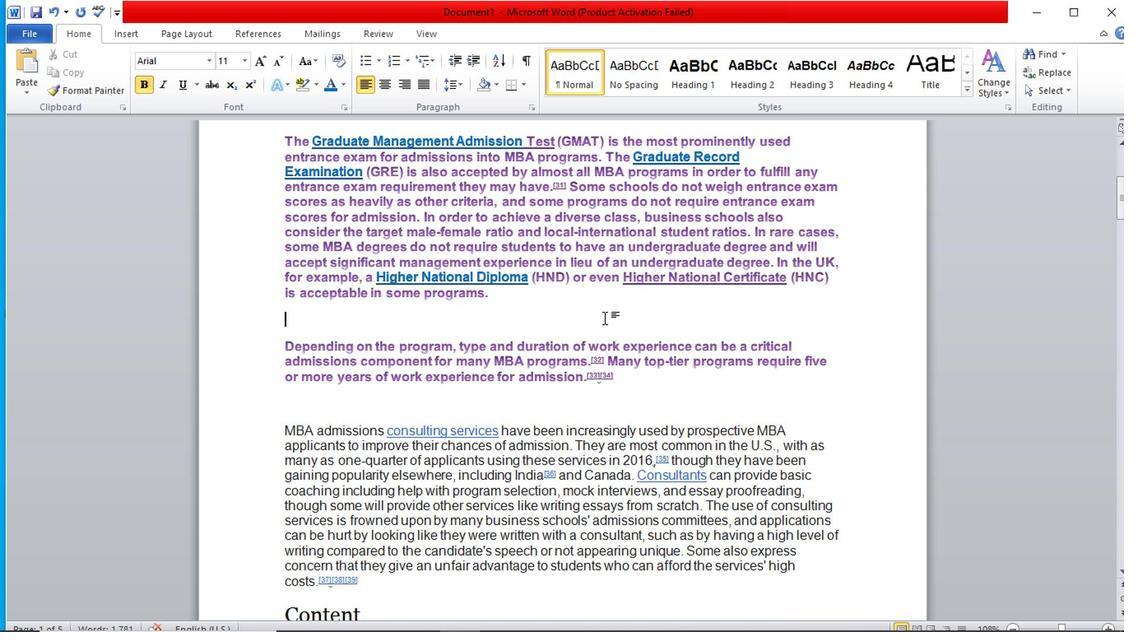 
Action: Mouse scrolled (550, 137) with delta (0, 0)
Screenshot: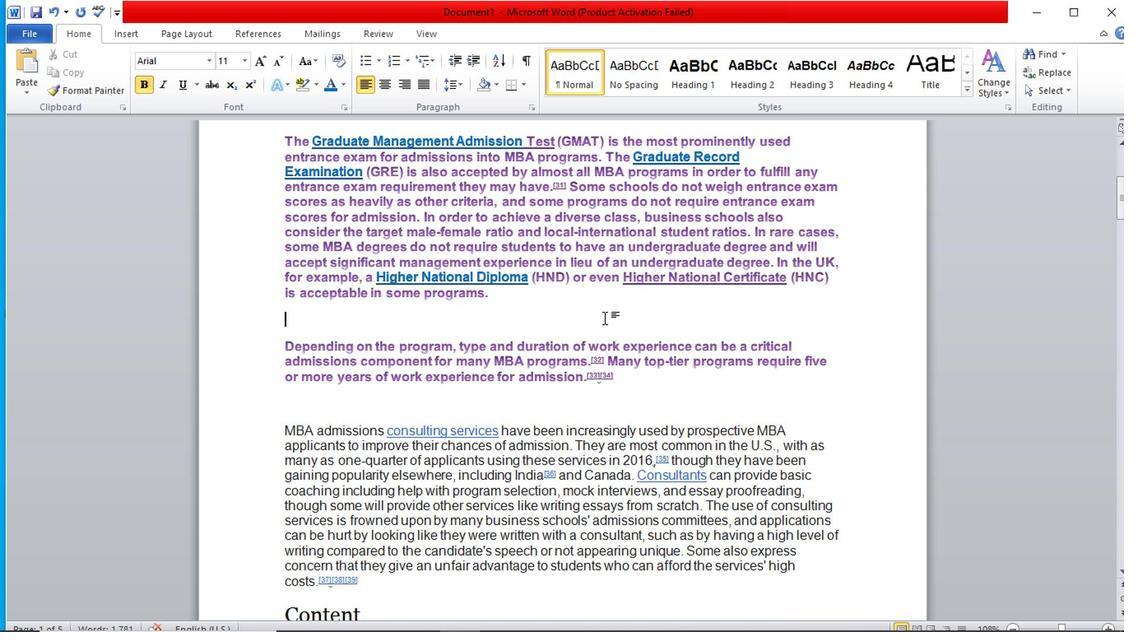 
Action: Mouse scrolled (550, 137) with delta (0, 0)
Screenshot: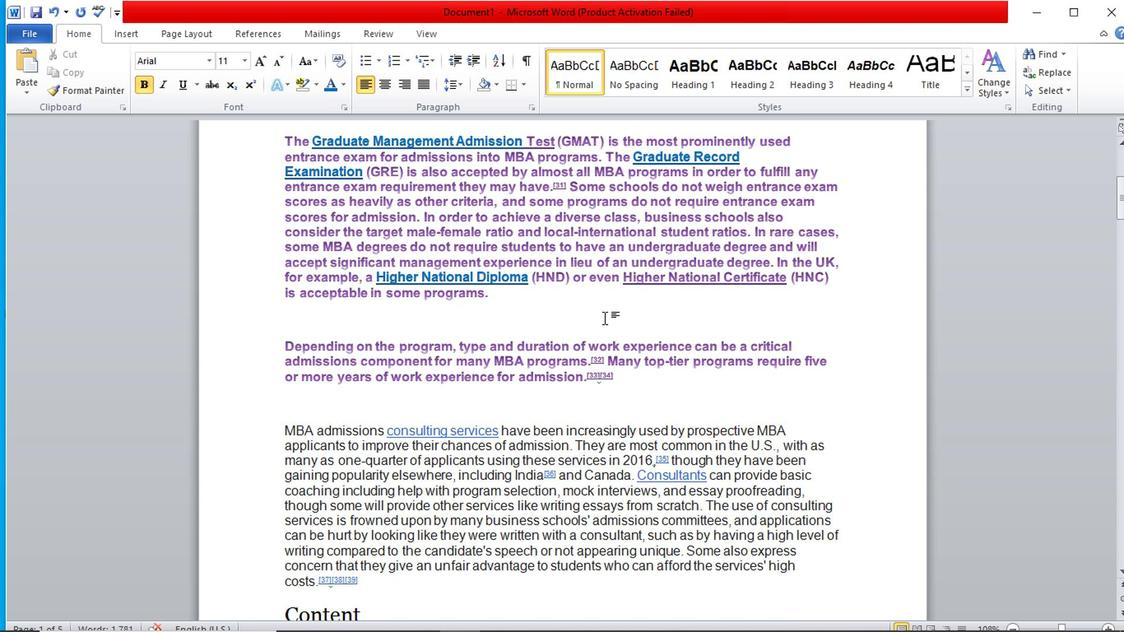 
Action: Mouse scrolled (550, 137) with delta (0, 0)
Screenshot: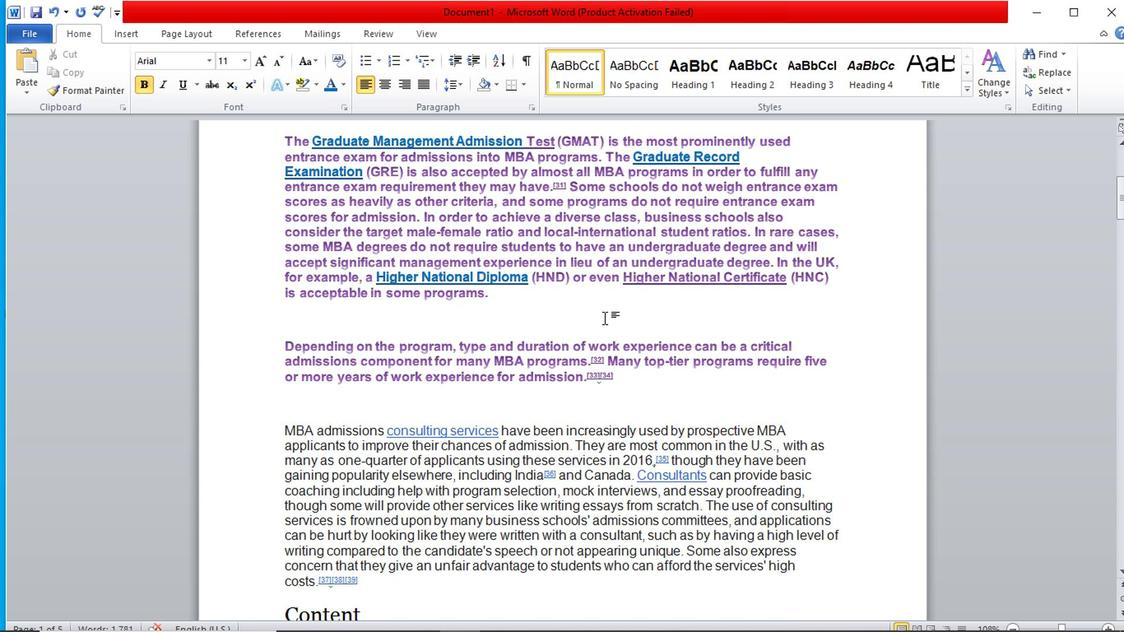 
Action: Mouse scrolled (550, 137) with delta (0, 0)
Screenshot: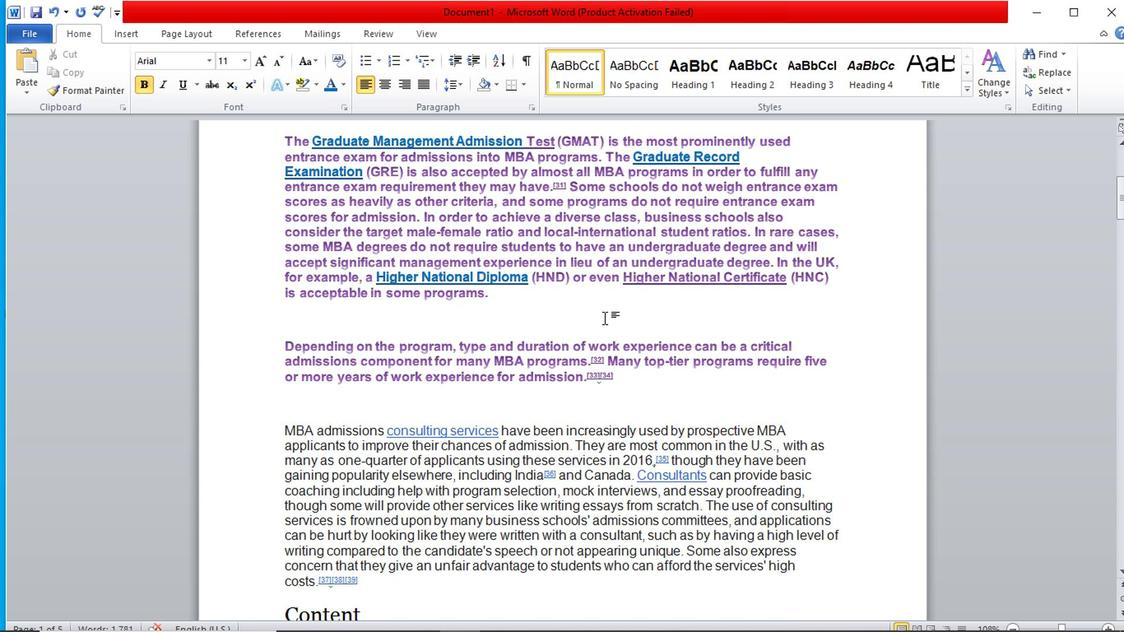 
Action: Mouse scrolled (550, 137) with delta (0, 0)
Screenshot: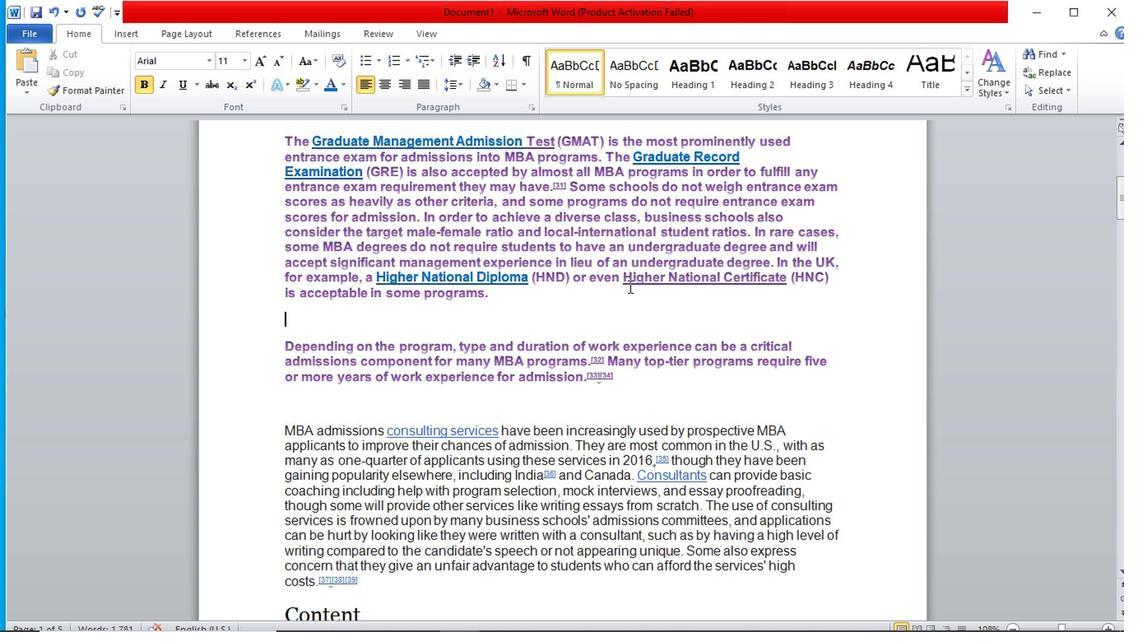 
Action: Mouse moved to (553, 136)
Screenshot: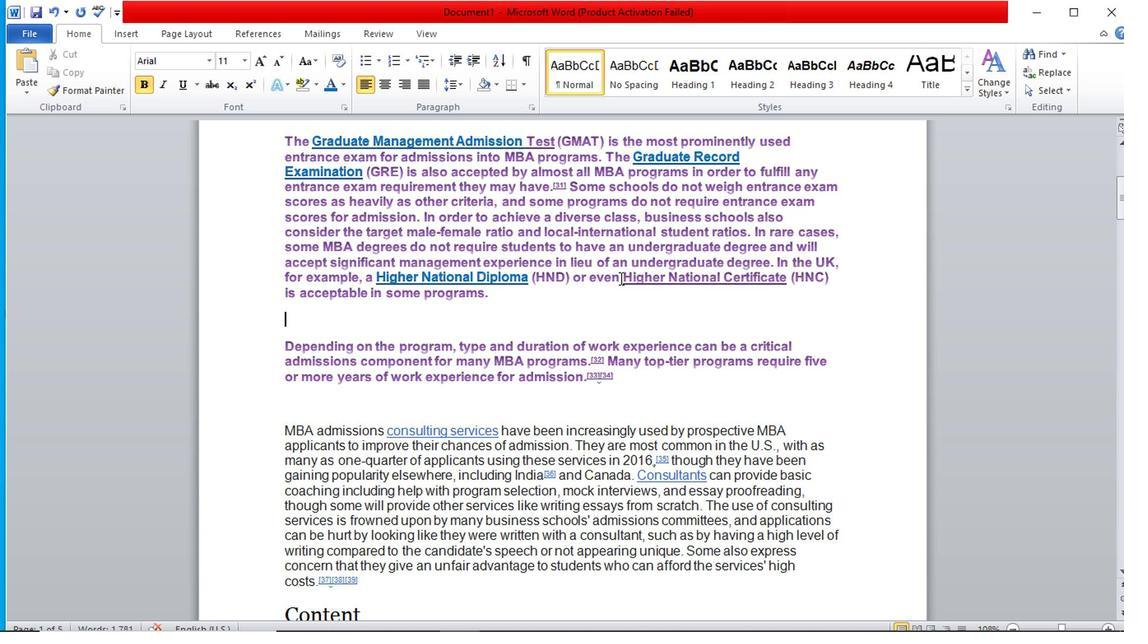 
Action: Mouse scrolled (553, 137) with delta (0, 0)
Screenshot: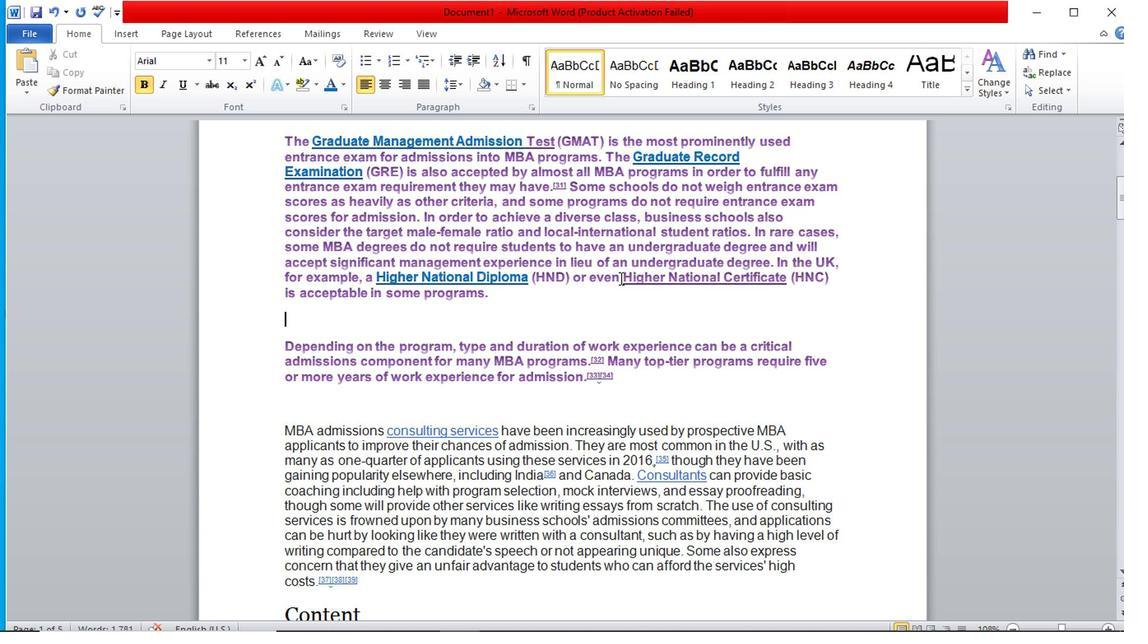 
Action: Mouse moved to (564, 130)
Screenshot: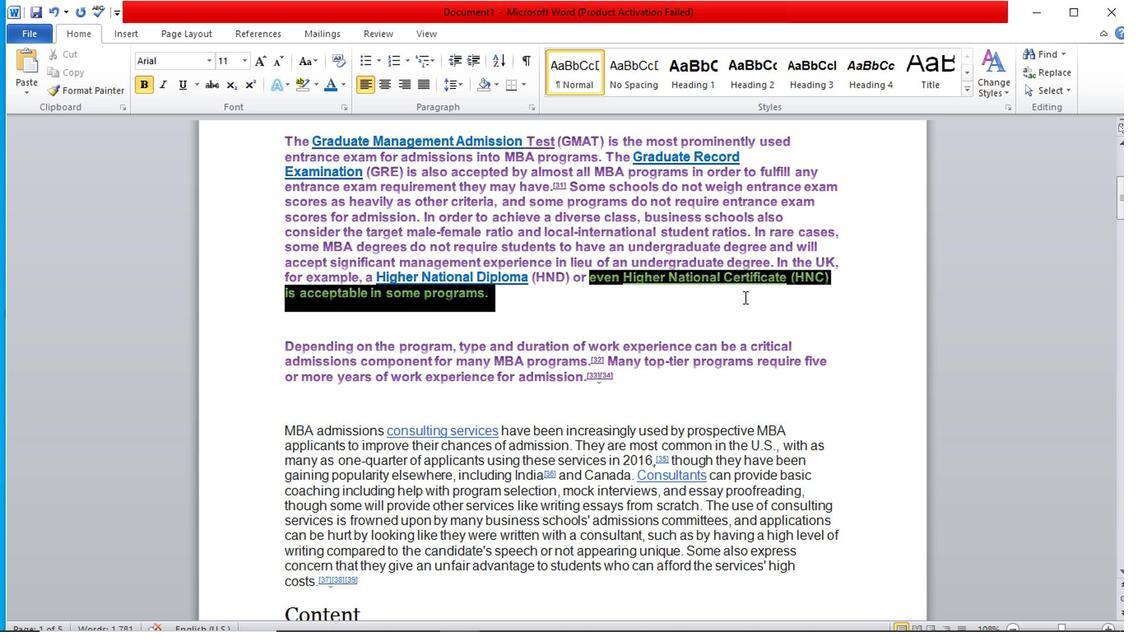 
Action: Mouse pressed left at (564, 130)
Screenshot: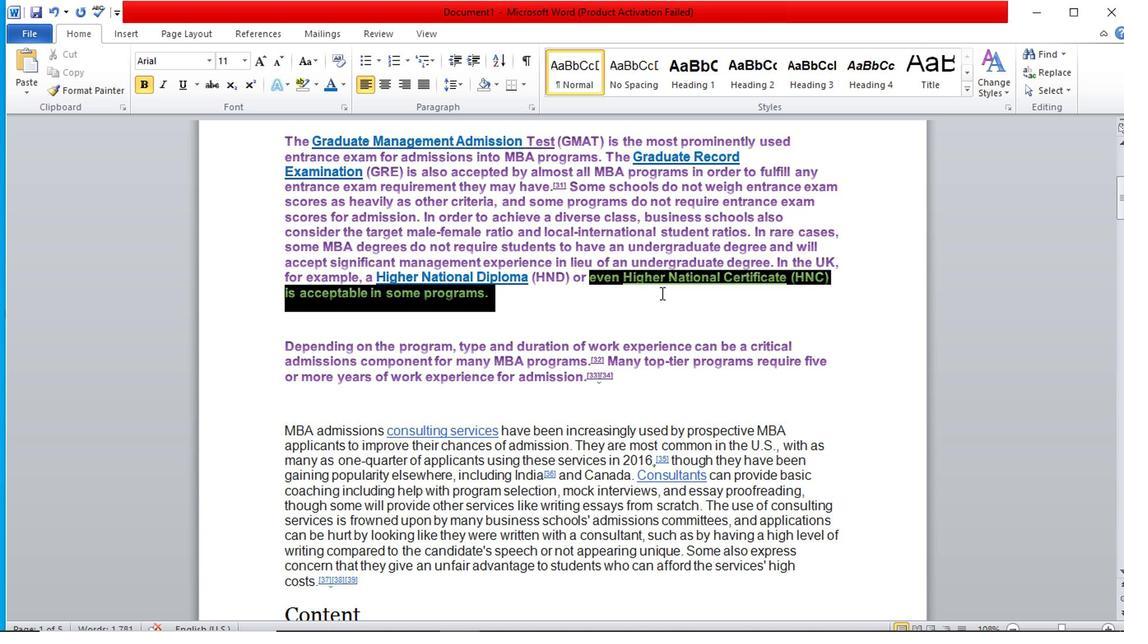 
Action: Mouse moved to (597, 135)
Screenshot: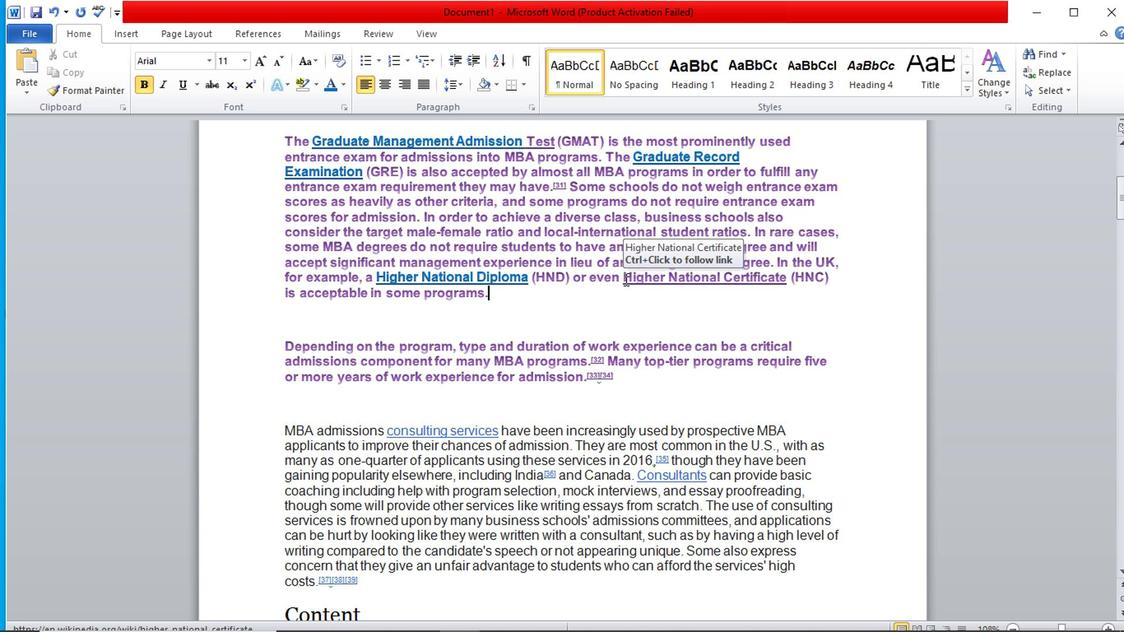 
Action: Mouse pressed left at (597, 135)
Screenshot: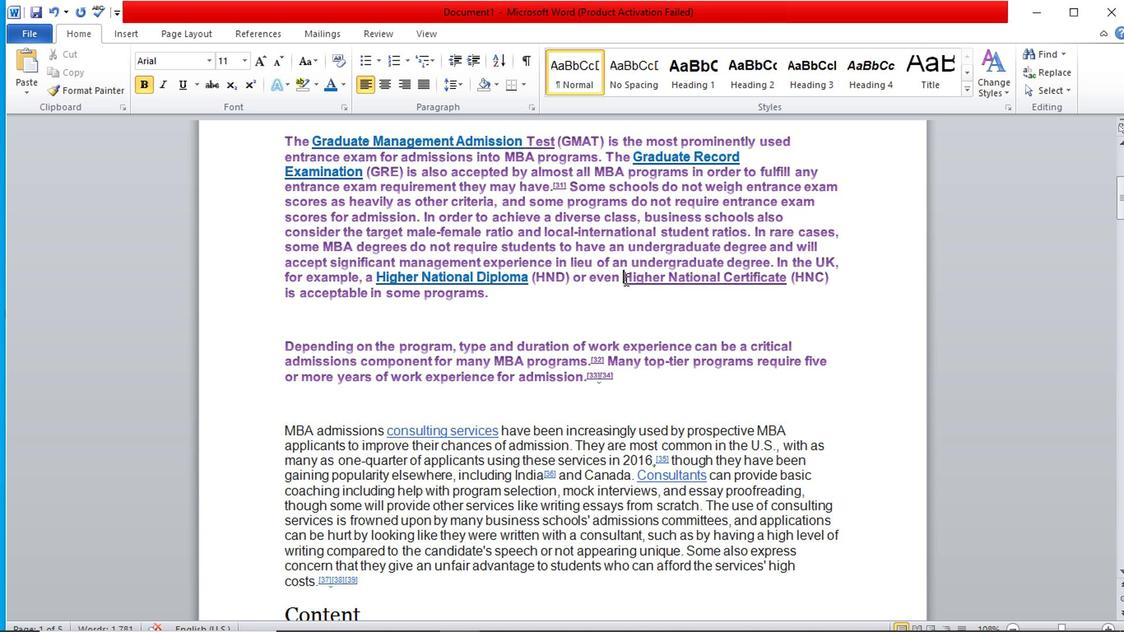 
Action: Mouse moved to (568, 130)
Screenshot: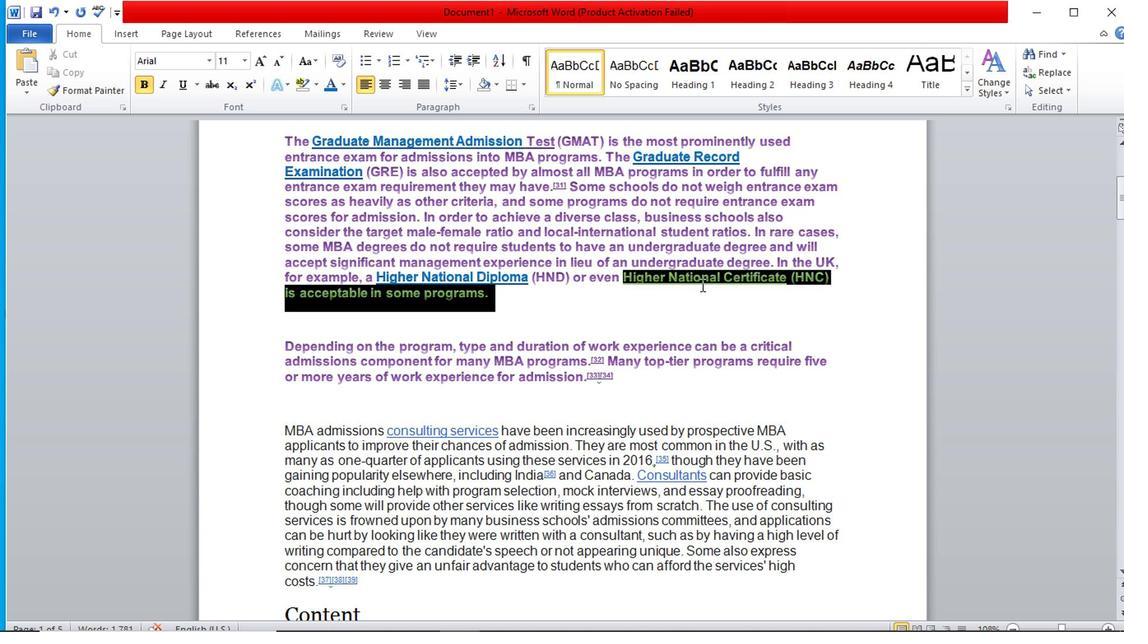 
Action: Mouse pressed left at (568, 130)
Screenshot: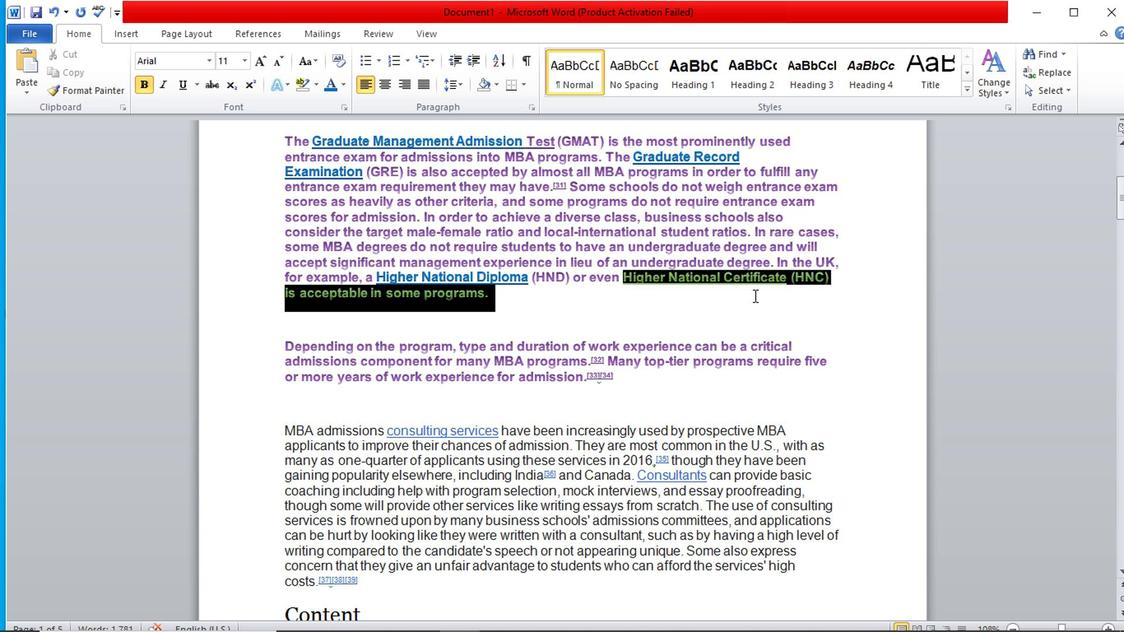 
Action: Mouse moved to (306, 94)
Screenshot: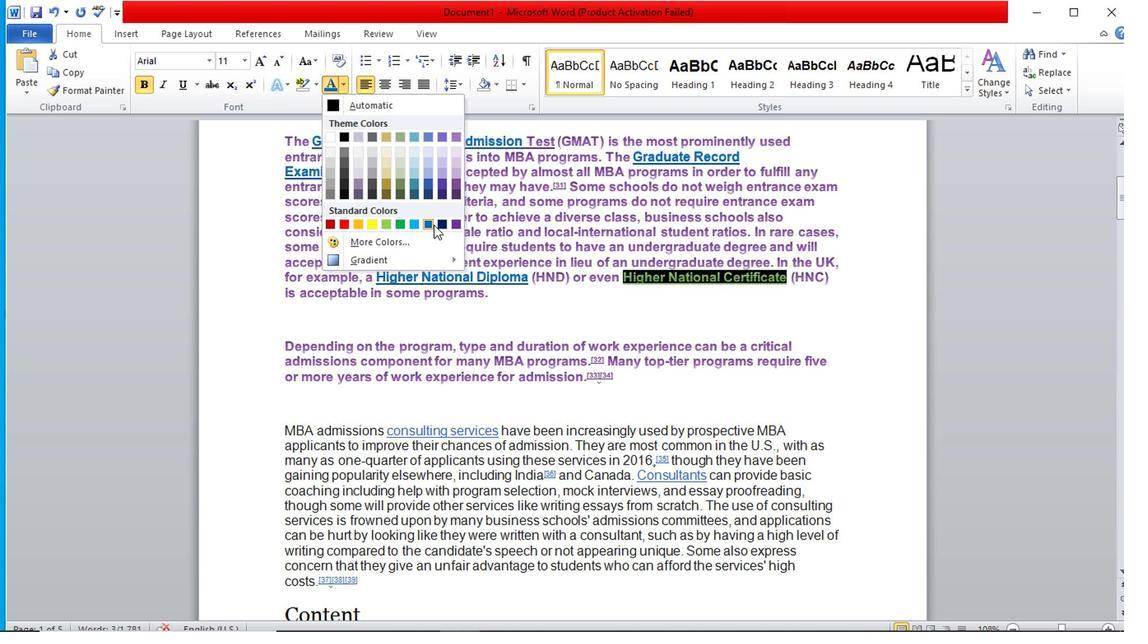
Action: Mouse pressed left at (306, 94)
Screenshot: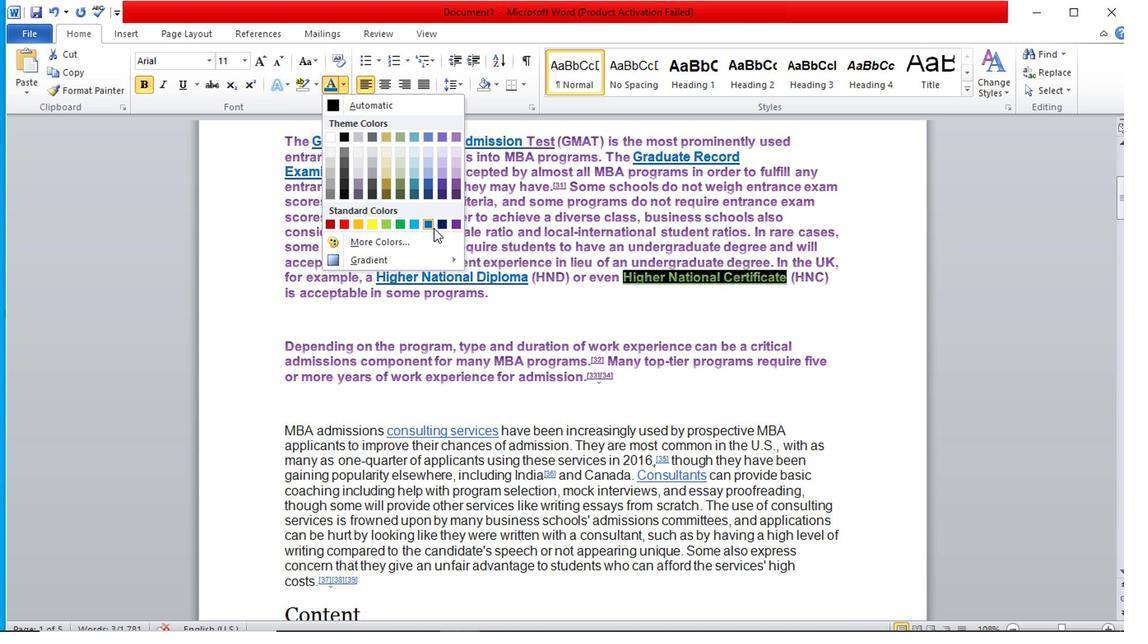 
Action: Mouse moved to (382, 120)
Screenshot: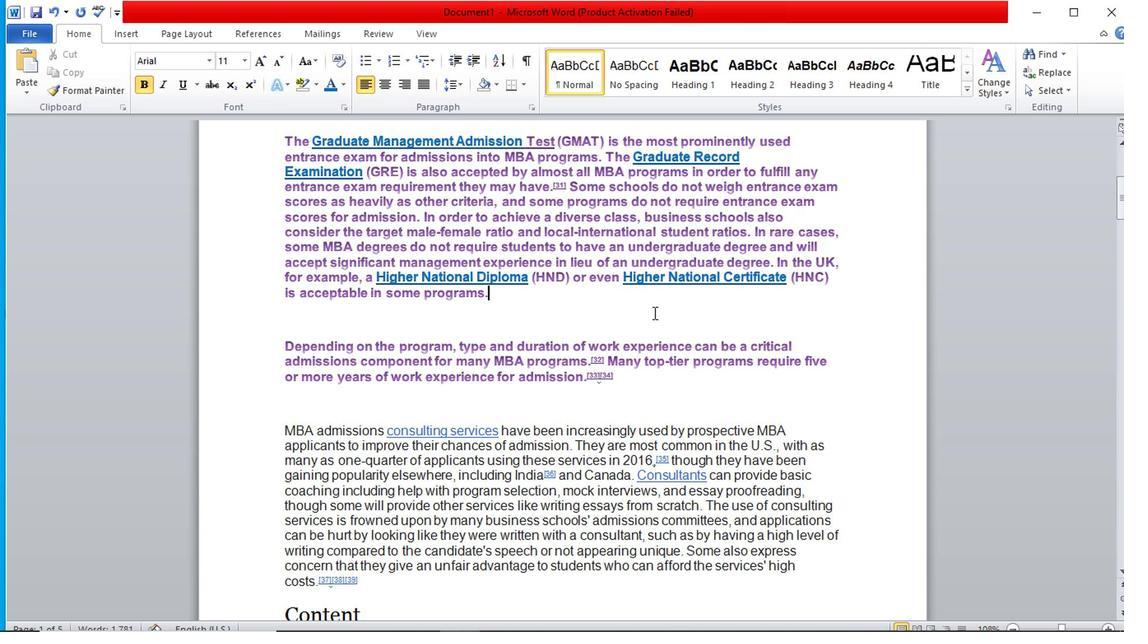 
Action: Mouse pressed left at (382, 120)
Screenshot: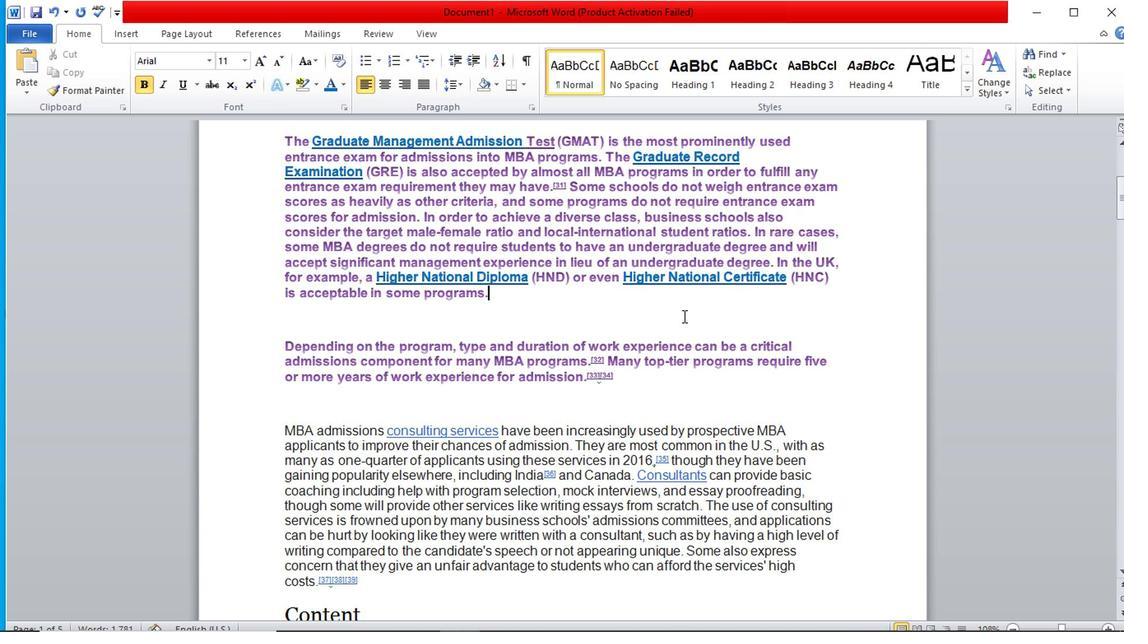 
Action: Mouse moved to (529, 133)
Screenshot: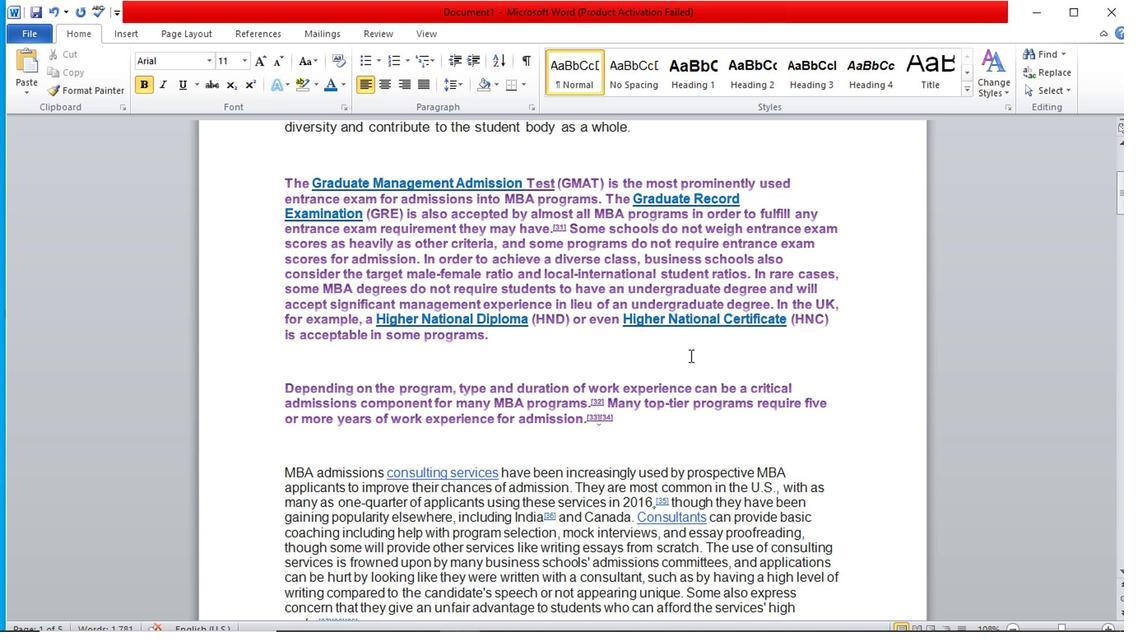 
Action: Mouse pressed left at (529, 133)
Screenshot: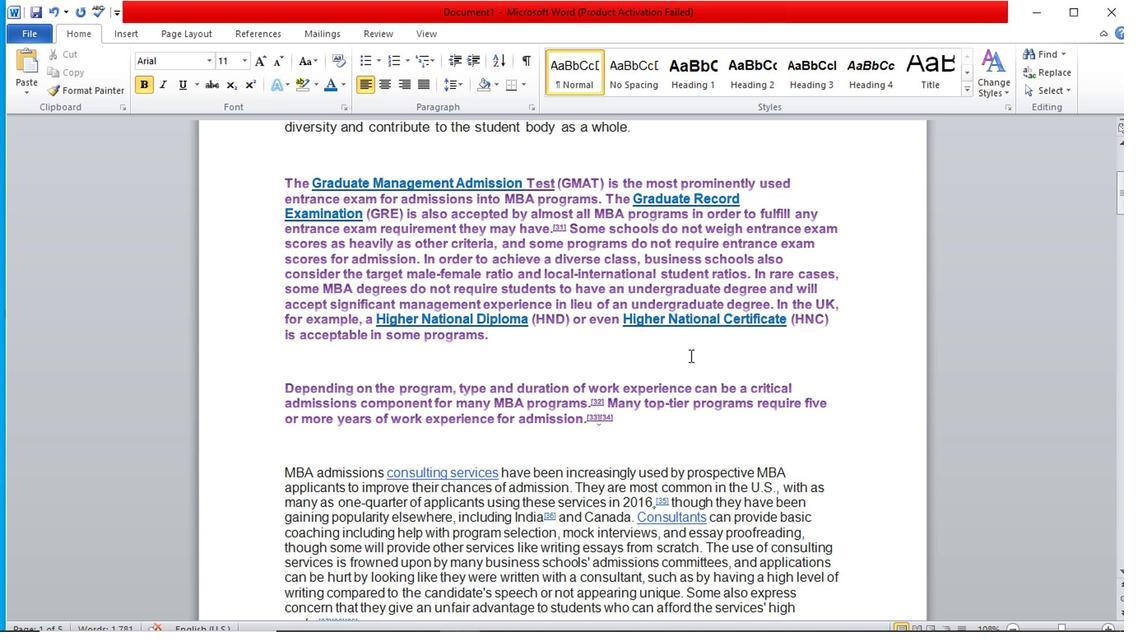 
Action: Mouse moved to (630, 137)
Screenshot: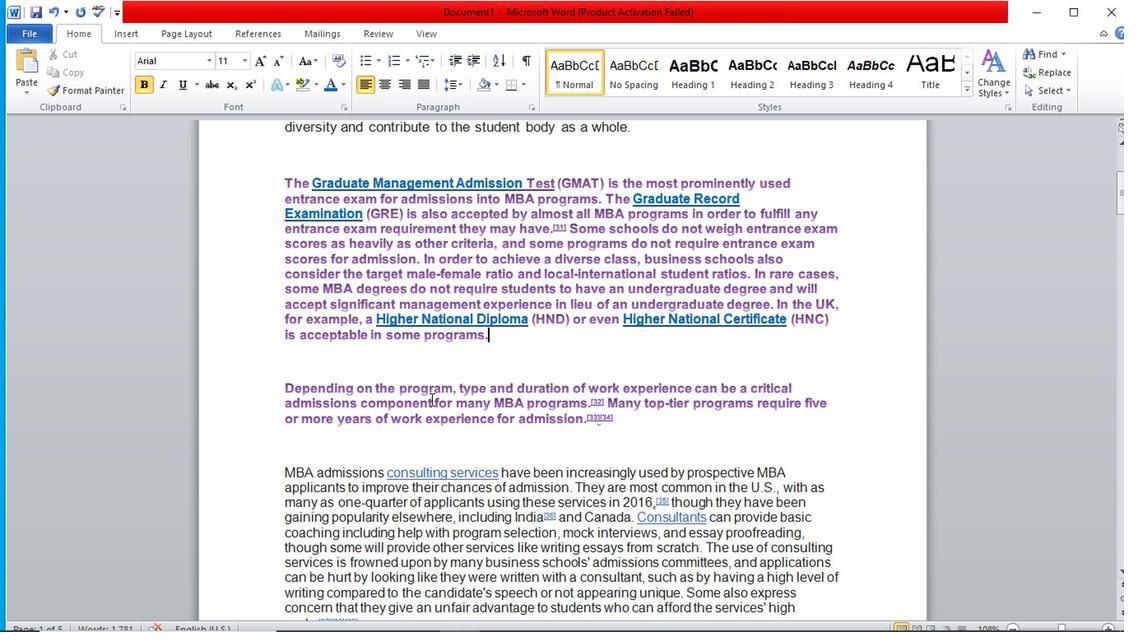 
Action: Mouse scrolled (630, 137) with delta (0, 0)
Screenshot: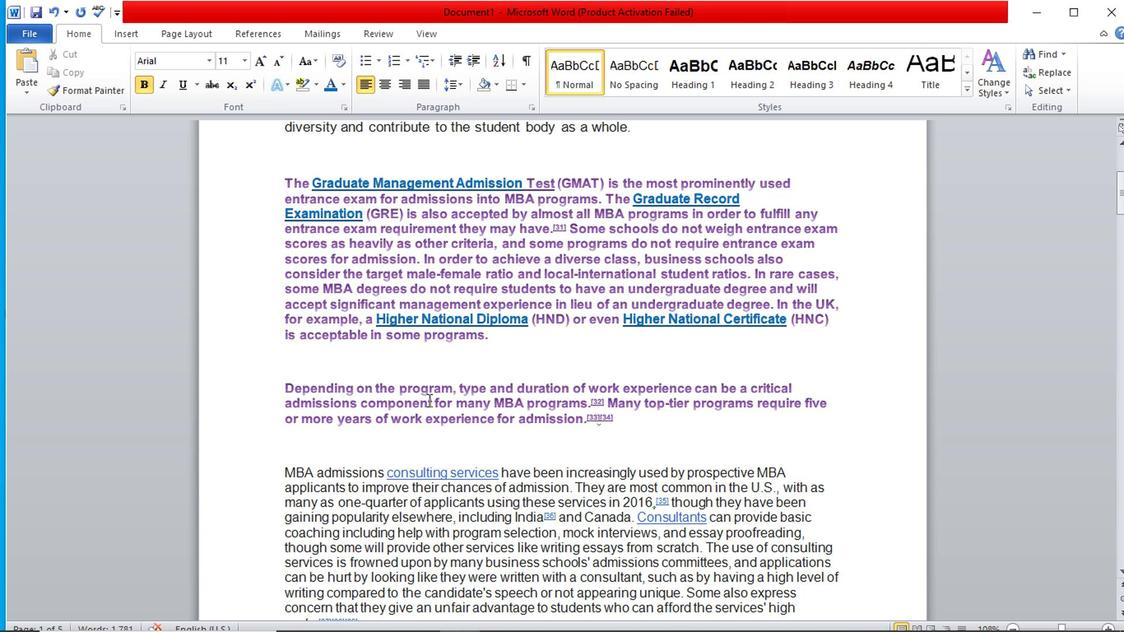 
Action: Mouse moved to (529, 142)
Screenshot: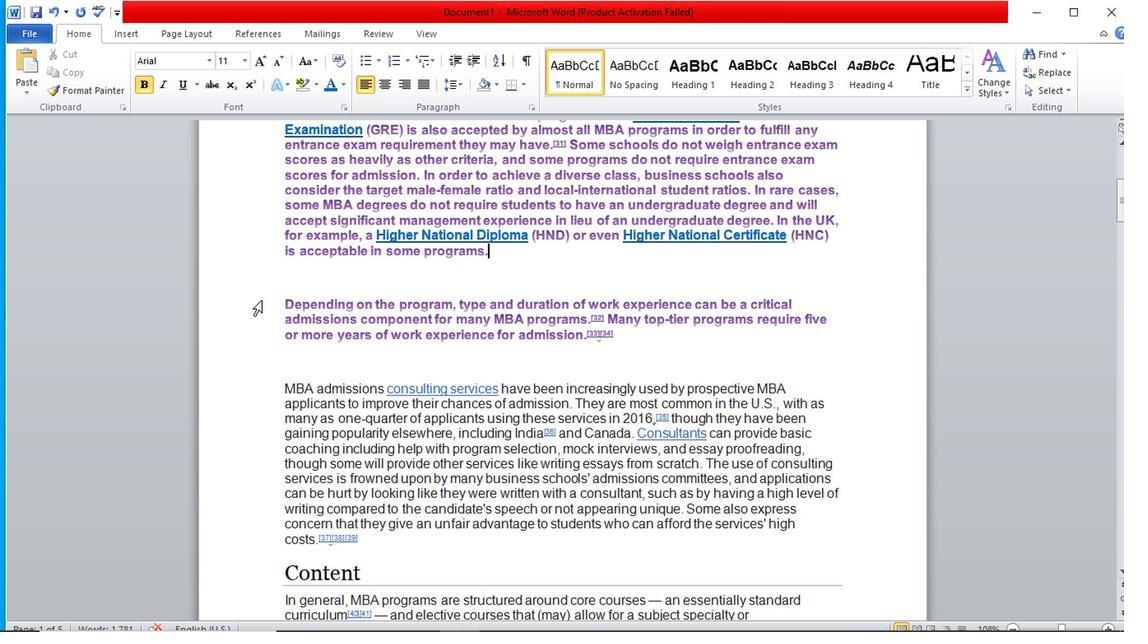 
Action: Mouse pressed left at (529, 142)
Screenshot: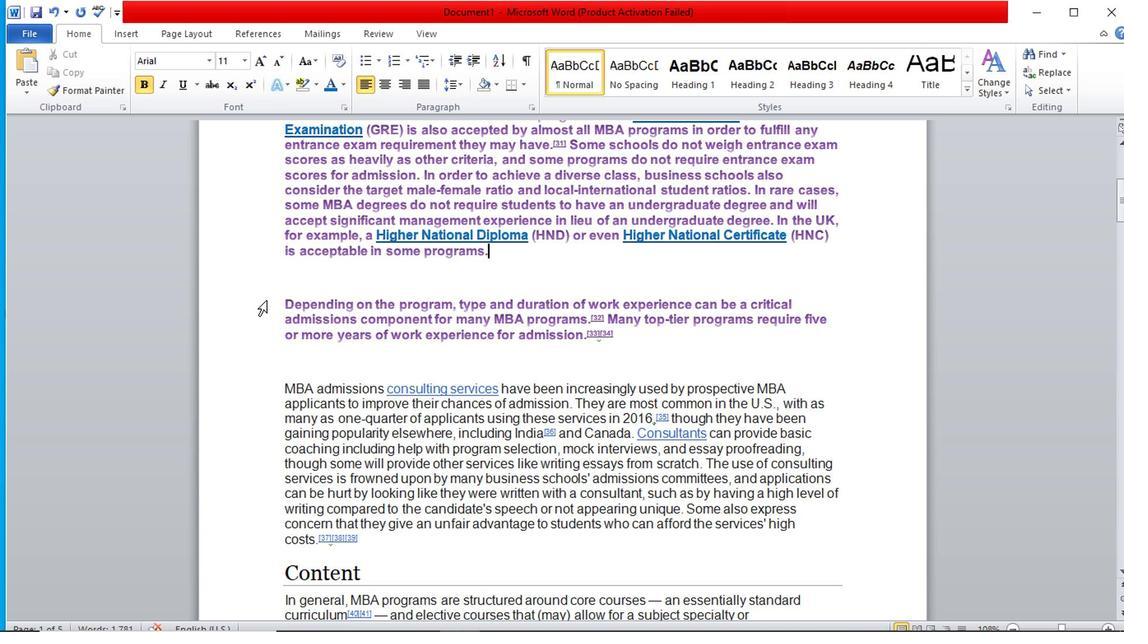 
Action: Mouse moved to (530, 142)
Screenshot: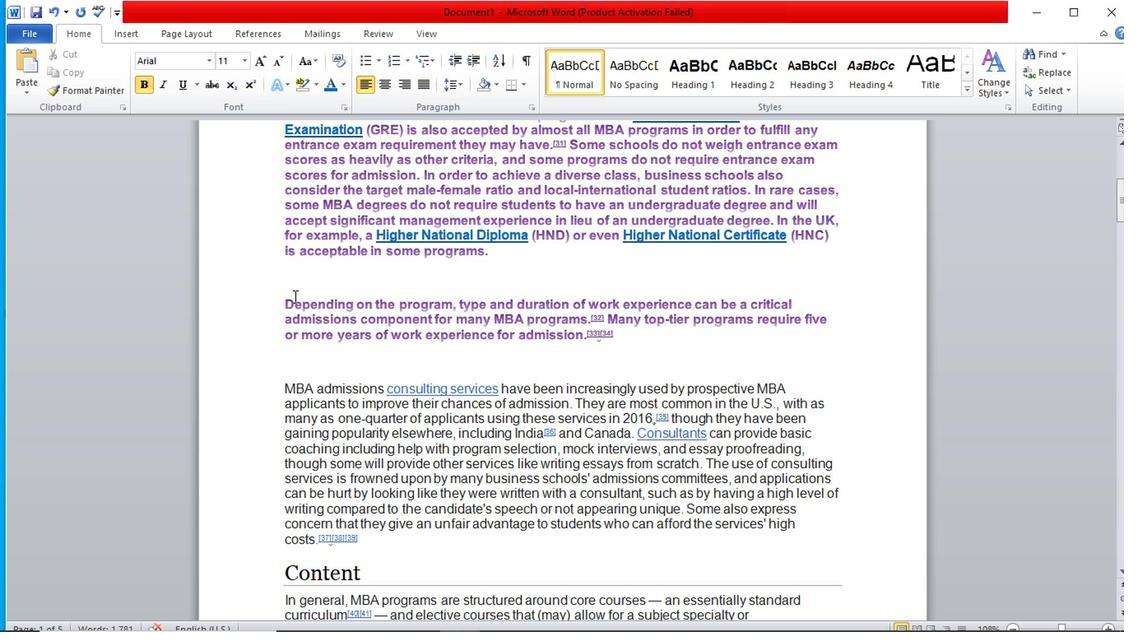 
Action: Mouse scrolled (530, 142) with delta (0, 0)
Screenshot: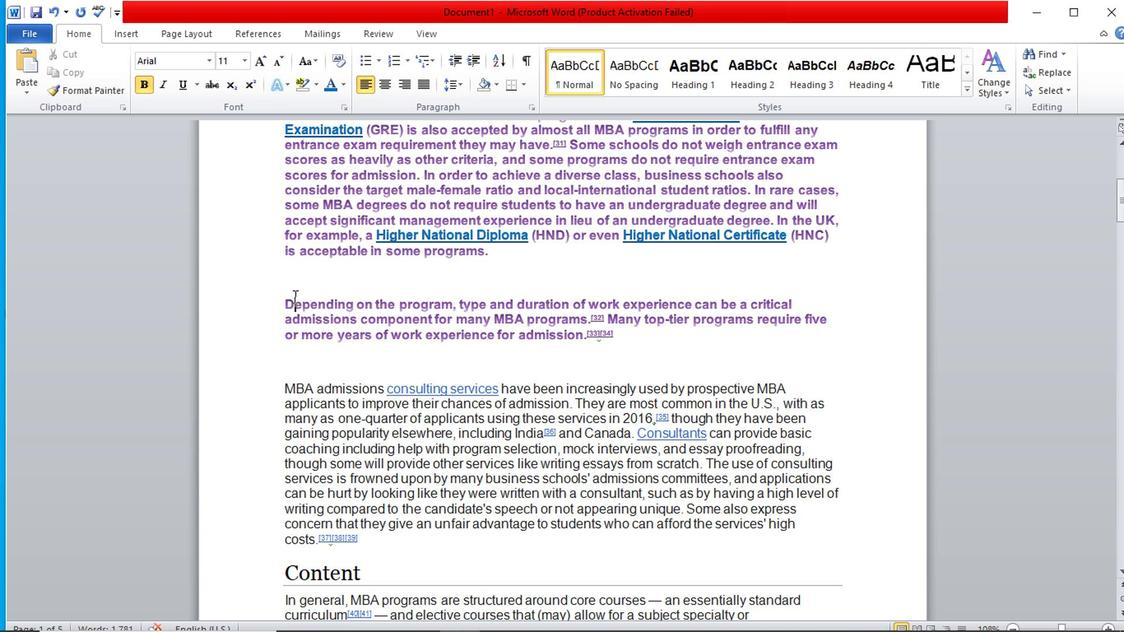 
Action: Mouse moved to (527, 141)
Screenshot: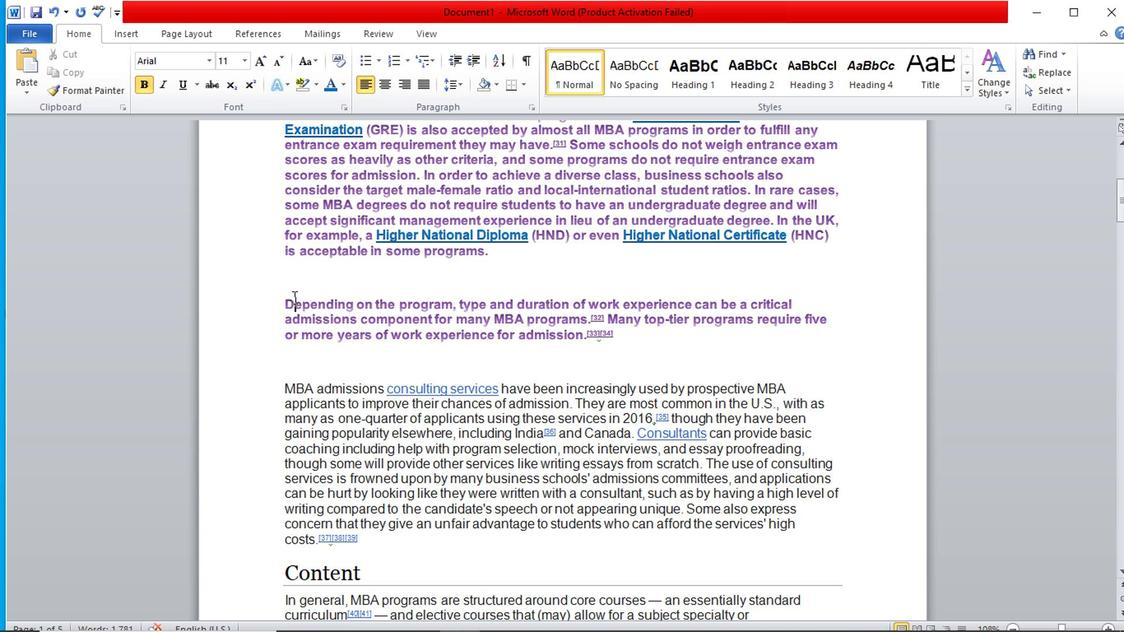 
Action: Mouse scrolled (527, 141) with delta (0, 0)
Screenshot: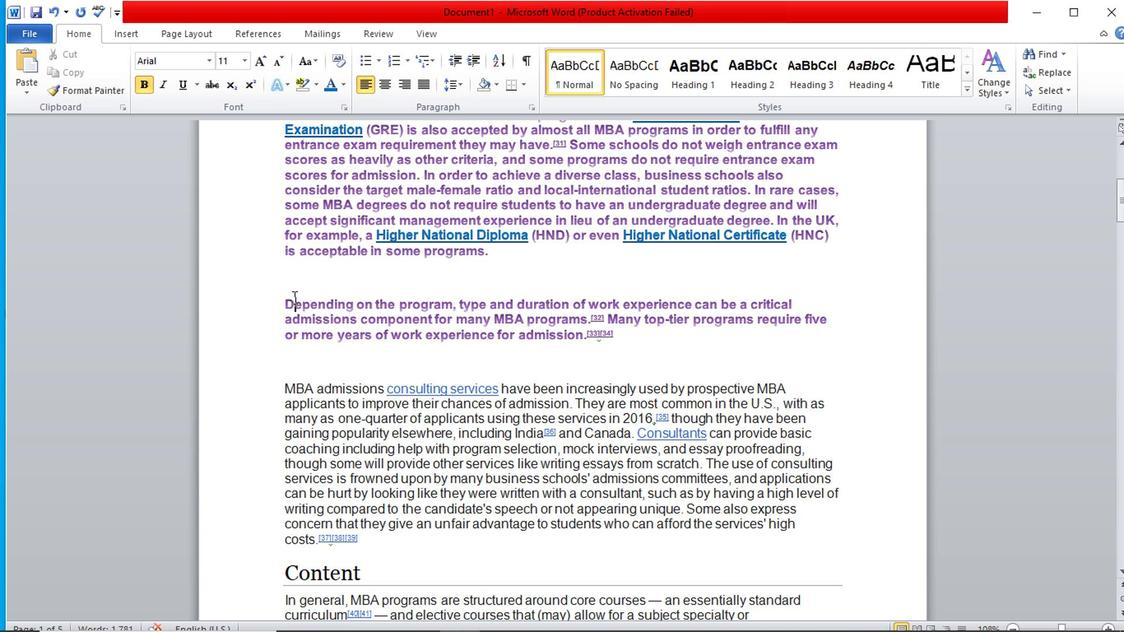 
Action: Mouse moved to (258, 133)
Screenshot: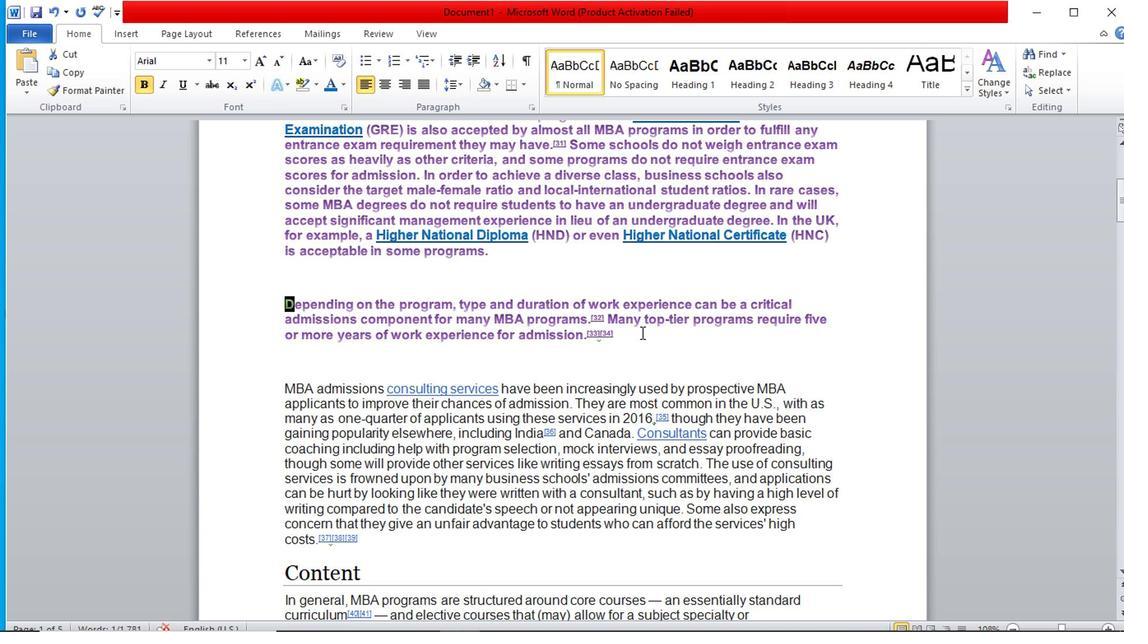 
Action: Mouse pressed left at (258, 133)
Screenshot: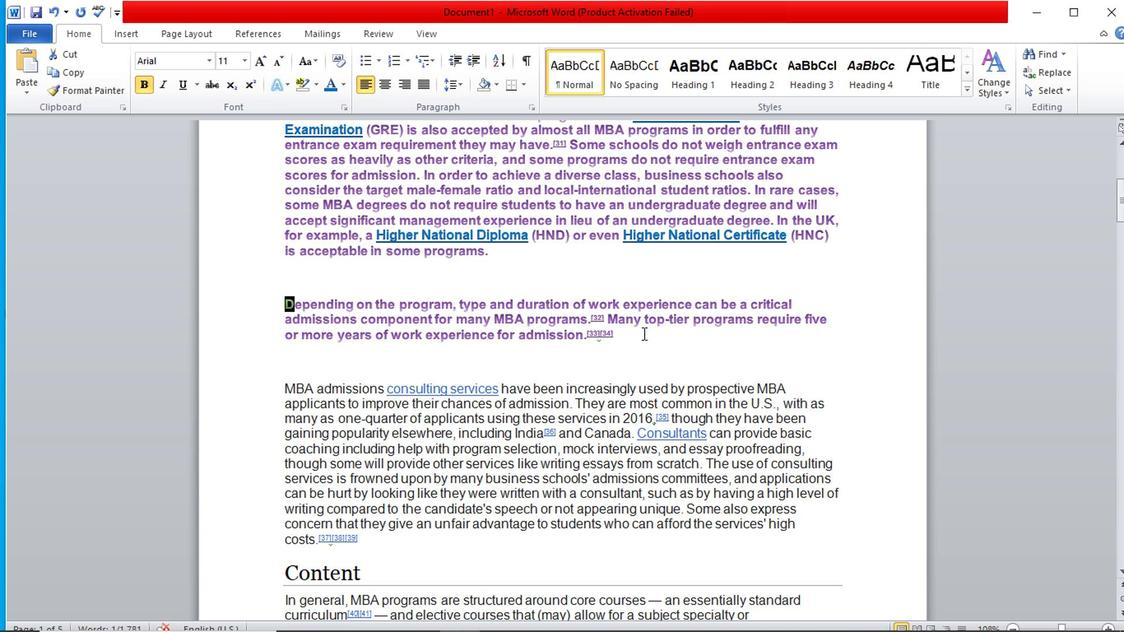 
Action: Mouse moved to (585, 140)
Screenshot: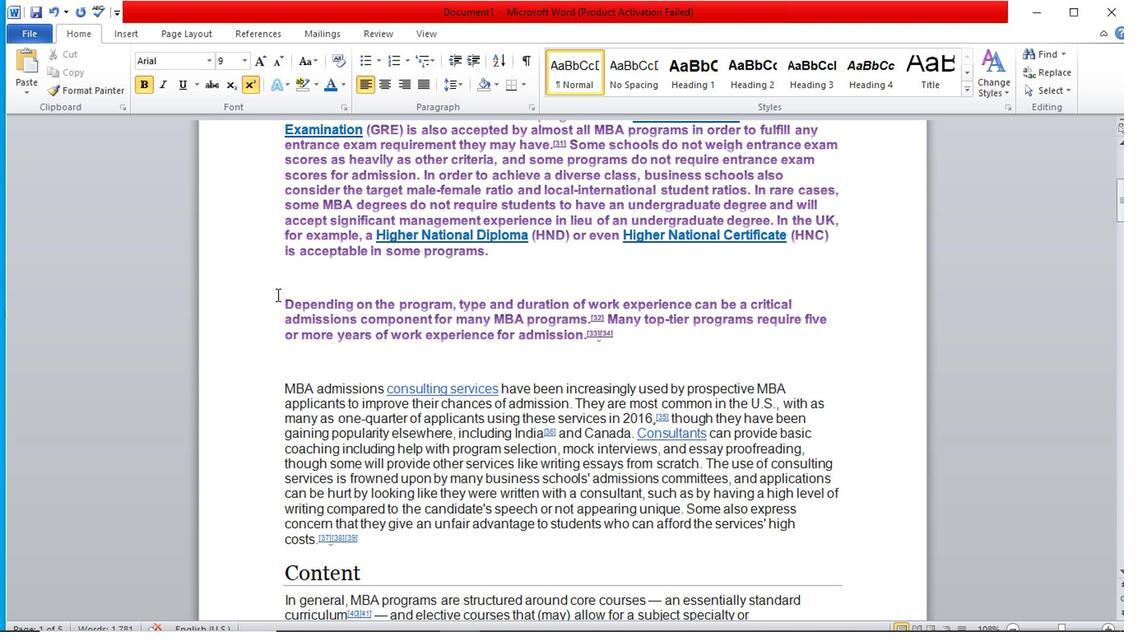 
Action: Mouse pressed left at (585, 140)
Screenshot: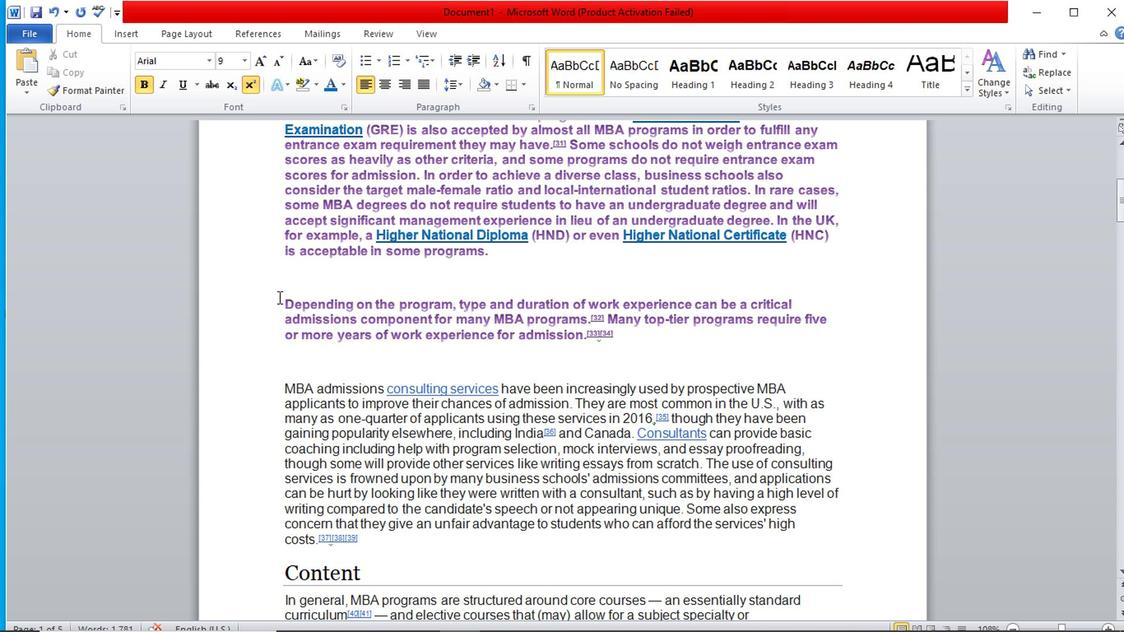 
Action: Mouse moved to (245, 134)
Screenshot: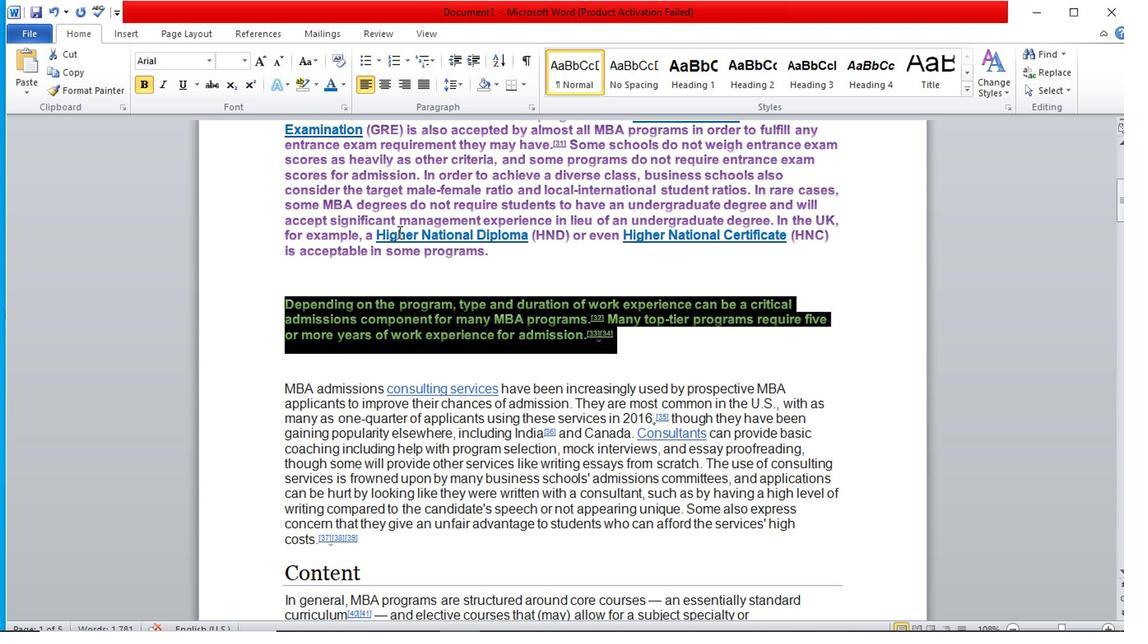 
Action: Mouse pressed left at (245, 134)
Screenshot: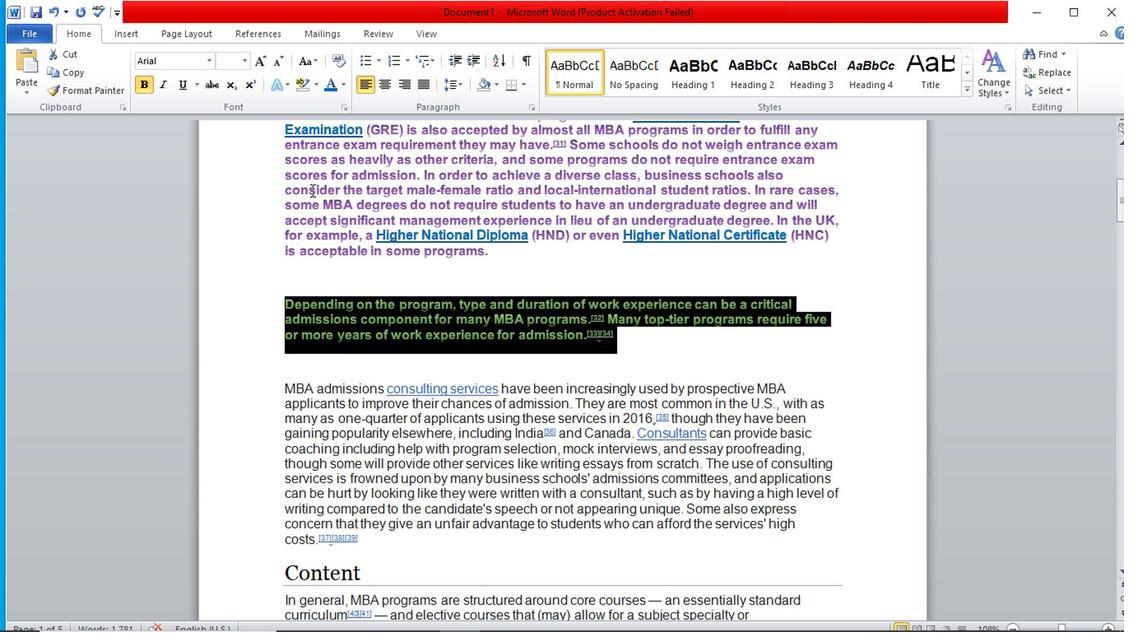
Action: Mouse moved to (221, 94)
Screenshot: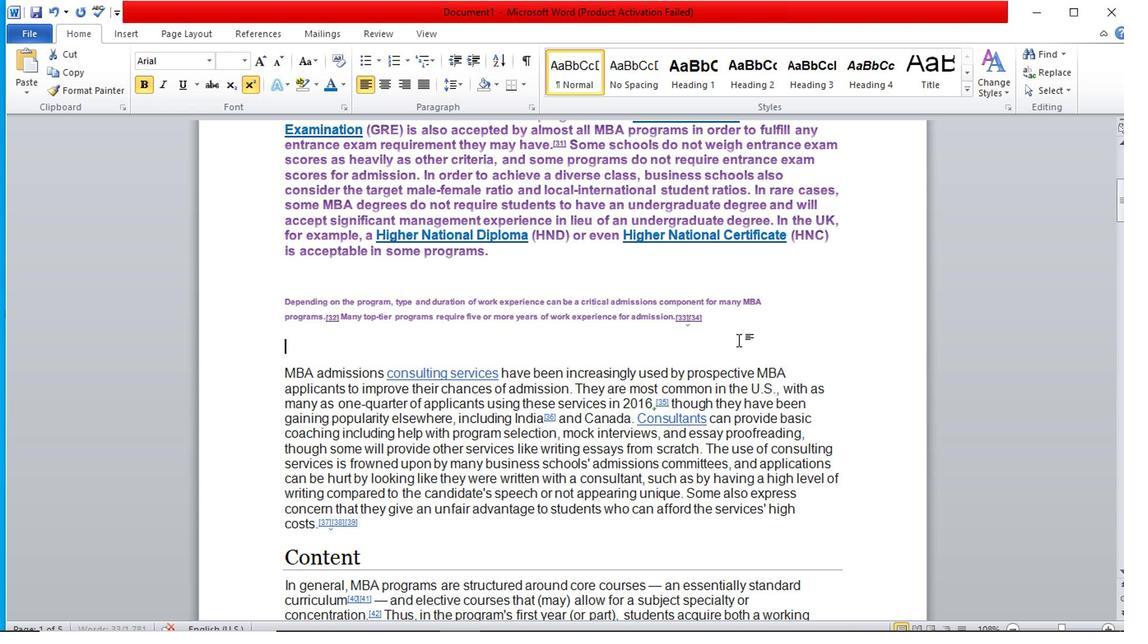 
Action: Mouse pressed left at (221, 94)
Screenshot: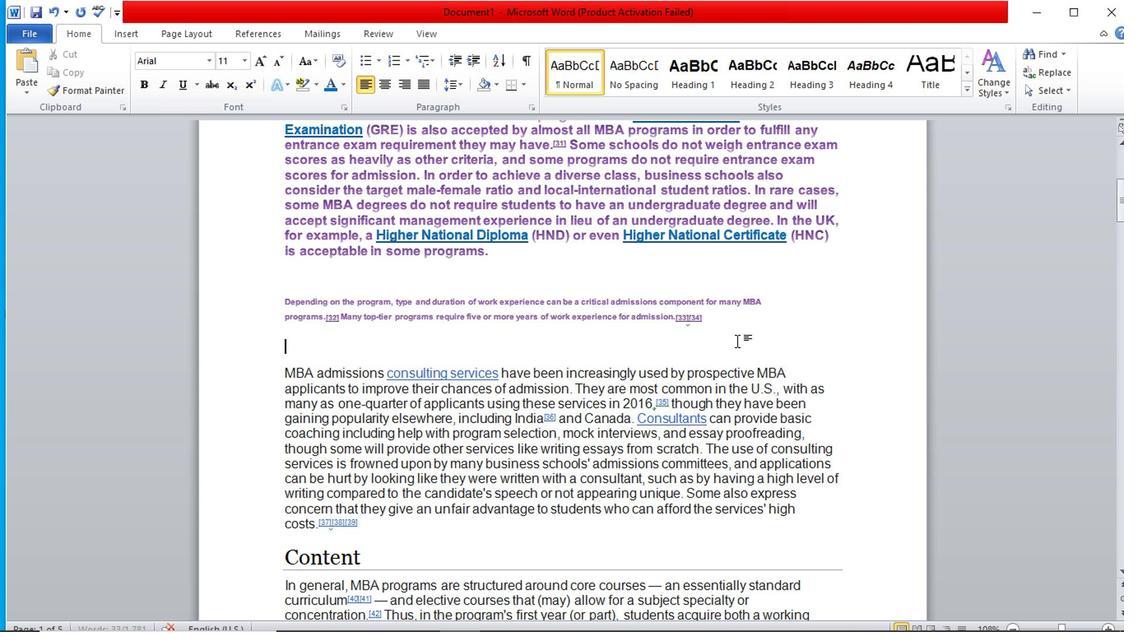 
Action: Mouse moved to (676, 141)
Screenshot: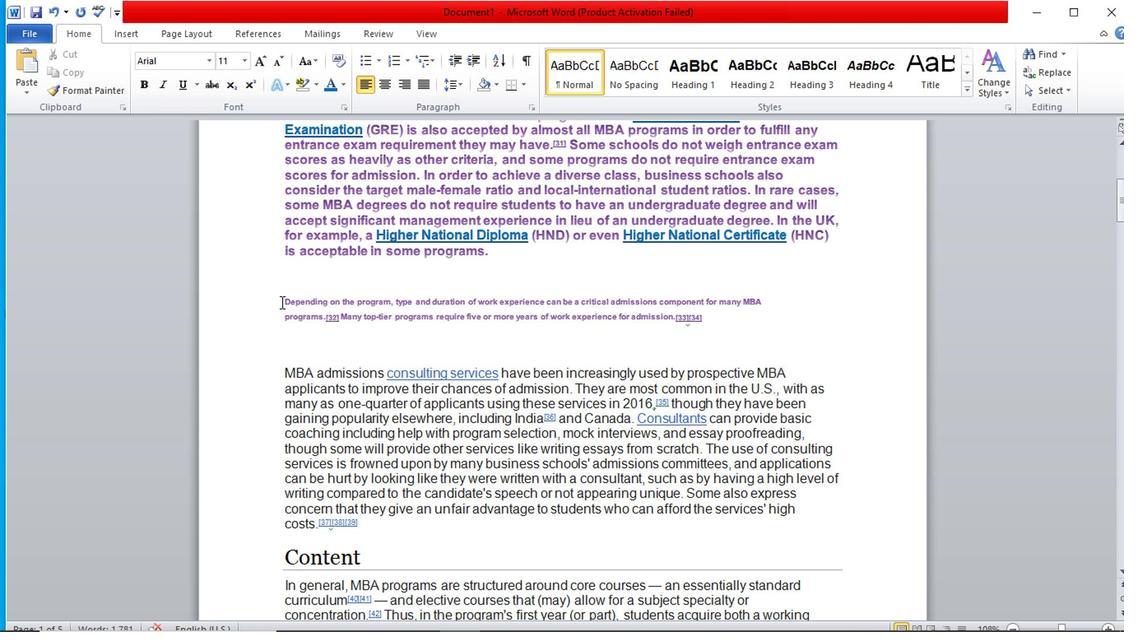 
Action: Mouse pressed left at (676, 141)
Screenshot: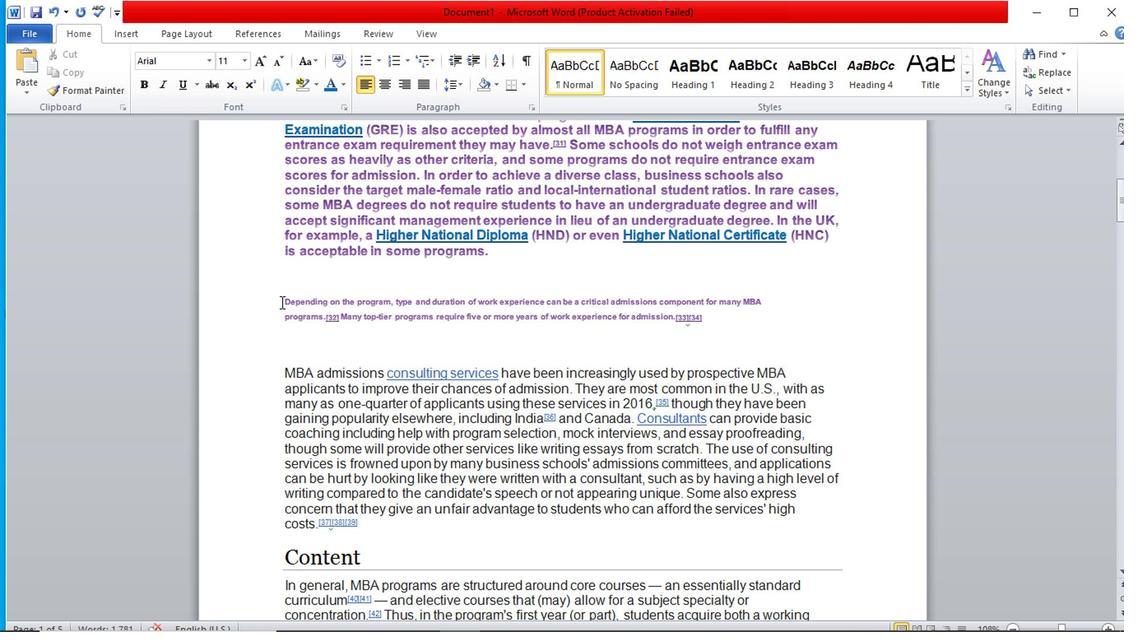 
Action: Mouse moved to (246, 134)
Screenshot: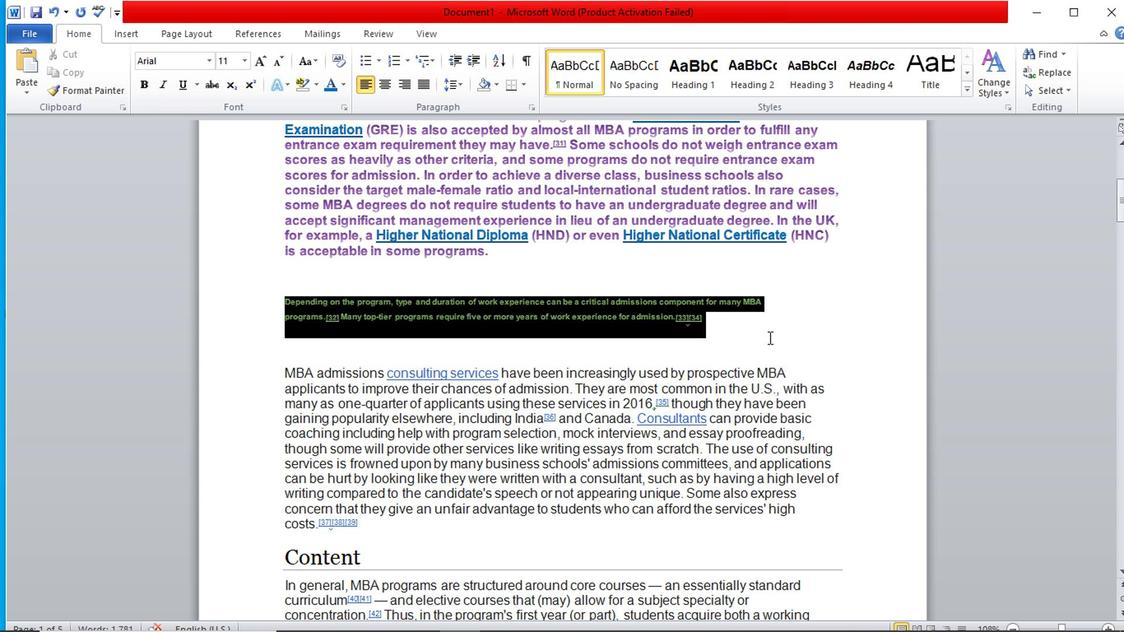 
Action: Mouse pressed left at (246, 134)
Screenshot: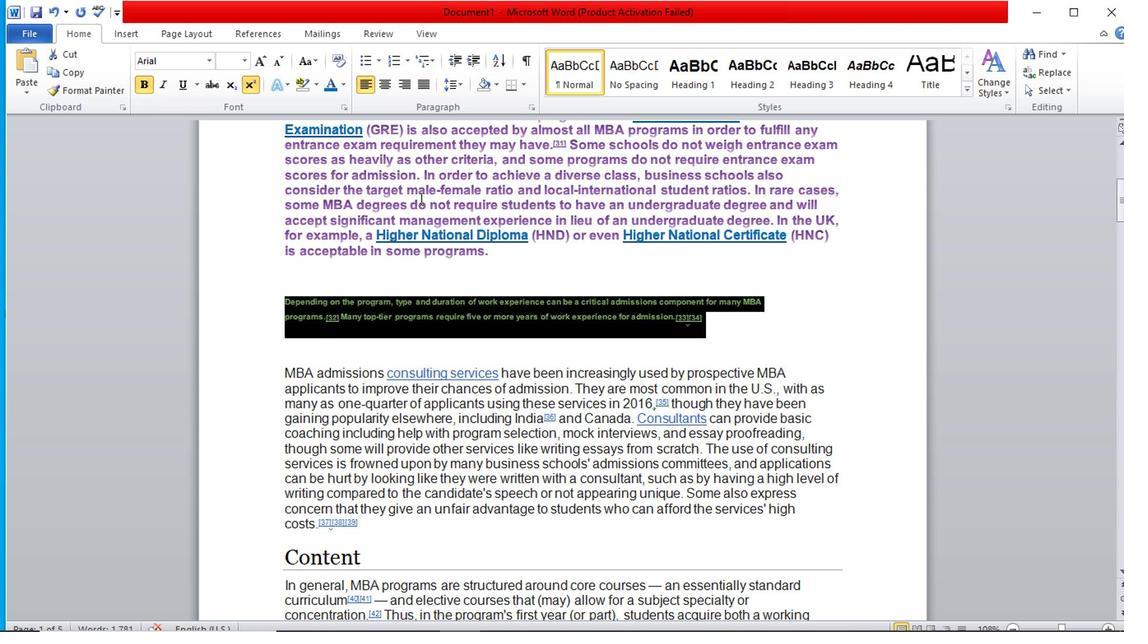 
Action: Mouse moved to (198, 94)
Screenshot: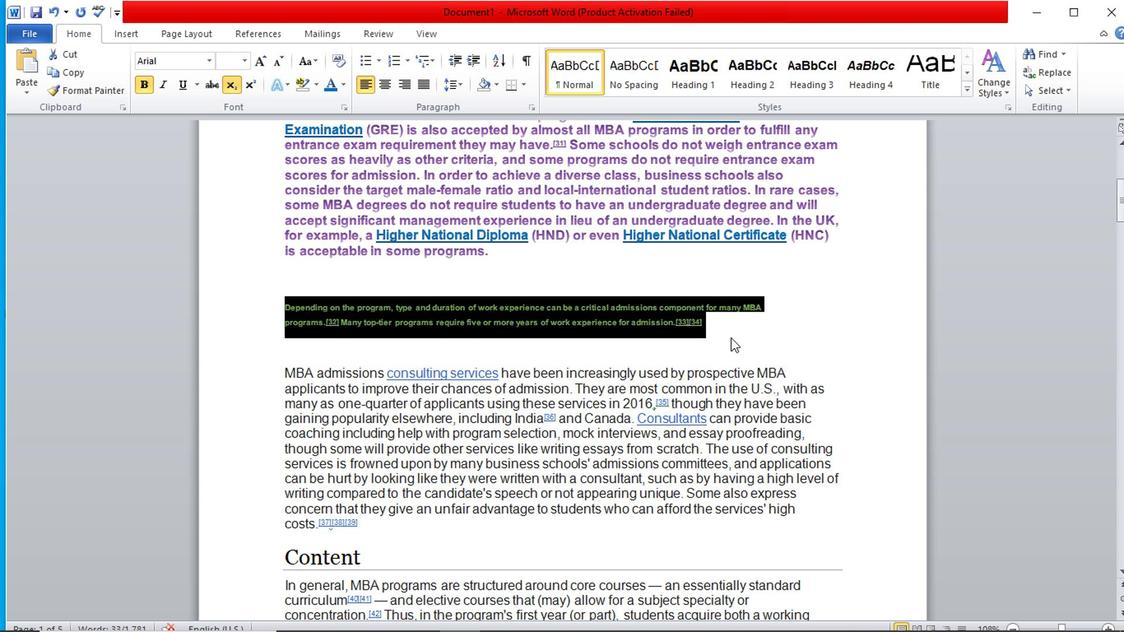 
Action: Mouse pressed left at (198, 94)
Screenshot: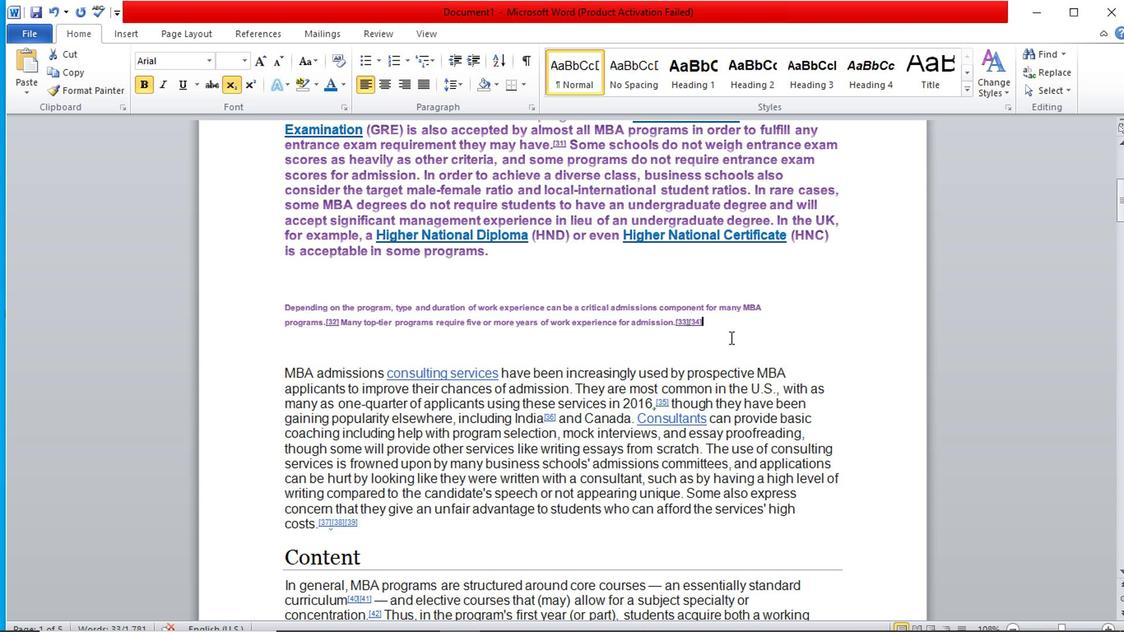 
Action: Mouse moved to (666, 141)
Screenshot: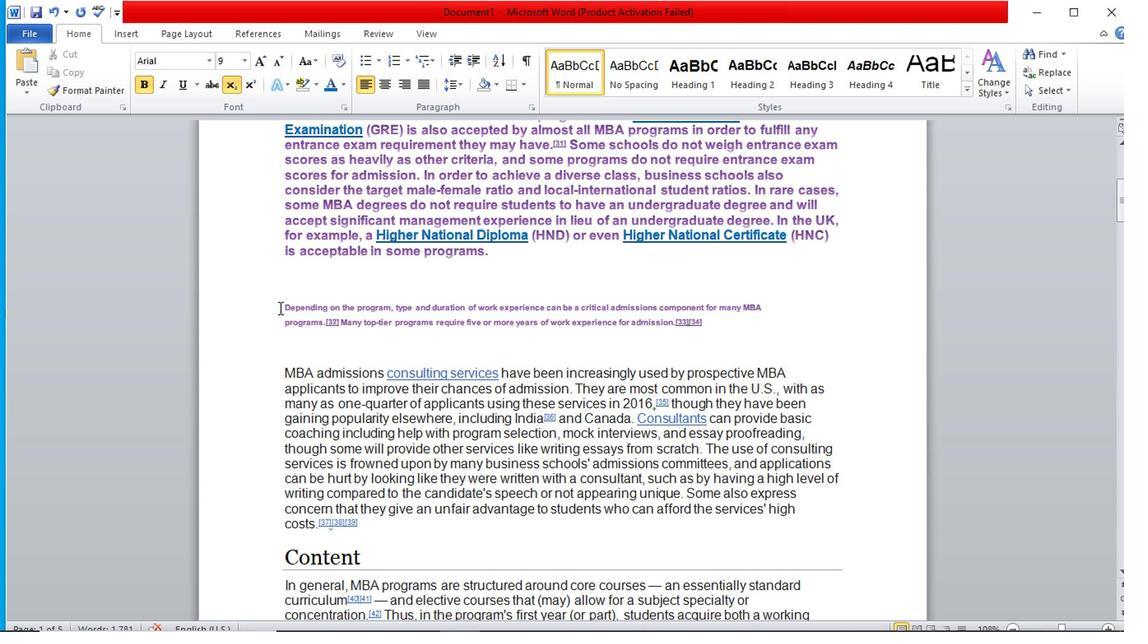 
Action: Mouse pressed left at (666, 141)
Screenshot: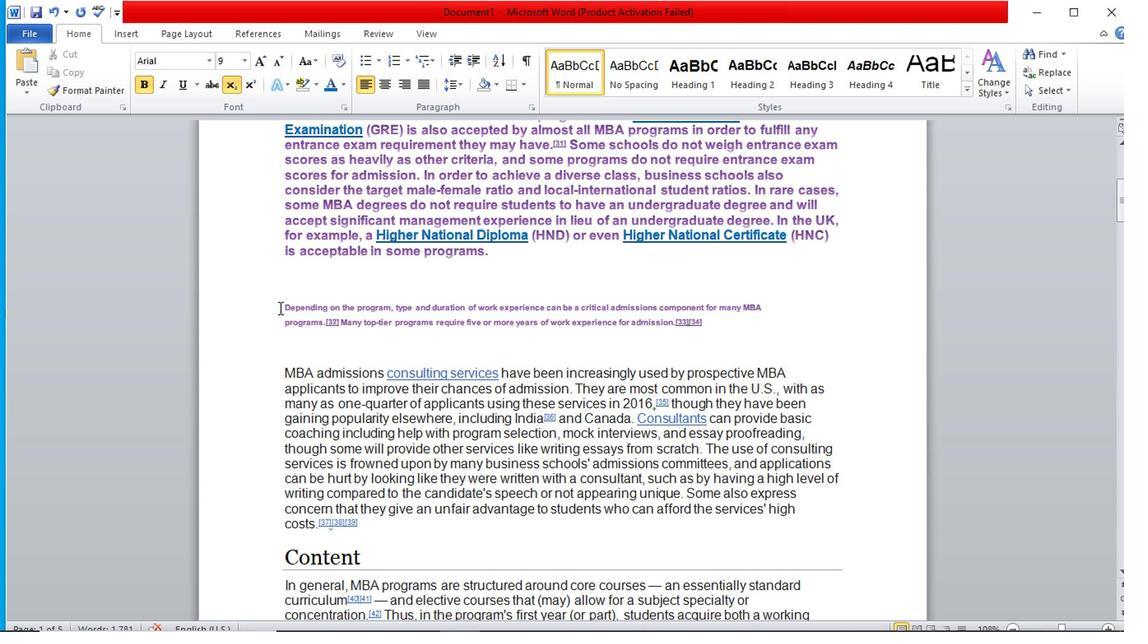 
Action: Mouse moved to (245, 135)
Screenshot: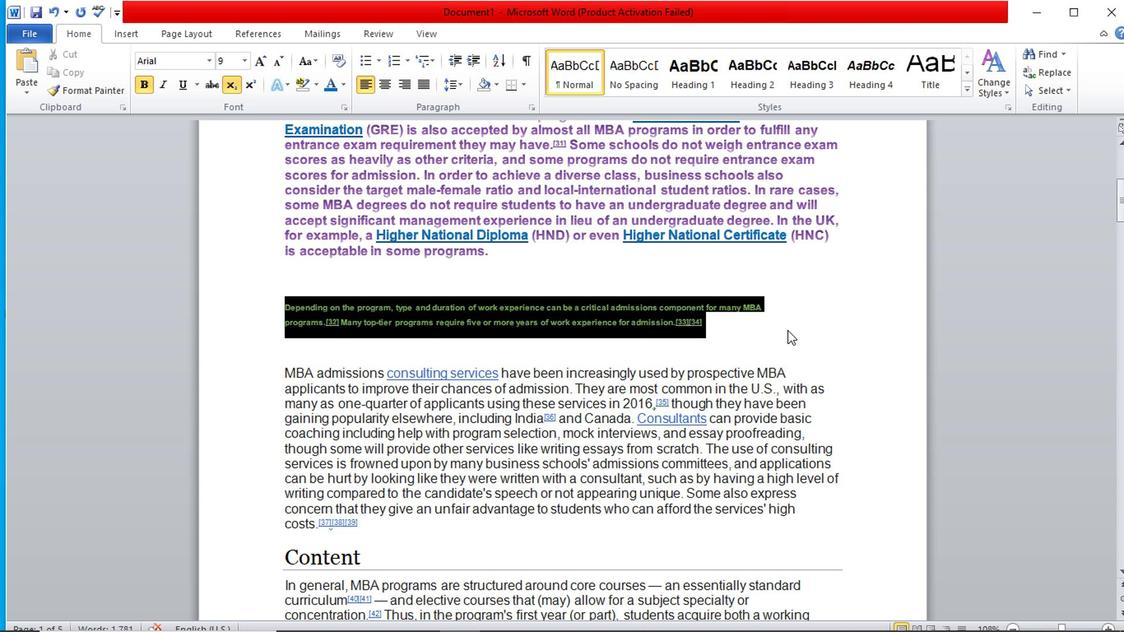 
Action: Mouse pressed left at (245, 135)
Screenshot: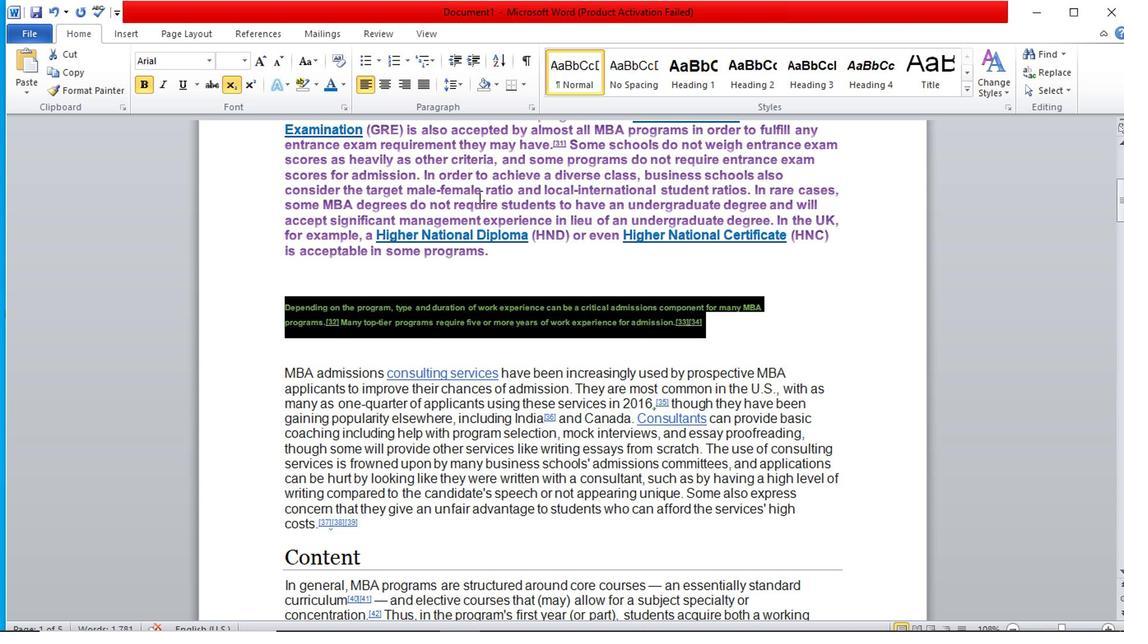 
Action: Mouse moved to (229, 89)
Screenshot: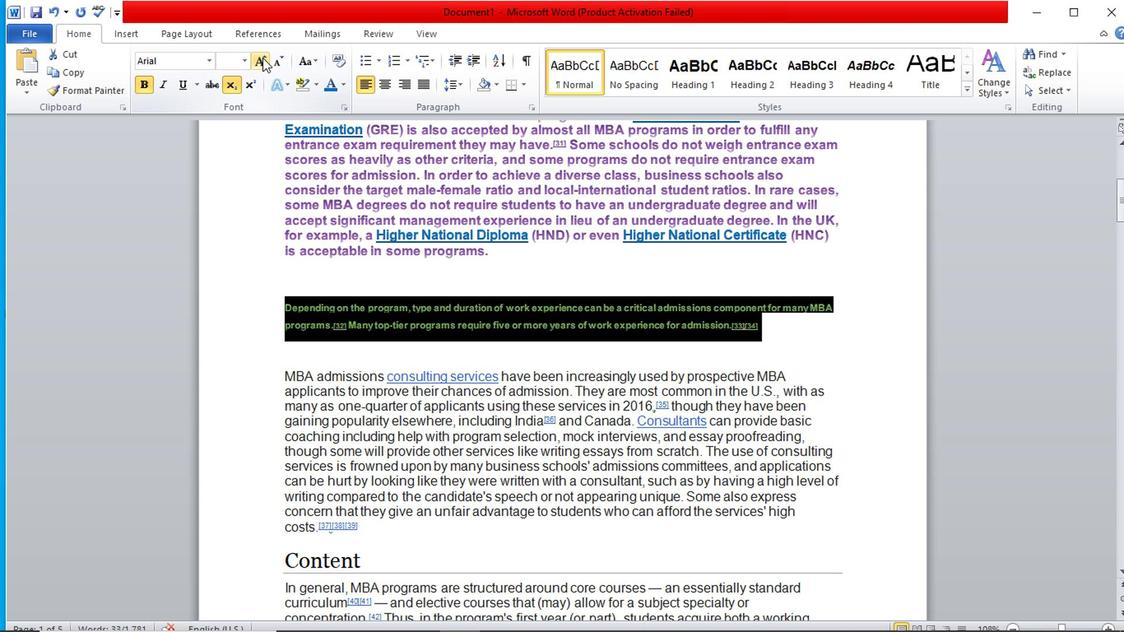 
Action: Mouse pressed left at (229, 89)
Screenshot: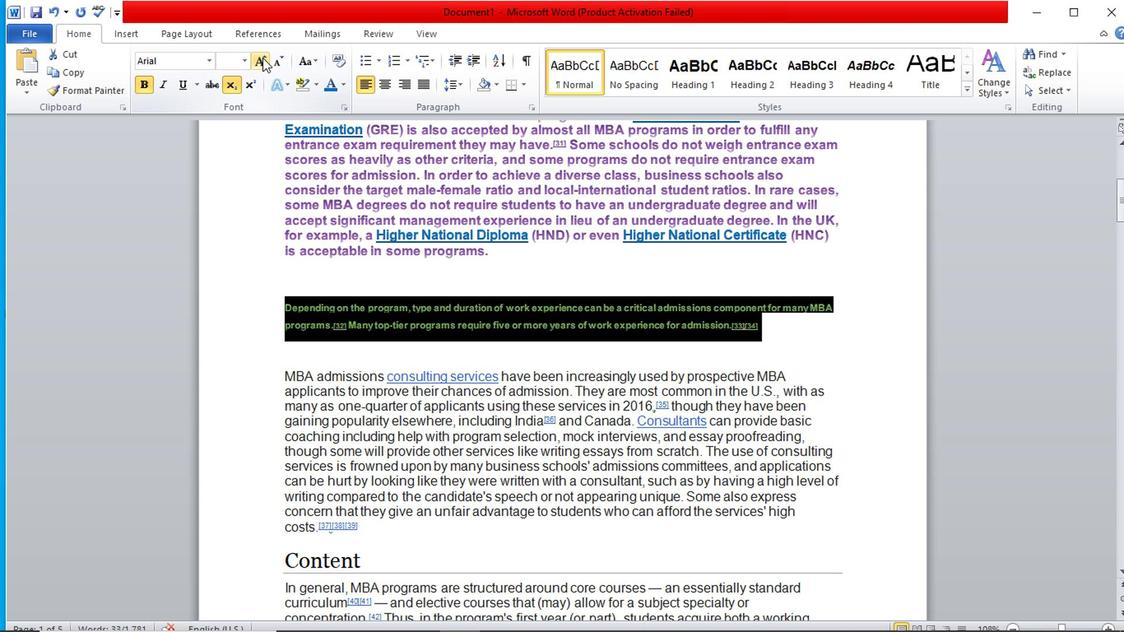 
Action: Mouse pressed left at (229, 89)
Screenshot: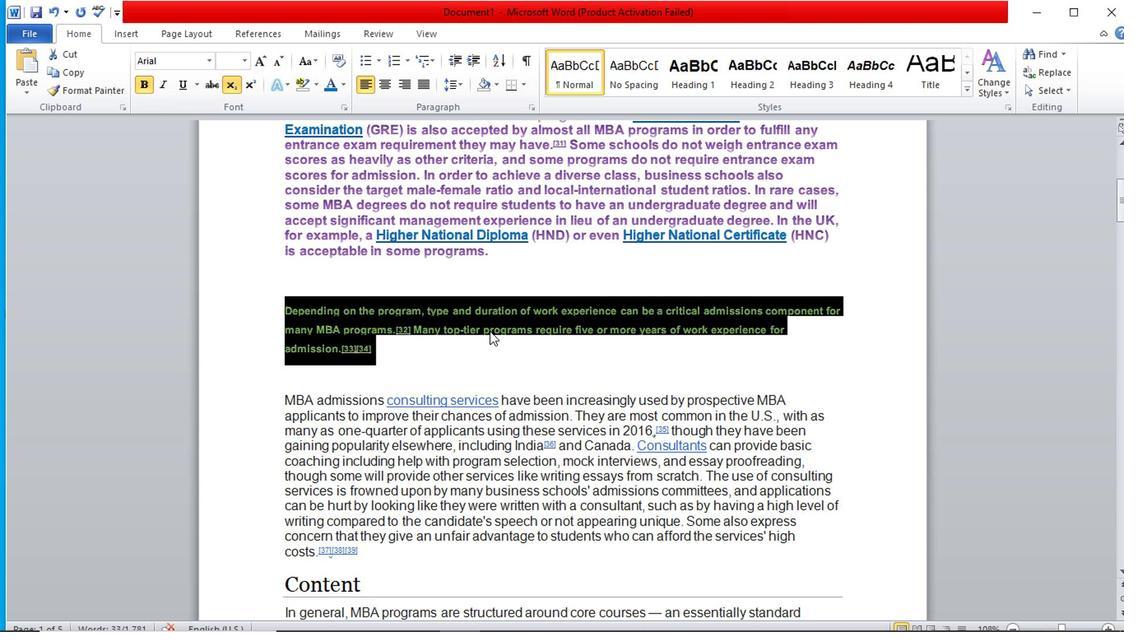 
Action: Mouse moved to (448, 141)
Screenshot: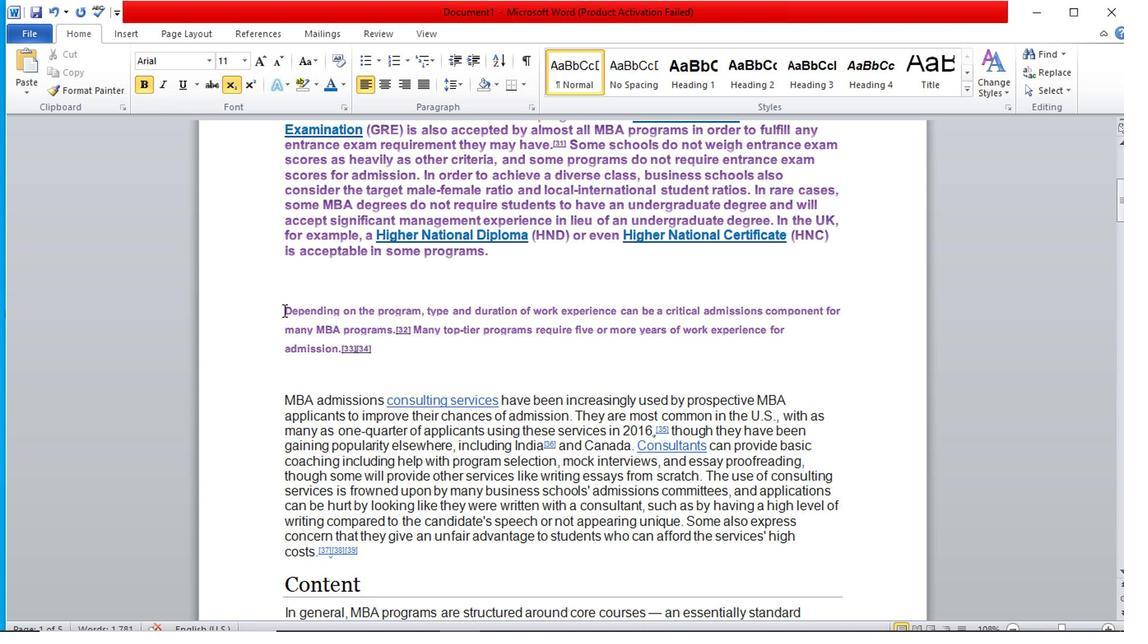 
Action: Mouse pressed left at (448, 141)
